 Task: Enable or disable the "Tab Hover Cards" feature.
Action: Mouse moved to (193, 57)
Screenshot: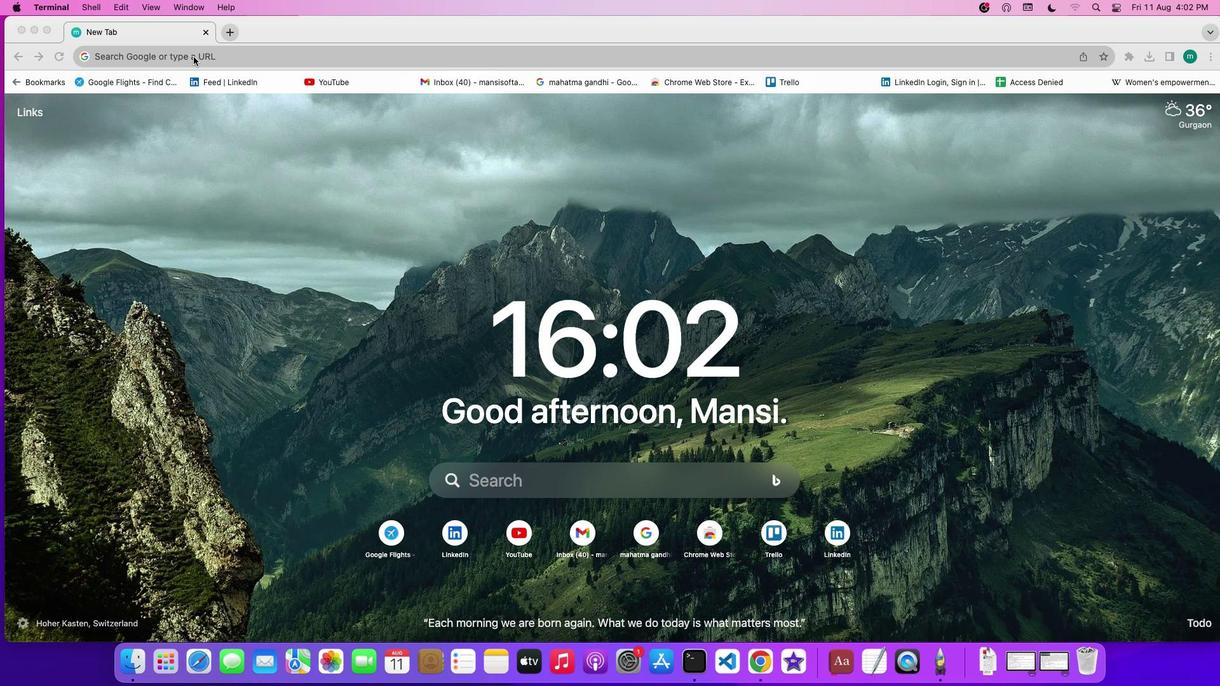 
Action: Mouse pressed left at (193, 57)
Screenshot: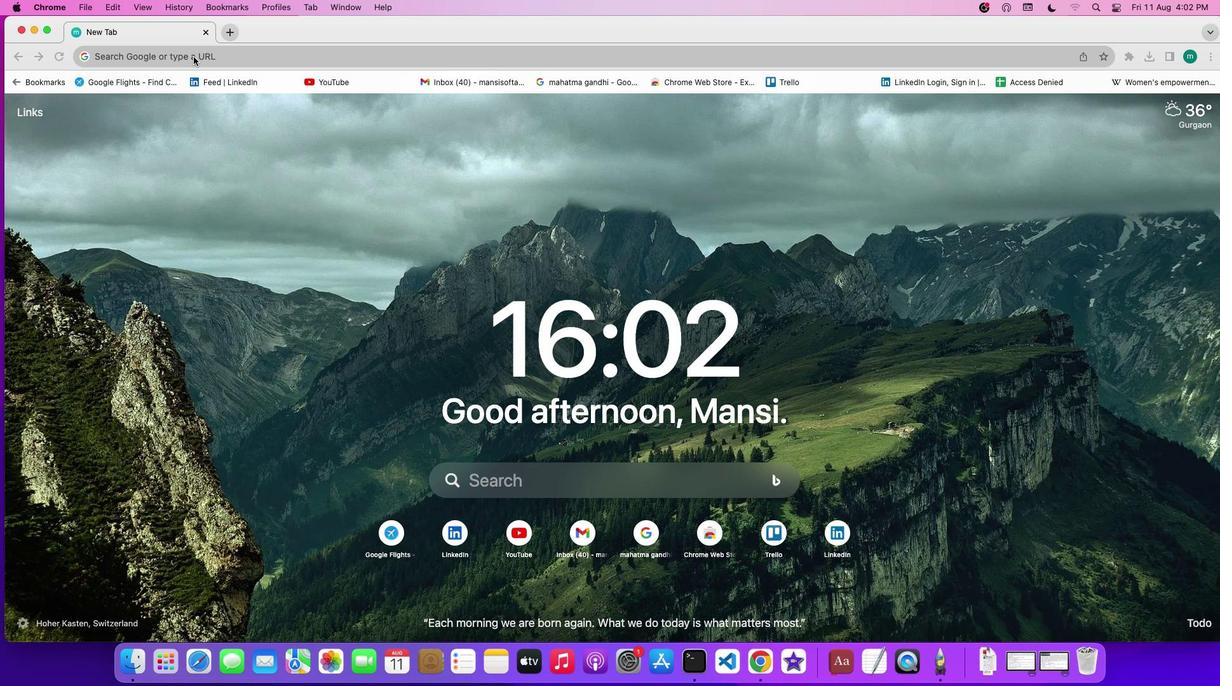 
Action: Key pressed 'c''h''r''o''m''e''/''/''f''l''a''g''s'
Screenshot: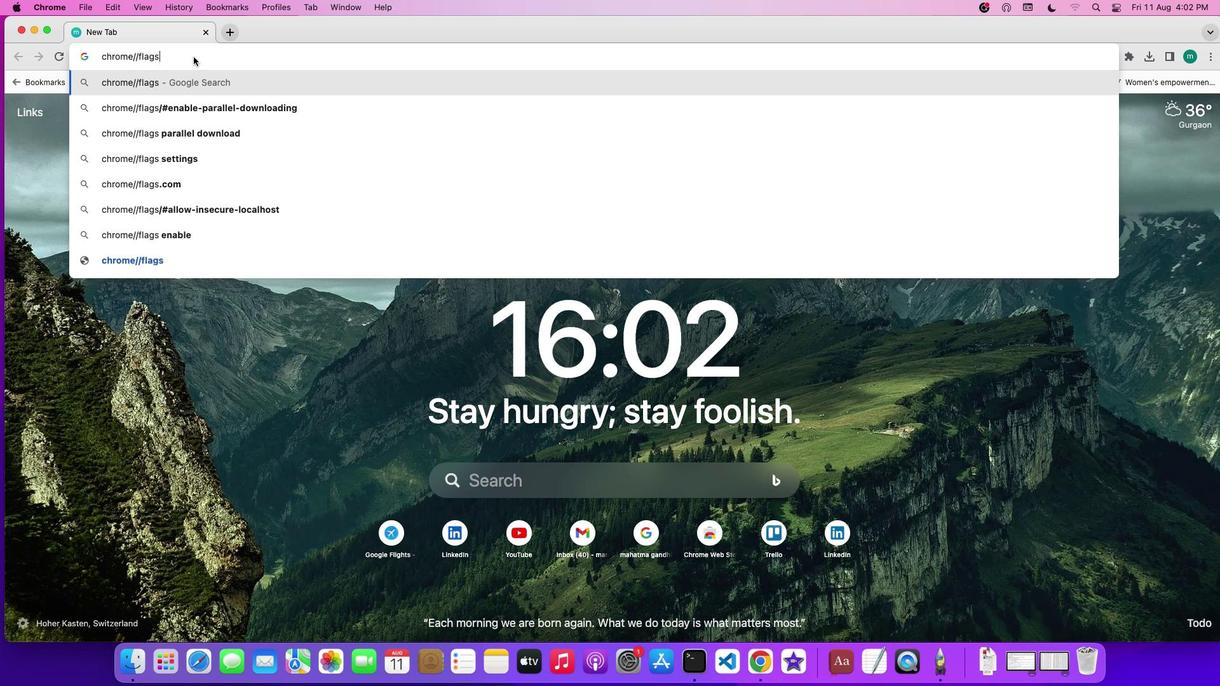 
Action: Mouse moved to (202, 90)
Screenshot: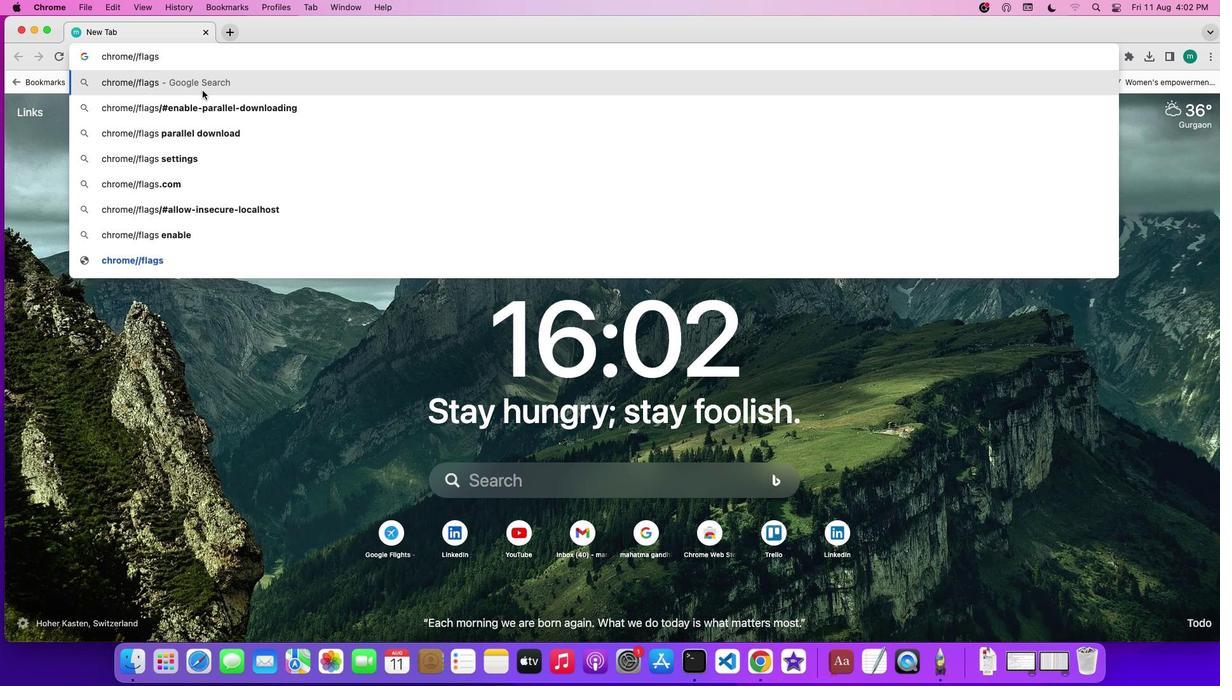 
Action: Mouse pressed left at (202, 90)
Screenshot: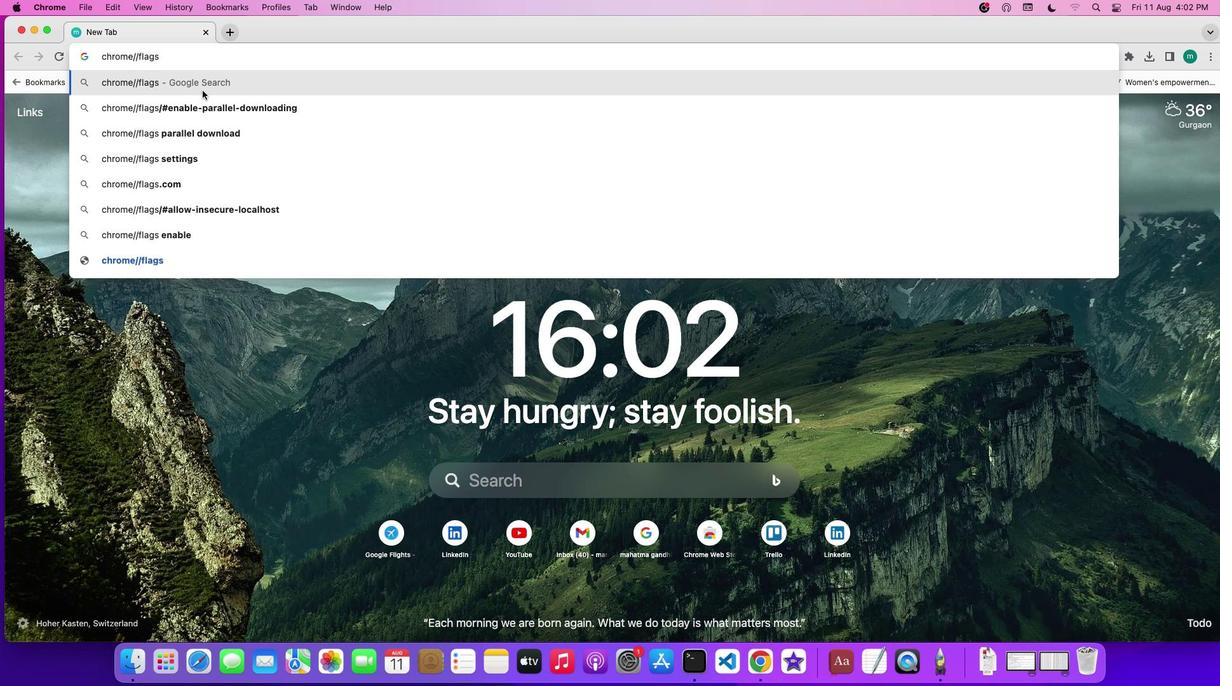 
Action: Mouse moved to (188, 346)
Screenshot: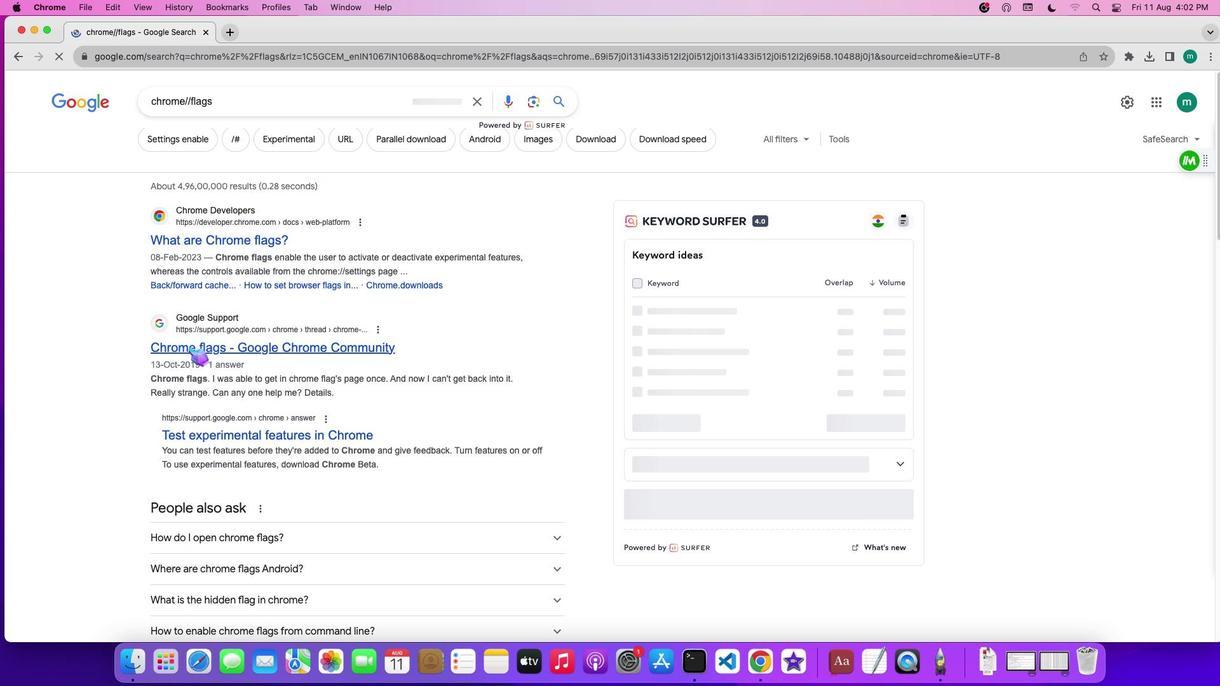 
Action: Mouse pressed left at (188, 346)
Screenshot: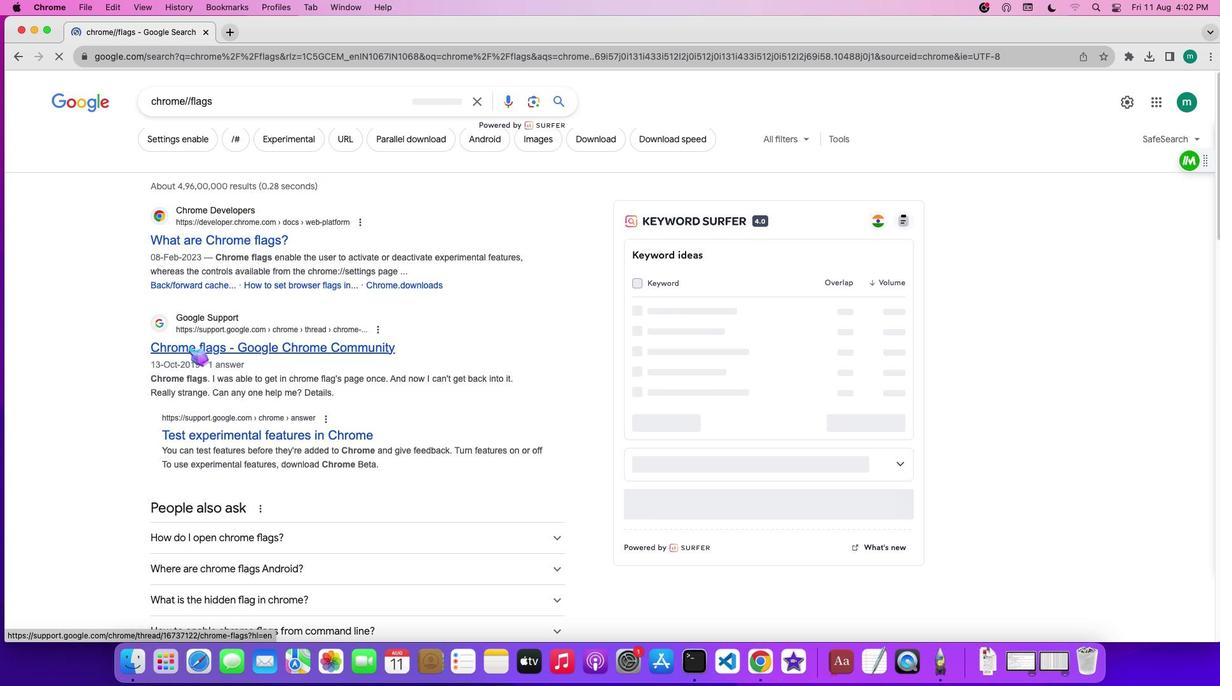 
Action: Mouse moved to (231, 330)
Screenshot: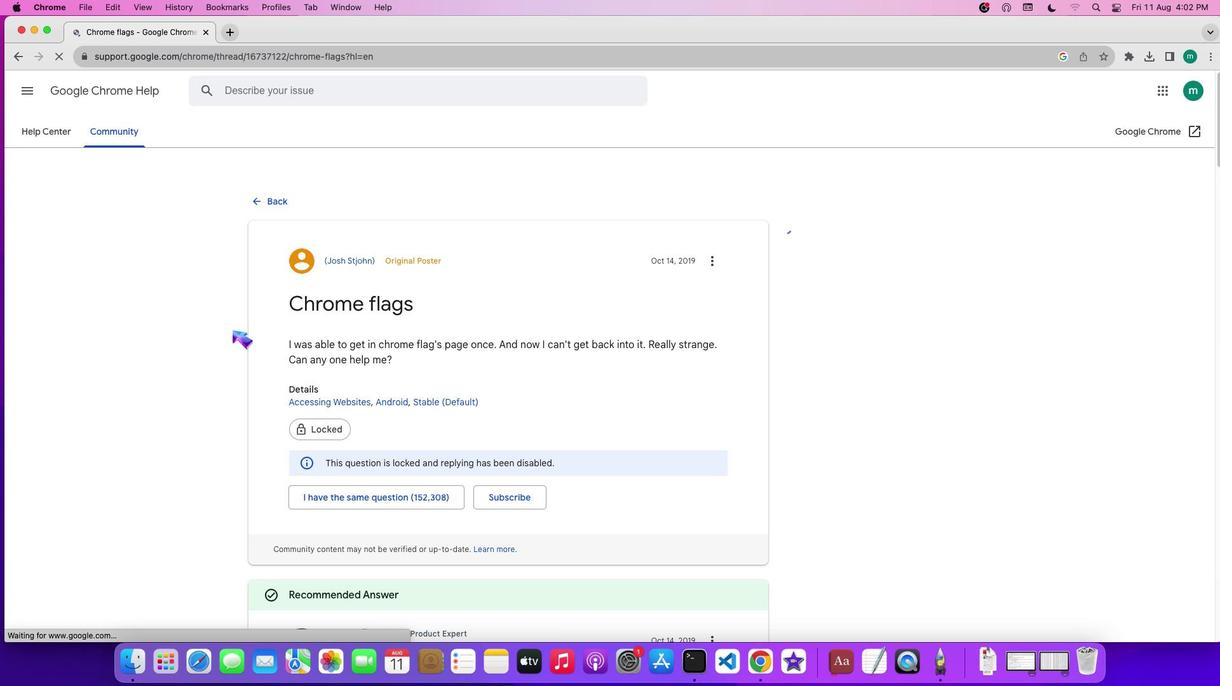 
Action: Mouse scrolled (231, 330) with delta (0, 0)
Screenshot: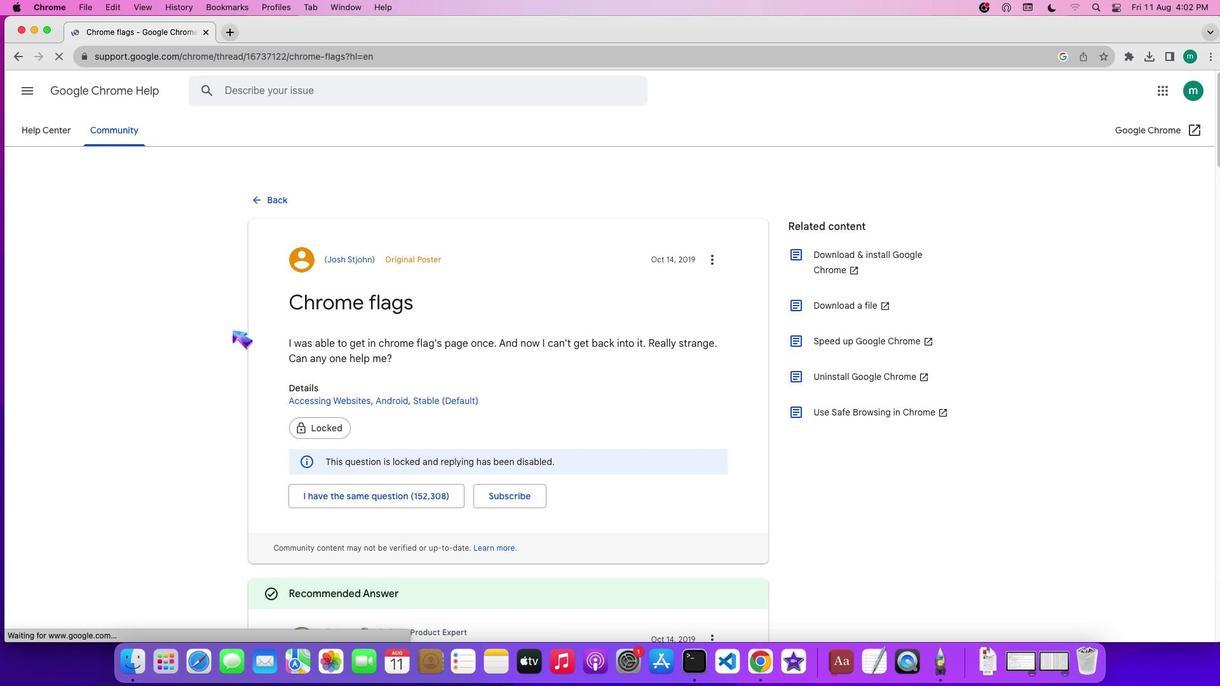 
Action: Mouse scrolled (231, 330) with delta (0, 0)
Screenshot: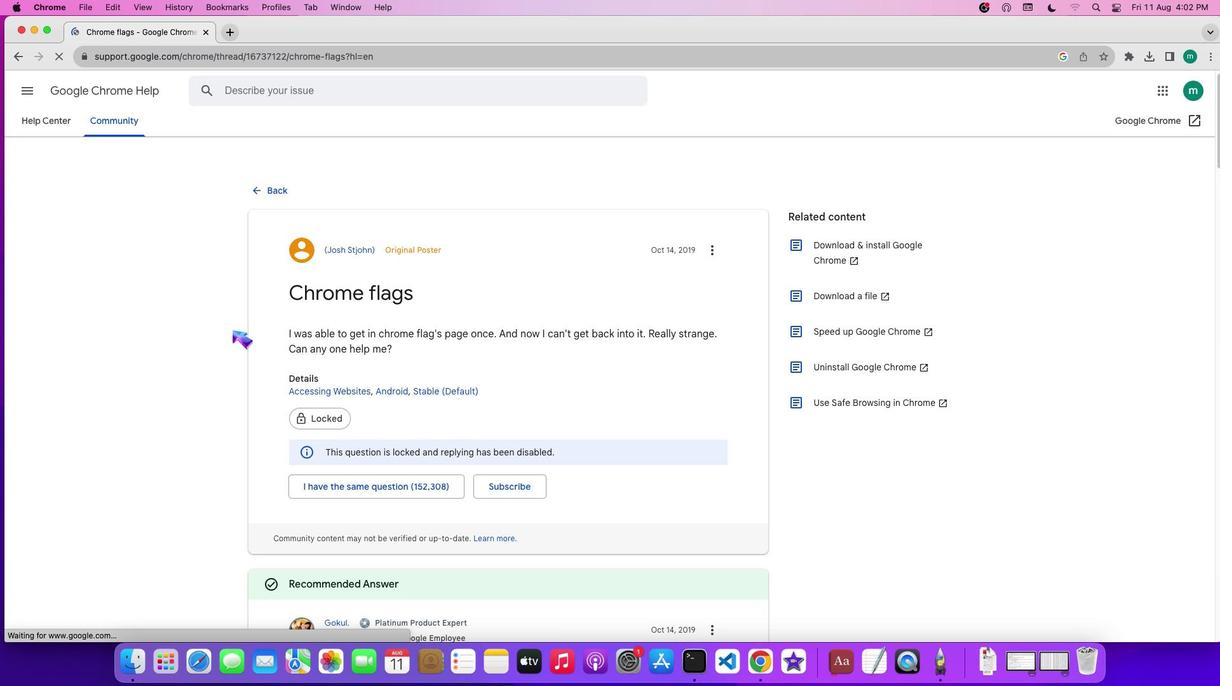 
Action: Mouse scrolled (231, 330) with delta (0, -1)
Screenshot: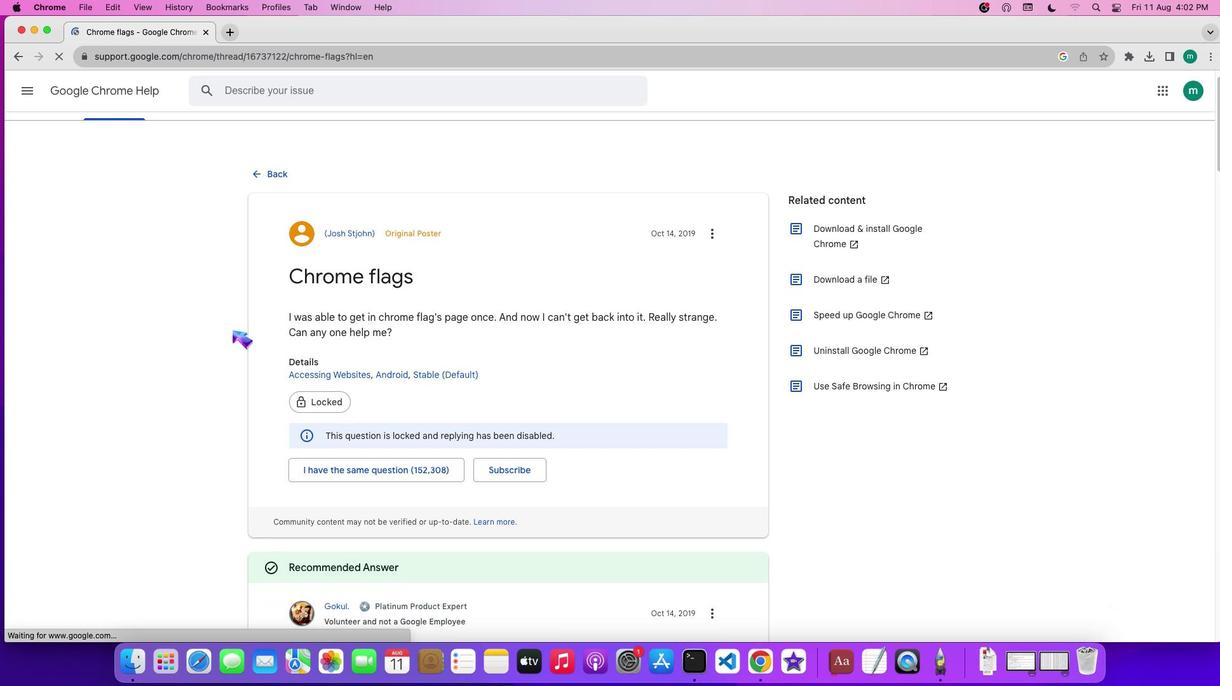 
Action: Mouse scrolled (231, 330) with delta (0, -1)
Screenshot: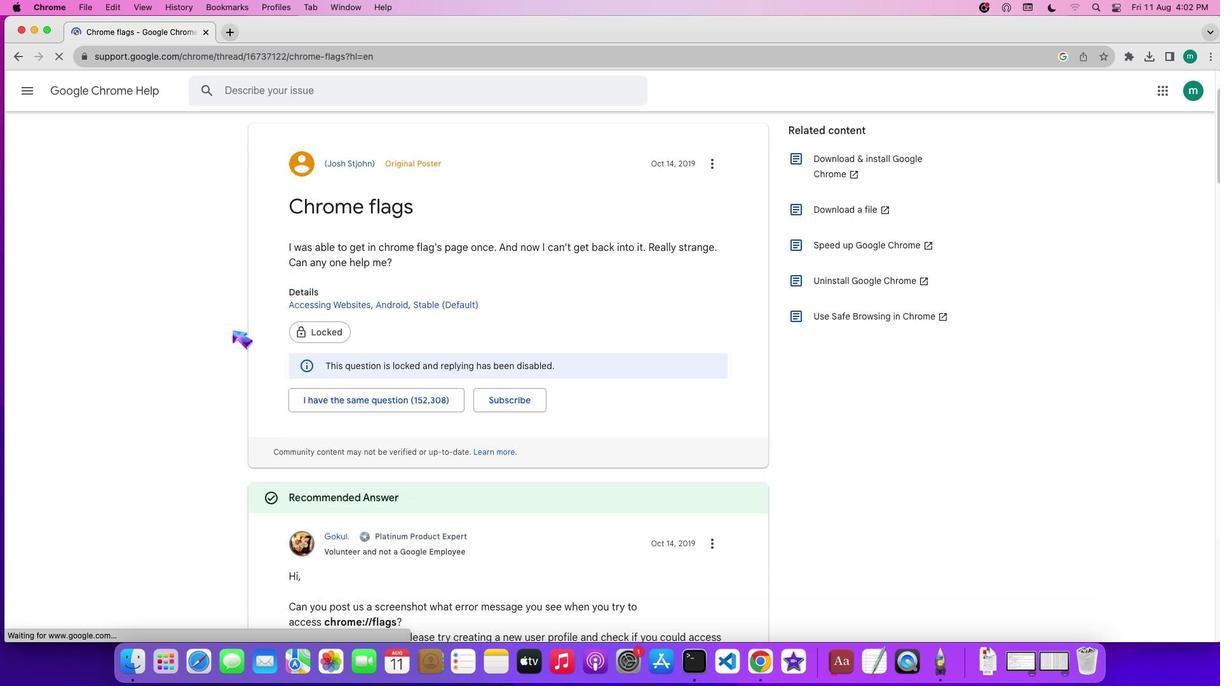 
Action: Mouse scrolled (231, 330) with delta (0, 0)
Screenshot: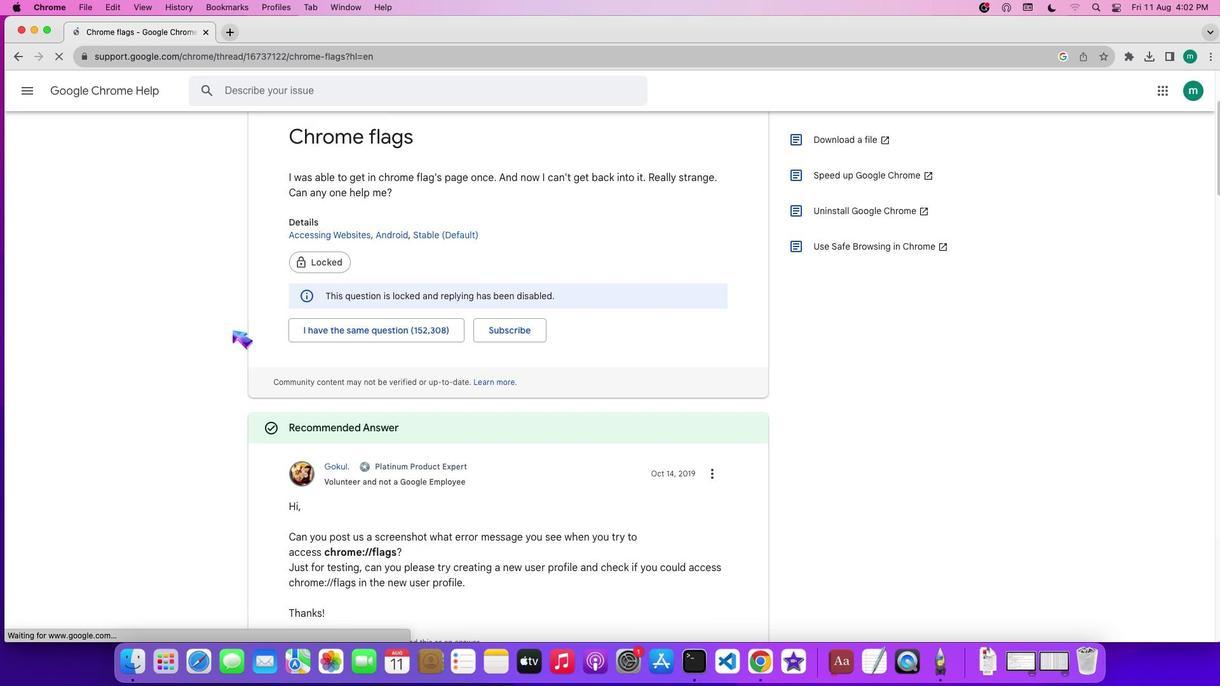 
Action: Mouse scrolled (231, 330) with delta (0, 0)
Screenshot: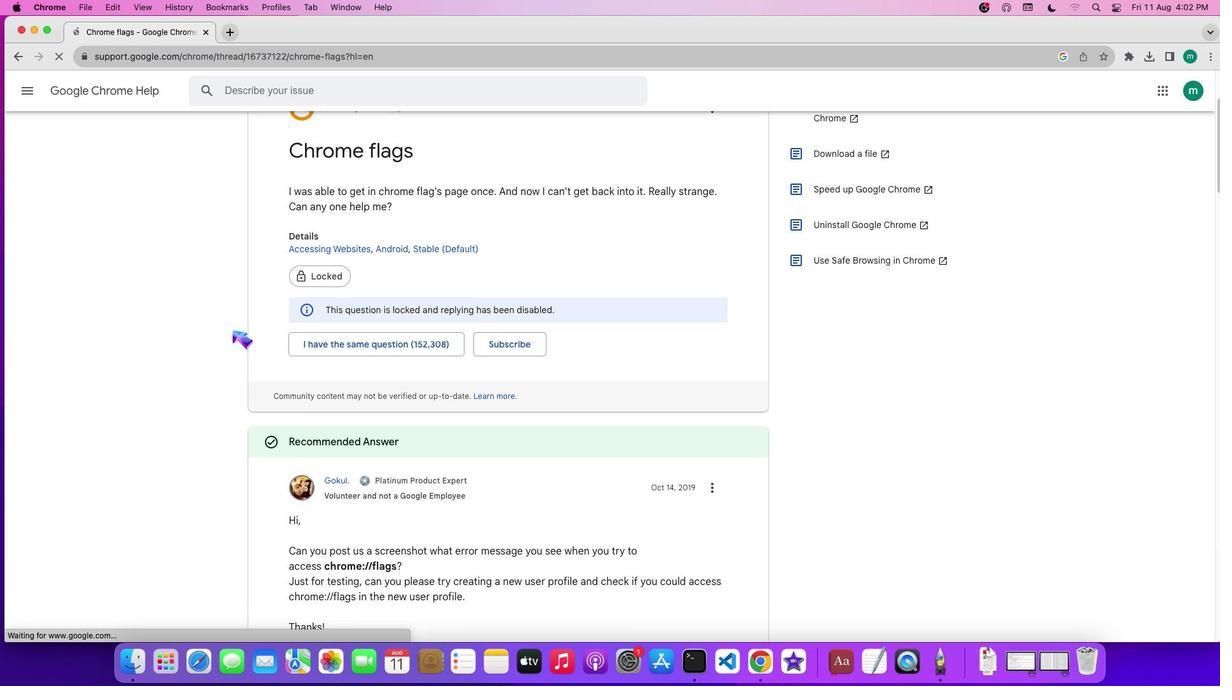 
Action: Mouse scrolled (231, 330) with delta (0, 1)
Screenshot: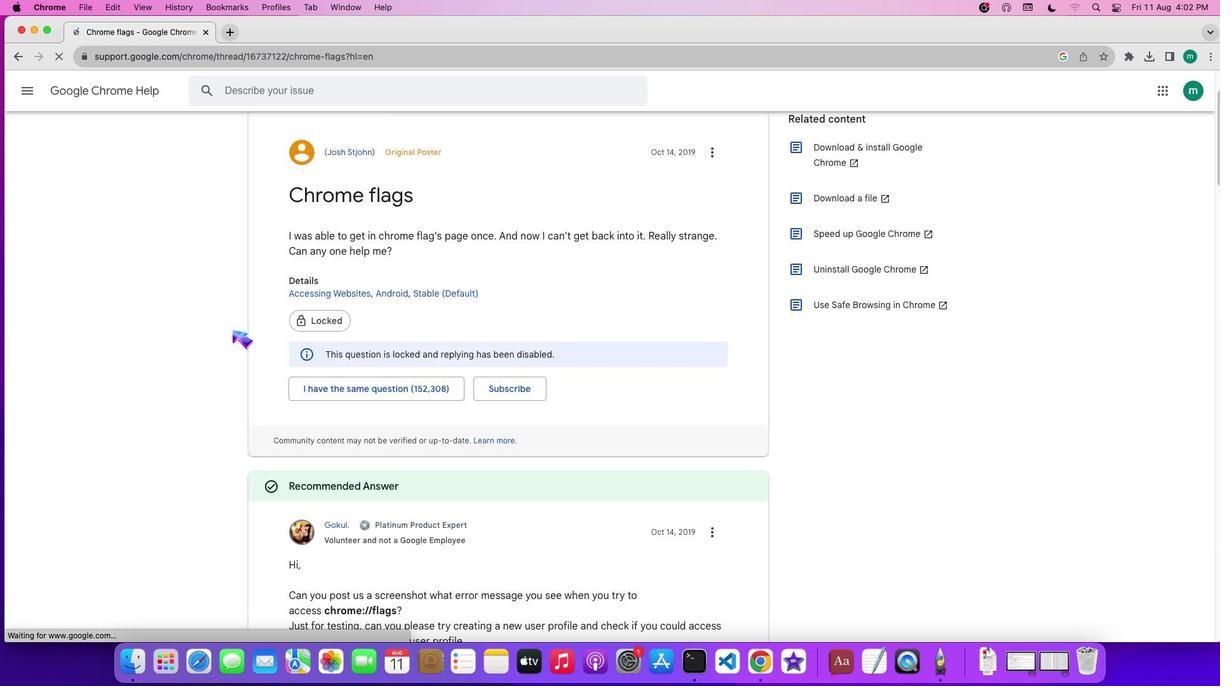 
Action: Mouse scrolled (231, 330) with delta (0, 3)
Screenshot: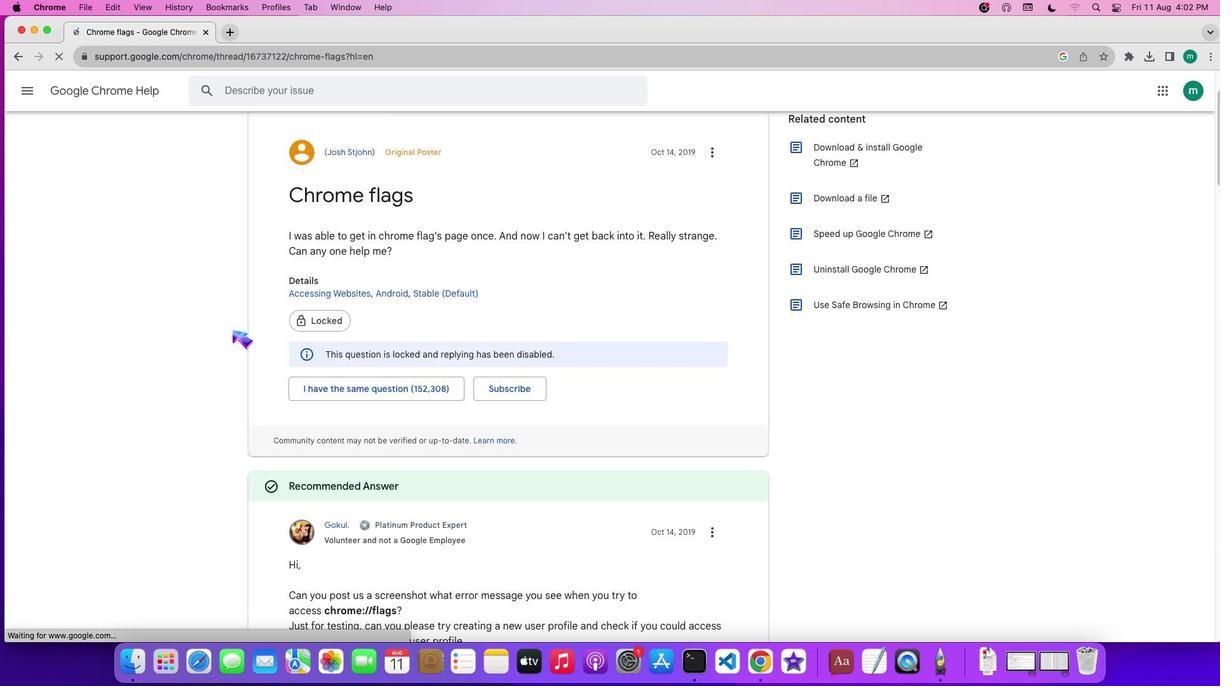 
Action: Mouse scrolled (231, 330) with delta (0, 3)
Screenshot: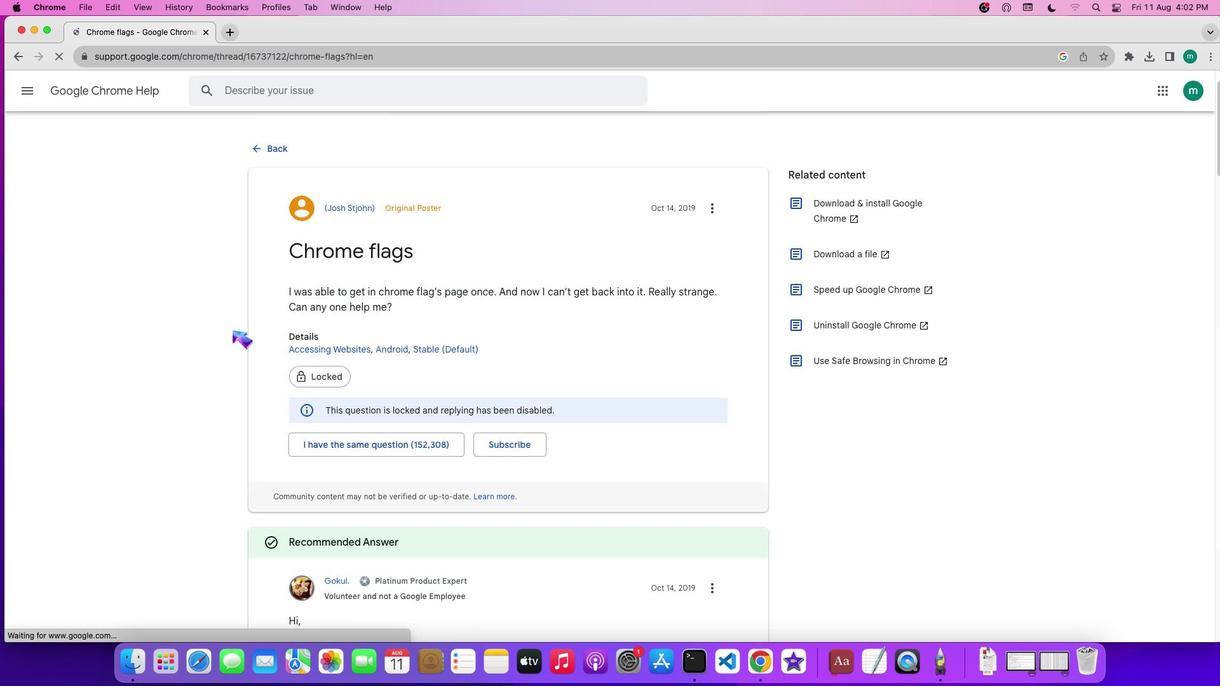 
Action: Mouse moved to (15, 59)
Screenshot: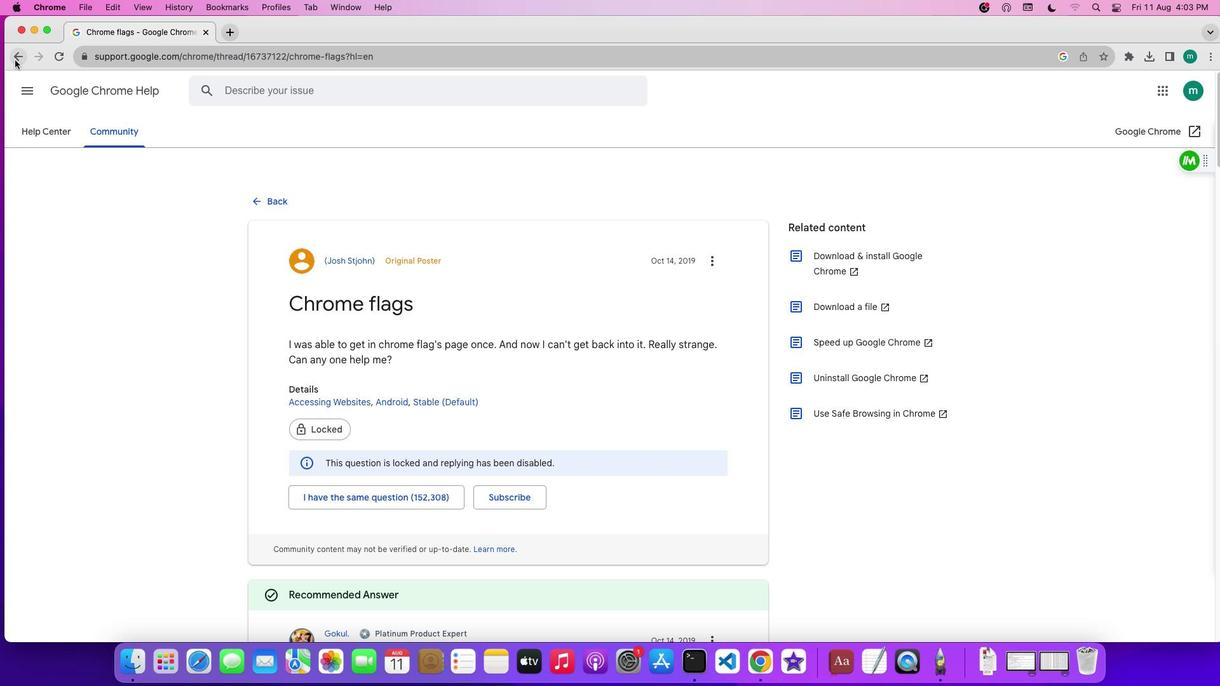 
Action: Mouse pressed left at (15, 59)
Screenshot: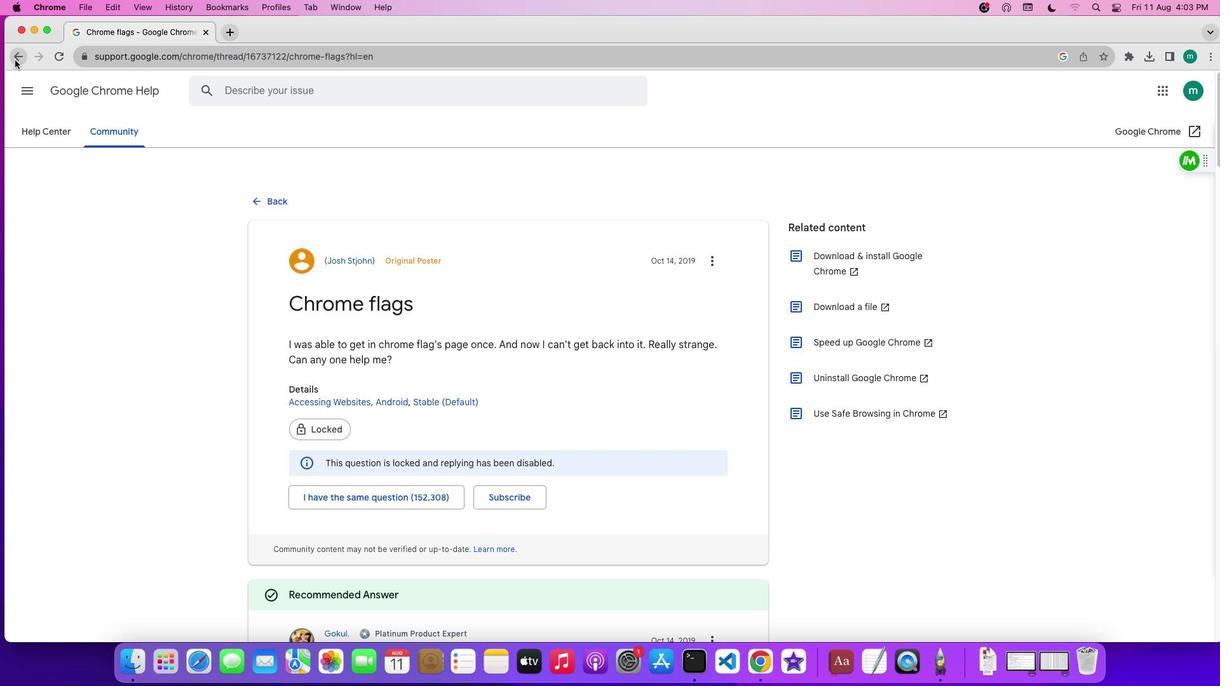 
Action: Mouse moved to (15, 59)
Screenshot: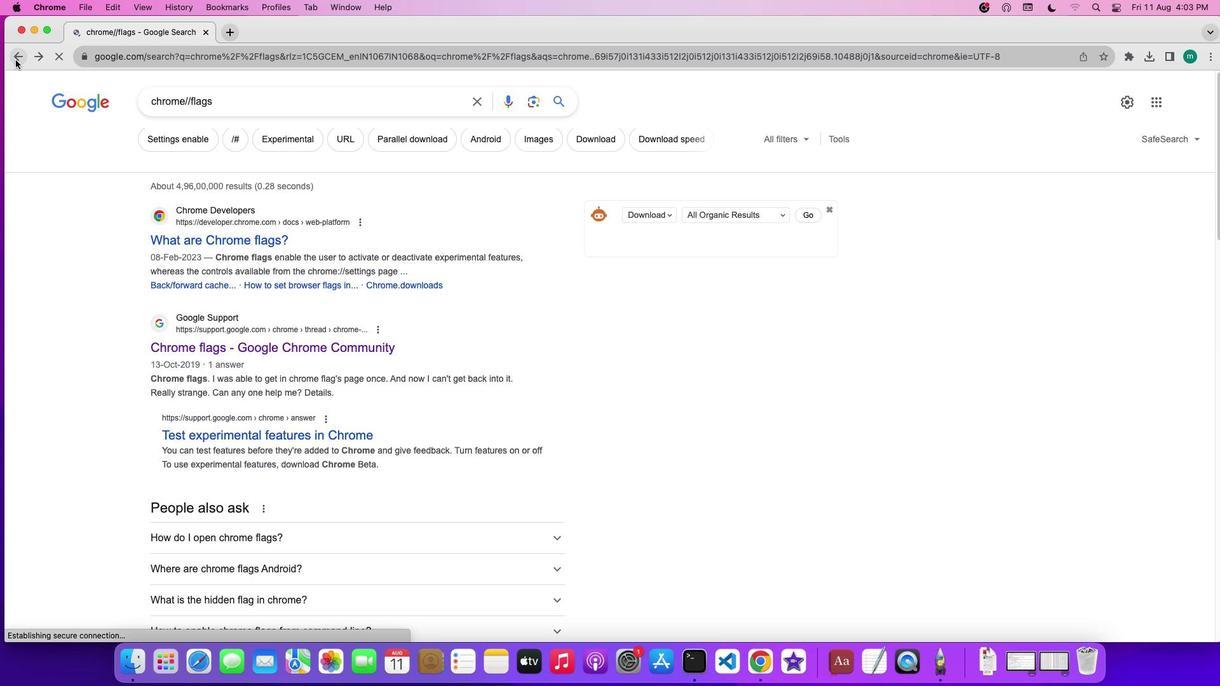 
Action: Mouse pressed left at (15, 59)
Screenshot: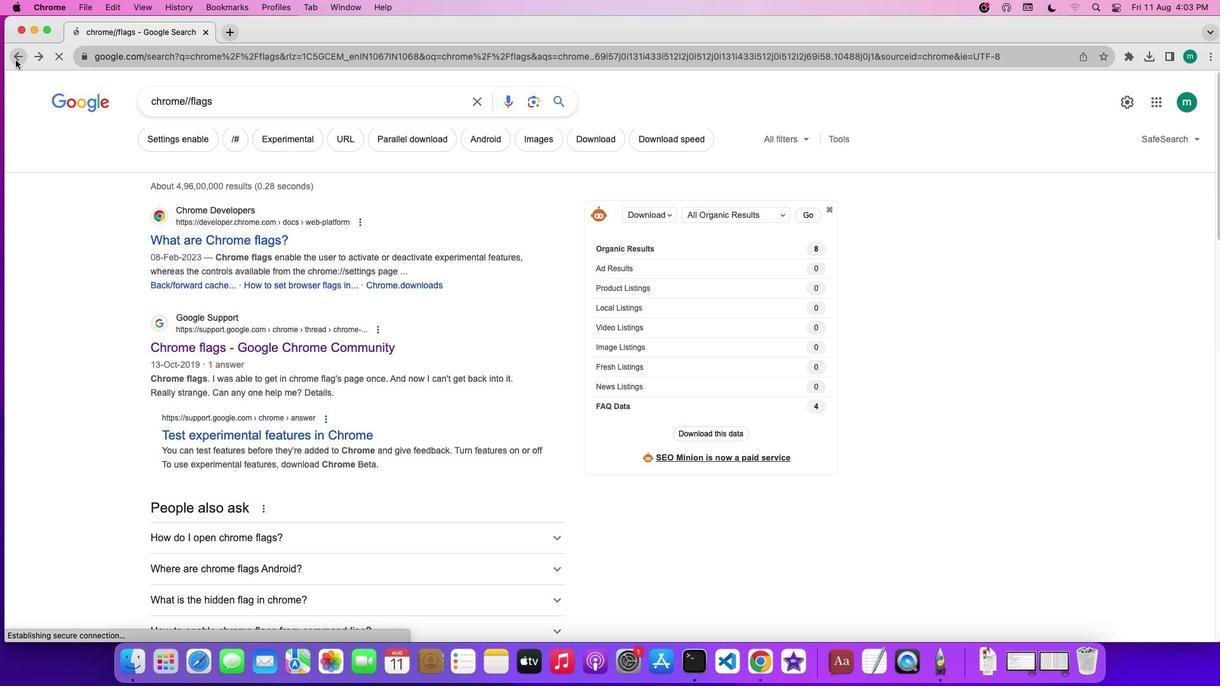 
Action: Mouse moved to (192, 62)
Screenshot: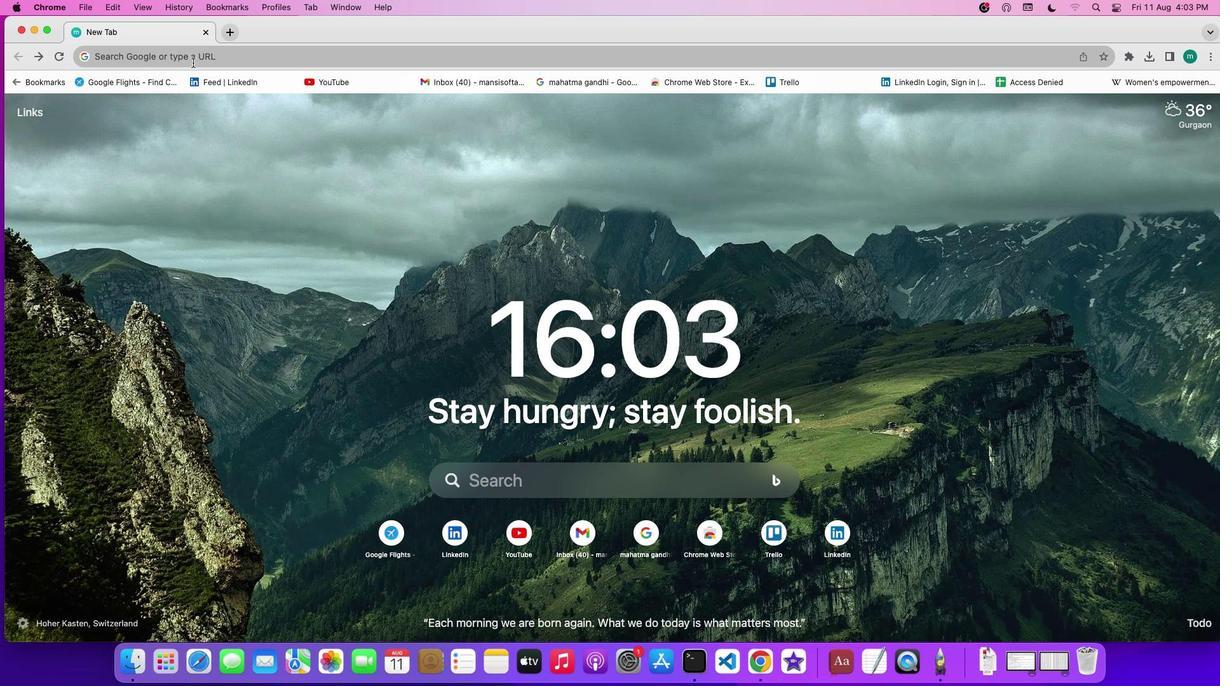 
Action: Mouse pressed left at (192, 62)
Screenshot: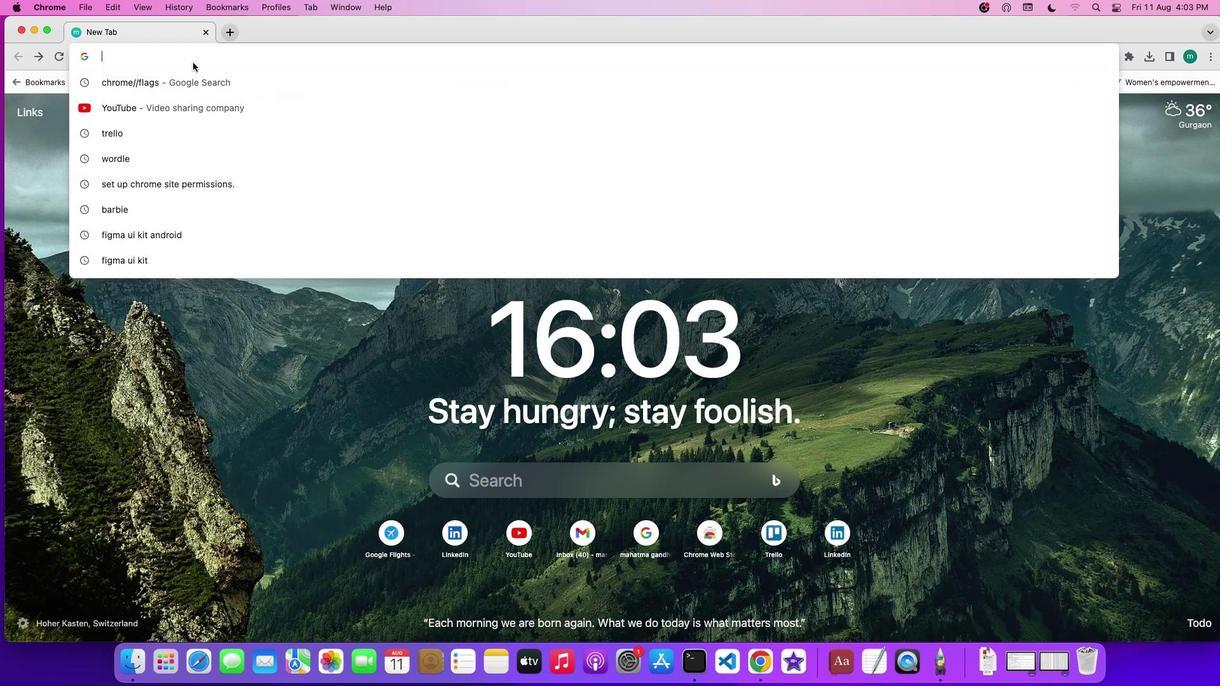 
Action: Key pressed 'c''g'Key.backspace'h''r''o''m''e'Key.shift_r':''/''/''f'
Screenshot: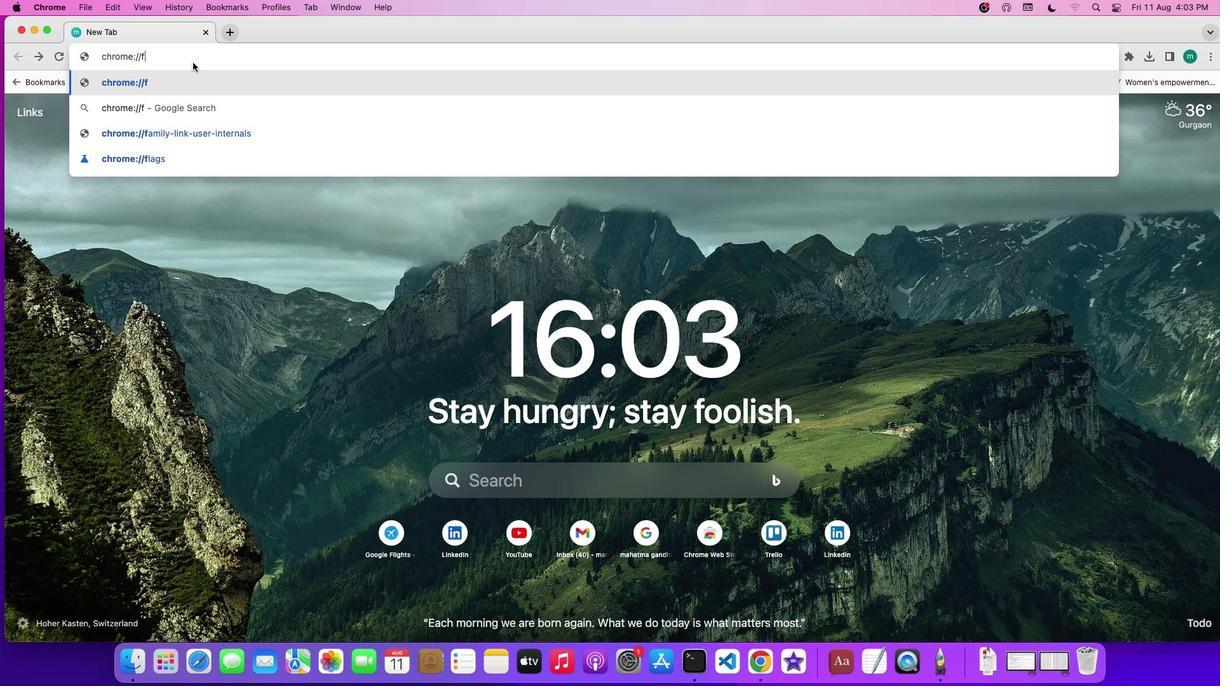
Action: Mouse moved to (203, 168)
Screenshot: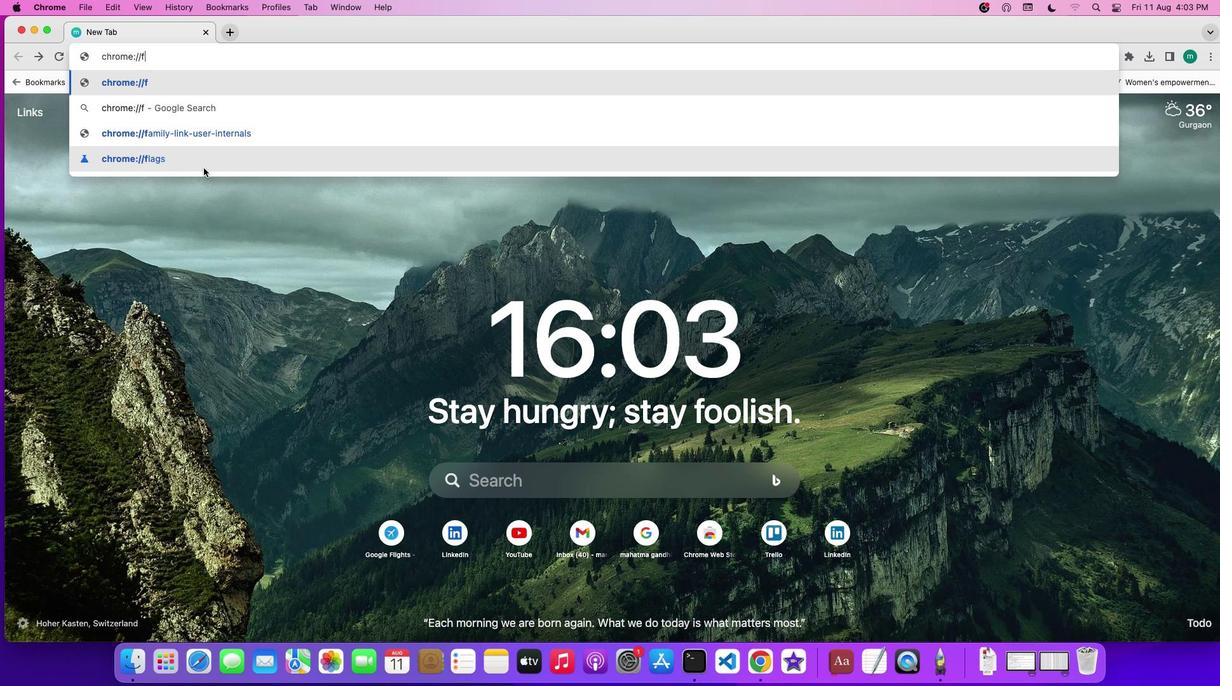 
Action: Mouse pressed left at (203, 168)
Screenshot: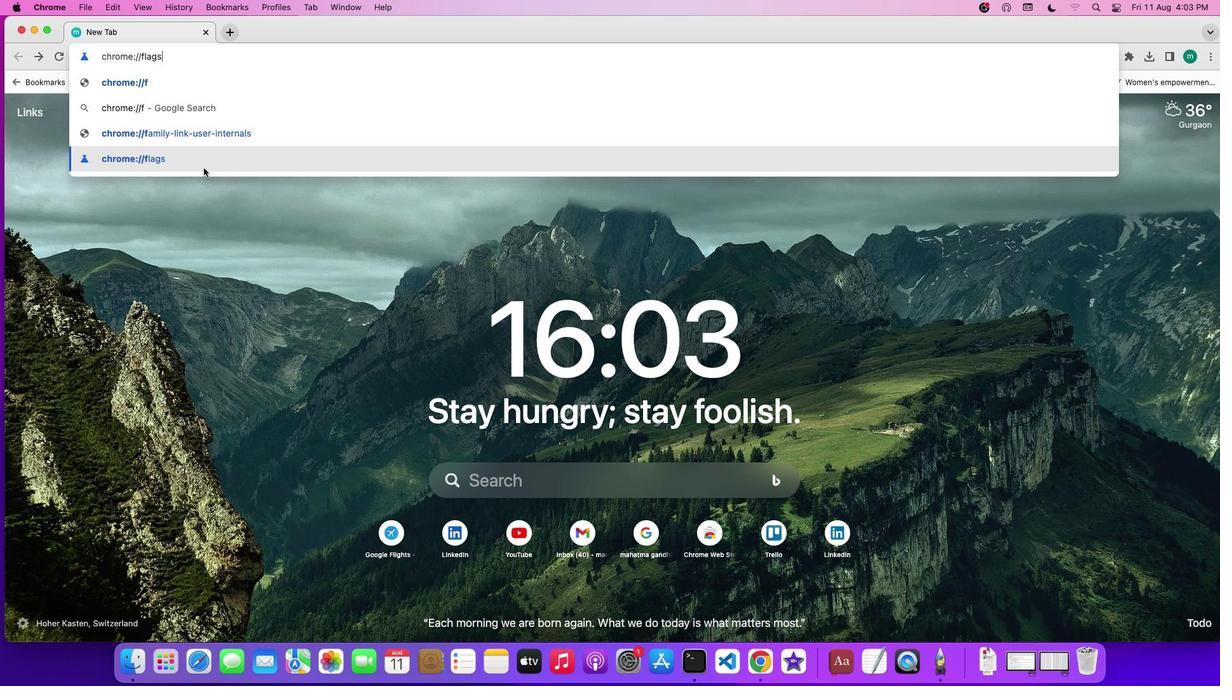 
Action: Mouse moved to (734, 220)
Screenshot: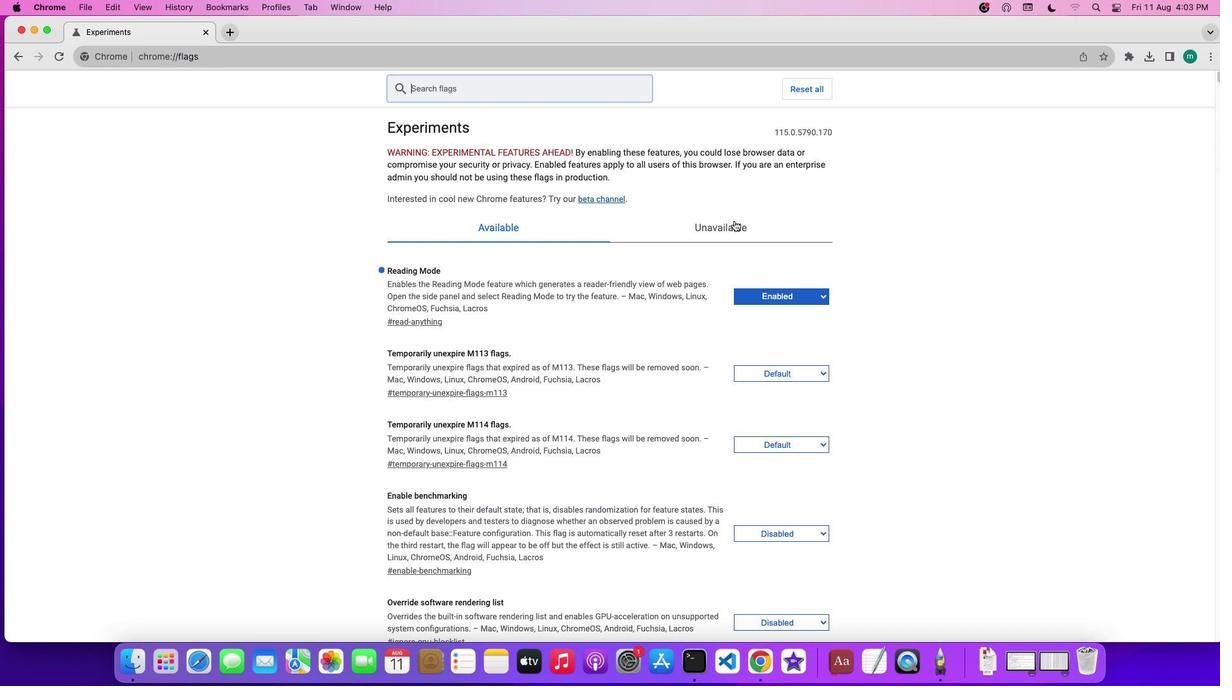 
Action: Mouse pressed left at (734, 220)
Screenshot: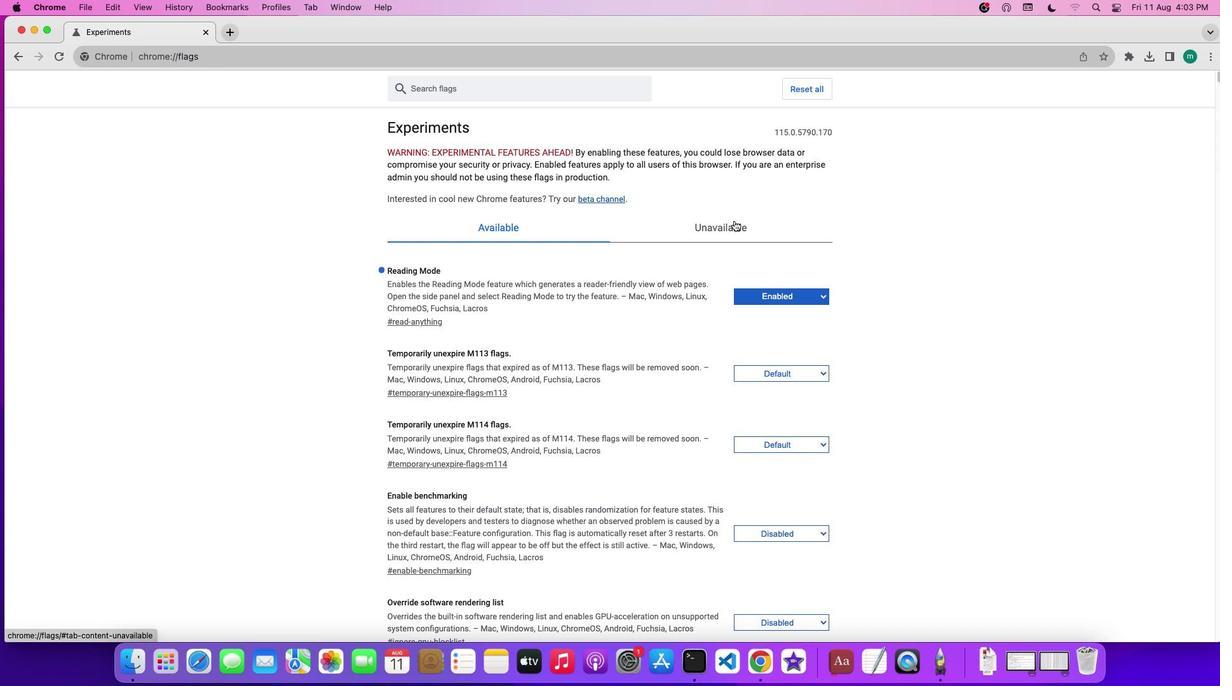 
Action: Mouse moved to (512, 239)
Screenshot: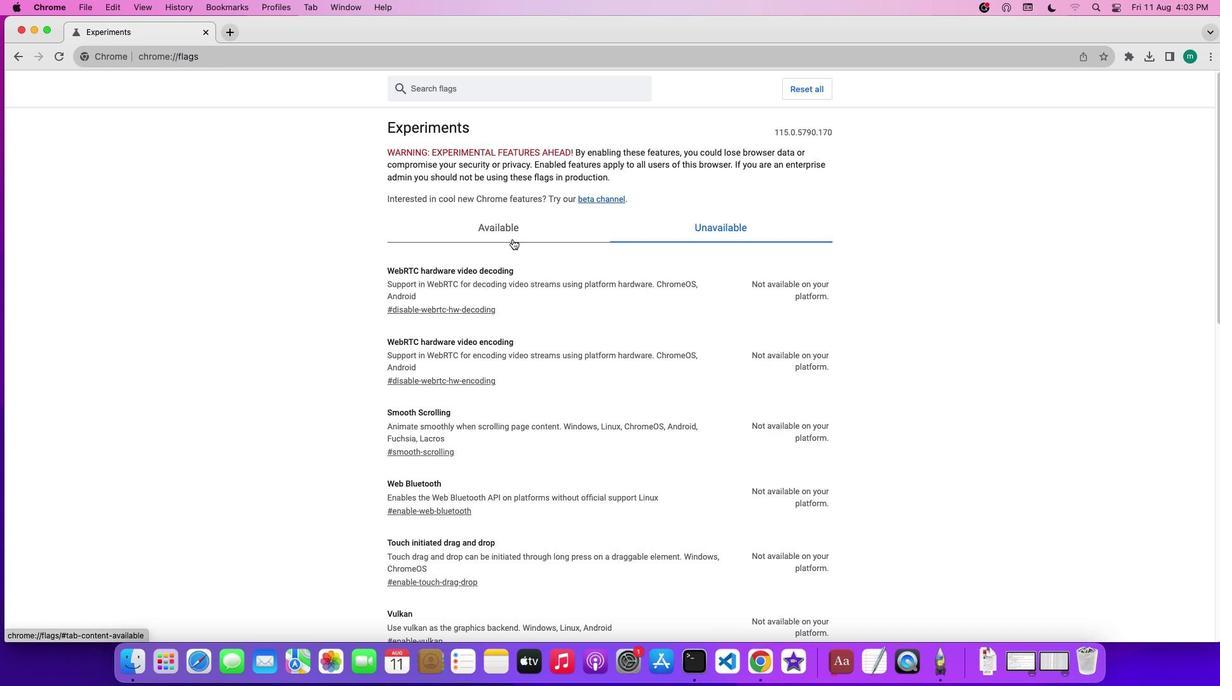 
Action: Mouse pressed left at (512, 239)
Screenshot: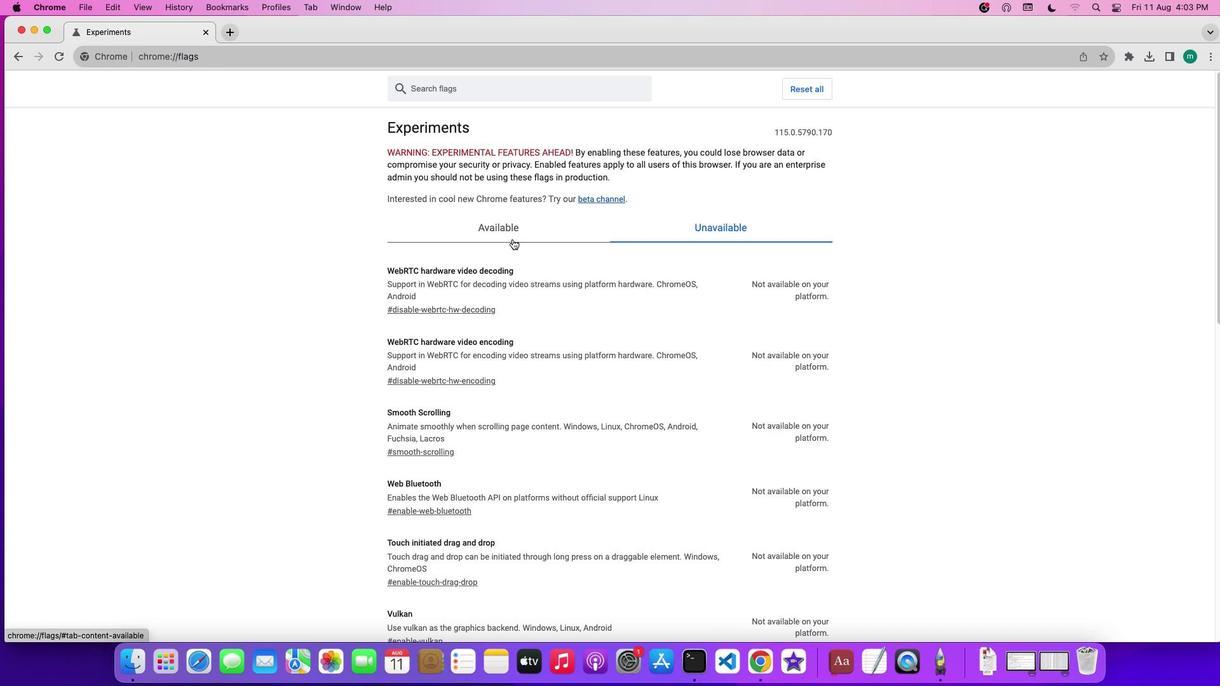 
Action: Mouse moved to (512, 237)
Screenshot: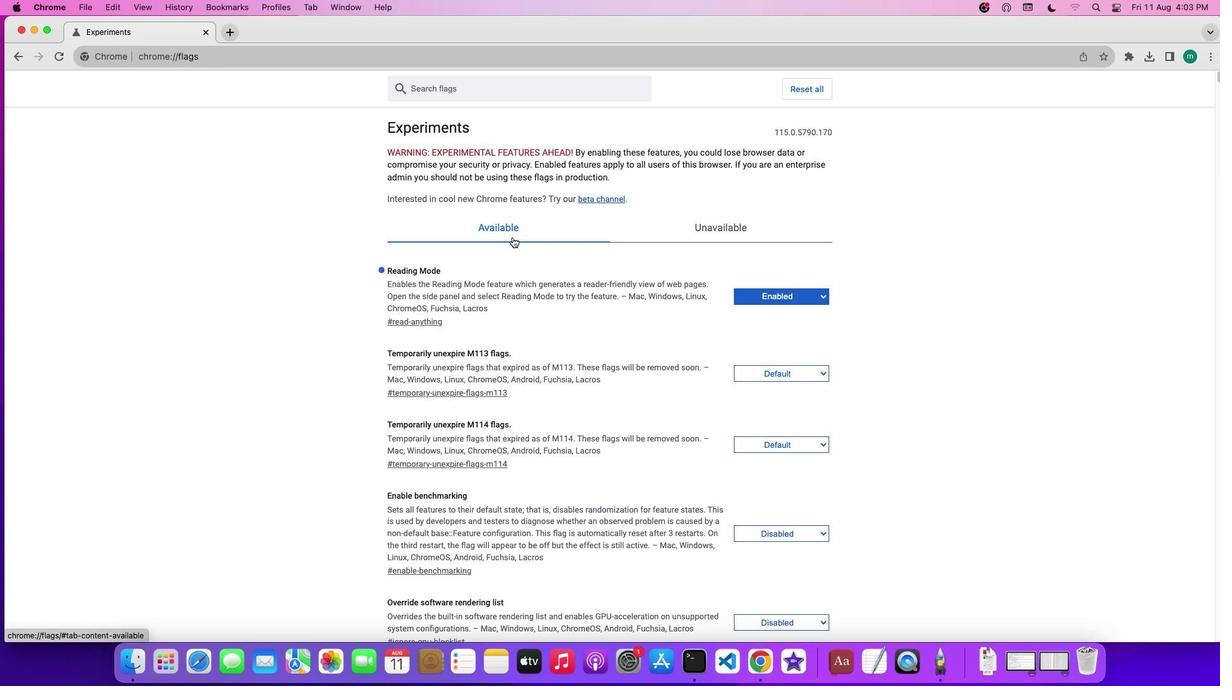 
Action: Mouse pressed left at (512, 237)
Screenshot: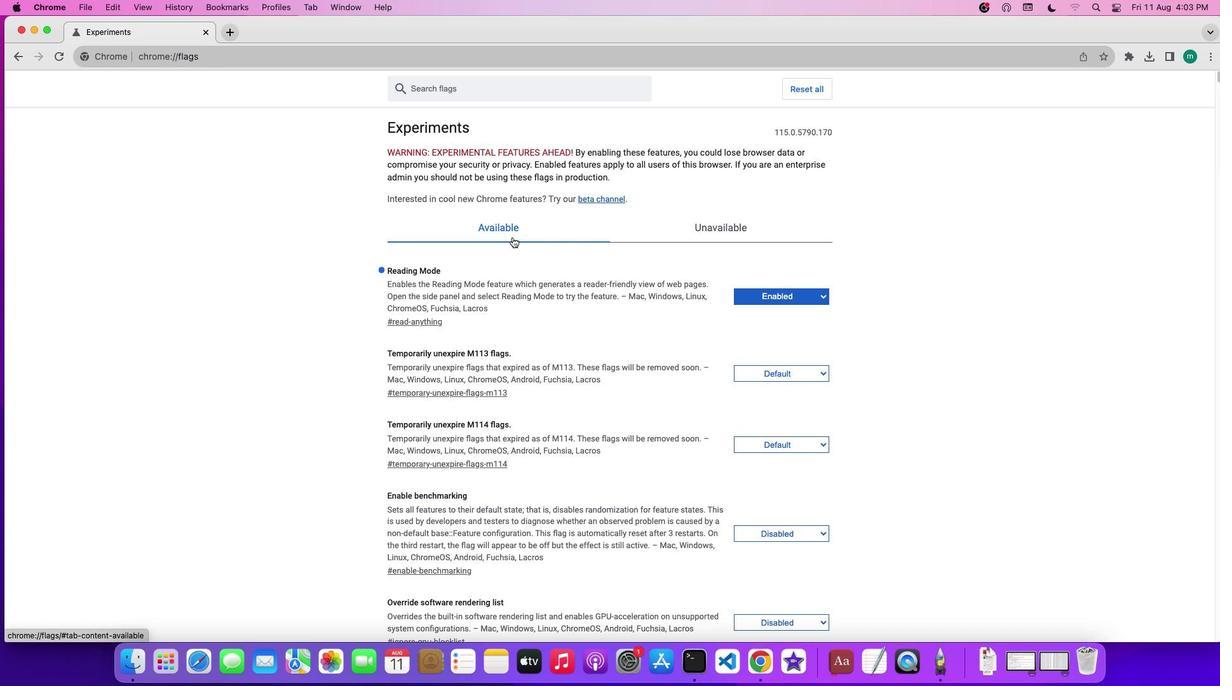 
Action: Mouse moved to (590, 292)
Screenshot: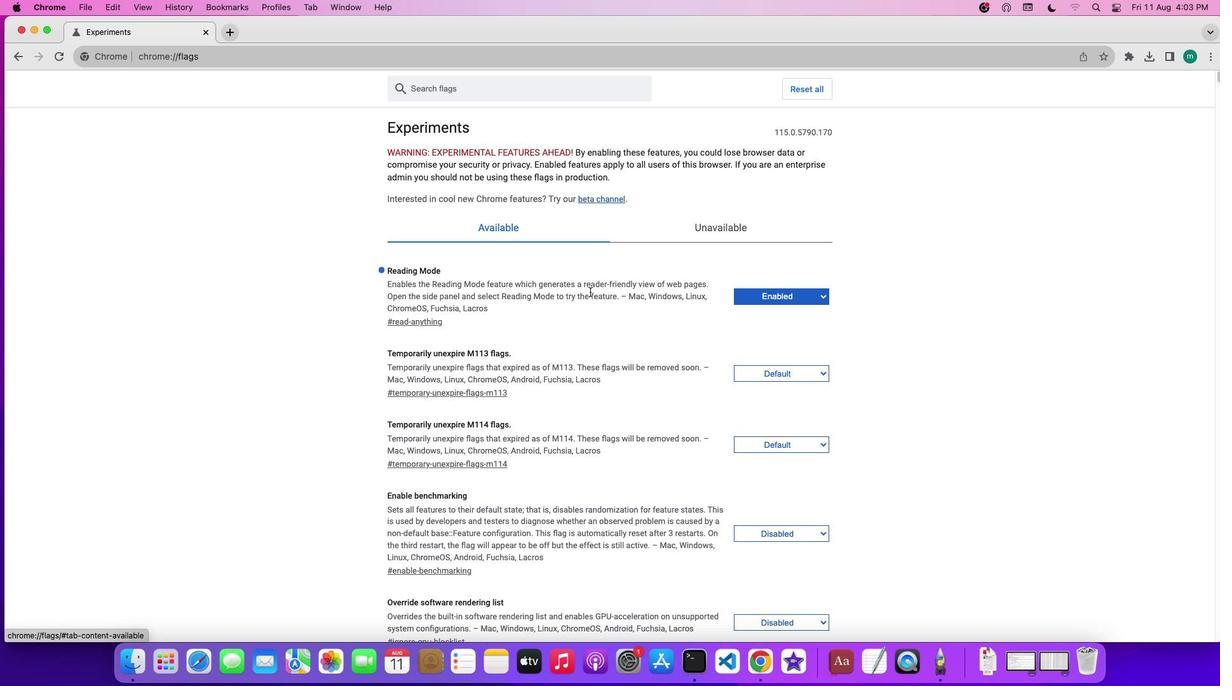 
Action: Mouse scrolled (590, 292) with delta (0, 0)
Screenshot: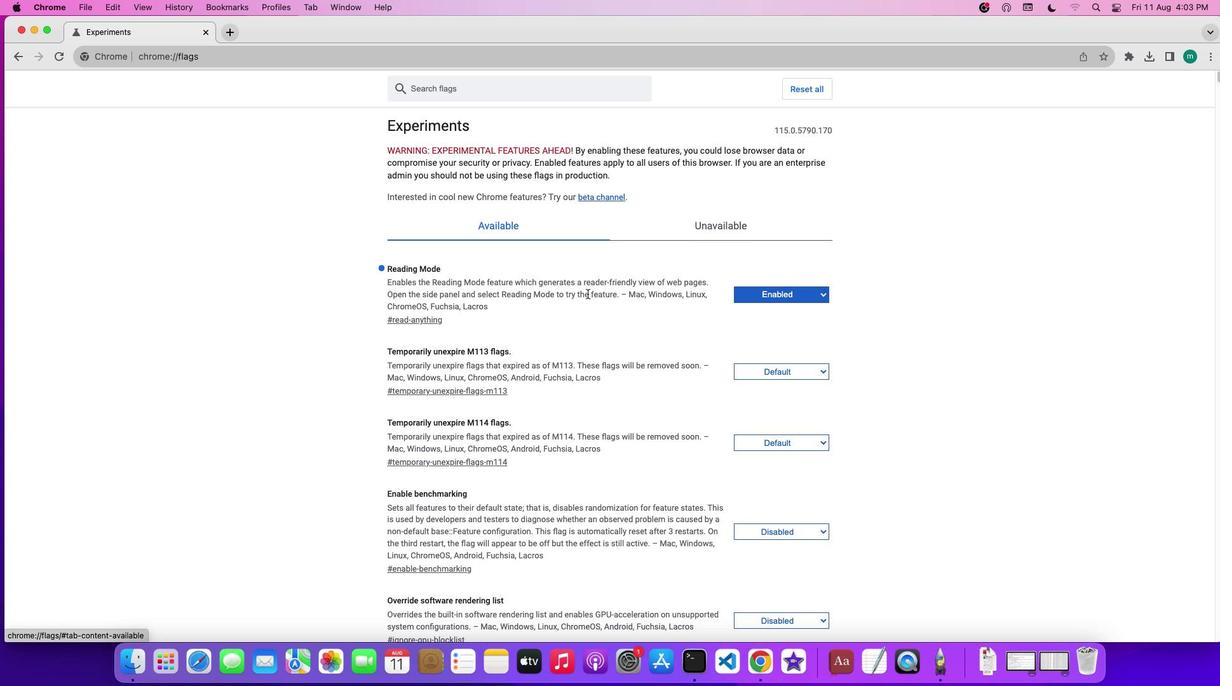 
Action: Mouse moved to (586, 294)
Screenshot: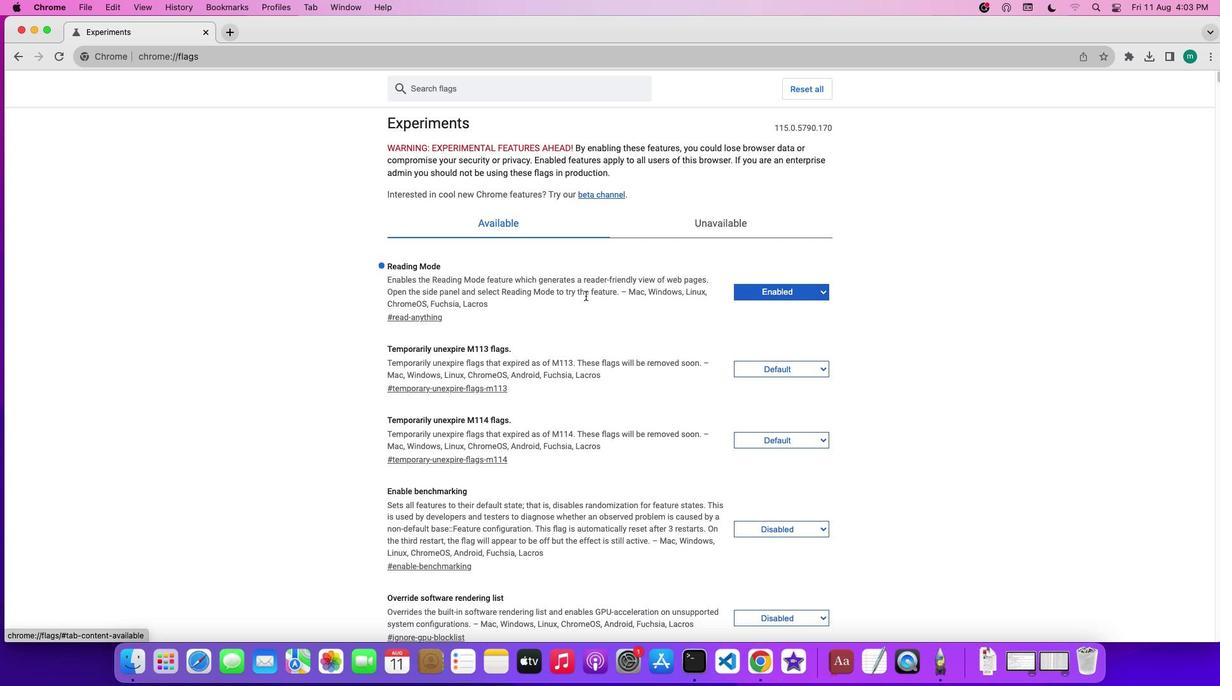 
Action: Mouse scrolled (586, 294) with delta (0, 0)
Screenshot: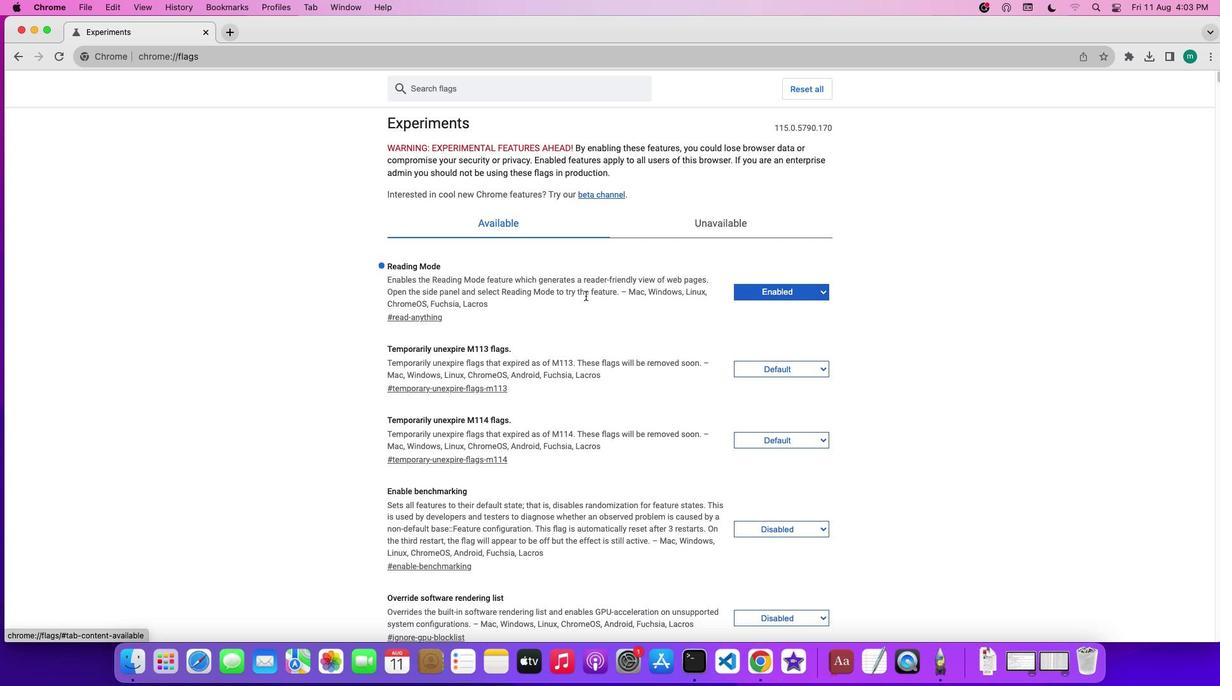 
Action: Mouse moved to (585, 295)
Screenshot: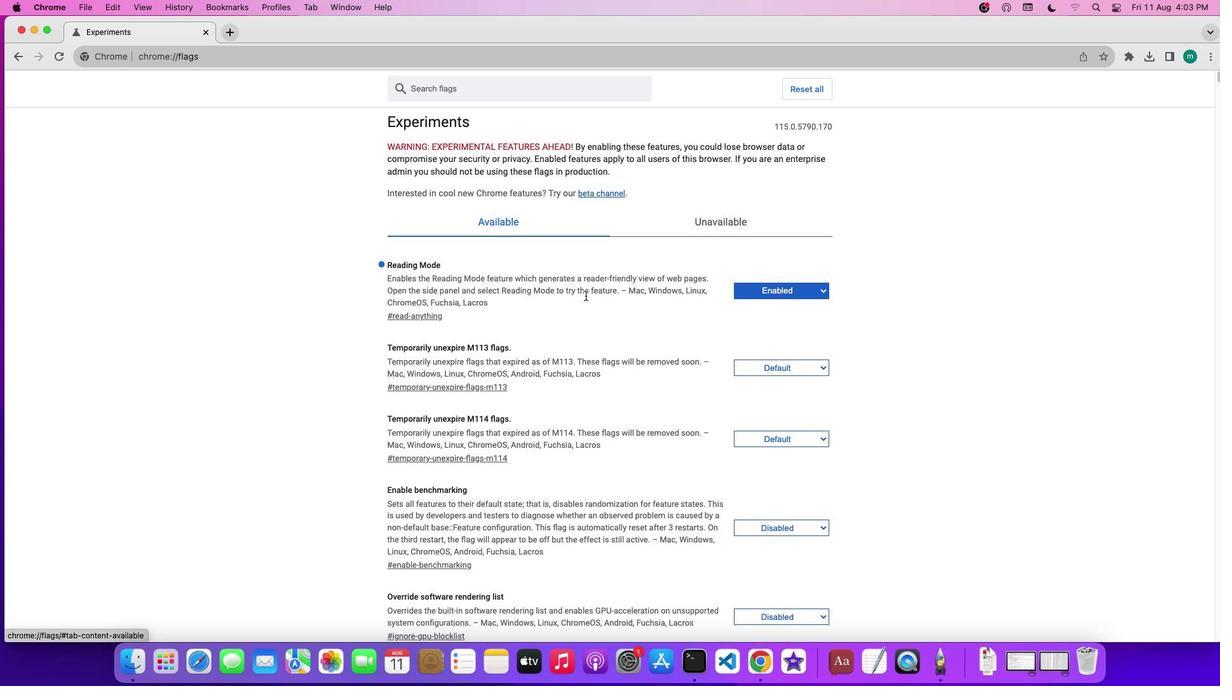 
Action: Mouse scrolled (585, 295) with delta (0, 0)
Screenshot: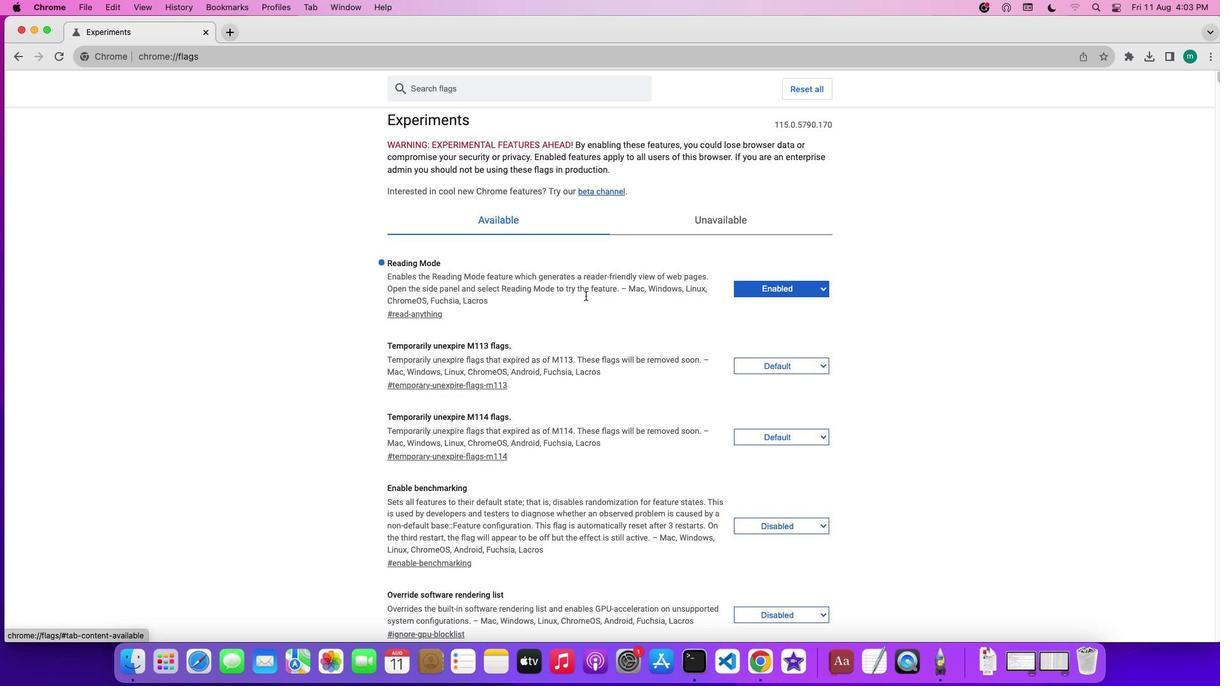 
Action: Mouse scrolled (585, 295) with delta (0, 0)
Screenshot: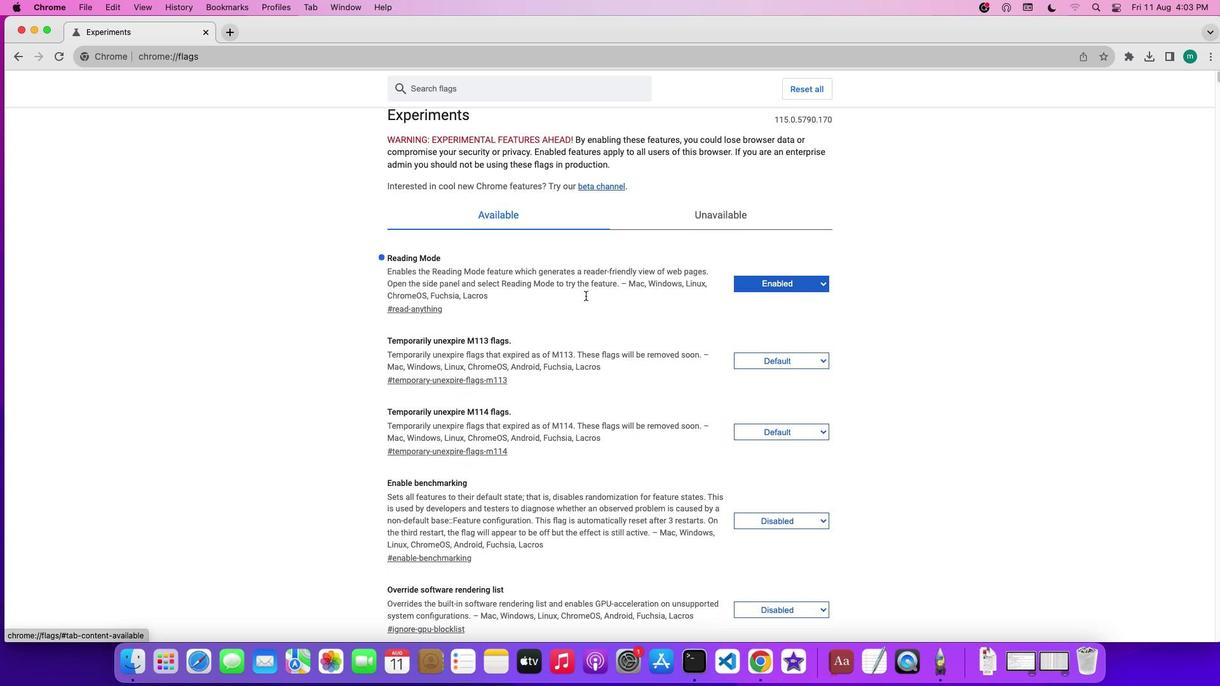 
Action: Mouse scrolled (585, 295) with delta (0, 0)
Screenshot: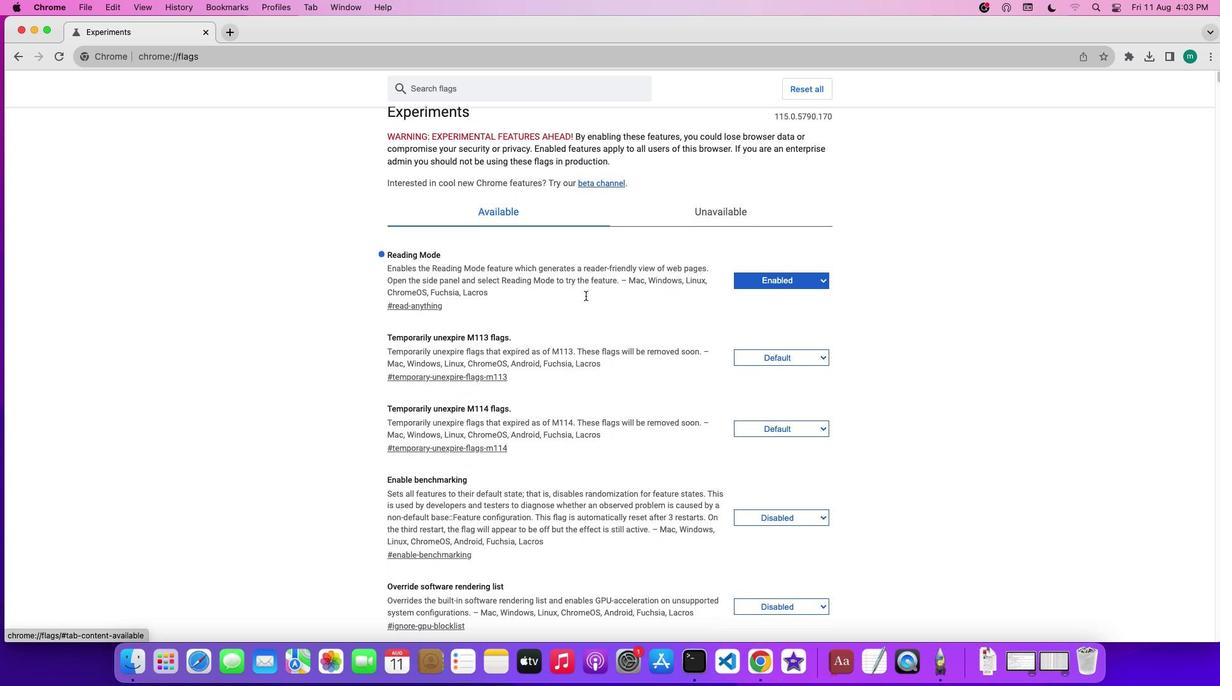 
Action: Mouse scrolled (585, 295) with delta (0, 0)
Screenshot: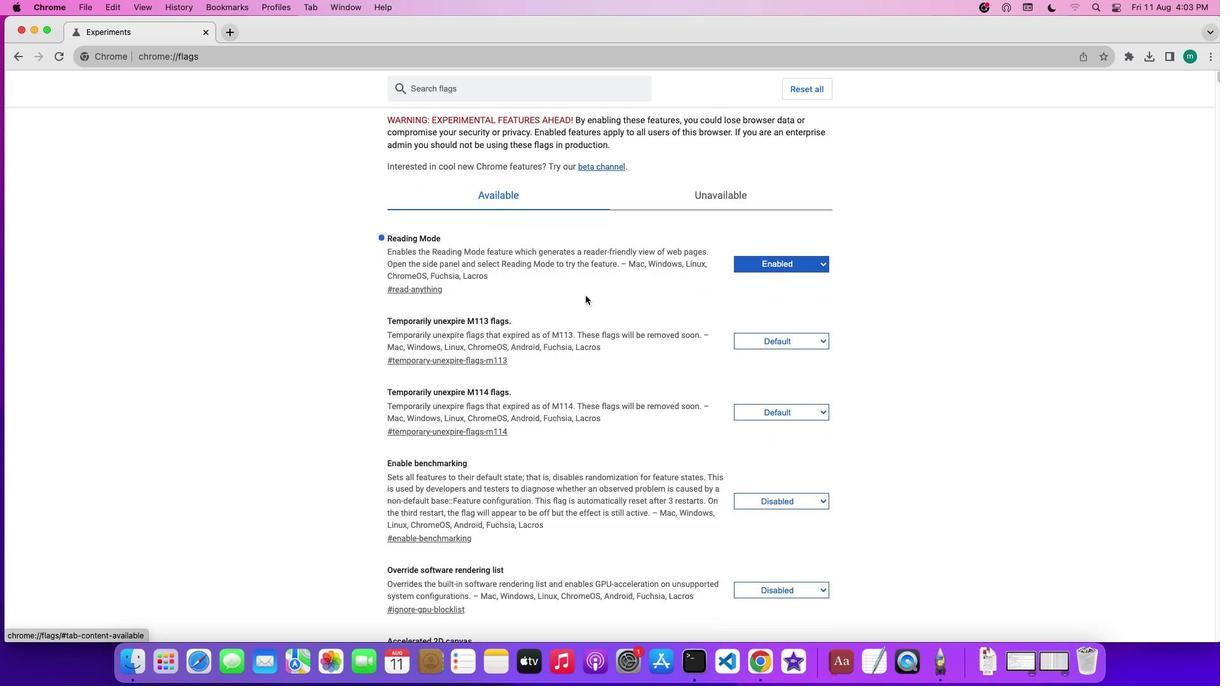 
Action: Mouse scrolled (585, 295) with delta (0, 0)
Screenshot: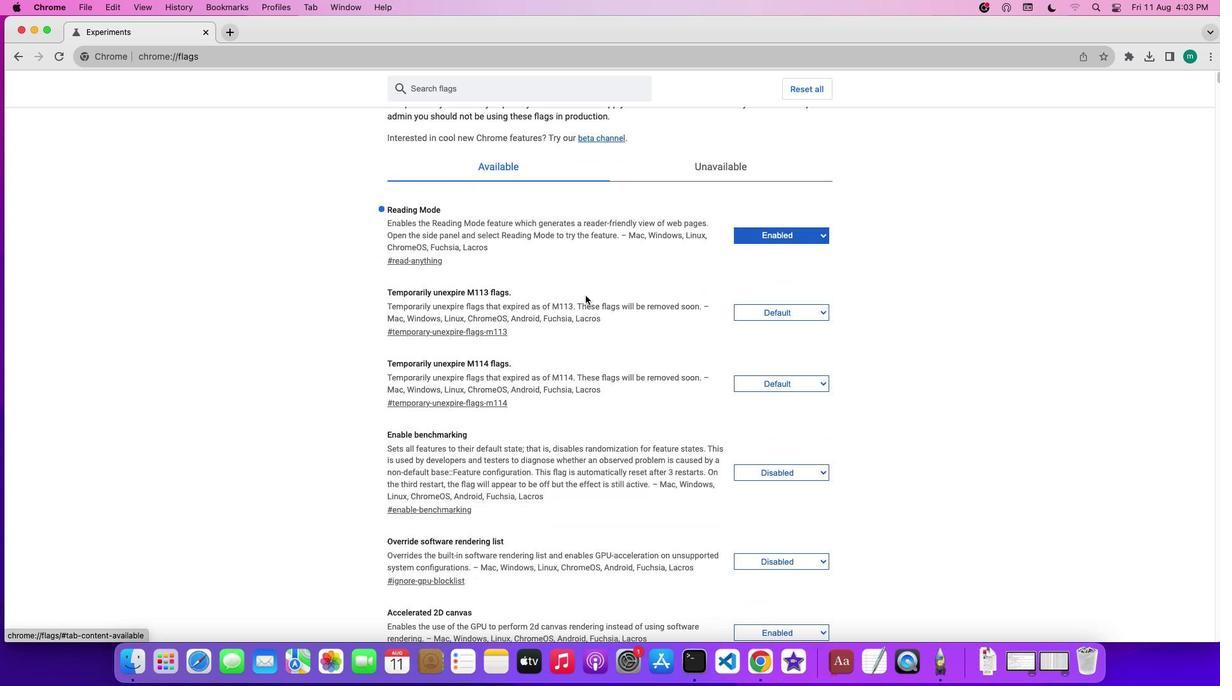 
Action: Mouse scrolled (585, 295) with delta (0, -1)
Screenshot: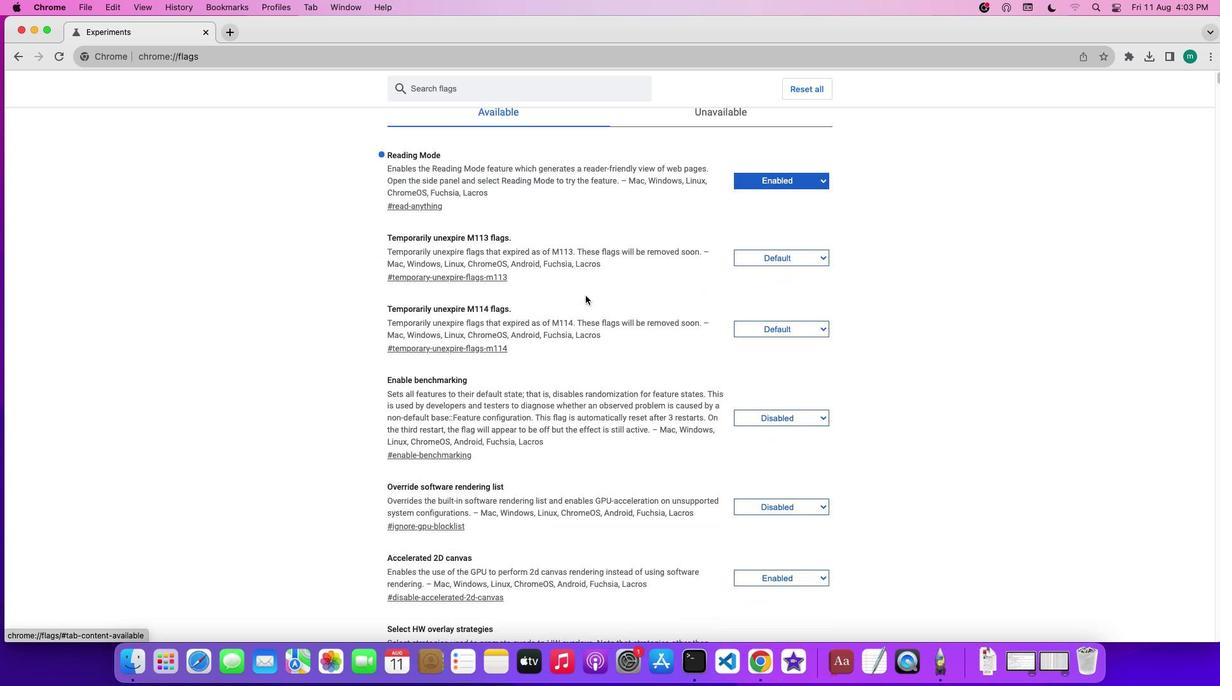 
Action: Mouse scrolled (585, 295) with delta (0, -2)
Screenshot: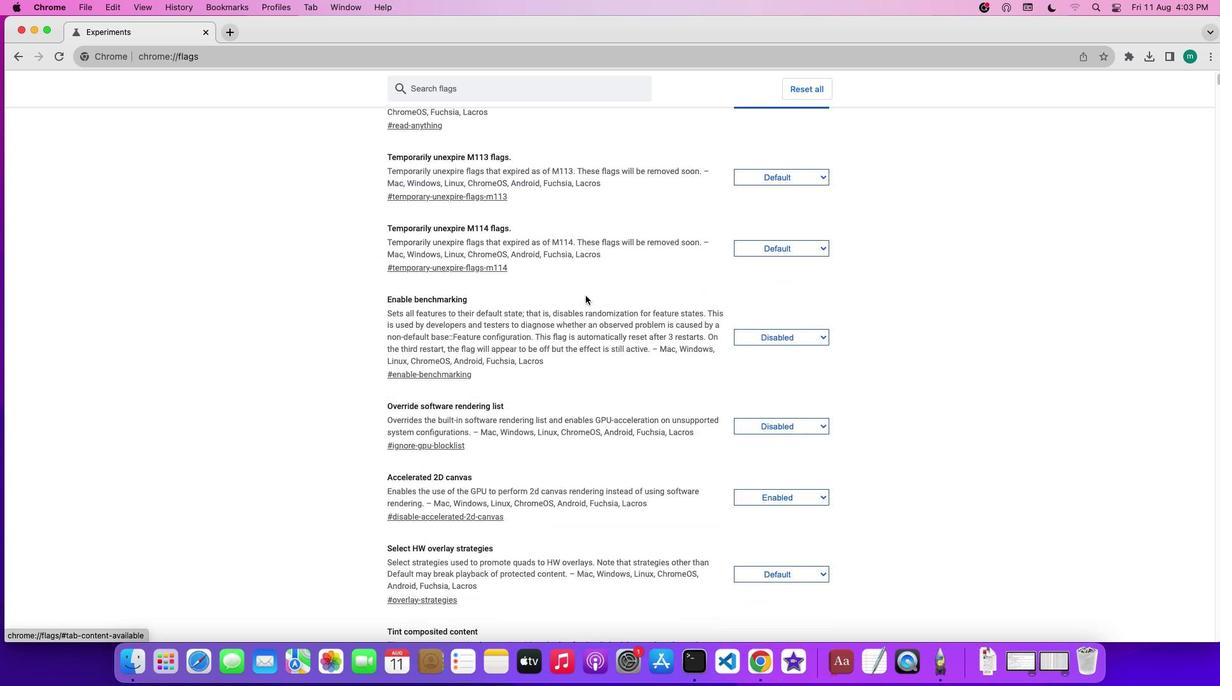 
Action: Mouse scrolled (585, 295) with delta (0, -3)
Screenshot: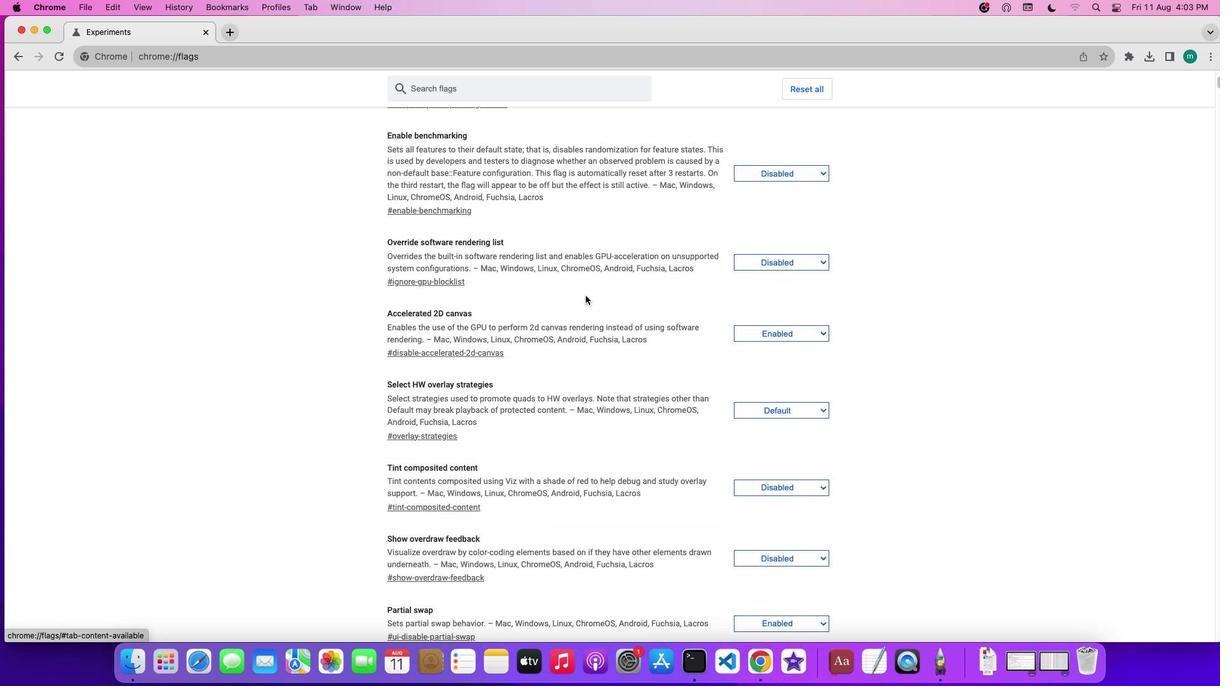 
Action: Mouse scrolled (585, 295) with delta (0, 0)
Screenshot: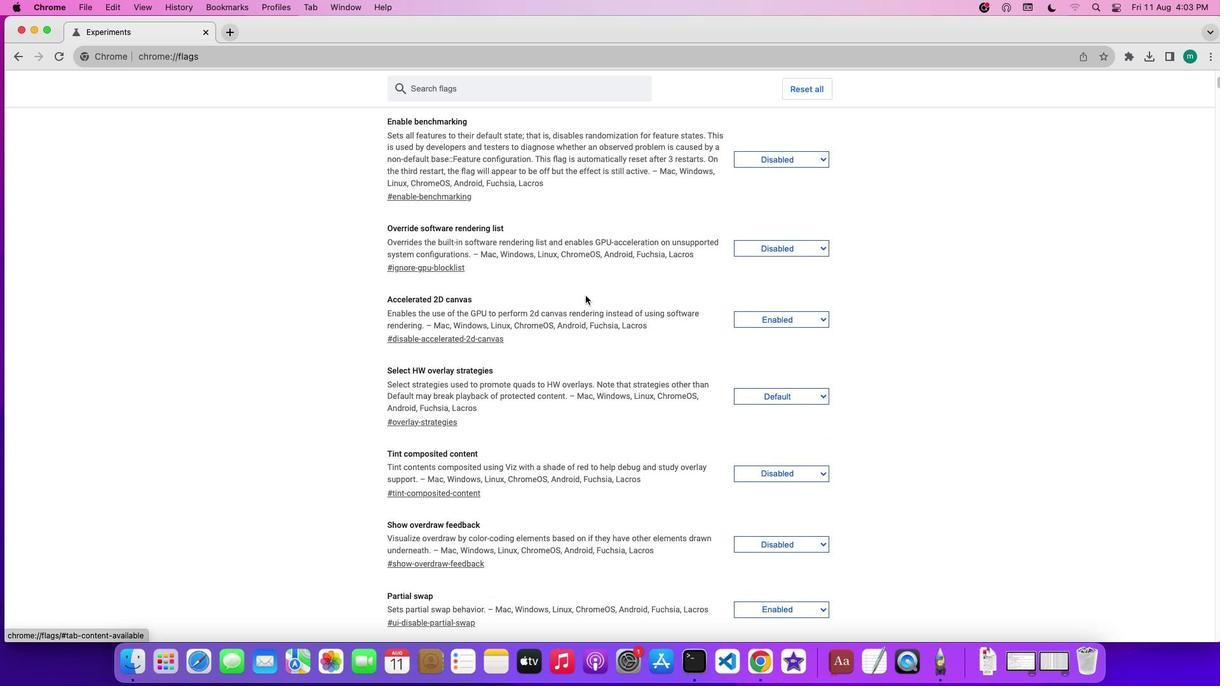 
Action: Mouse scrolled (585, 295) with delta (0, 0)
Screenshot: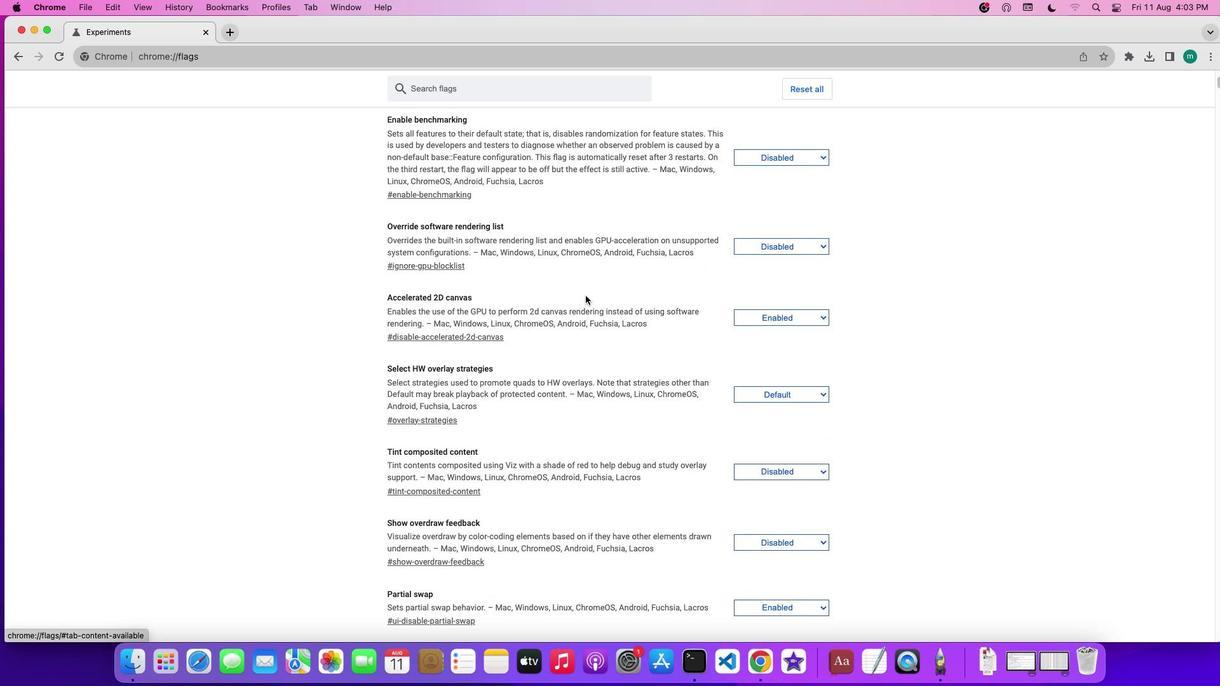
Action: Mouse scrolled (585, 295) with delta (0, 0)
Screenshot: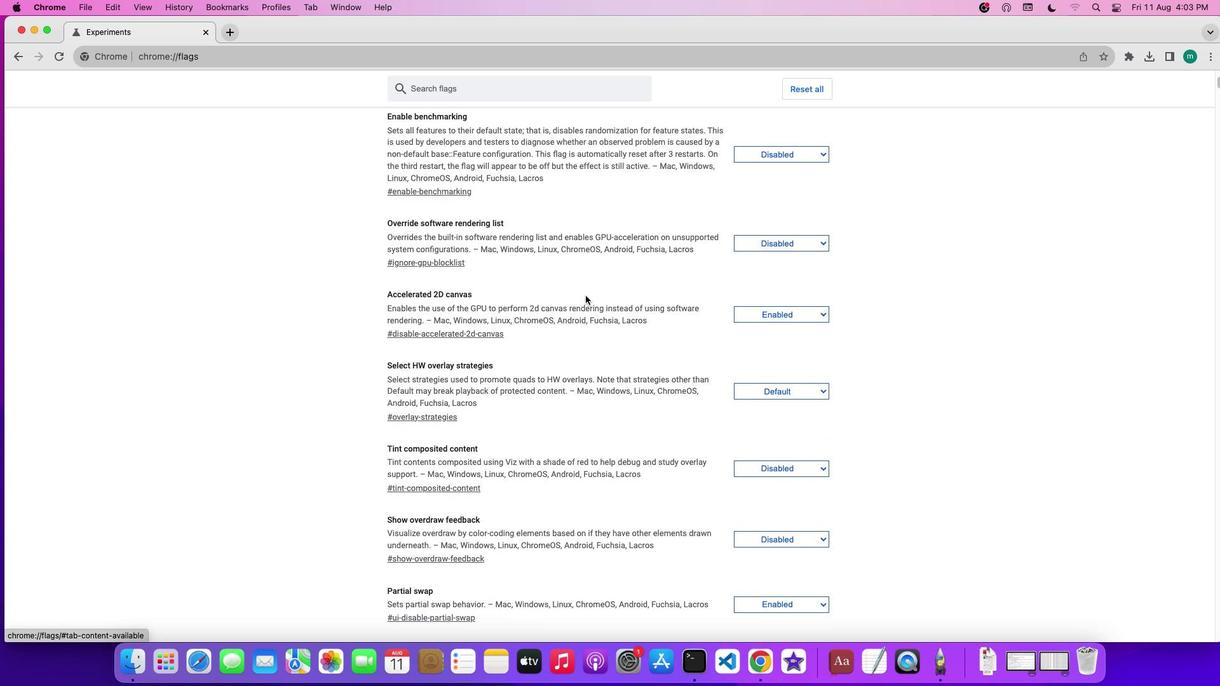 
Action: Mouse scrolled (585, 295) with delta (0, 0)
Screenshot: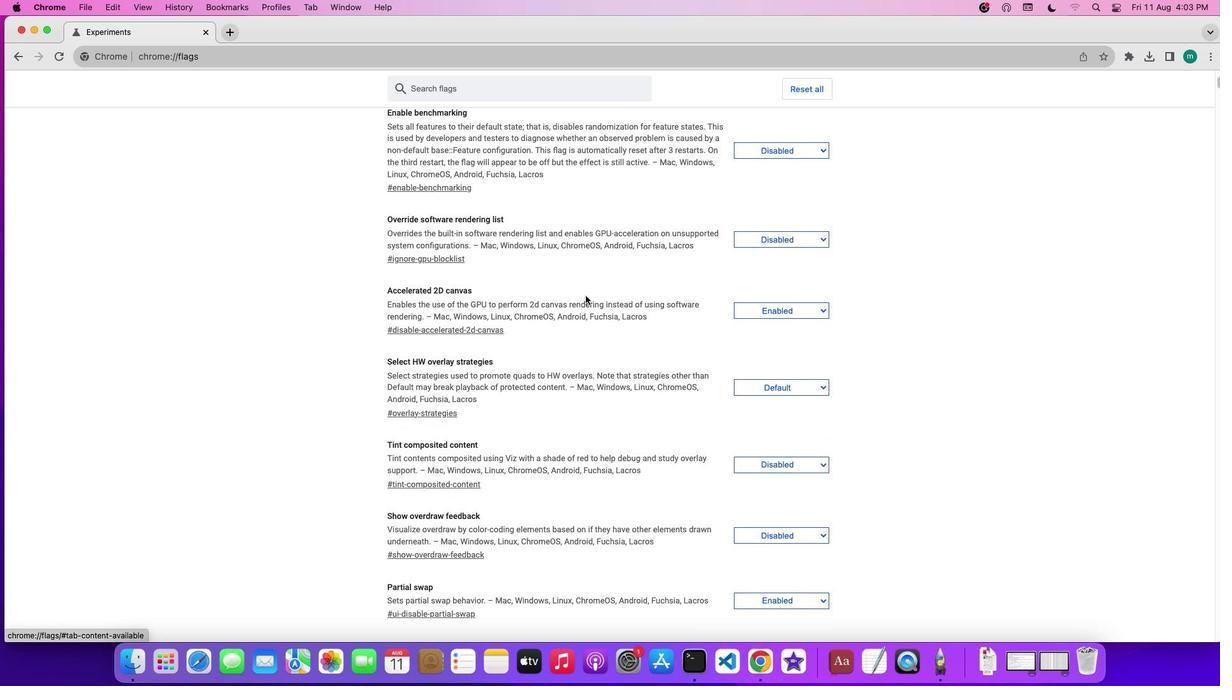 
Action: Mouse scrolled (585, 295) with delta (0, 0)
Screenshot: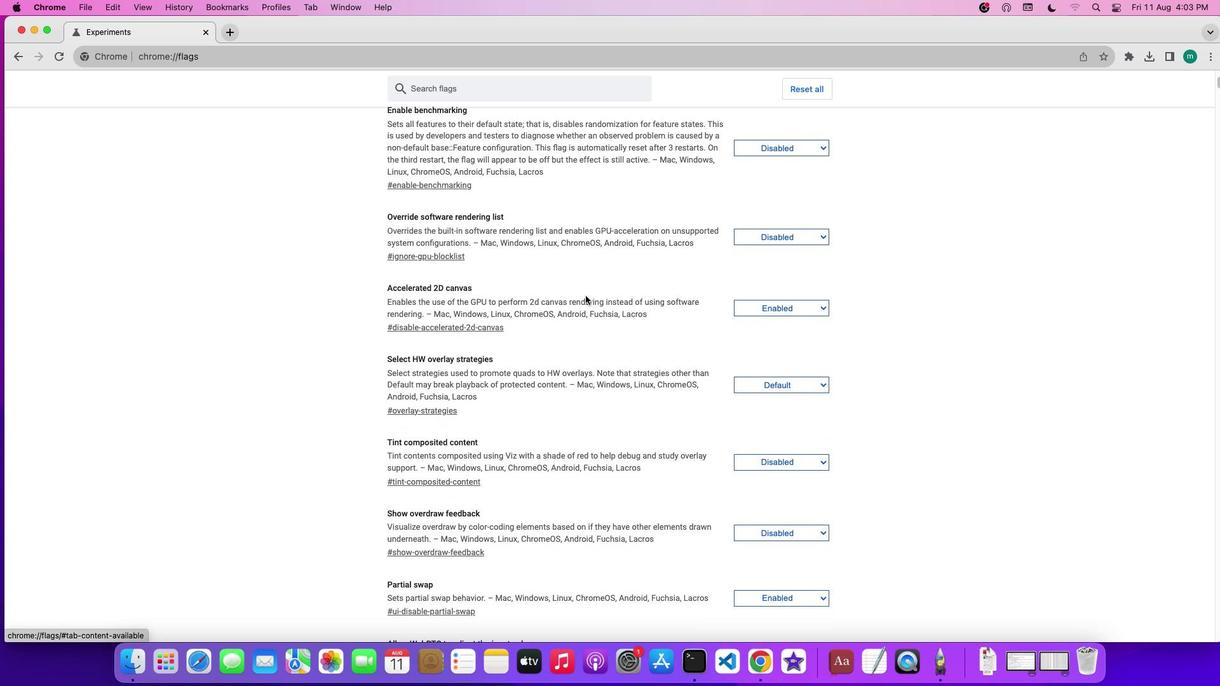 
Action: Mouse scrolled (585, 295) with delta (0, 0)
Screenshot: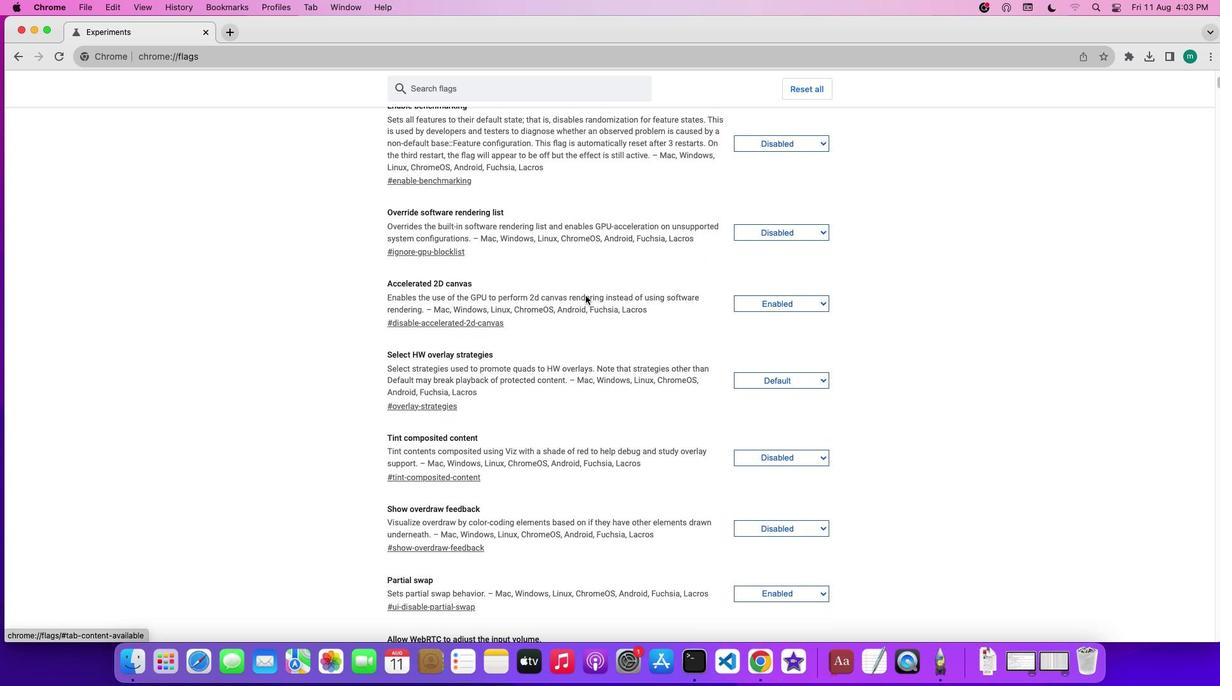 
Action: Mouse scrolled (585, 295) with delta (0, 0)
Screenshot: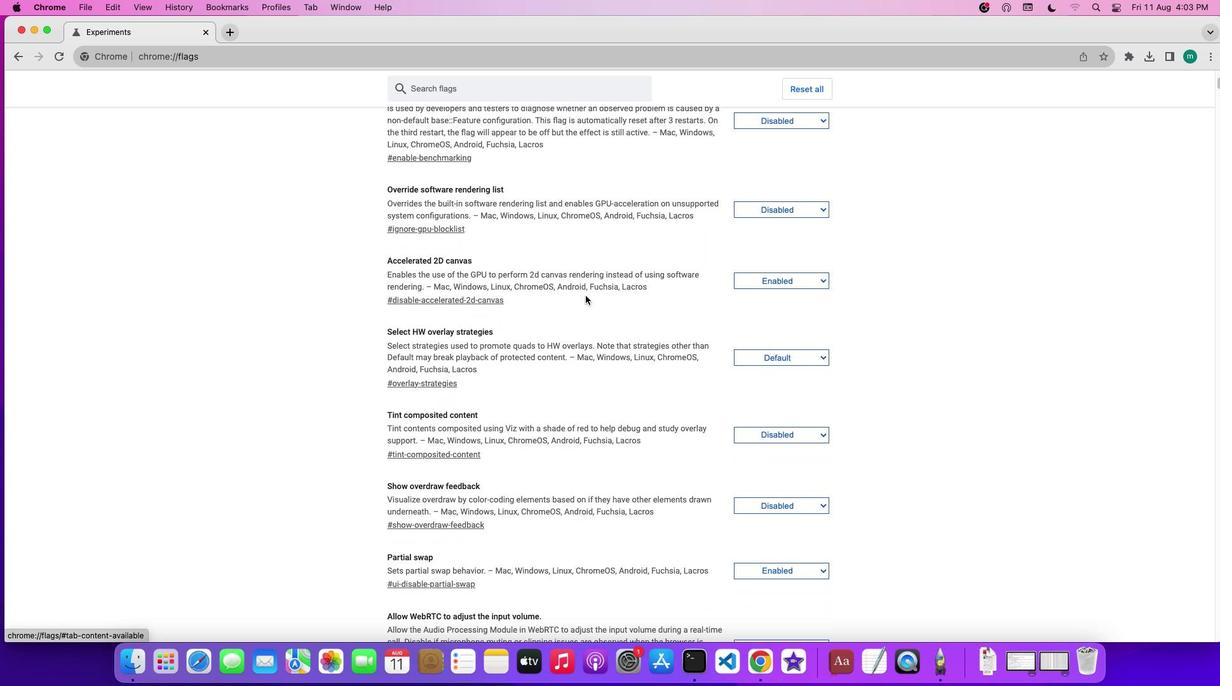 
Action: Mouse scrolled (585, 295) with delta (0, 0)
Screenshot: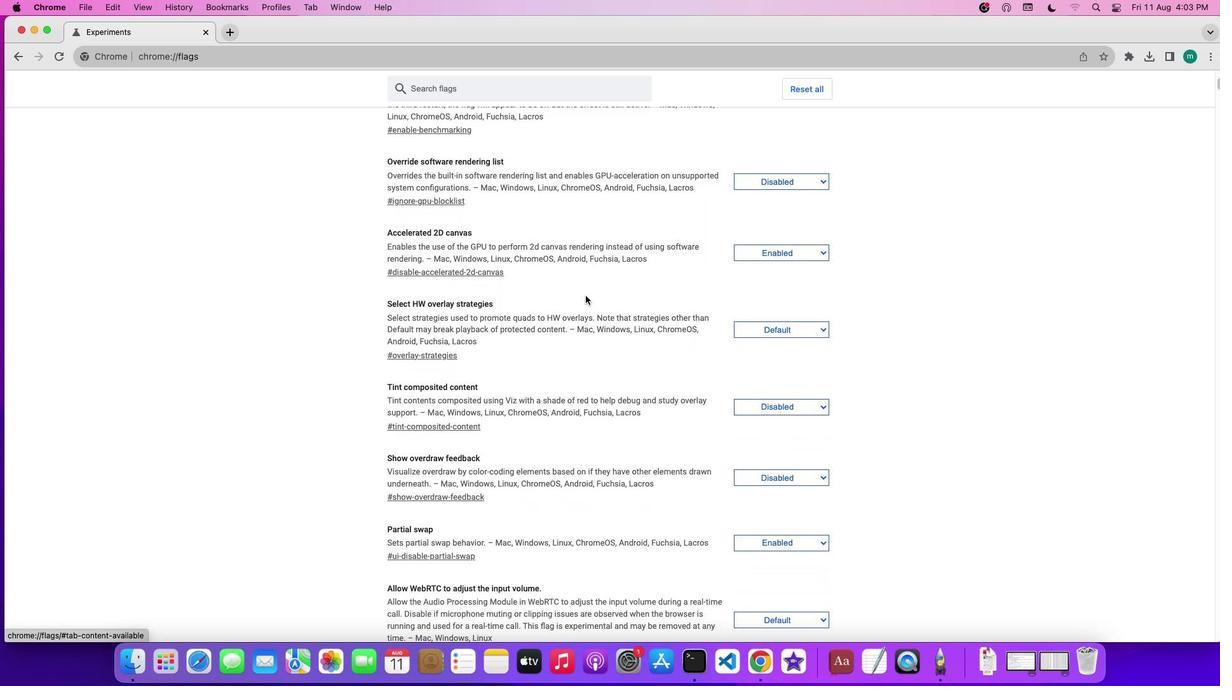 
Action: Mouse scrolled (585, 295) with delta (0, 0)
Screenshot: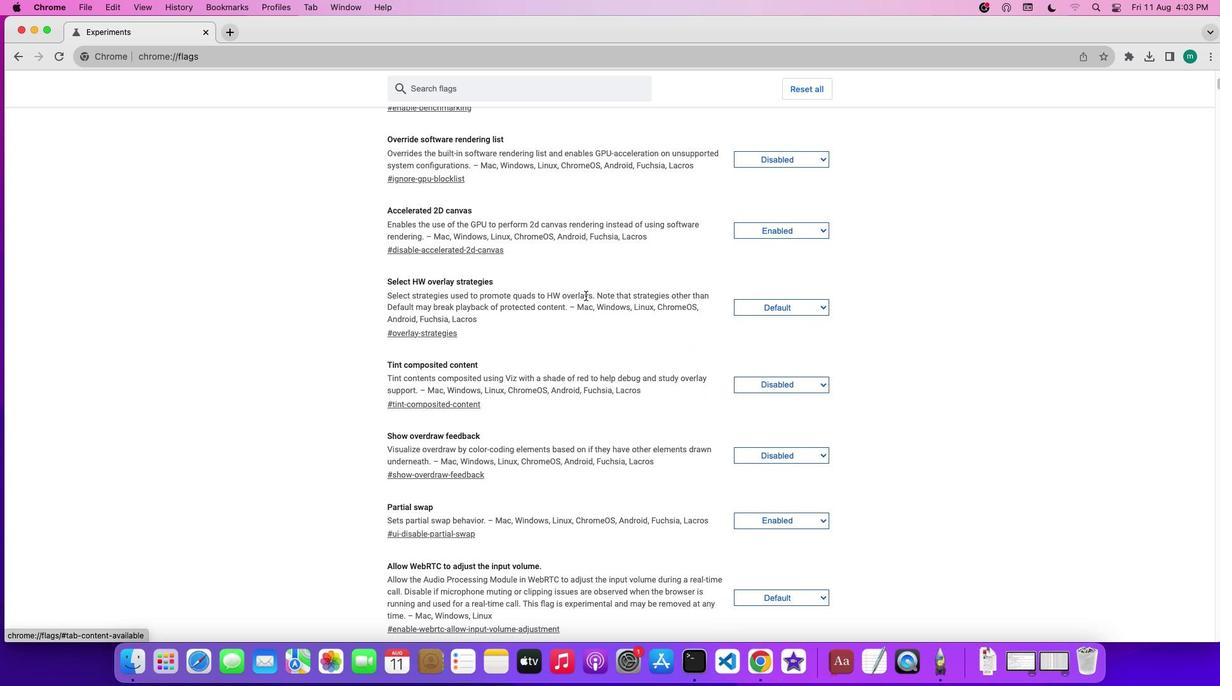 
Action: Mouse scrolled (585, 295) with delta (0, 0)
Screenshot: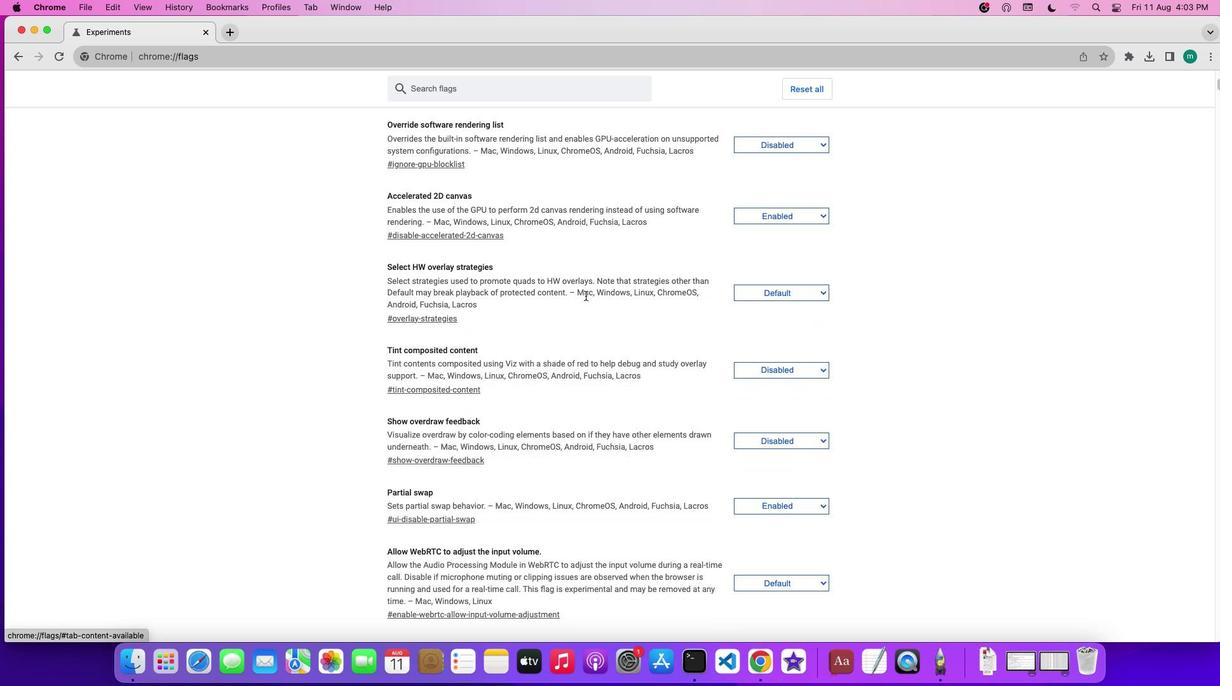 
Action: Mouse scrolled (585, 295) with delta (0, 0)
Screenshot: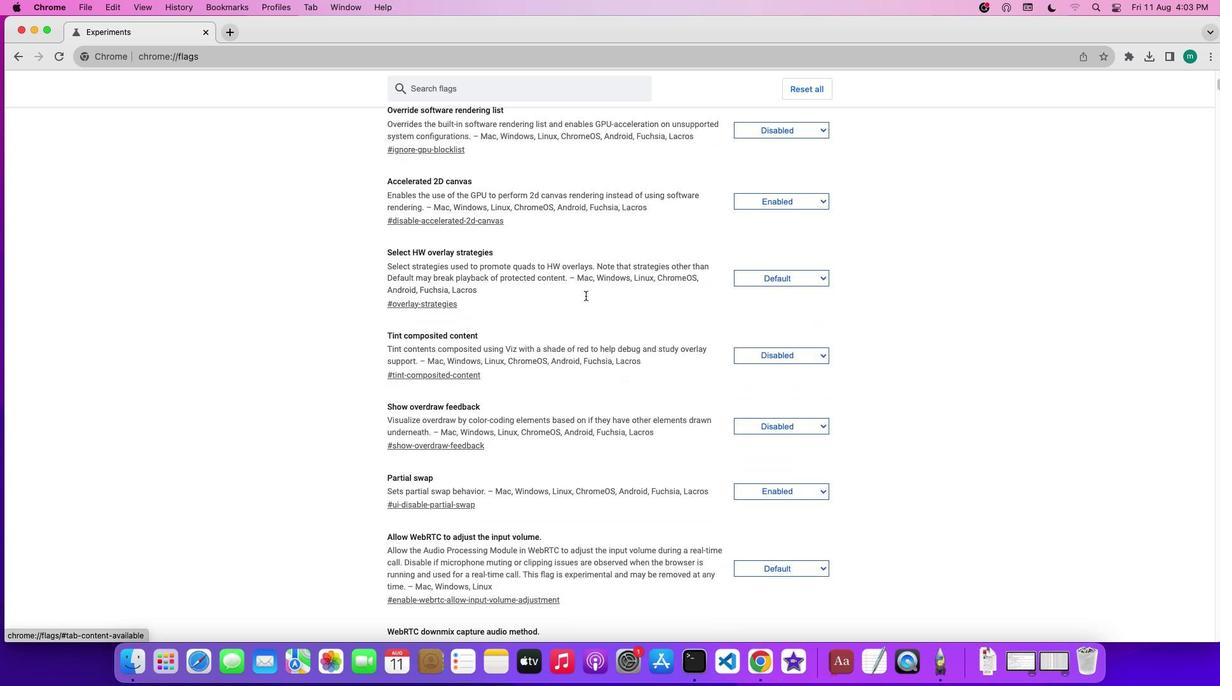 
Action: Mouse scrolled (585, 295) with delta (0, 0)
Screenshot: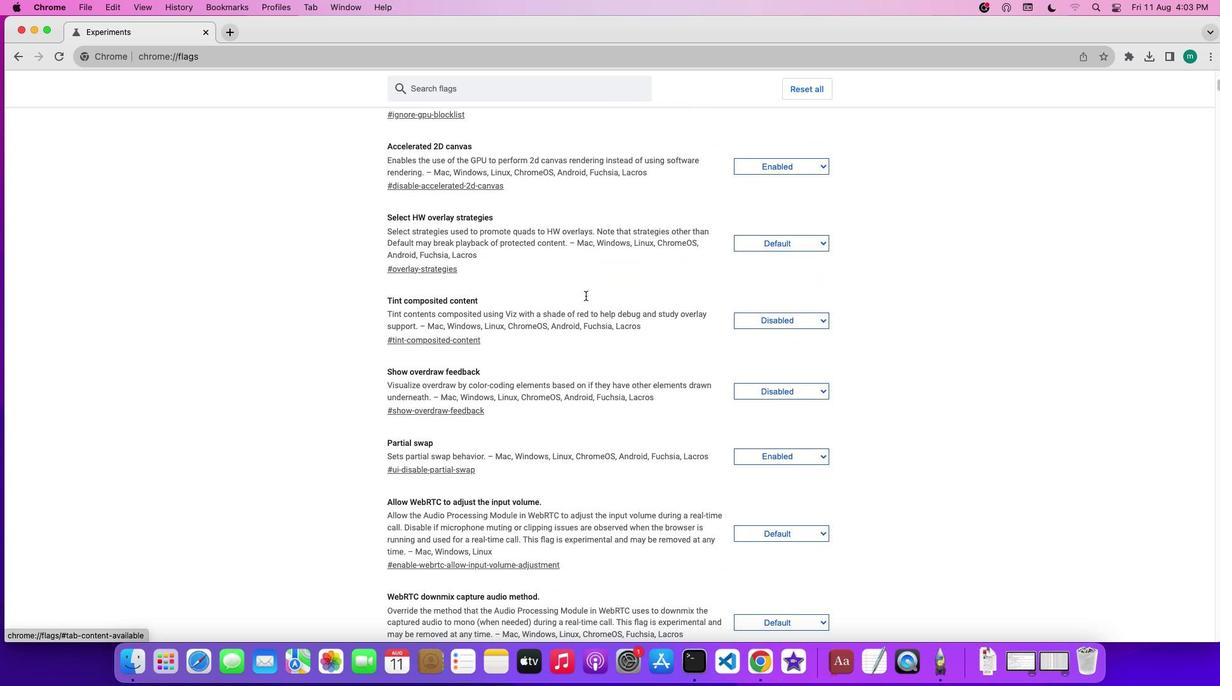 
Action: Mouse scrolled (585, 295) with delta (0, 0)
Screenshot: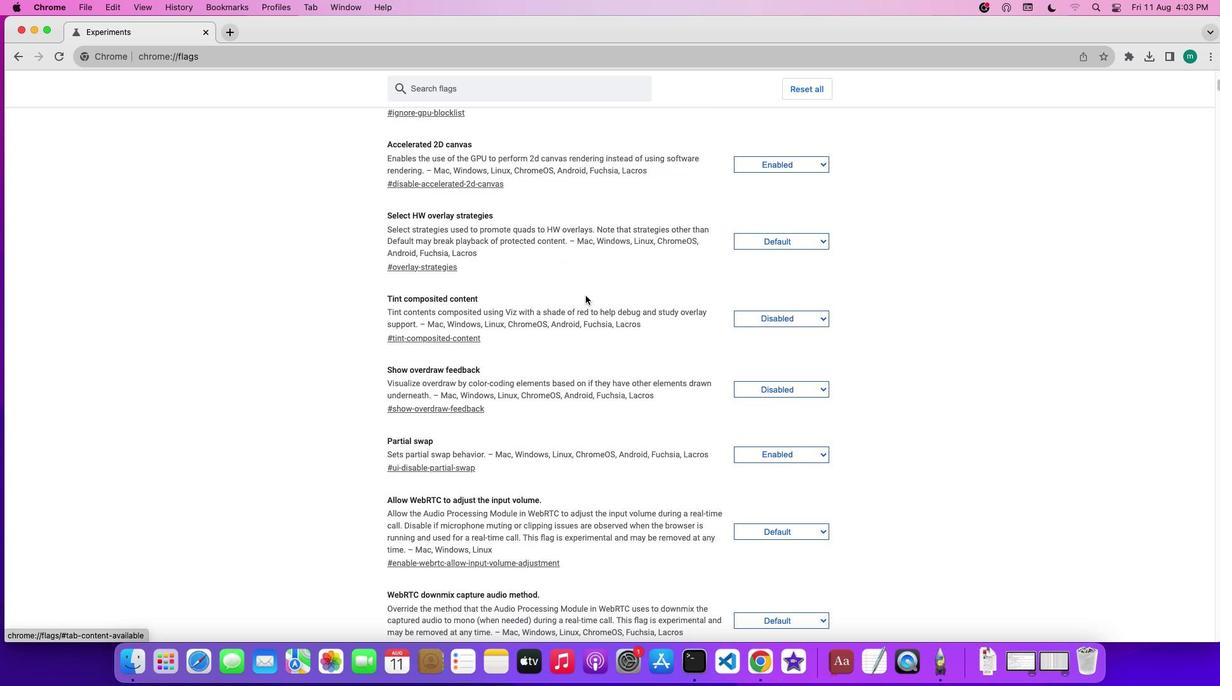 
Action: Mouse scrolled (585, 295) with delta (0, 0)
Screenshot: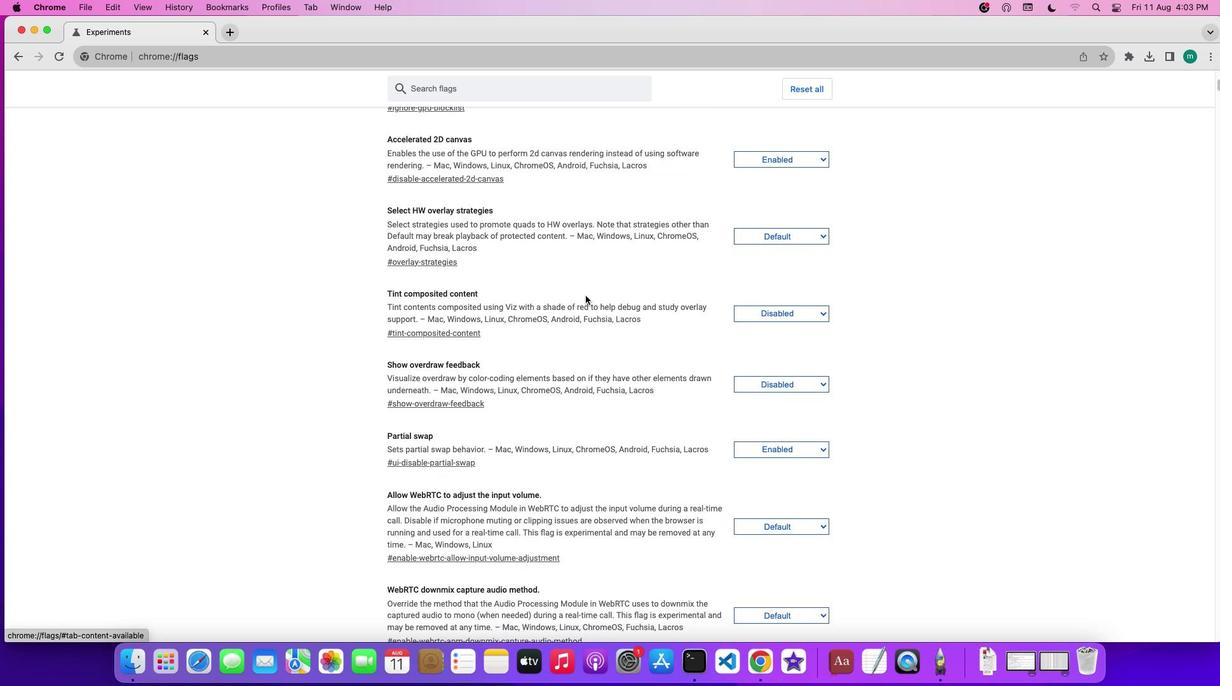 
Action: Mouse scrolled (585, 295) with delta (0, 0)
Screenshot: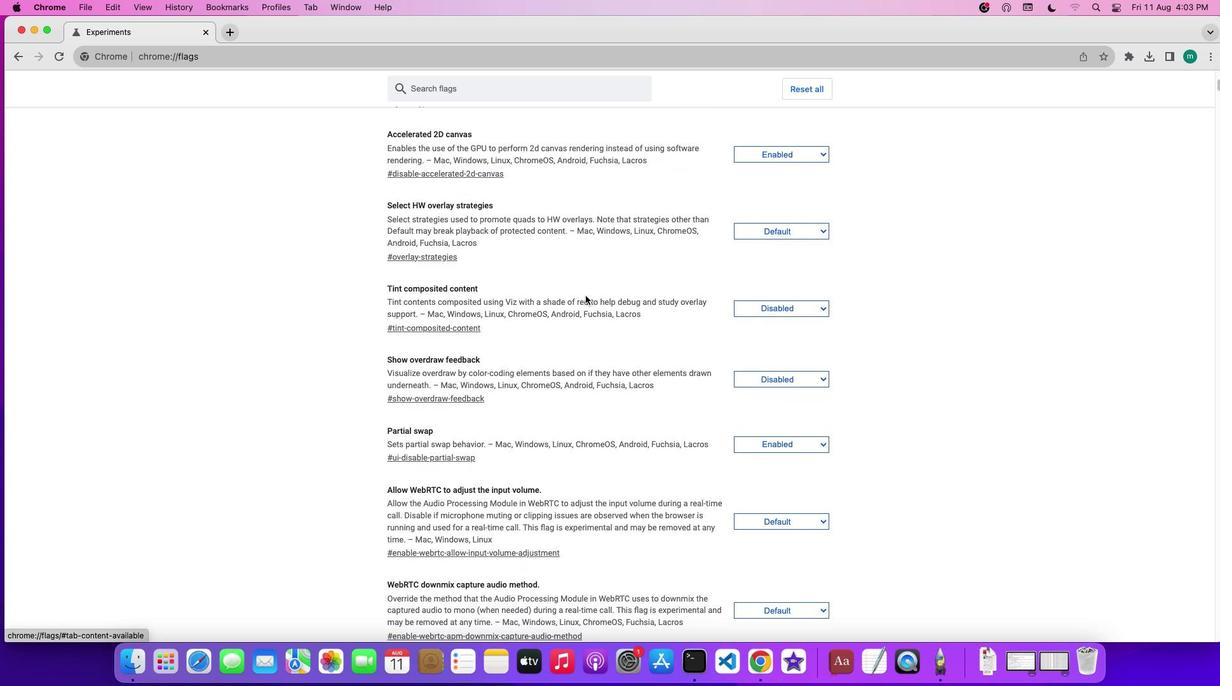 
Action: Mouse scrolled (585, 295) with delta (0, 0)
Screenshot: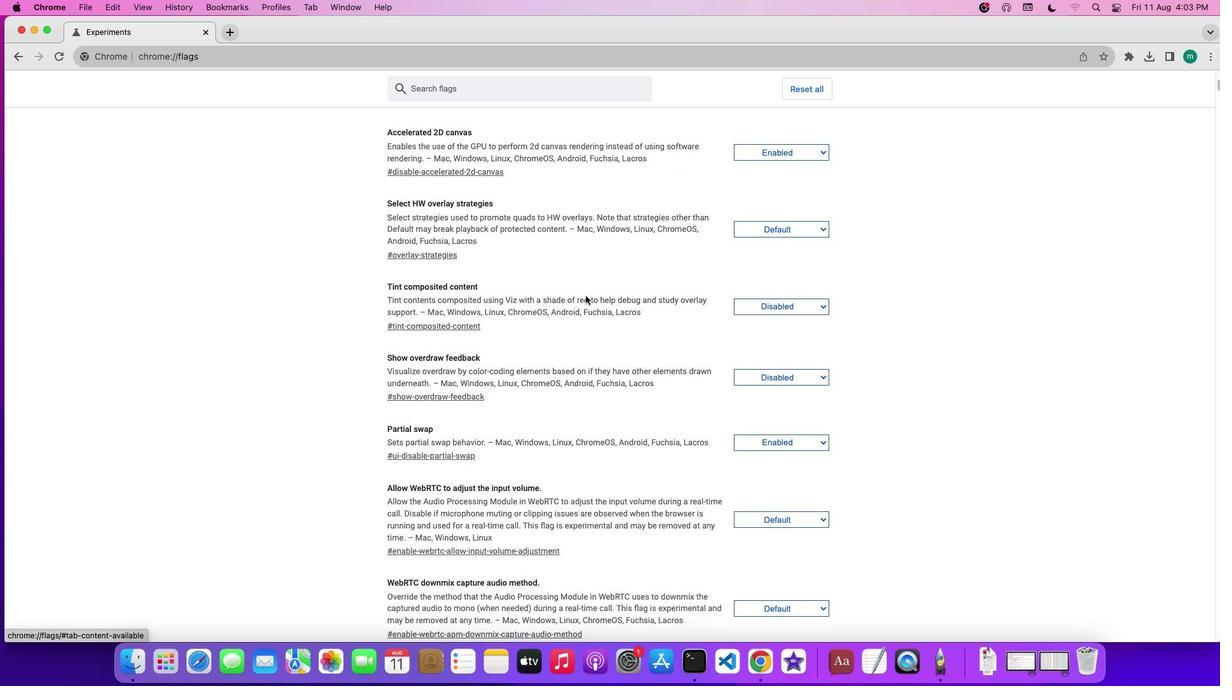 
Action: Mouse scrolled (585, 295) with delta (0, 0)
Screenshot: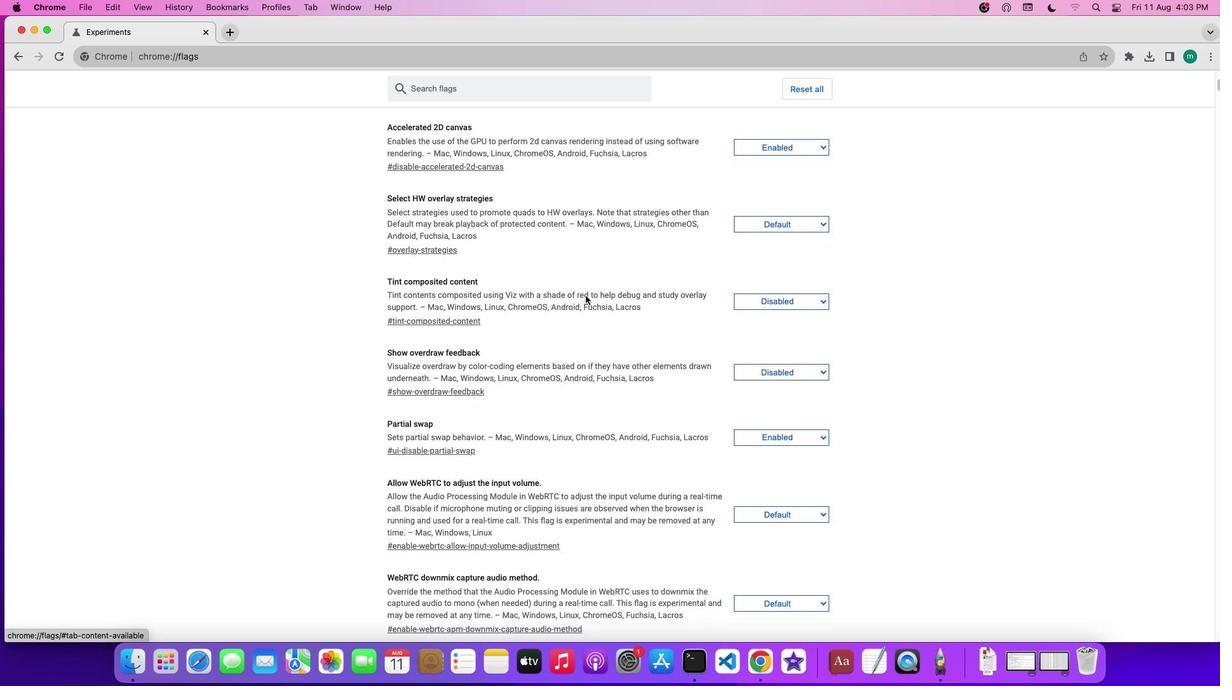 
Action: Mouse scrolled (585, 295) with delta (0, 0)
Screenshot: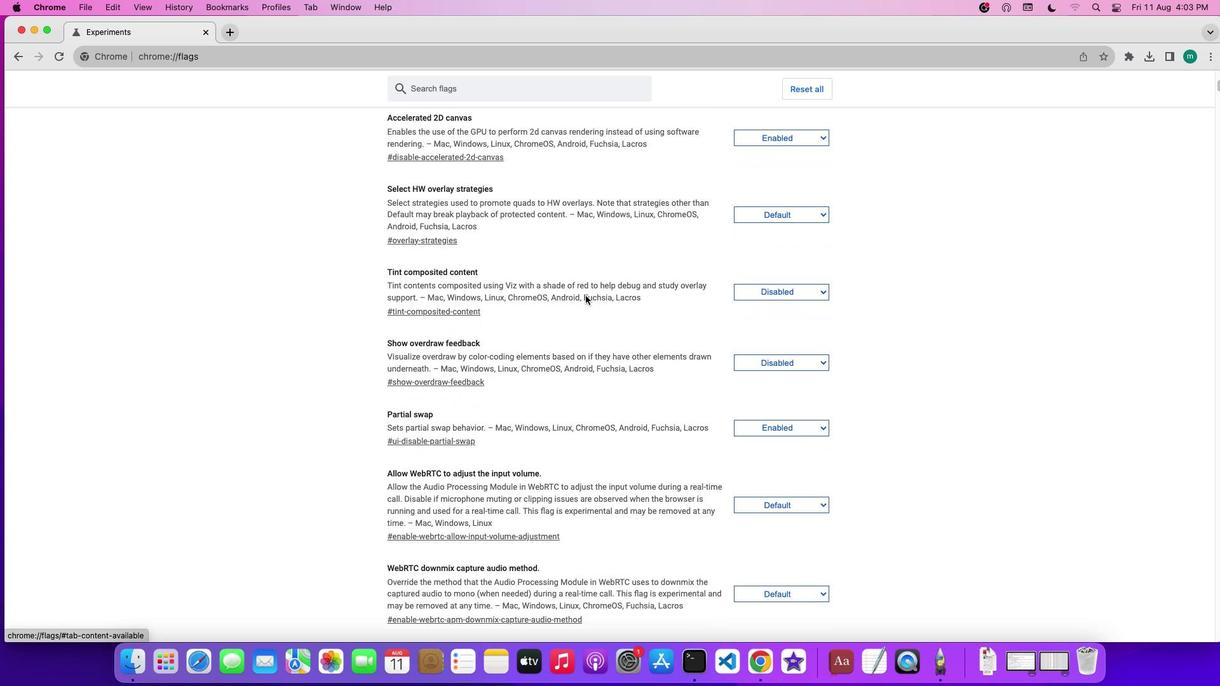 
Action: Mouse scrolled (585, 295) with delta (0, 0)
Screenshot: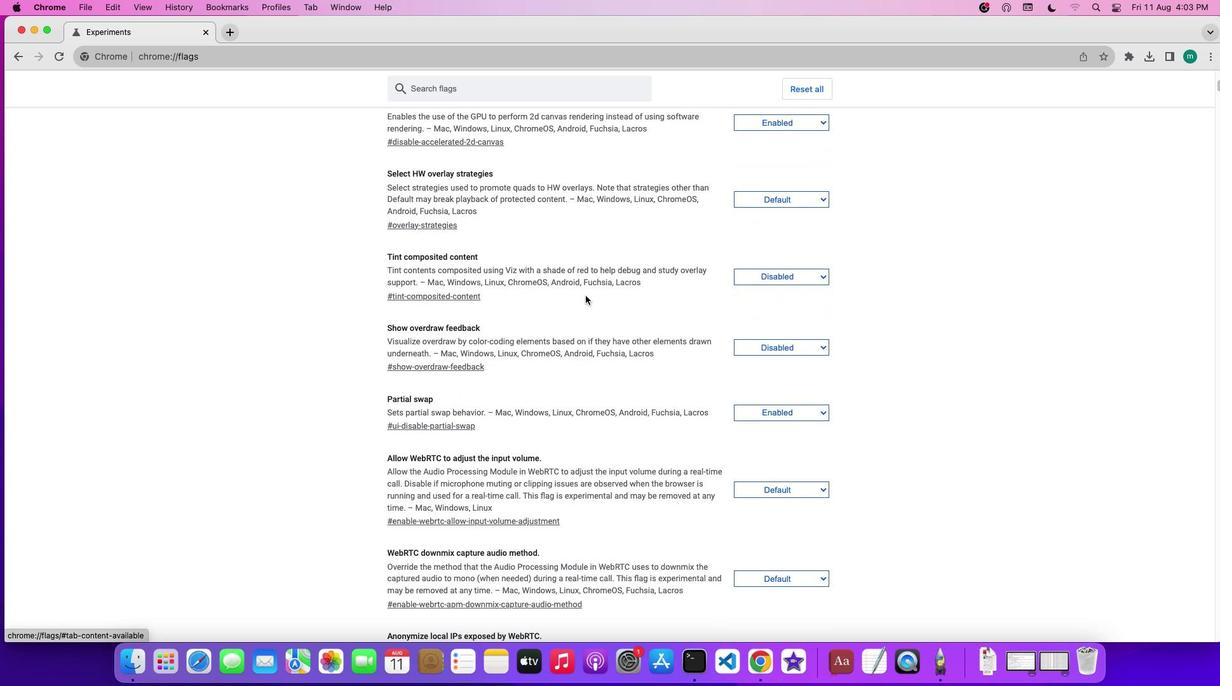 
Action: Mouse scrolled (585, 295) with delta (0, 0)
Screenshot: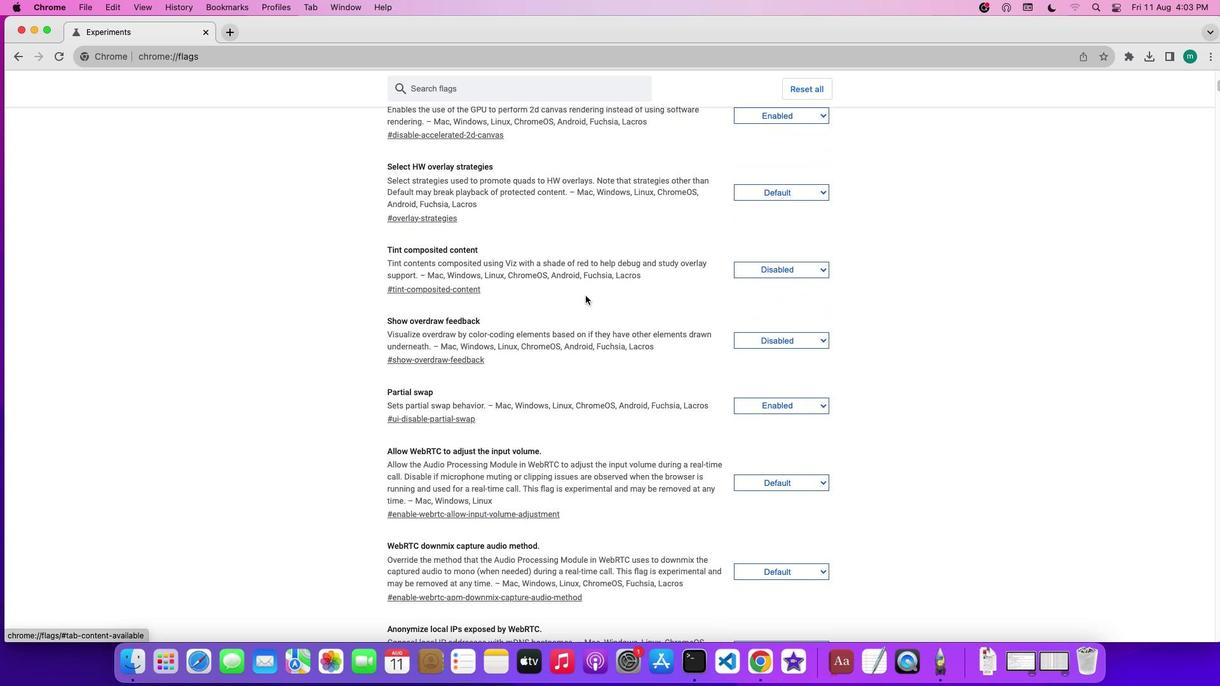 
Action: Mouse scrolled (585, 295) with delta (0, 0)
Screenshot: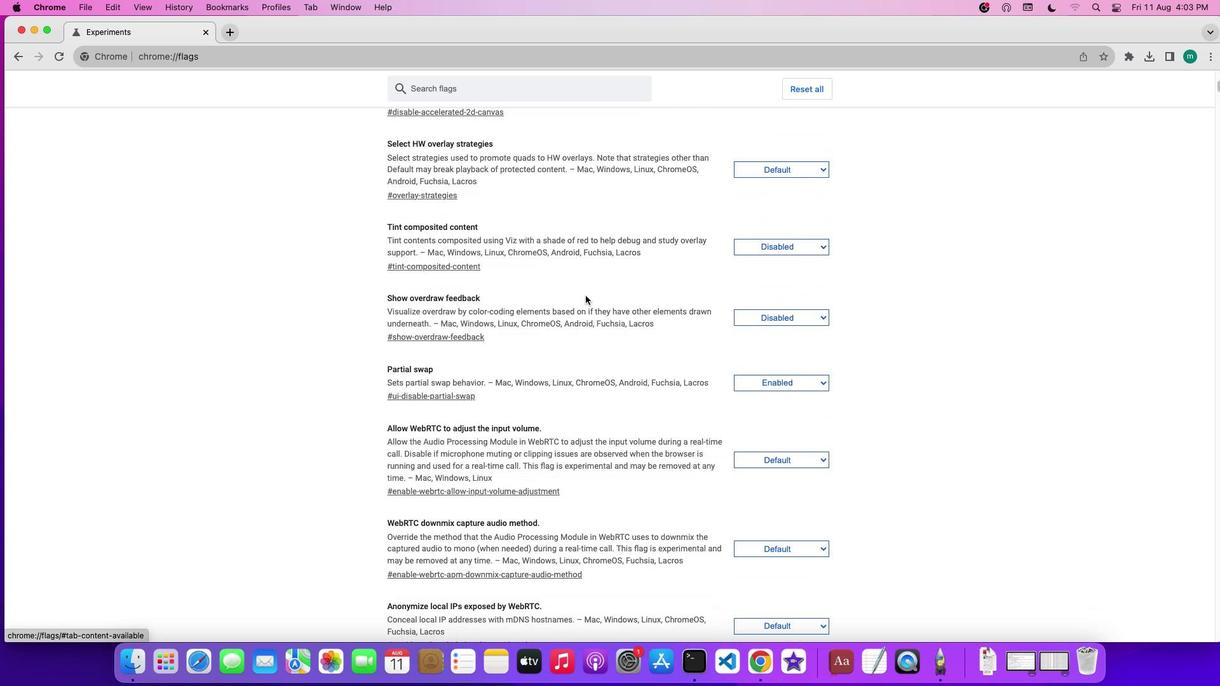 
Action: Mouse scrolled (585, 295) with delta (0, 0)
Screenshot: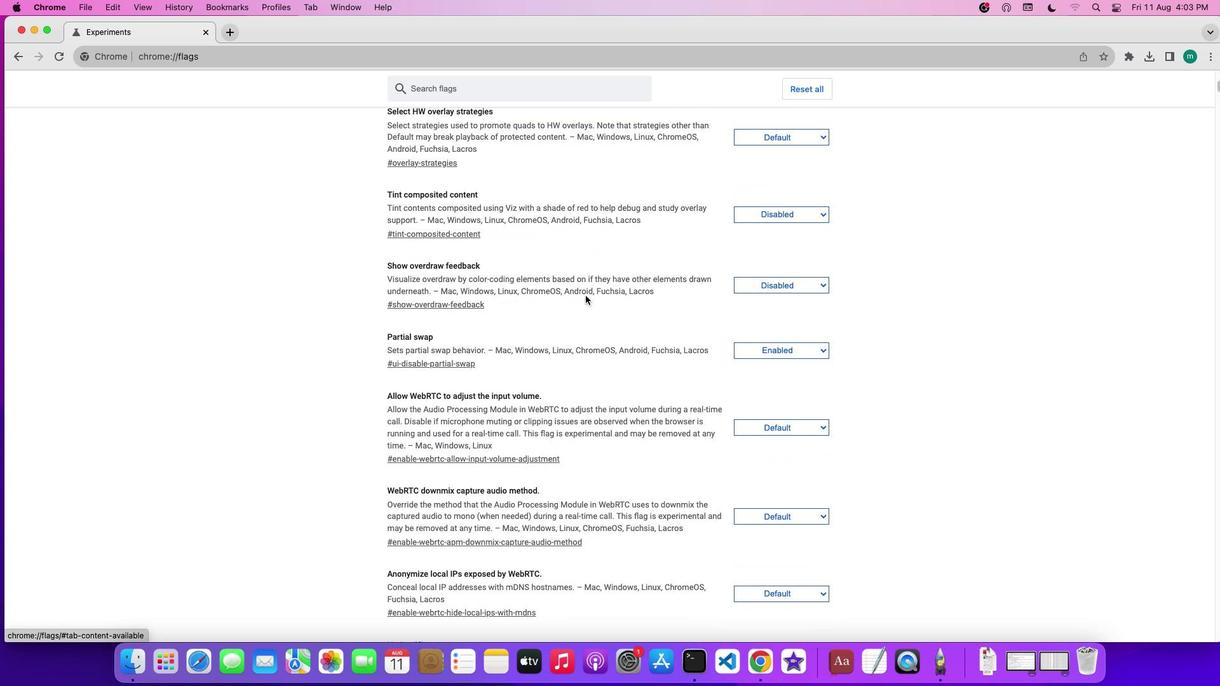 
Action: Mouse scrolled (585, 295) with delta (0, 0)
Screenshot: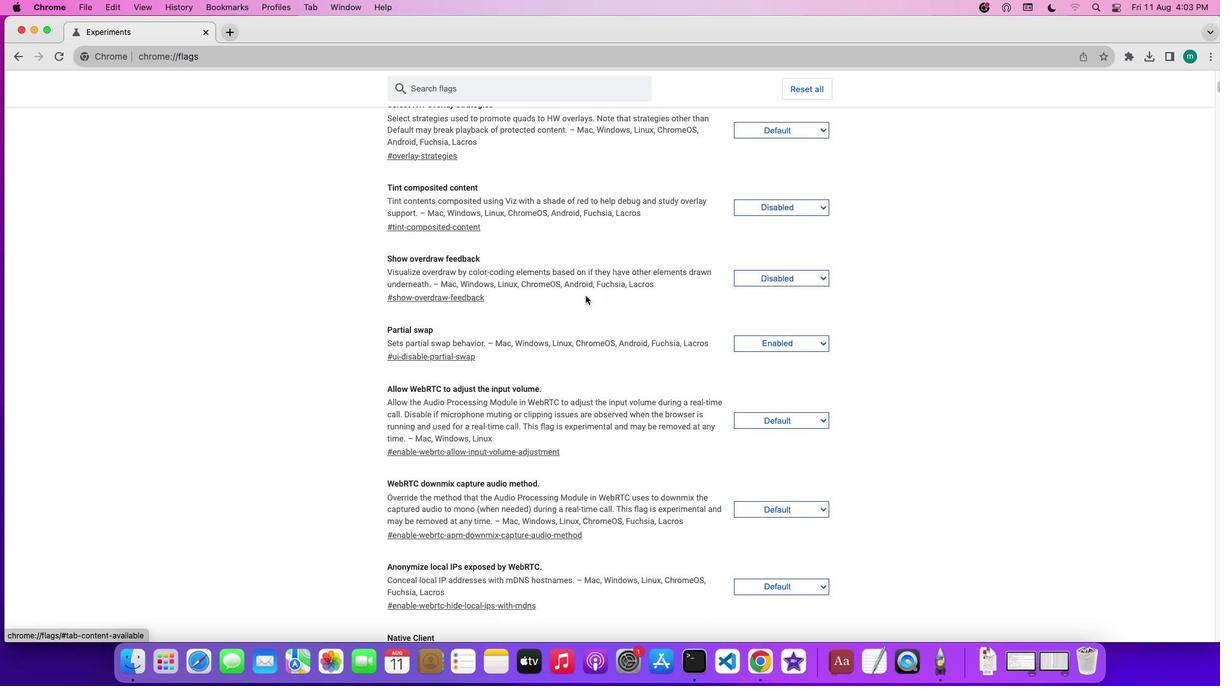 
Action: Mouse scrolled (585, 295) with delta (0, 0)
Screenshot: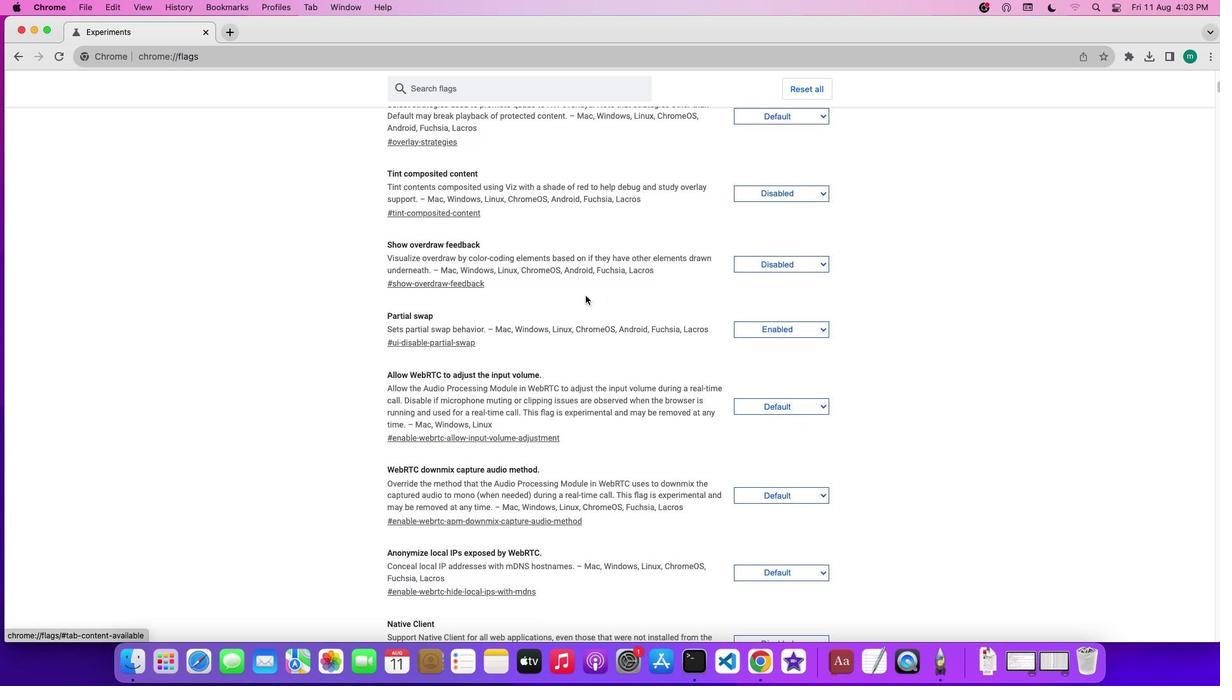 
Action: Mouse scrolled (585, 295) with delta (0, -1)
Screenshot: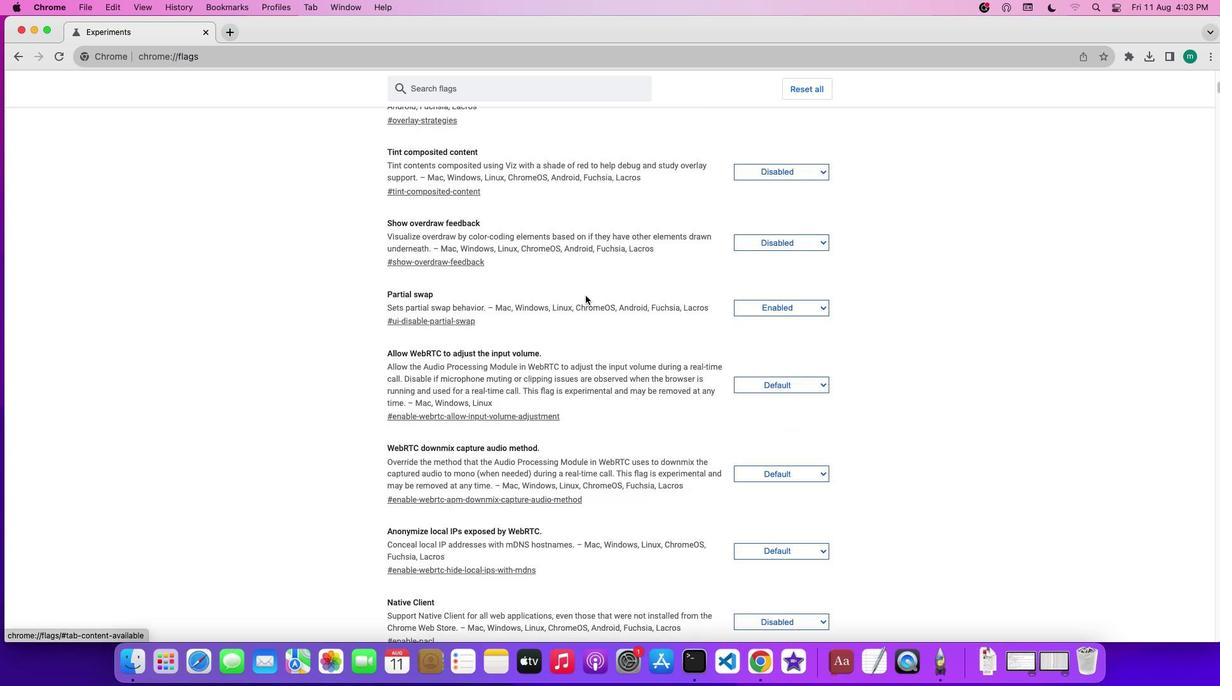 
Action: Mouse scrolled (585, 295) with delta (0, -1)
Screenshot: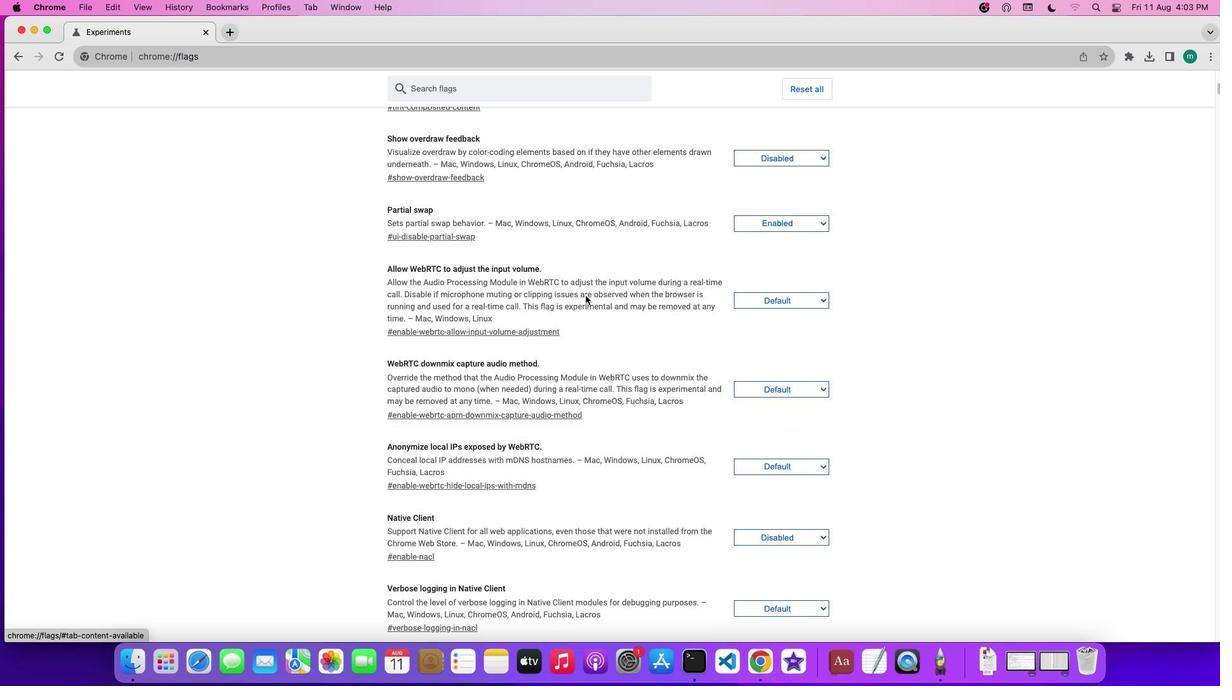 
Action: Mouse scrolled (585, 295) with delta (0, 0)
Screenshot: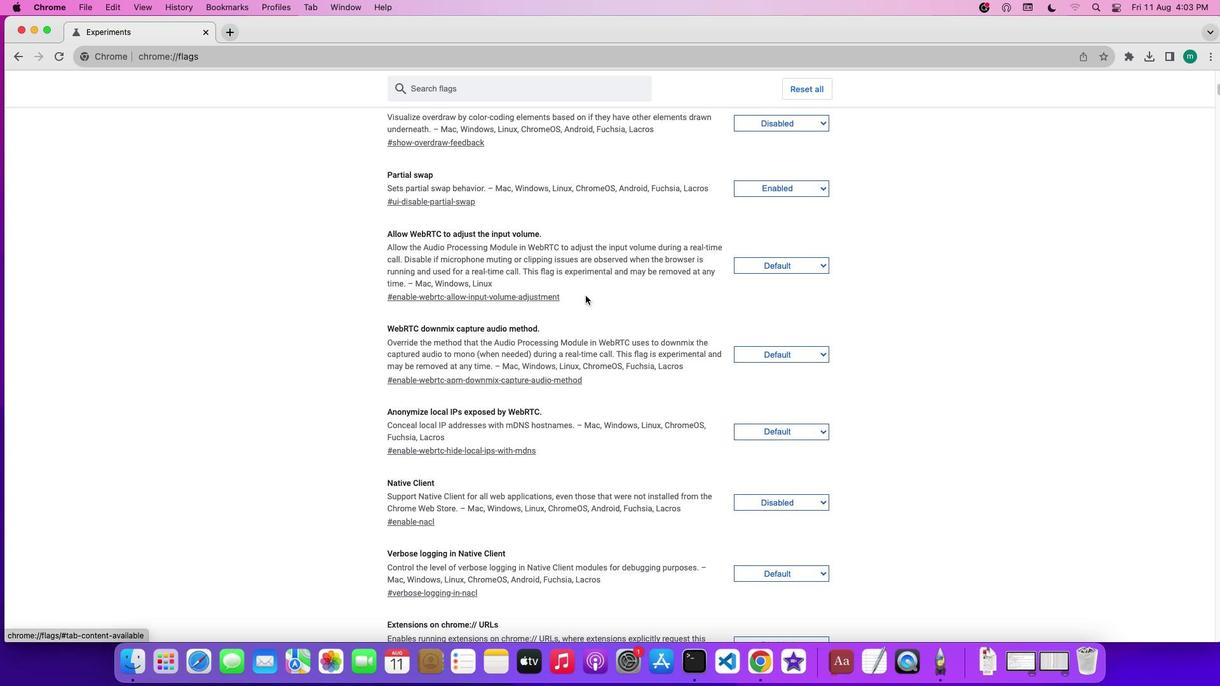 
Action: Mouse scrolled (585, 295) with delta (0, 0)
Screenshot: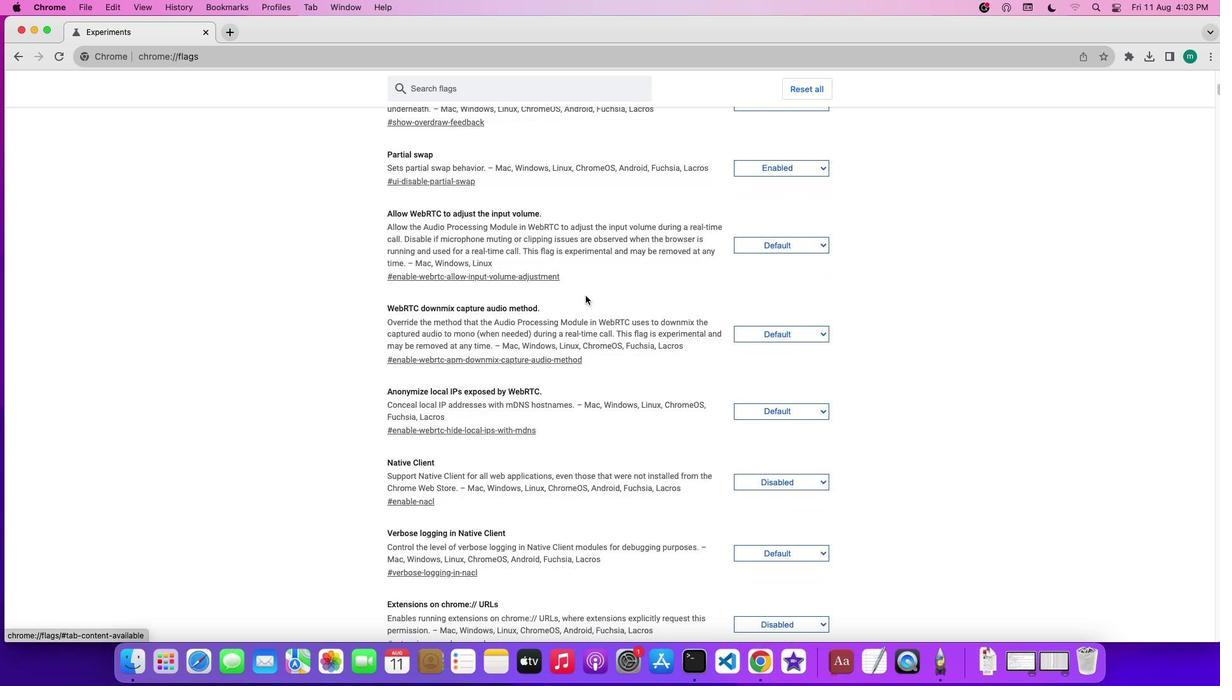 
Action: Mouse scrolled (585, 295) with delta (0, -1)
Screenshot: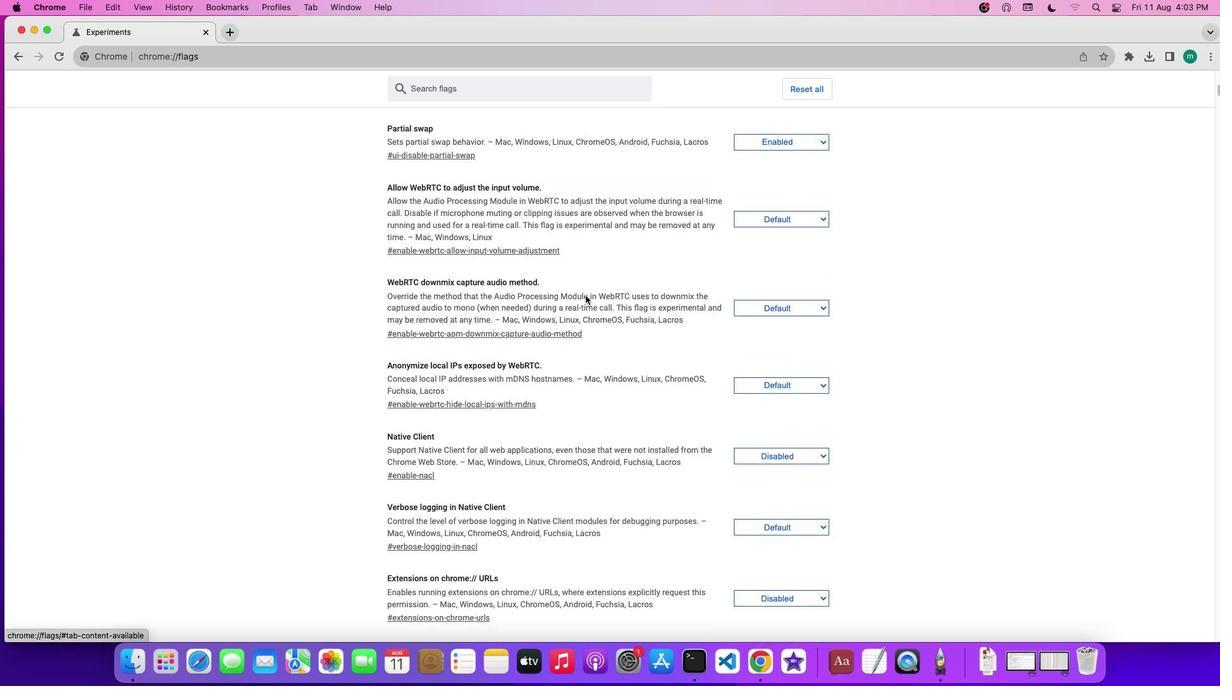 
Action: Mouse scrolled (585, 295) with delta (0, -1)
Screenshot: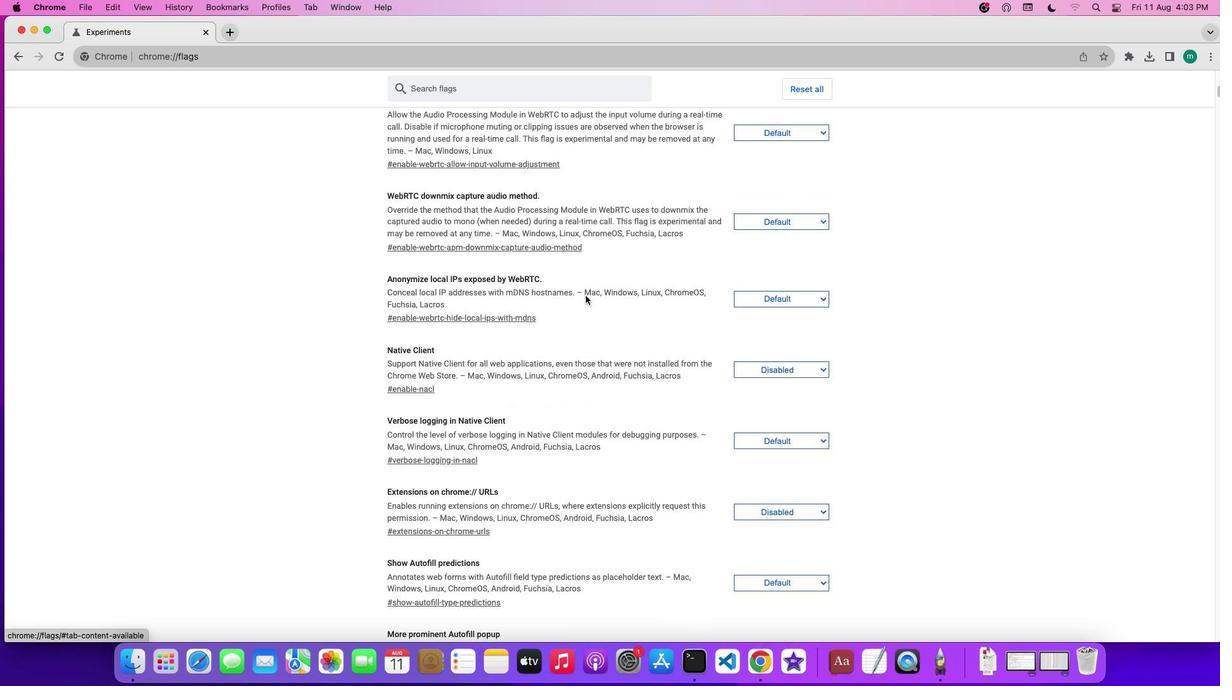 
Action: Mouse scrolled (585, 295) with delta (0, 0)
Screenshot: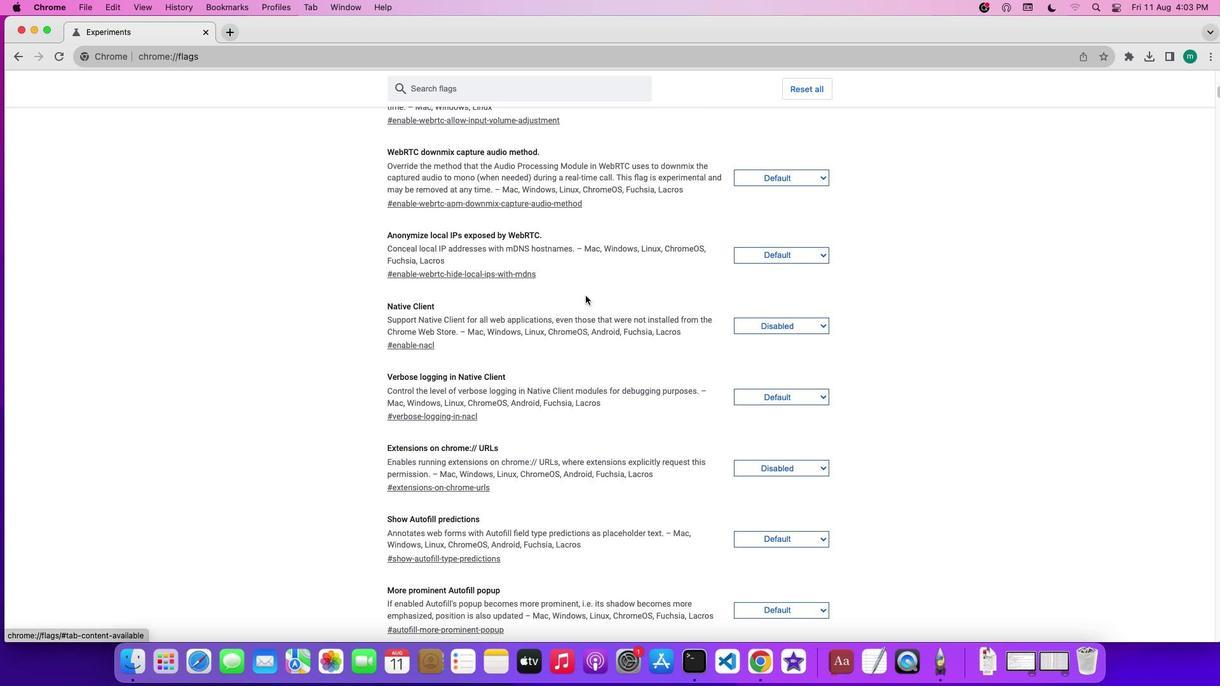 
Action: Mouse scrolled (585, 295) with delta (0, 0)
Screenshot: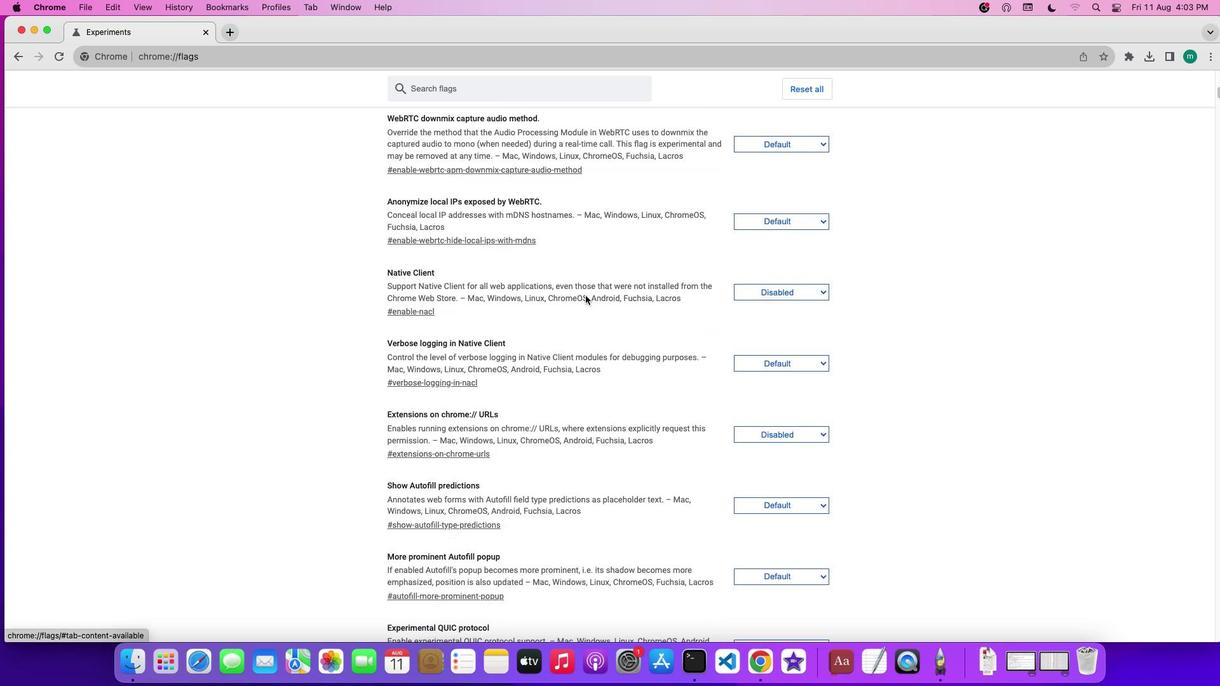 
Action: Mouse scrolled (585, 295) with delta (0, -1)
Screenshot: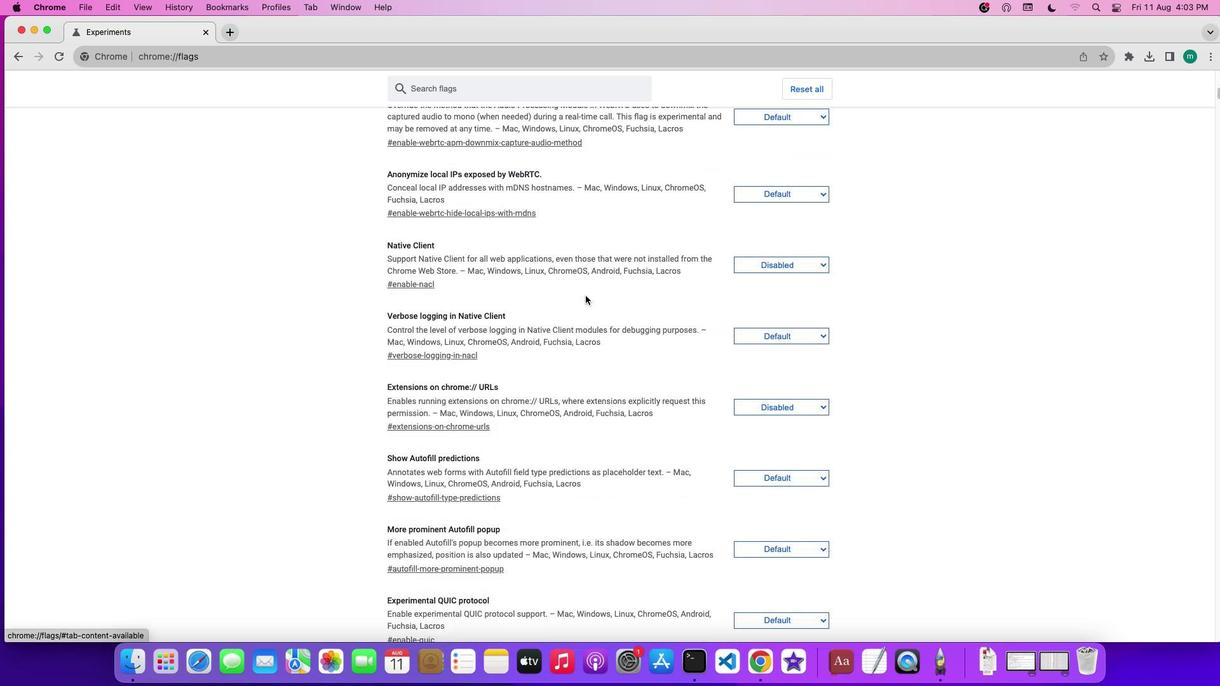
Action: Mouse scrolled (585, 295) with delta (0, -1)
Screenshot: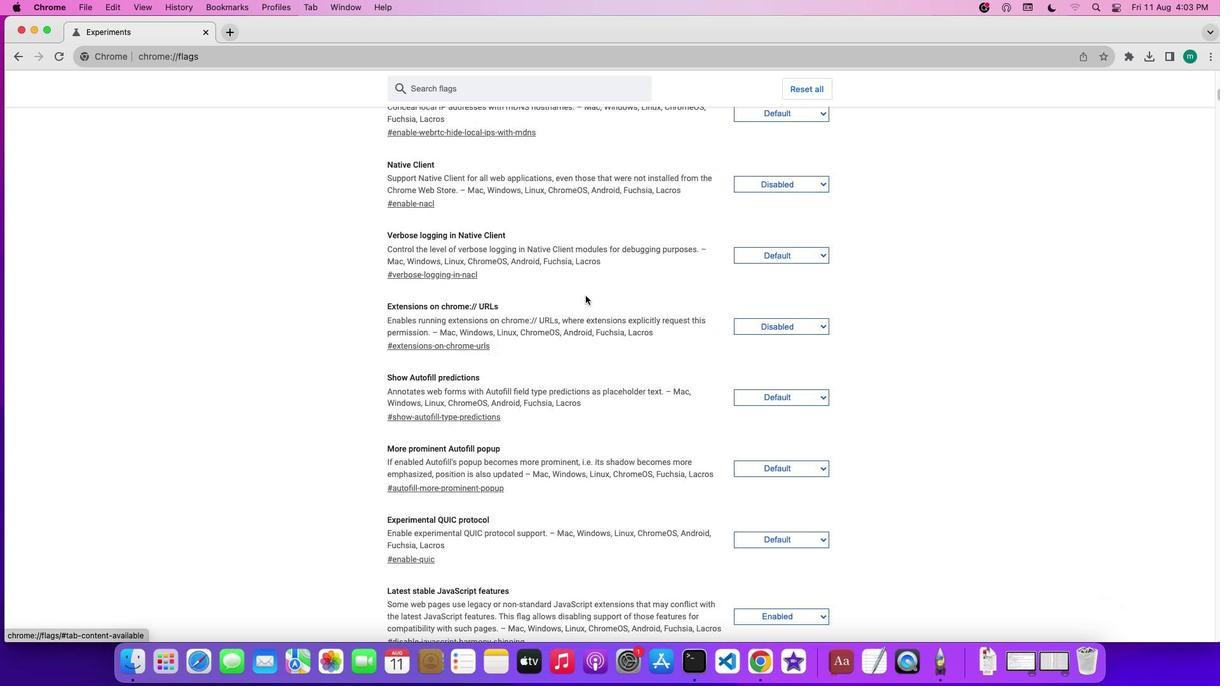 
Action: Mouse scrolled (585, 295) with delta (0, 0)
Screenshot: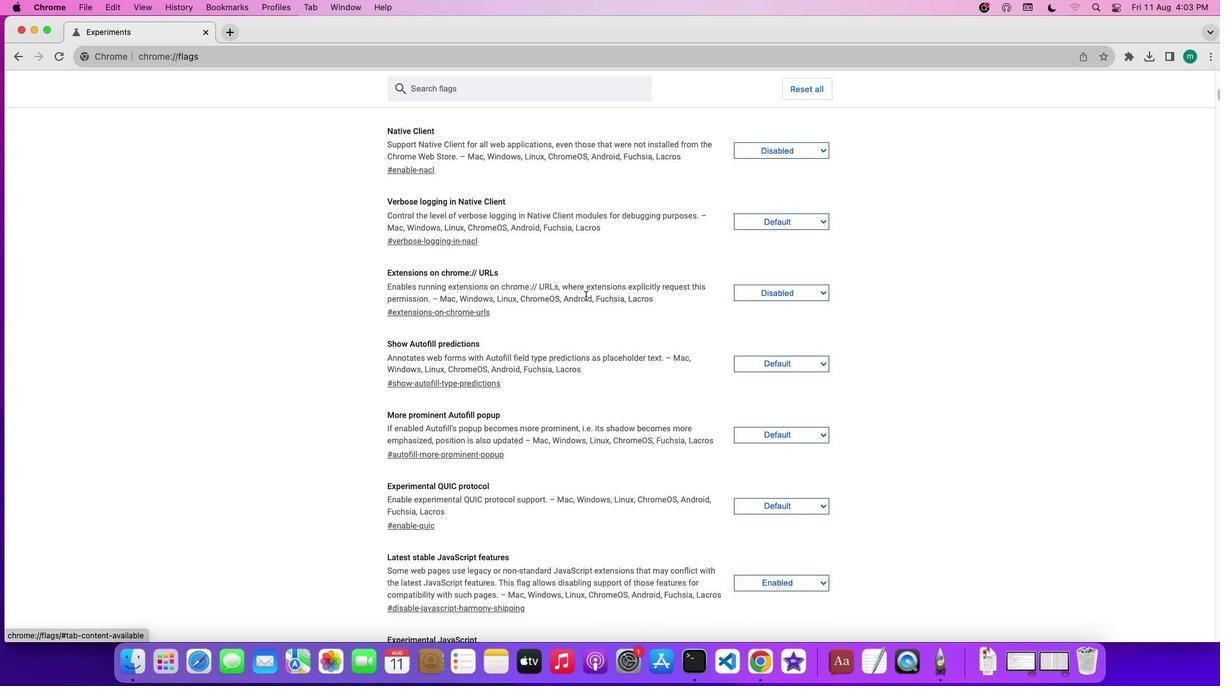 
Action: Mouse scrolled (585, 295) with delta (0, 0)
Screenshot: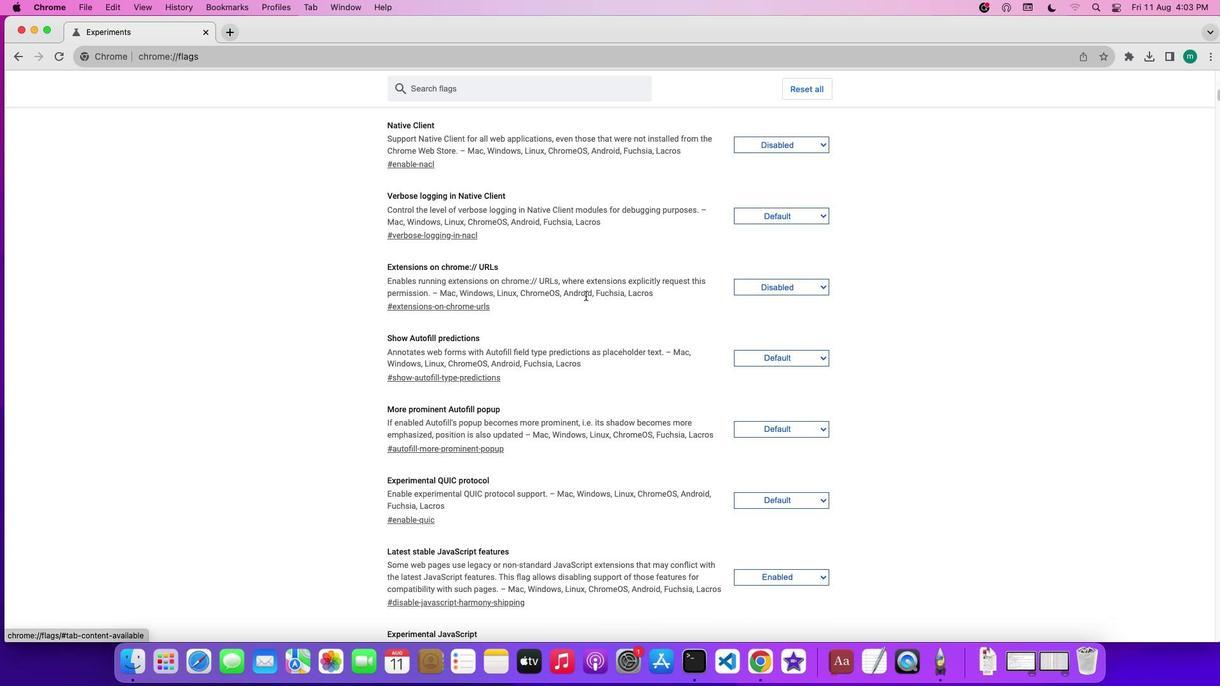 
Action: Mouse scrolled (585, 295) with delta (0, -1)
Screenshot: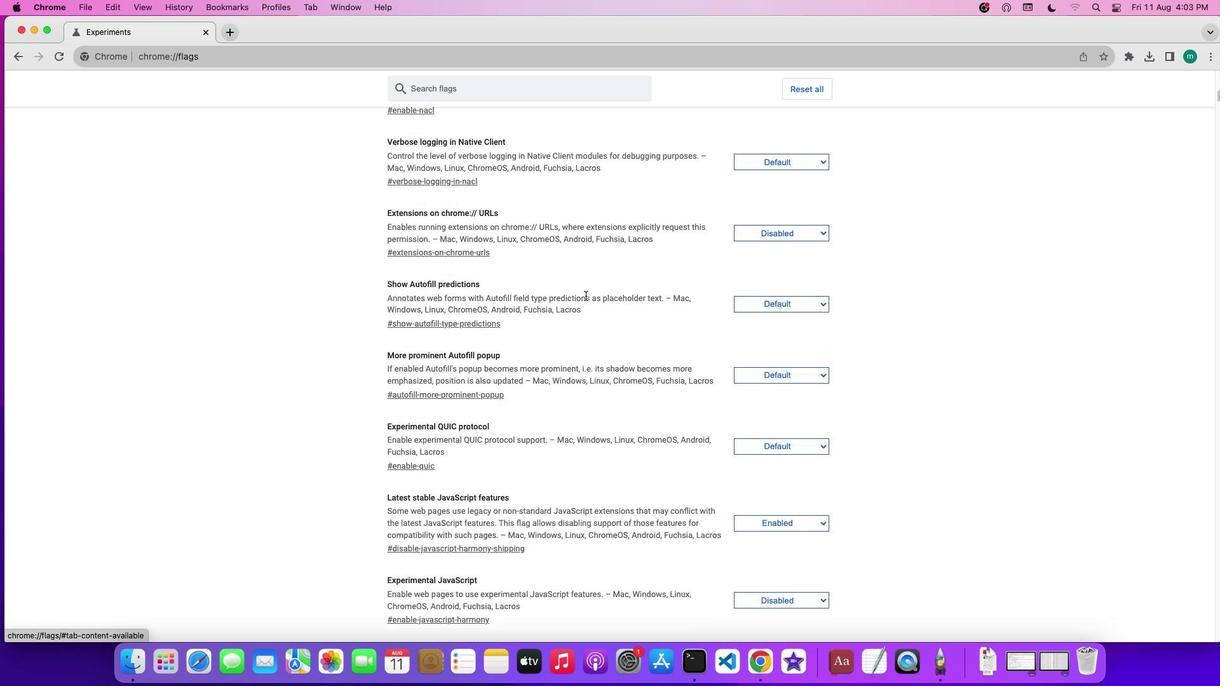 
Action: Mouse scrolled (585, 295) with delta (0, -1)
Screenshot: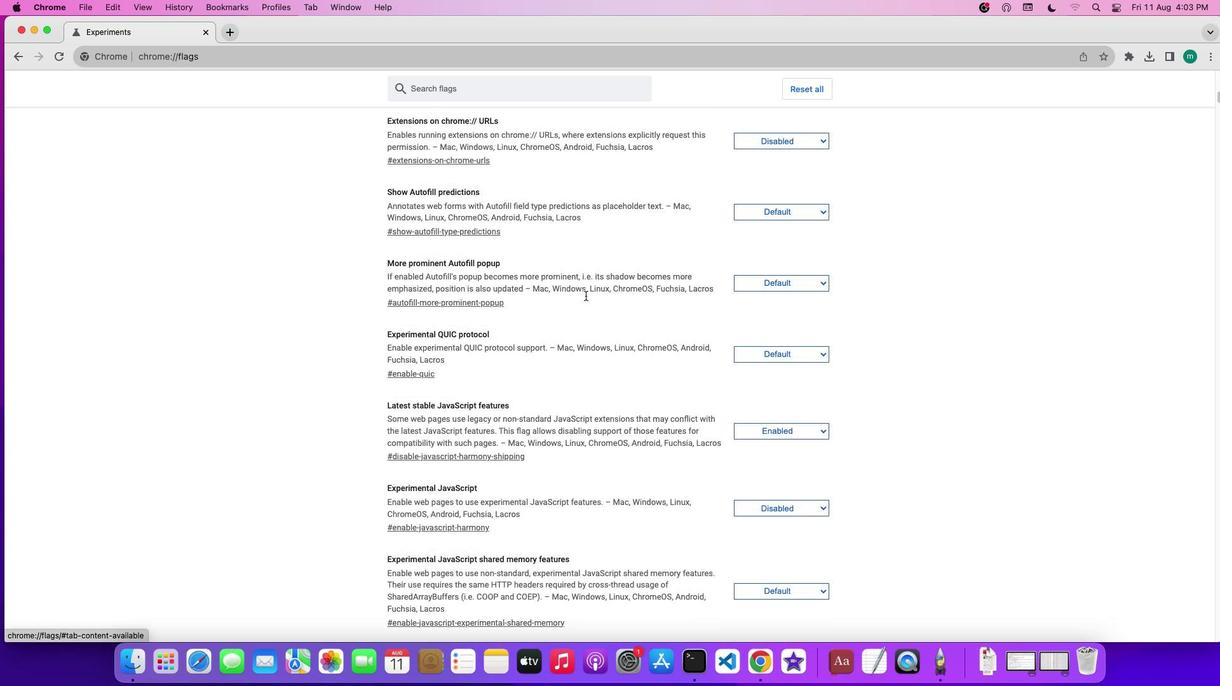 
Action: Mouse scrolled (585, 295) with delta (0, 0)
Screenshot: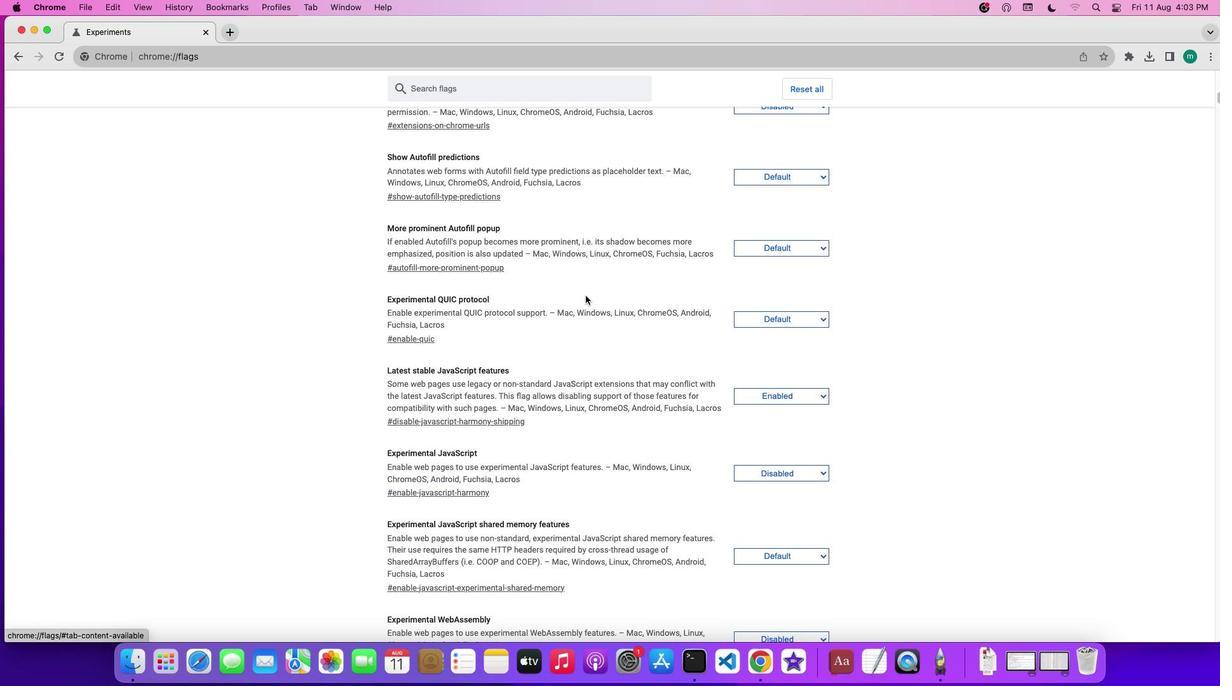 
Action: Mouse scrolled (585, 295) with delta (0, 0)
Screenshot: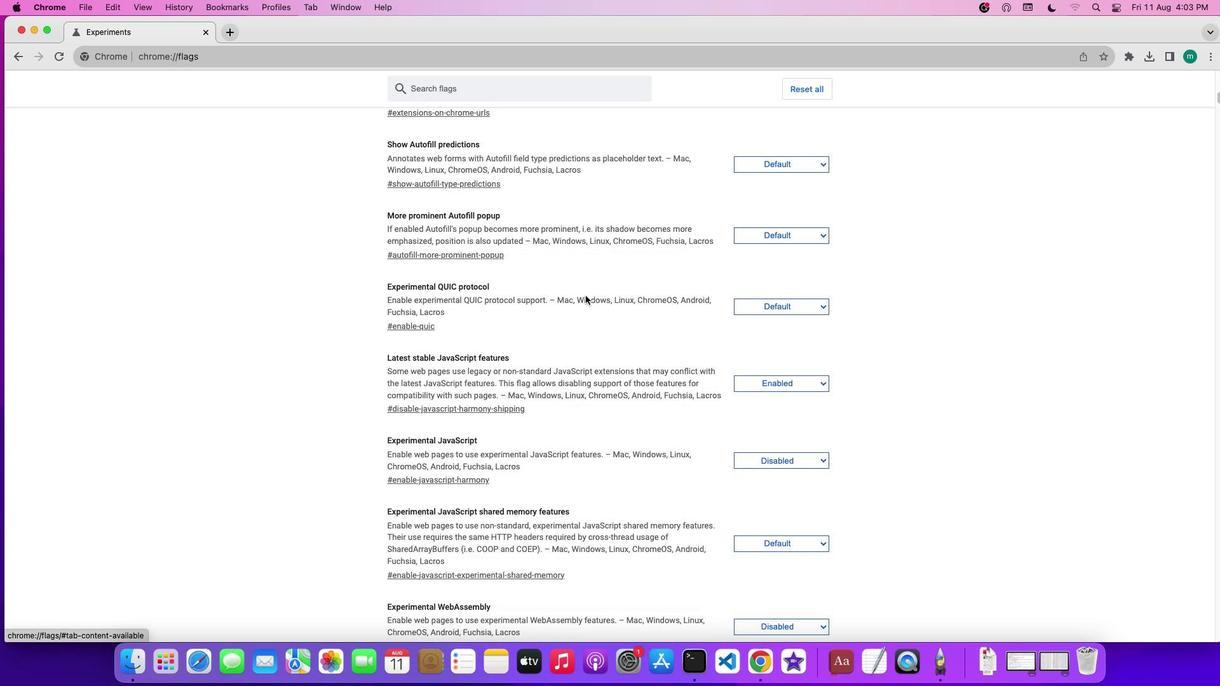
Action: Mouse scrolled (585, 295) with delta (0, -1)
Screenshot: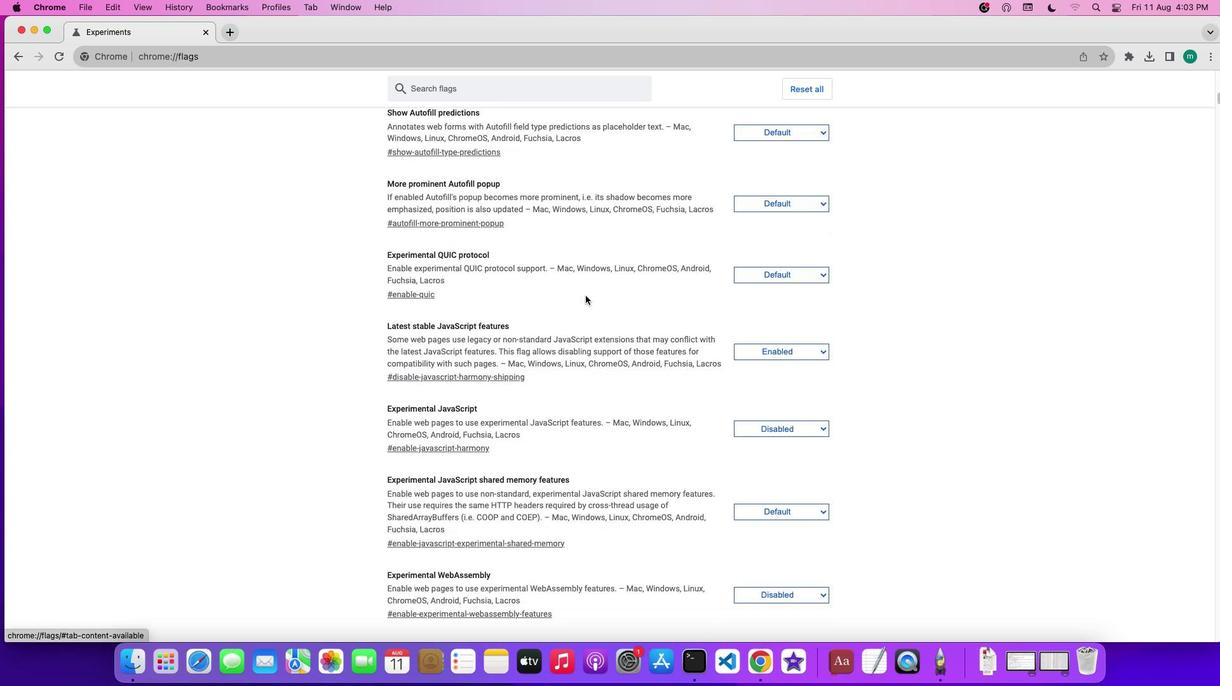 
Action: Mouse scrolled (585, 295) with delta (0, -1)
Screenshot: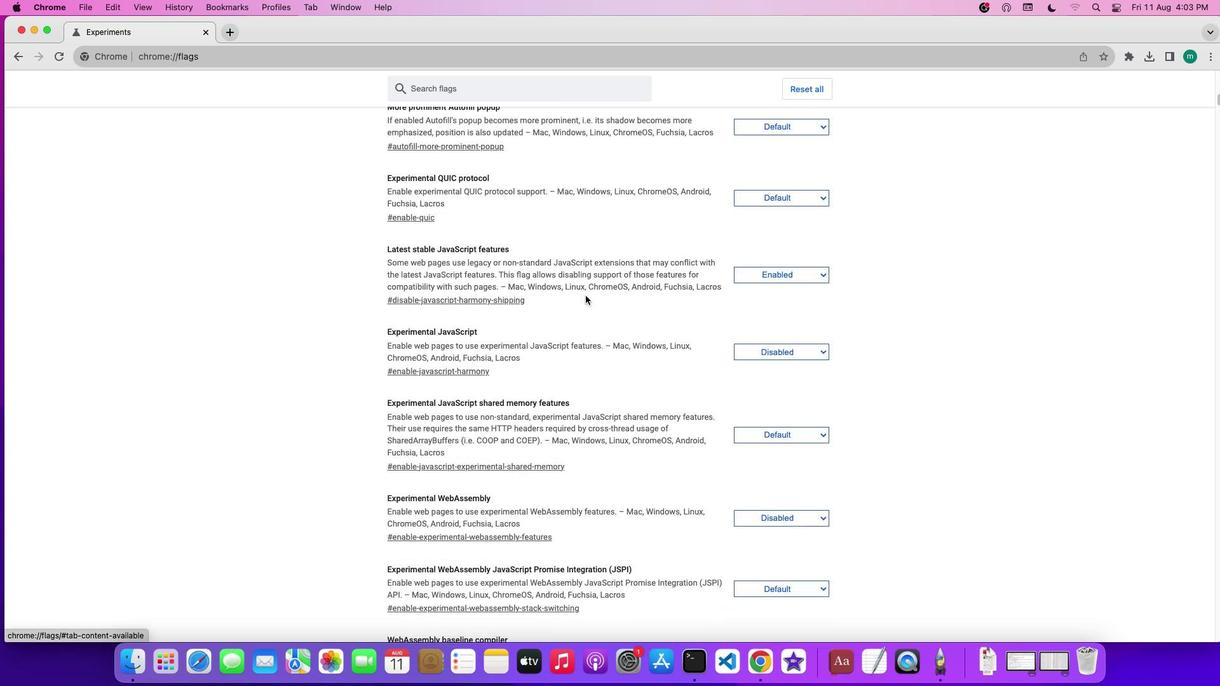 
Action: Mouse scrolled (585, 295) with delta (0, 0)
Screenshot: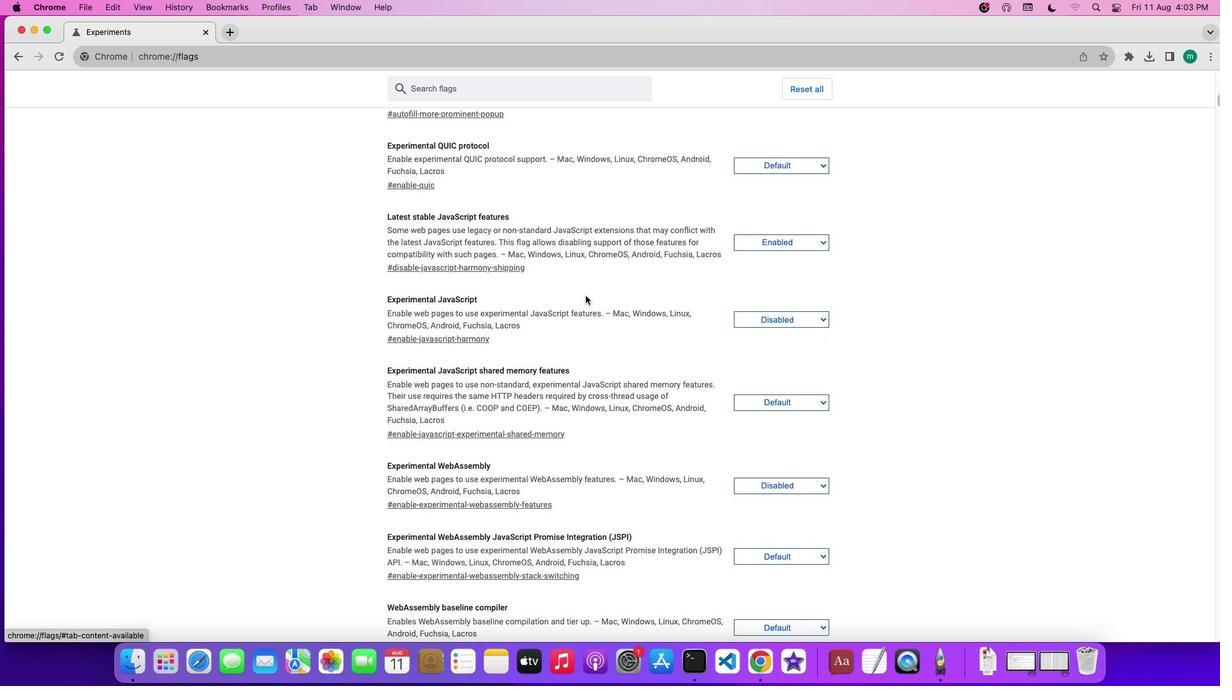 
Action: Mouse scrolled (585, 295) with delta (0, 0)
Screenshot: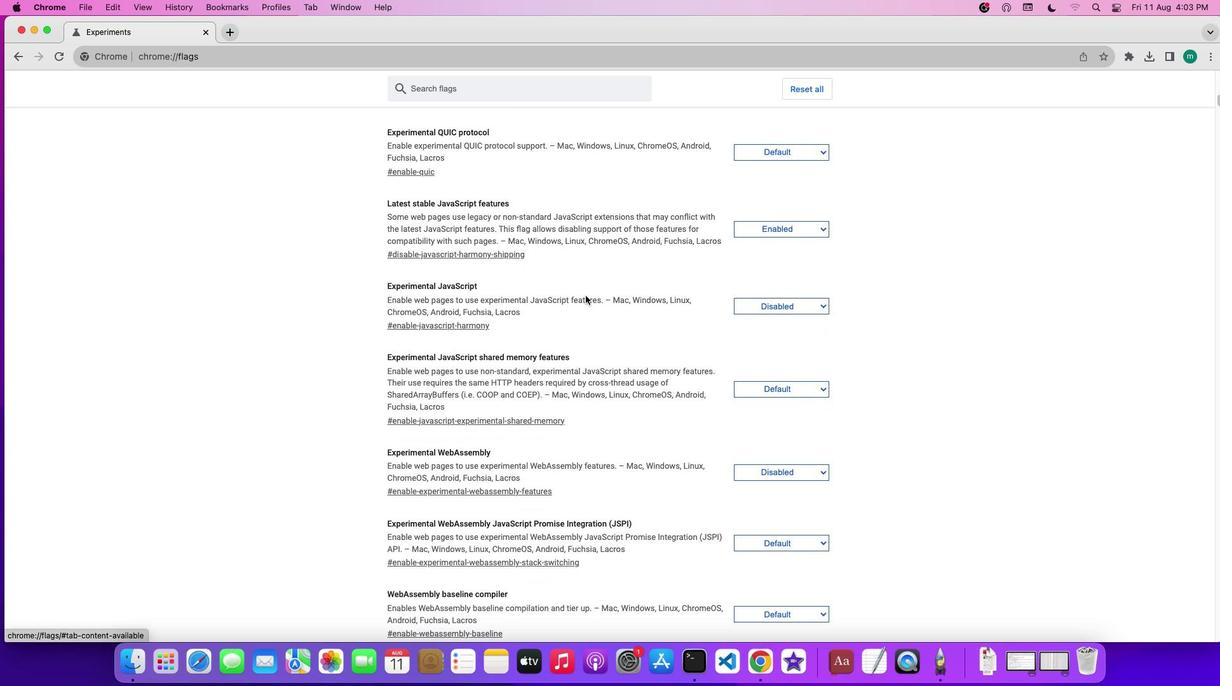 
Action: Mouse scrolled (585, 295) with delta (0, 0)
Screenshot: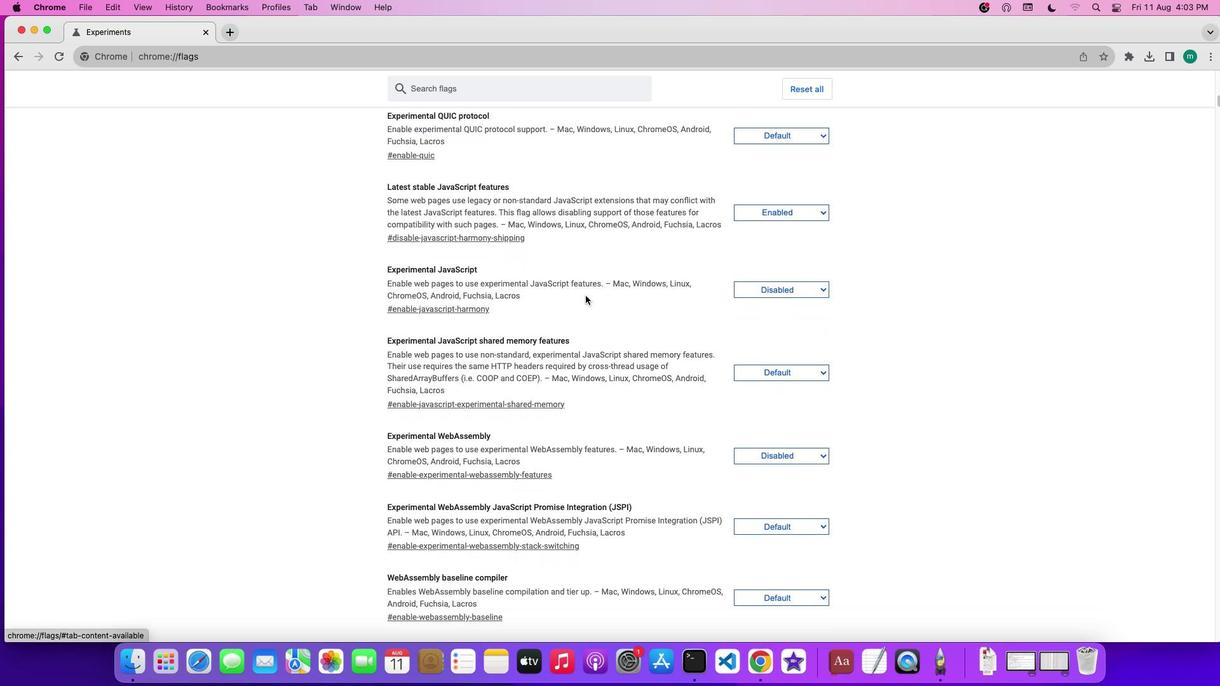 
Action: Mouse scrolled (585, 295) with delta (0, 0)
Screenshot: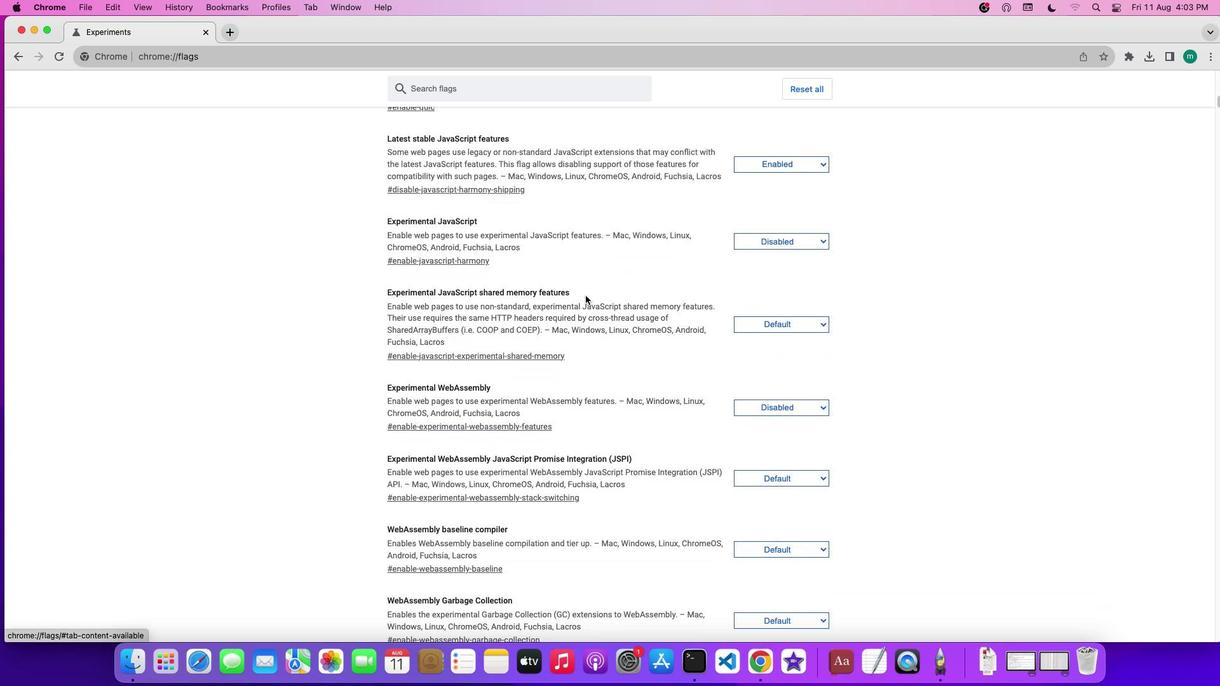 
Action: Mouse scrolled (585, 295) with delta (0, 0)
Screenshot: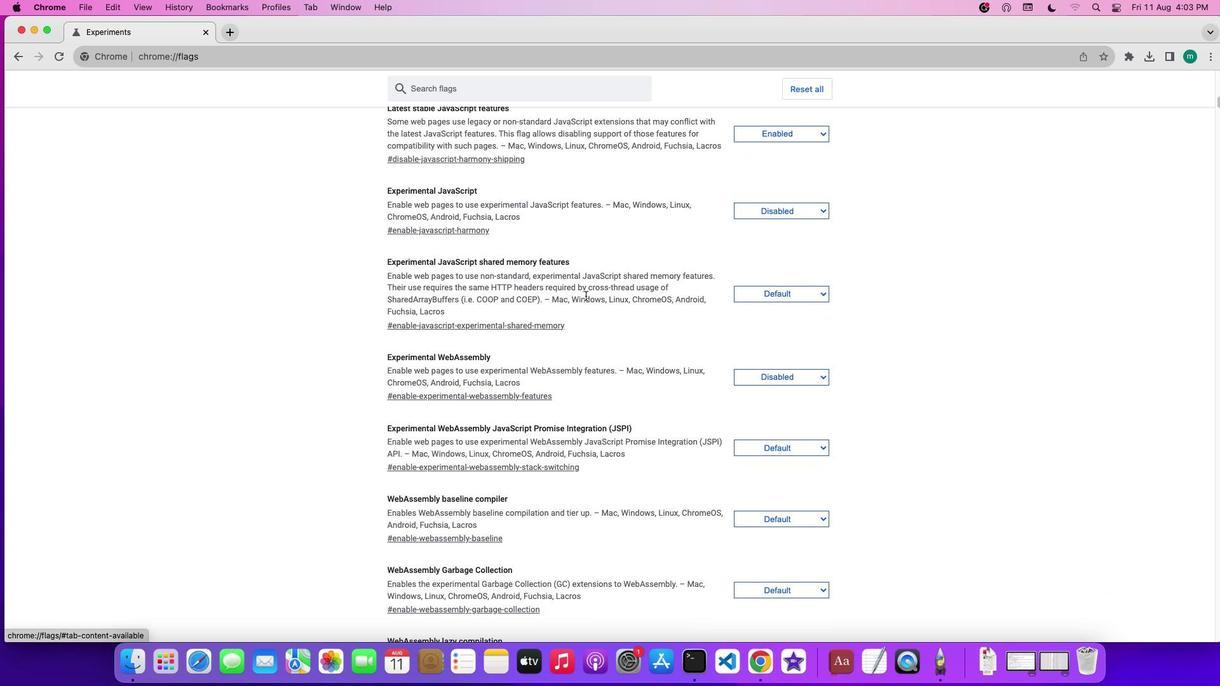 
Action: Mouse scrolled (585, 295) with delta (0, 0)
Screenshot: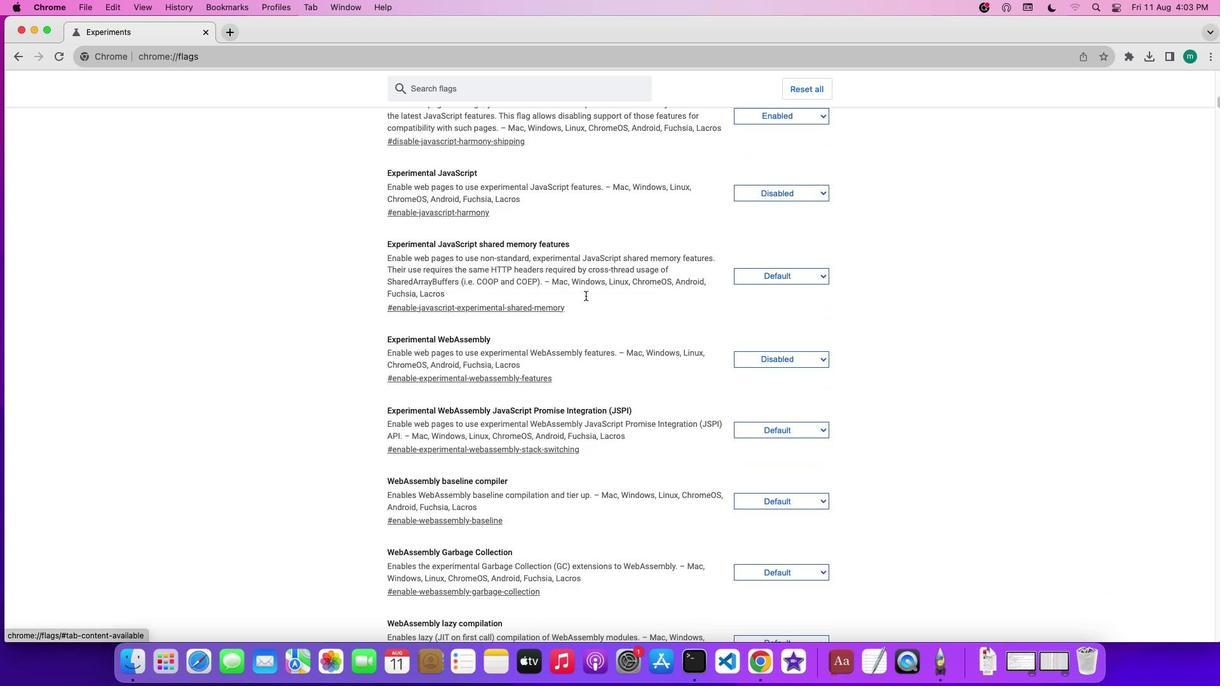 
Action: Mouse scrolled (585, 295) with delta (0, -1)
Screenshot: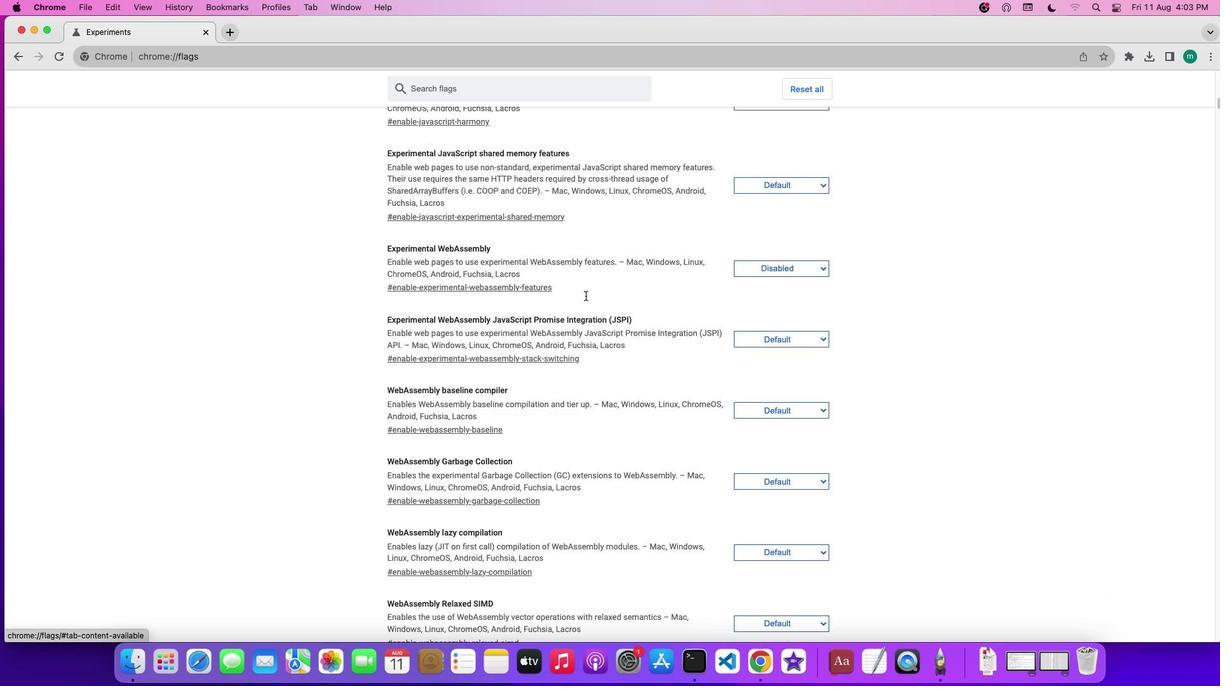 
Action: Mouse scrolled (585, 295) with delta (0, -1)
Screenshot: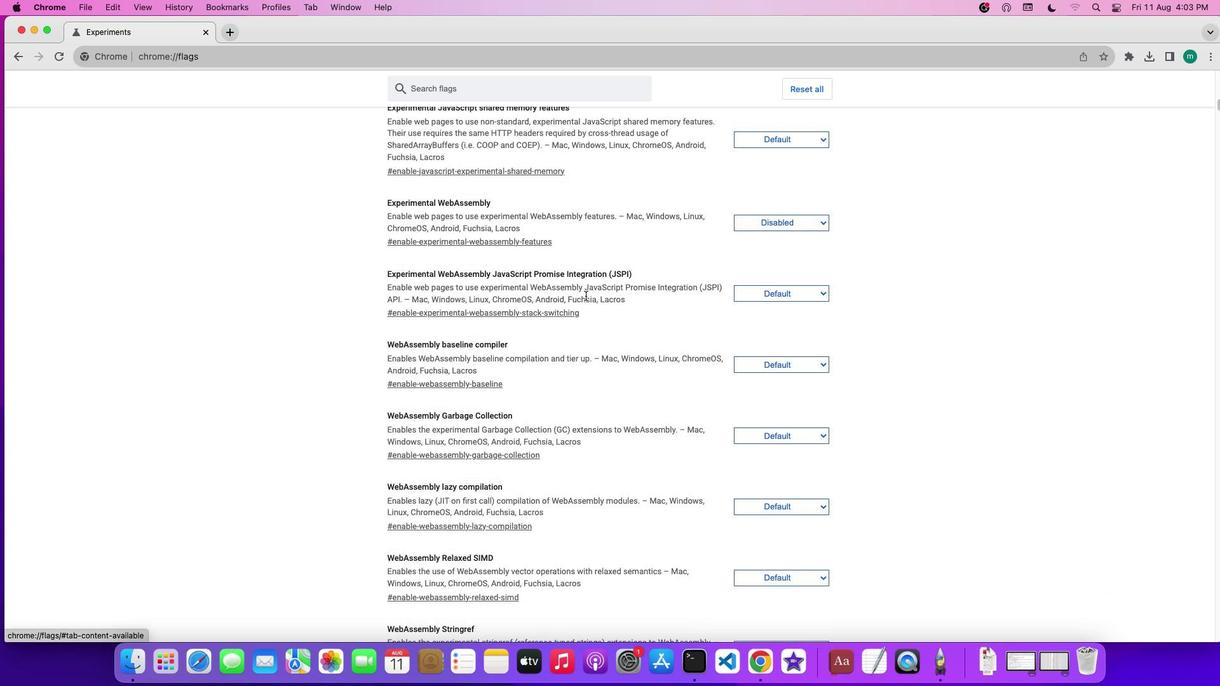 
Action: Mouse scrolled (585, 295) with delta (0, 0)
Screenshot: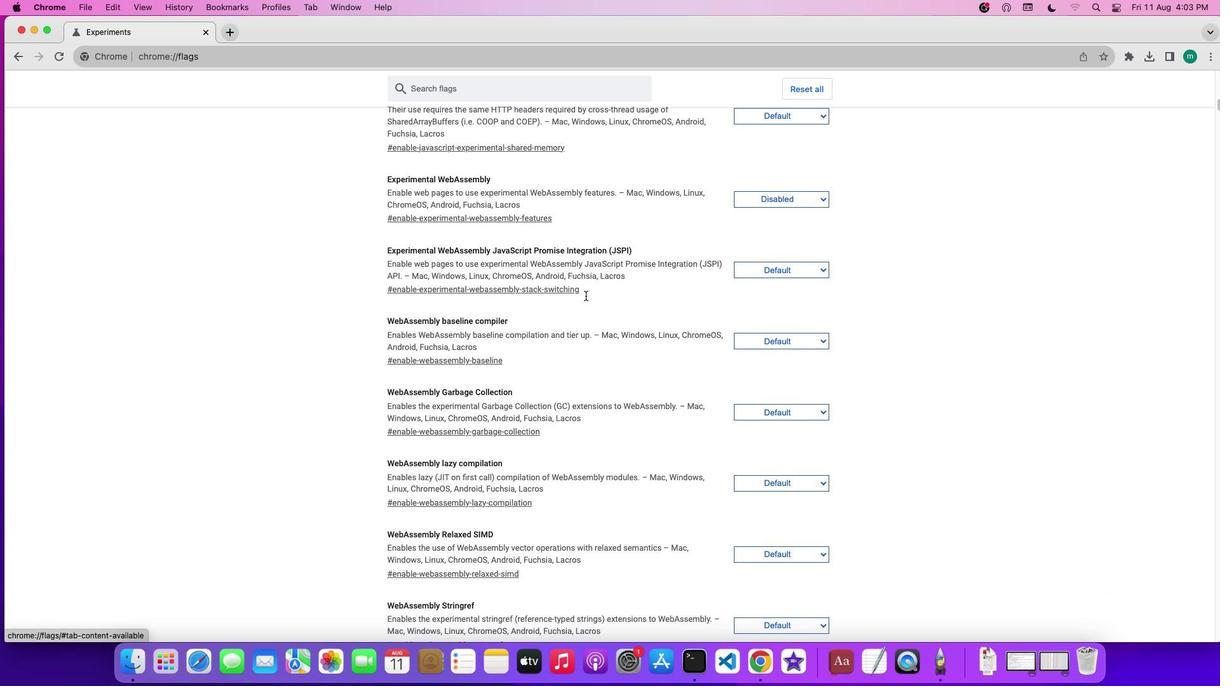 
Action: Mouse scrolled (585, 295) with delta (0, 0)
Screenshot: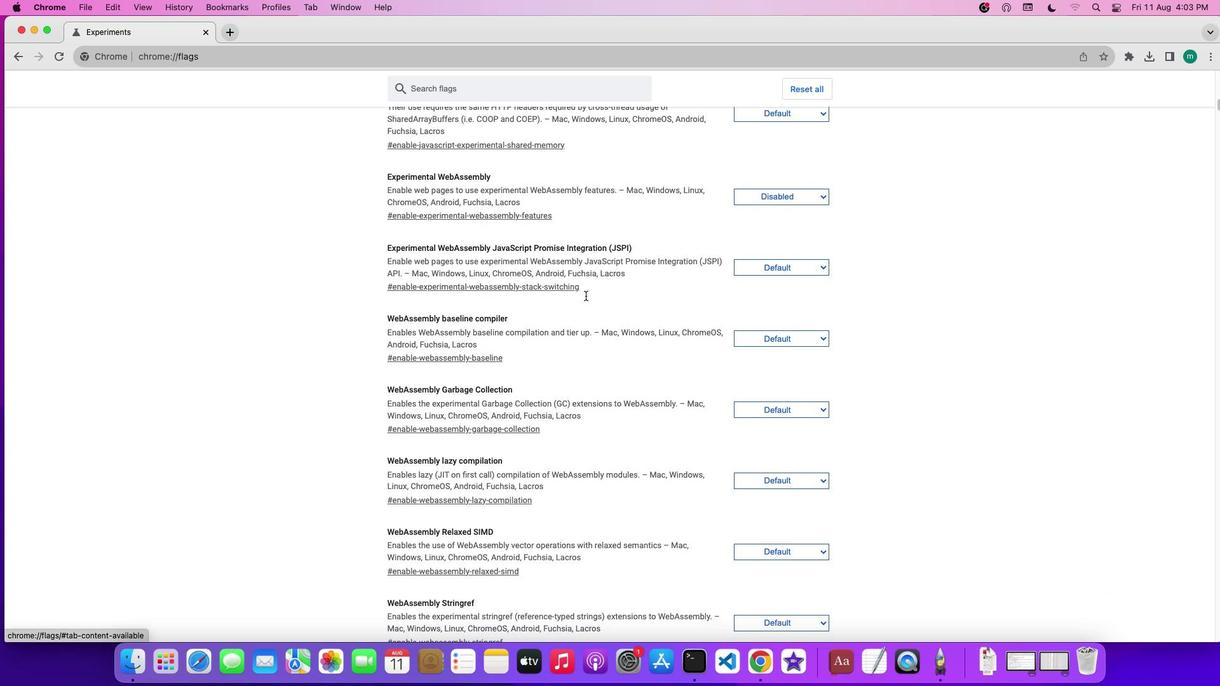 
Action: Mouse scrolled (585, 295) with delta (0, 0)
Screenshot: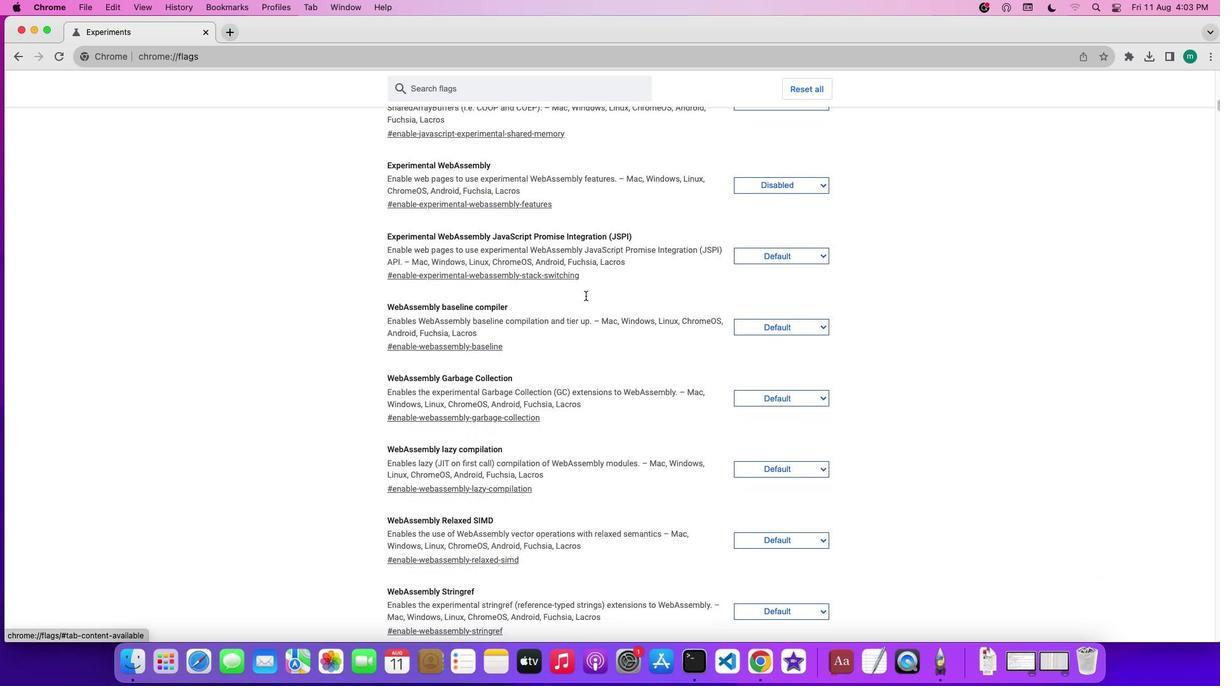 
Action: Mouse scrolled (585, 295) with delta (0, 0)
Screenshot: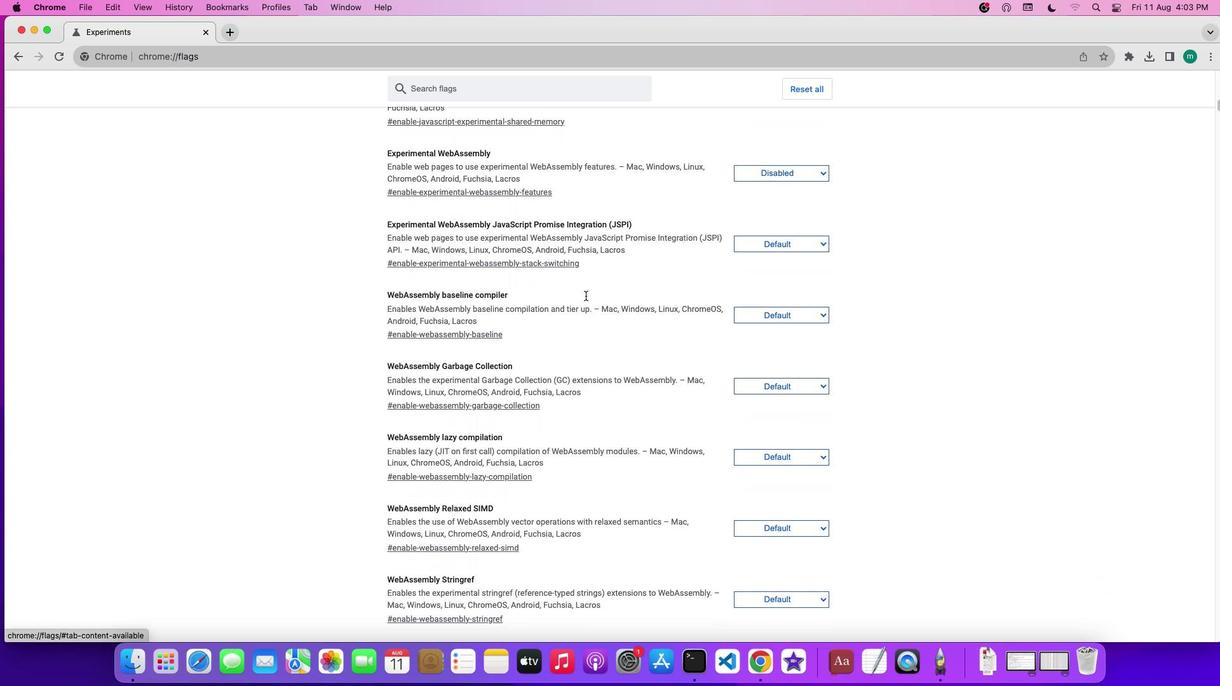 
Action: Mouse moved to (585, 295)
Screenshot: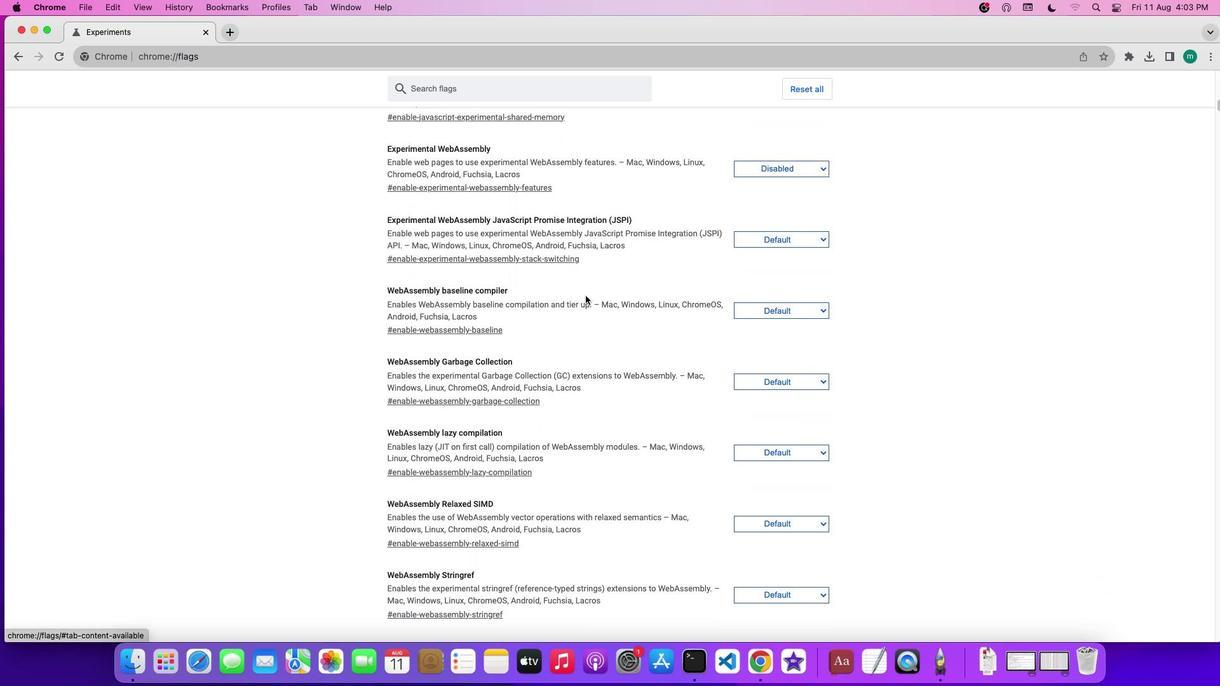
Action: Mouse scrolled (585, 295) with delta (0, 0)
Screenshot: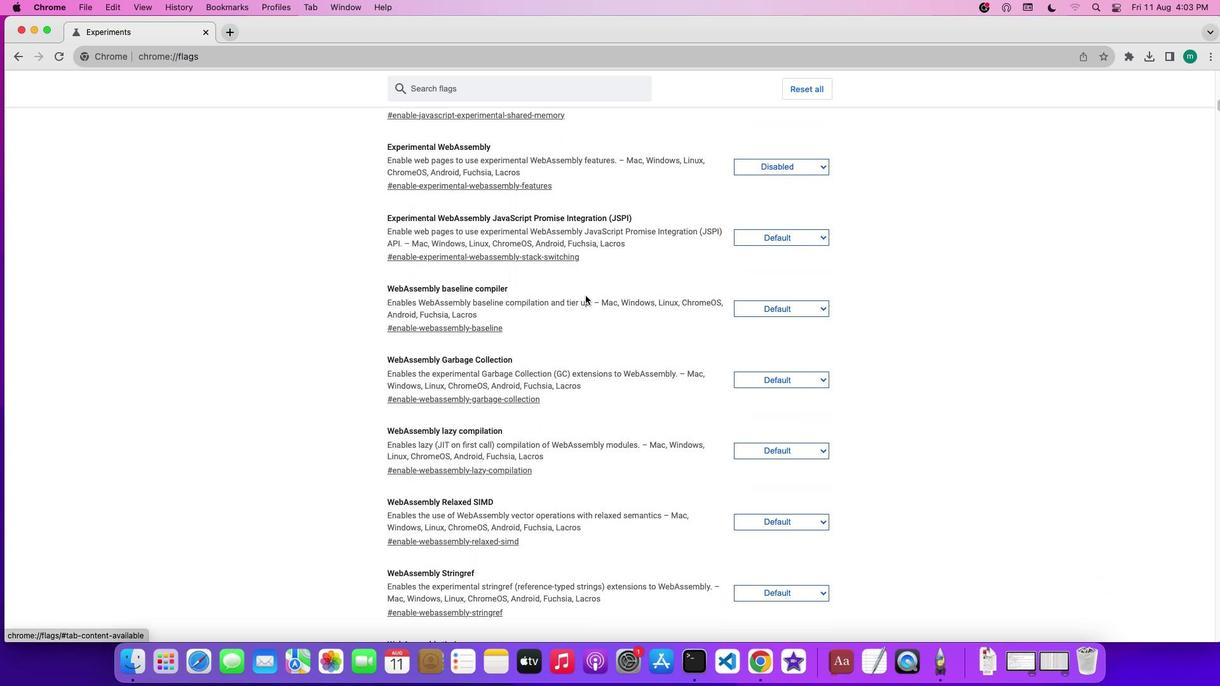 
Action: Mouse scrolled (585, 295) with delta (0, 0)
Screenshot: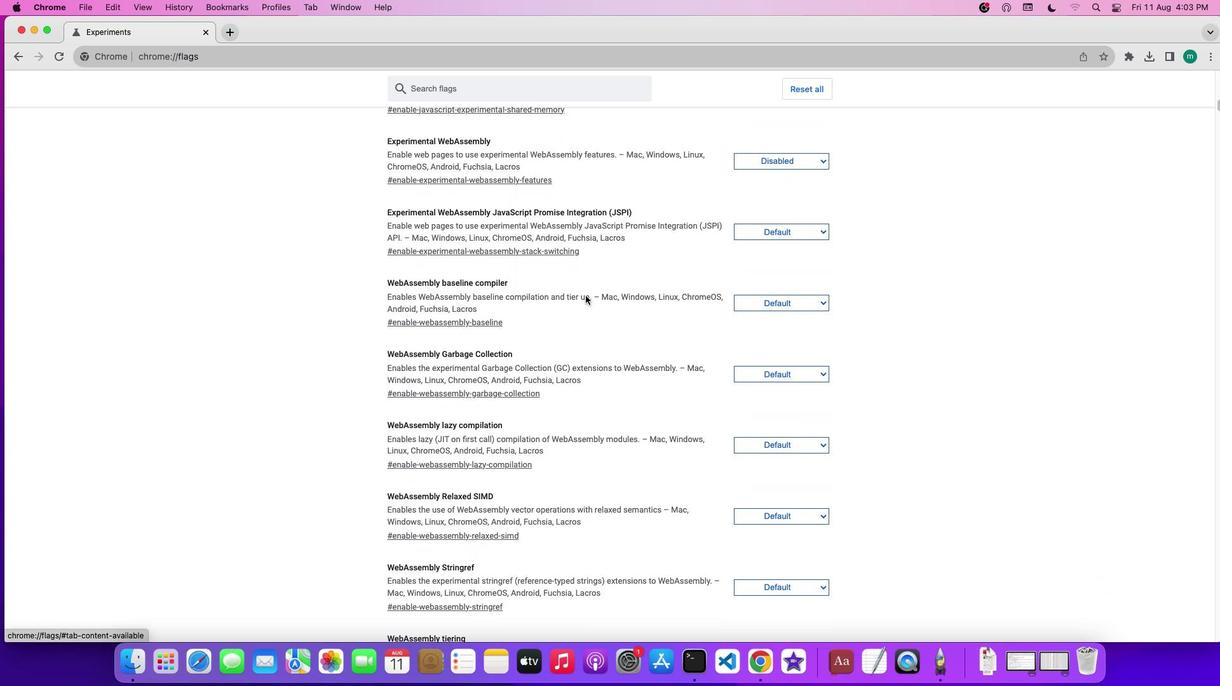 
Action: Mouse scrolled (585, 295) with delta (0, 0)
Screenshot: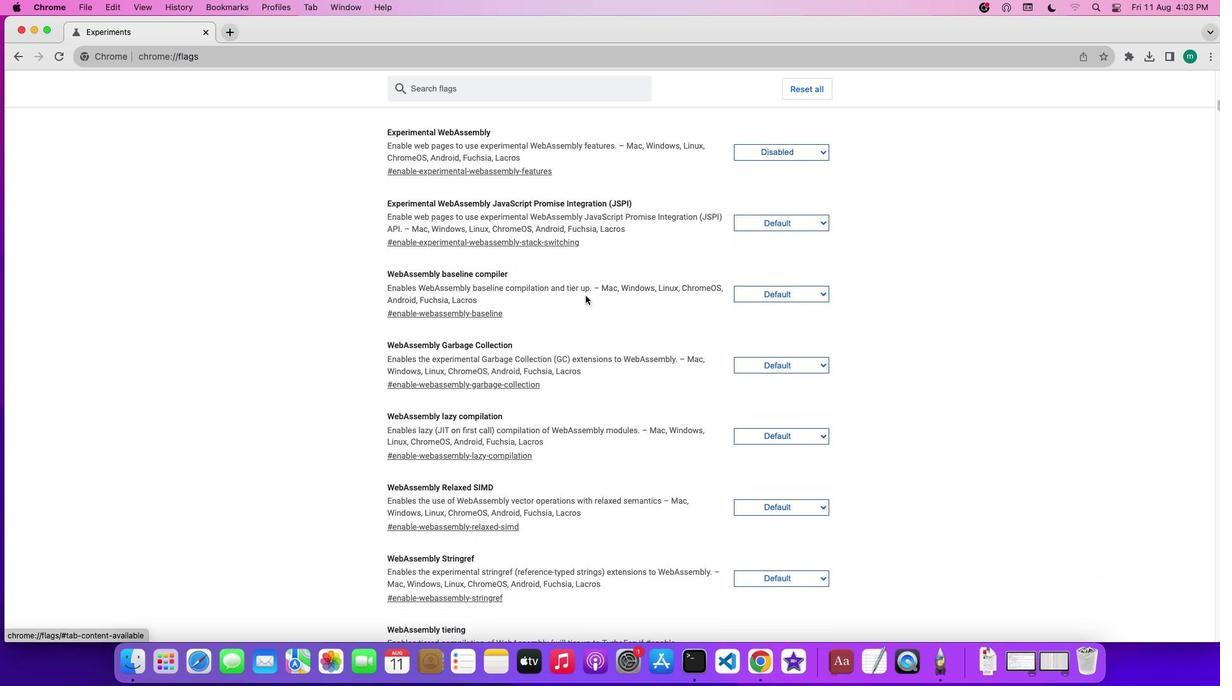 
Action: Mouse scrolled (585, 295) with delta (0, 0)
Screenshot: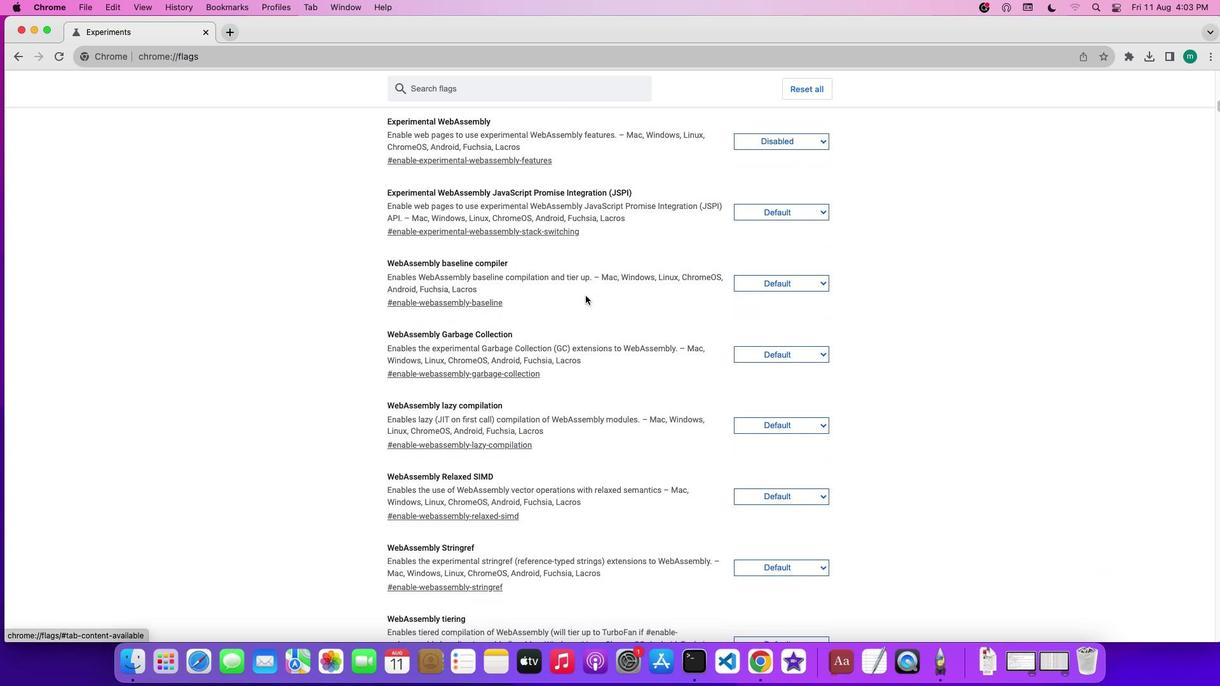 
Action: Mouse scrolled (585, 295) with delta (0, 0)
Screenshot: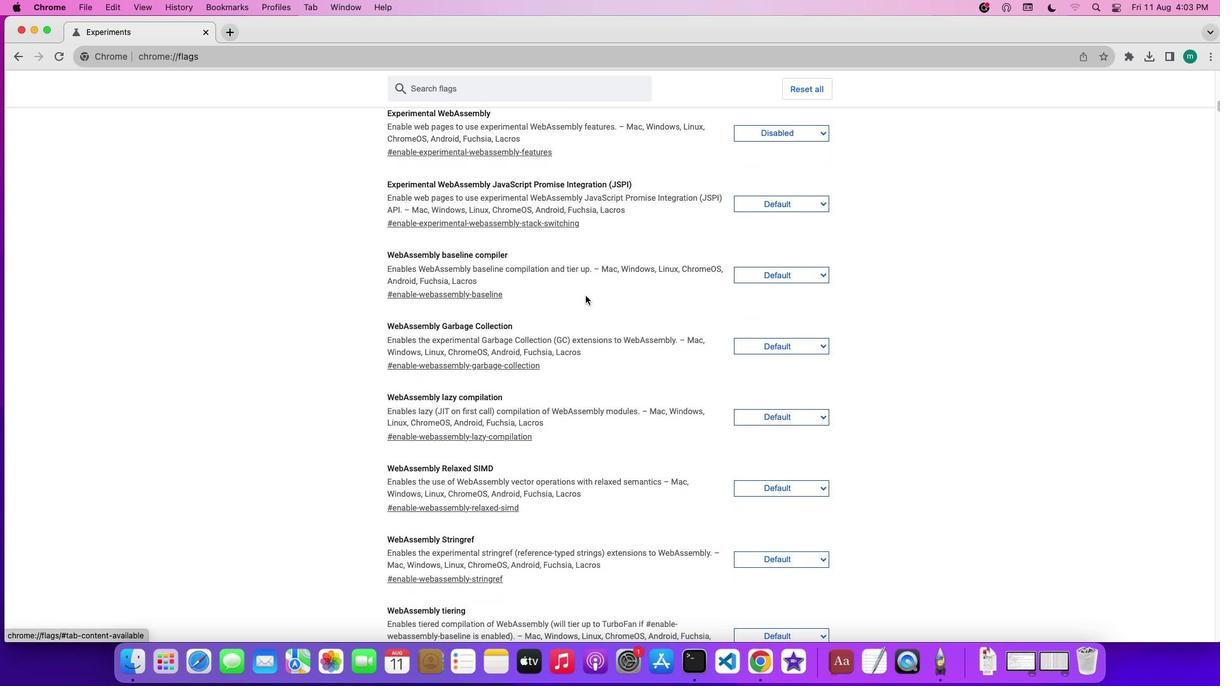 
Action: Mouse scrolled (585, 295) with delta (0, 0)
Screenshot: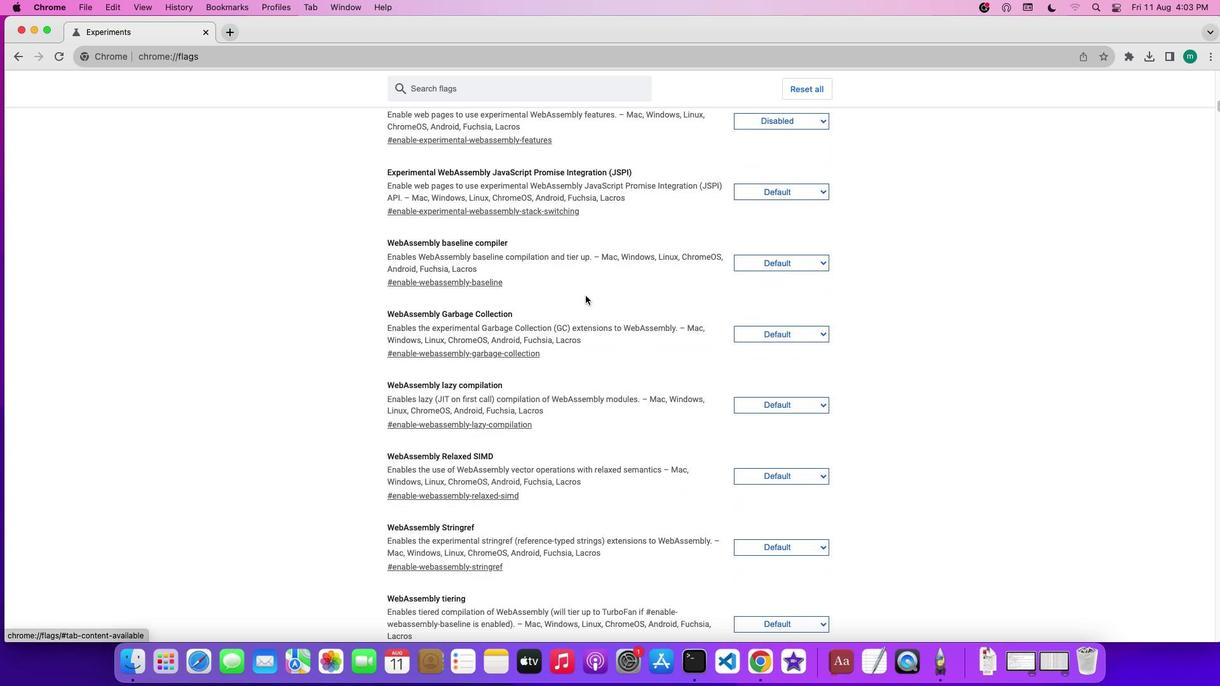 
Action: Mouse scrolled (585, 295) with delta (0, -1)
Screenshot: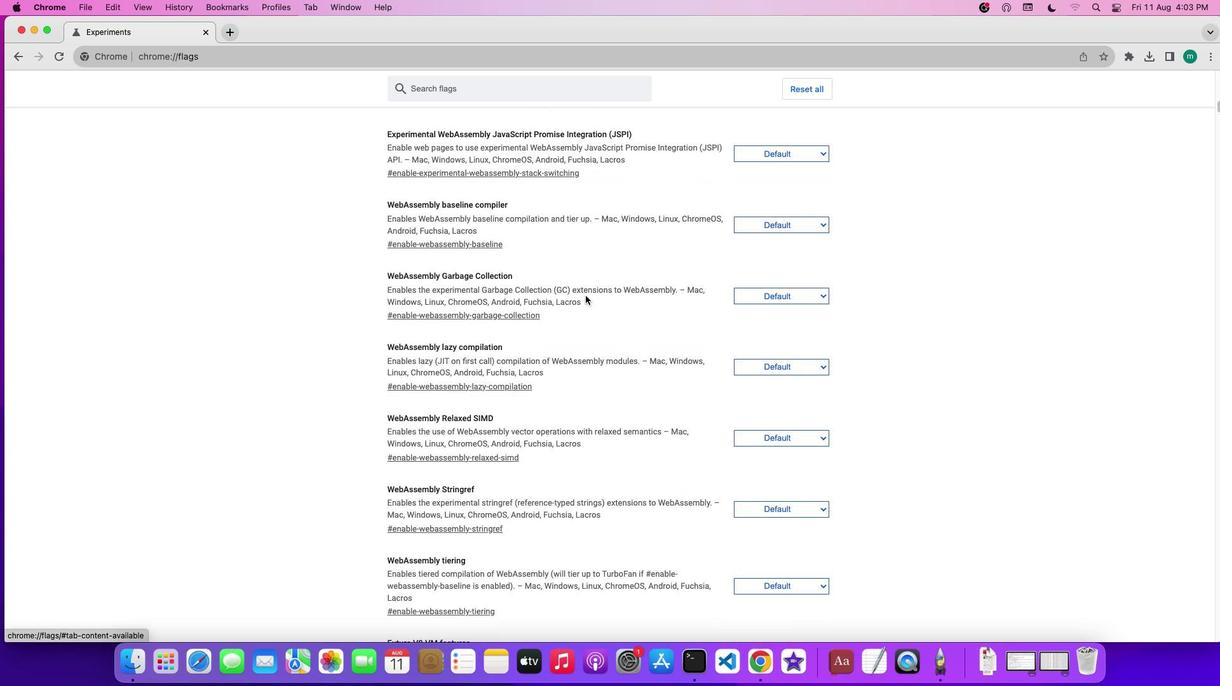 
Action: Mouse scrolled (585, 295) with delta (0, -1)
Screenshot: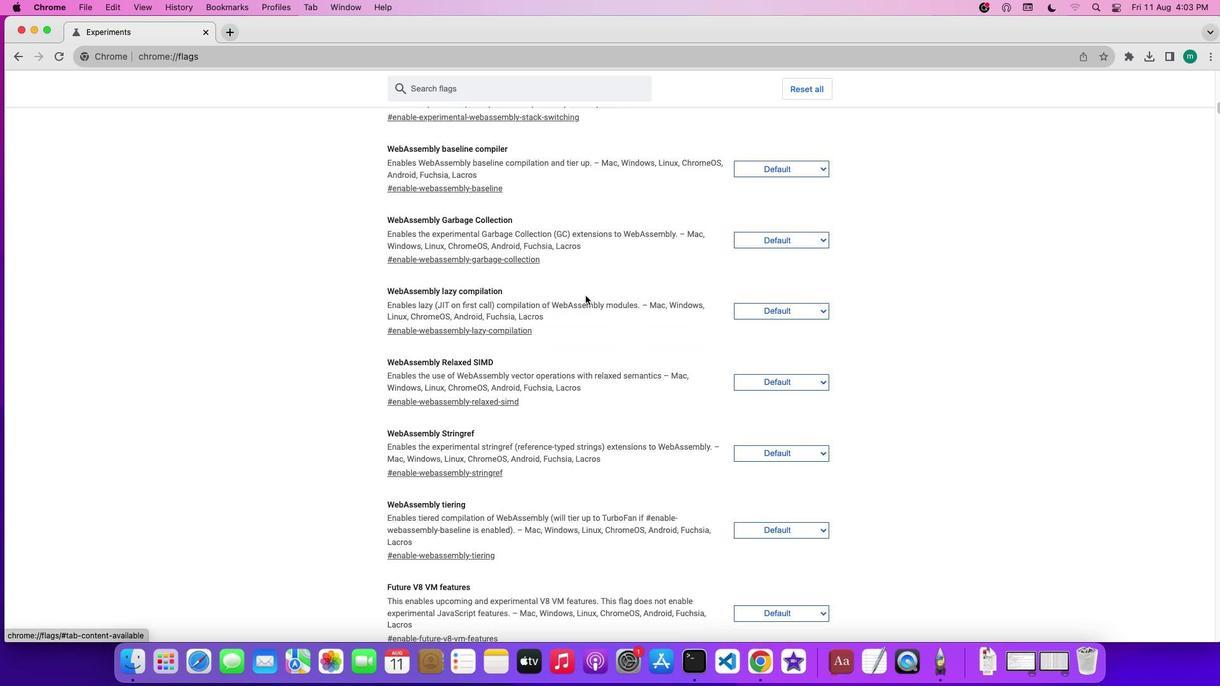 
Action: Mouse scrolled (585, 295) with delta (0, 0)
Screenshot: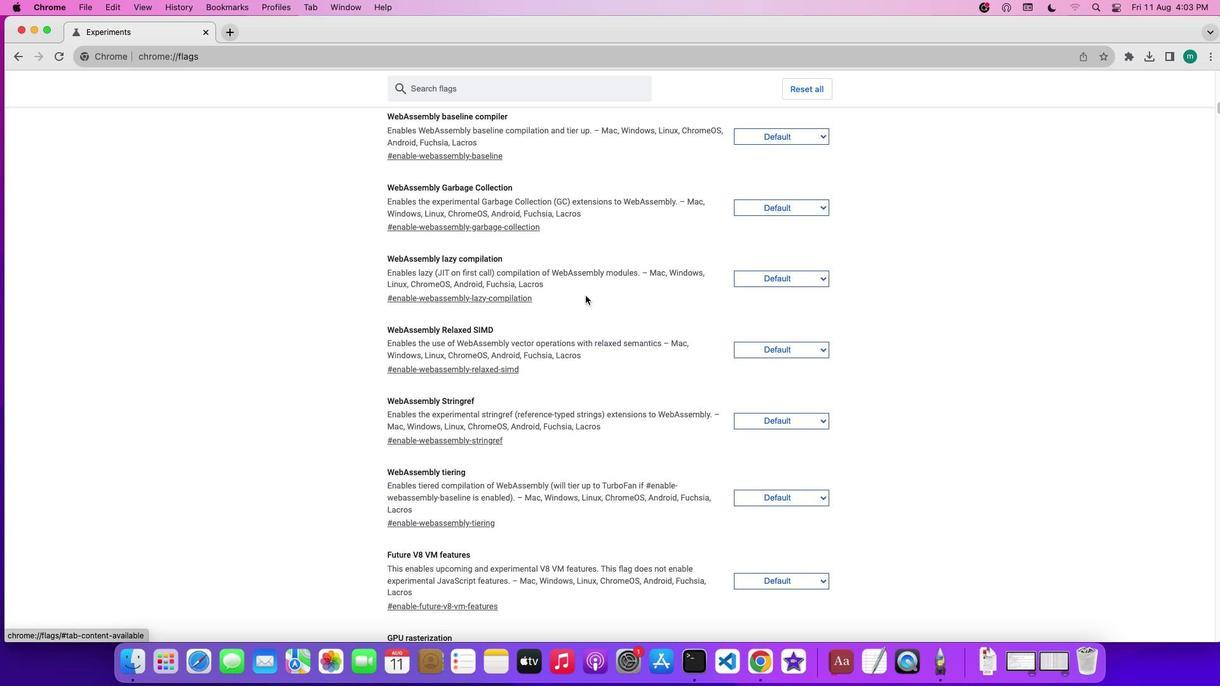 
Action: Mouse scrolled (585, 295) with delta (0, 0)
Screenshot: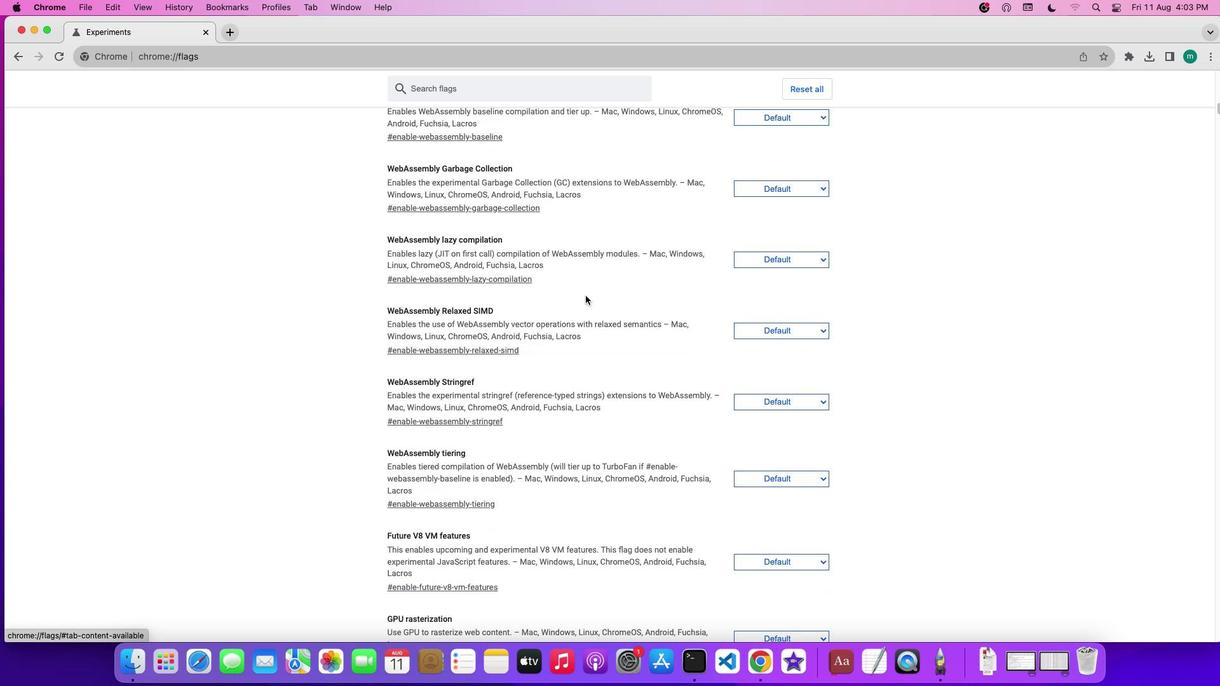 
Action: Mouse scrolled (585, 295) with delta (0, -1)
Screenshot: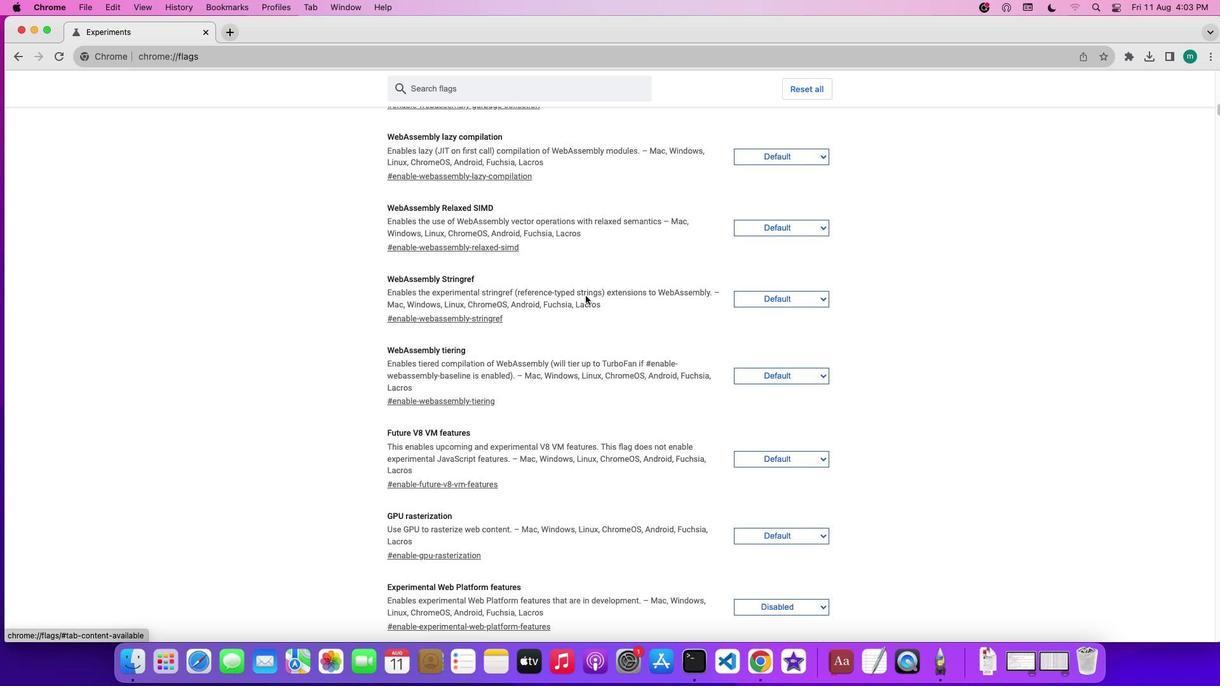 
Action: Mouse scrolled (585, 295) with delta (0, -2)
Screenshot: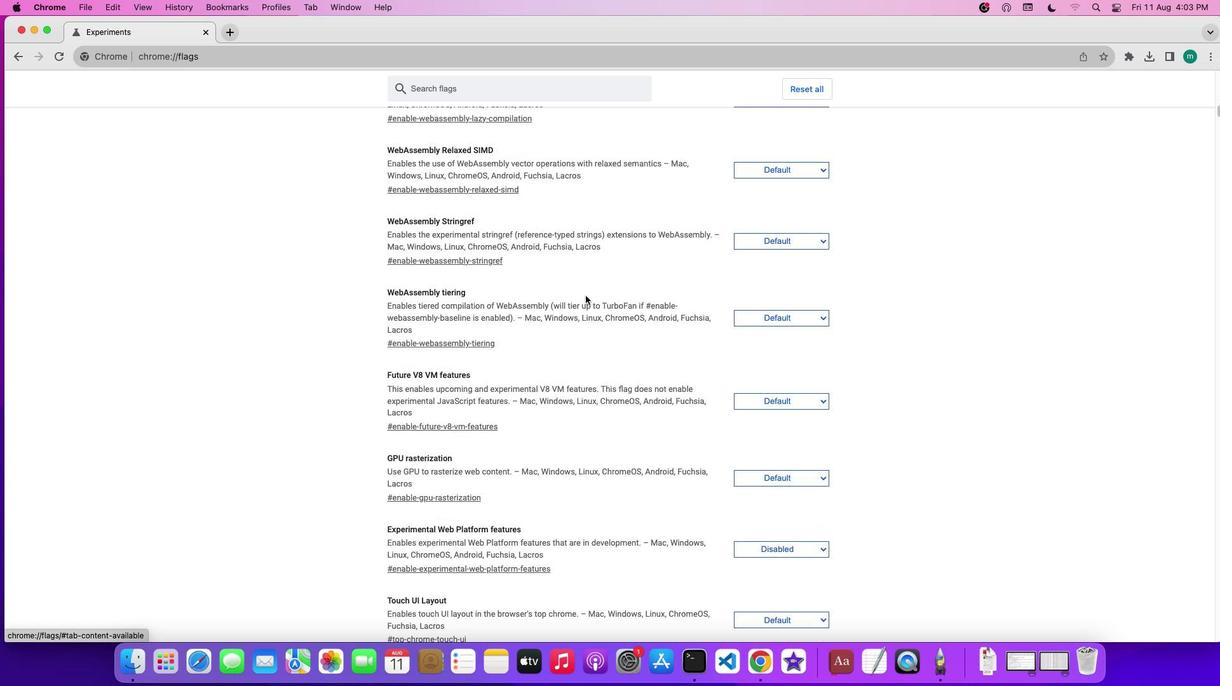 
Action: Mouse scrolled (585, 295) with delta (0, -2)
Screenshot: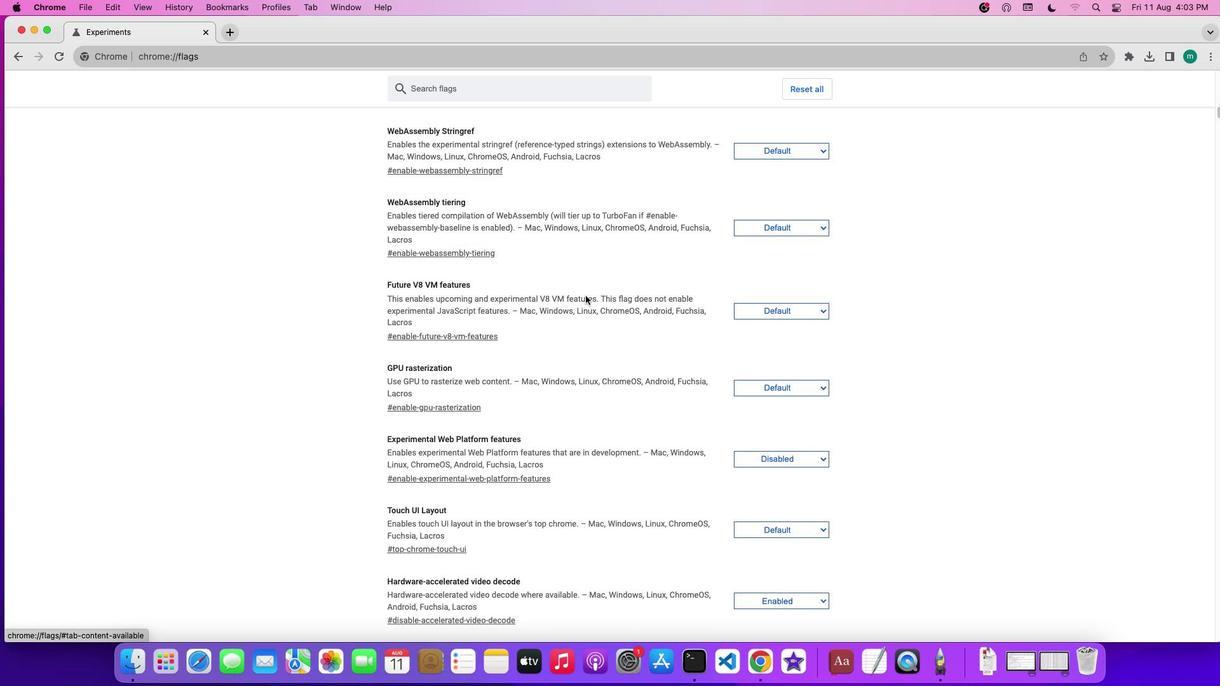 
Action: Mouse scrolled (585, 295) with delta (0, 0)
Screenshot: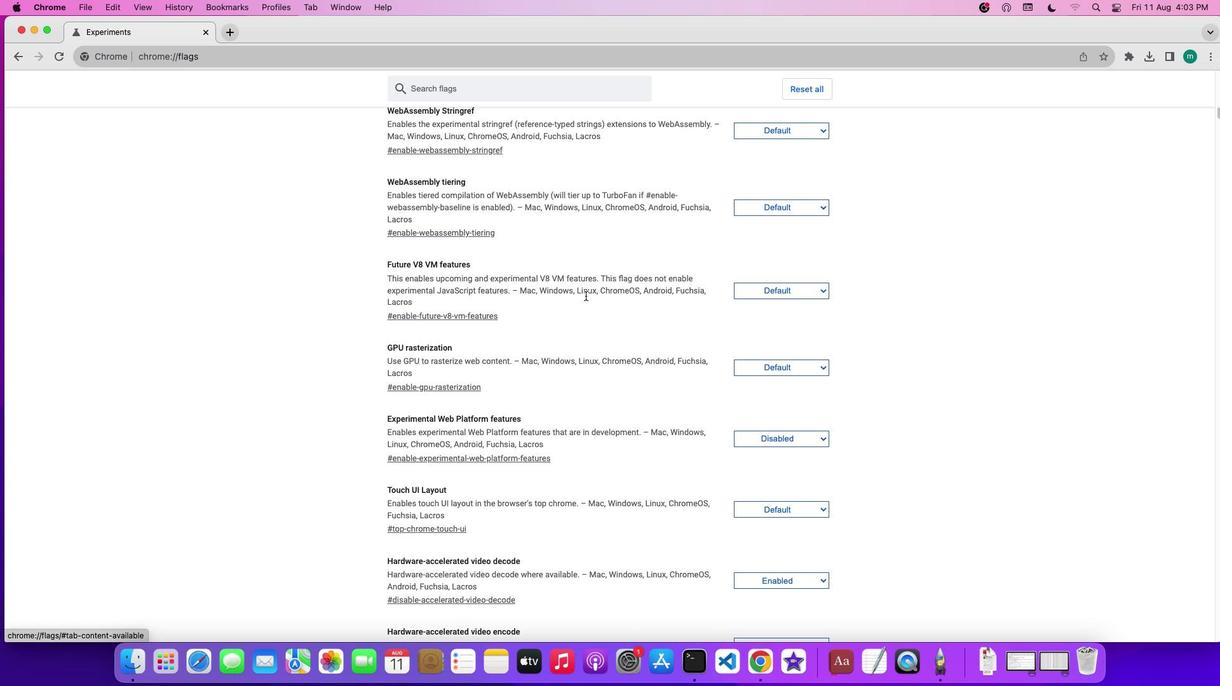 
Action: Mouse scrolled (585, 295) with delta (0, 0)
Screenshot: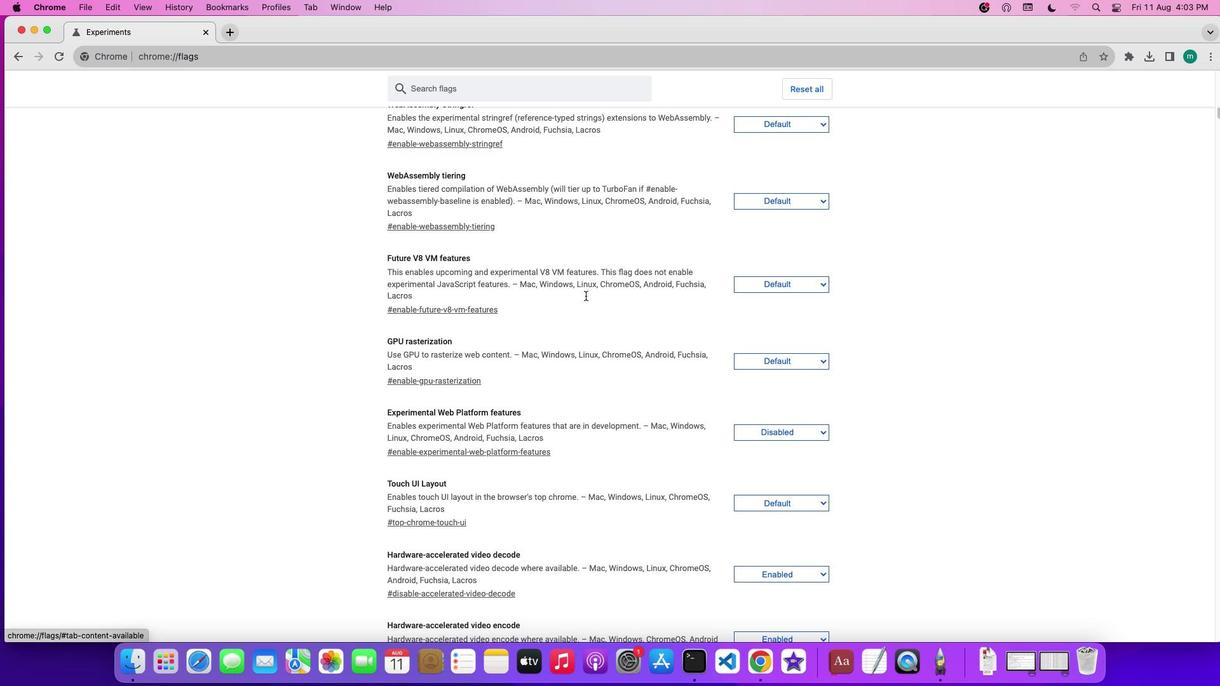 
Action: Mouse scrolled (585, 295) with delta (0, 0)
Screenshot: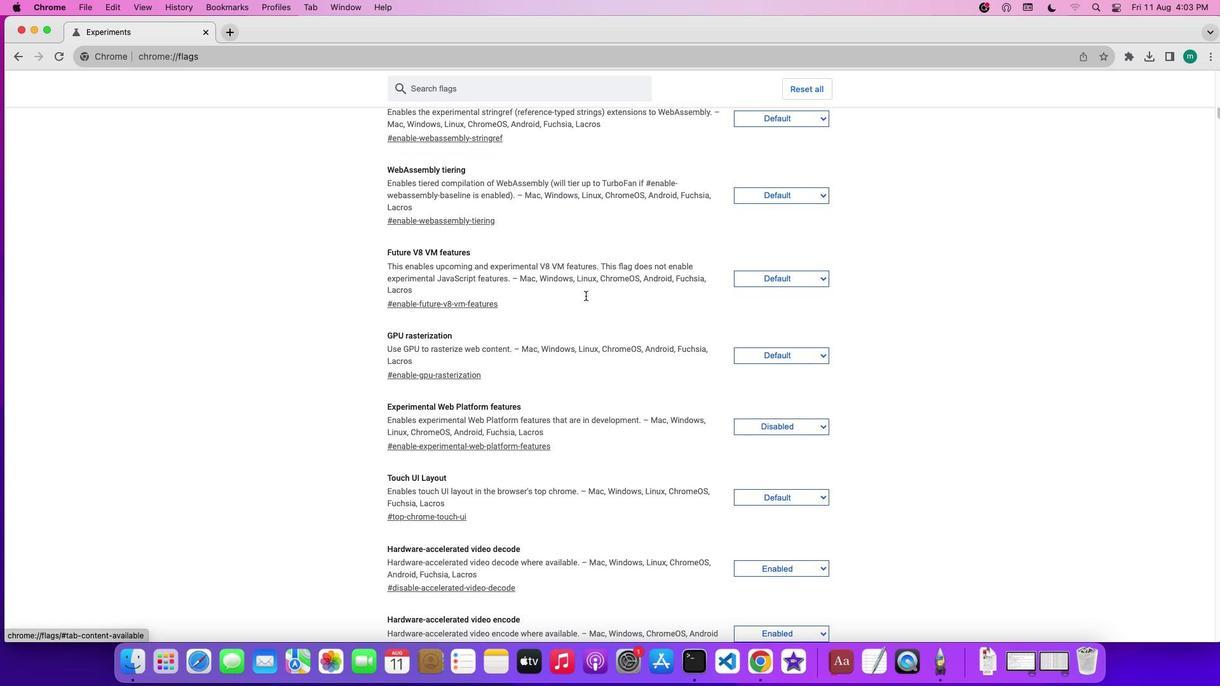 
Action: Mouse scrolled (585, 295) with delta (0, 0)
Screenshot: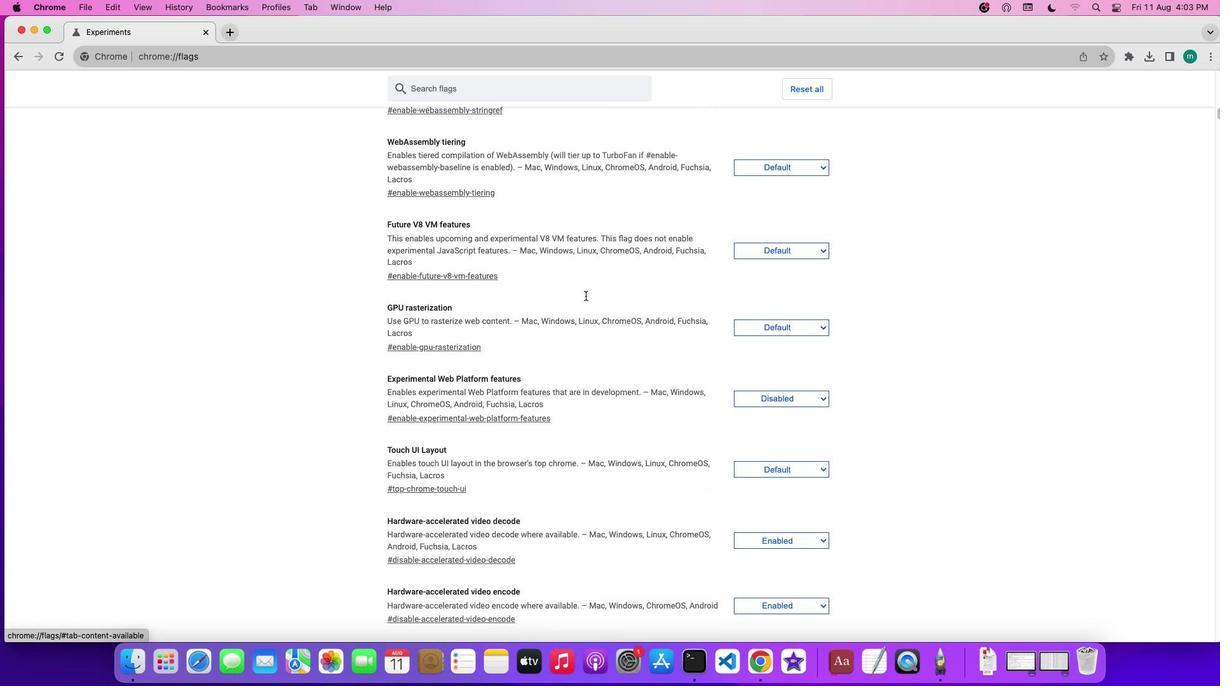 
Action: Mouse scrolled (585, 295) with delta (0, 0)
Screenshot: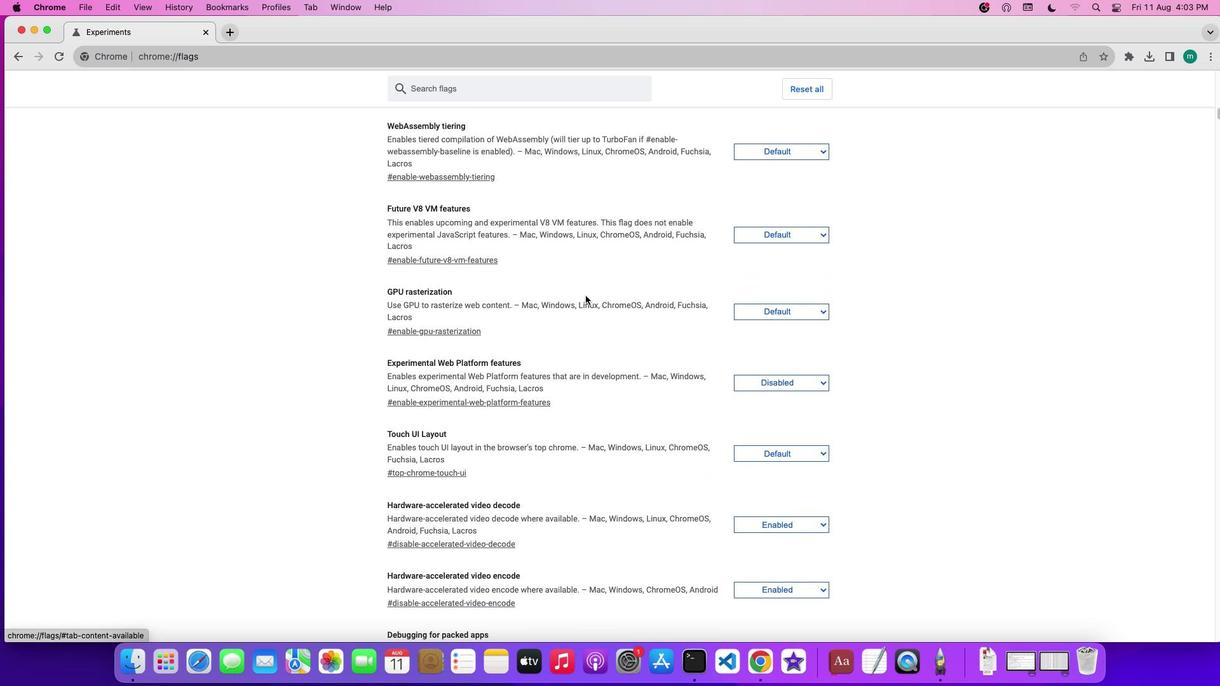 
Action: Mouse scrolled (585, 295) with delta (0, 0)
Screenshot: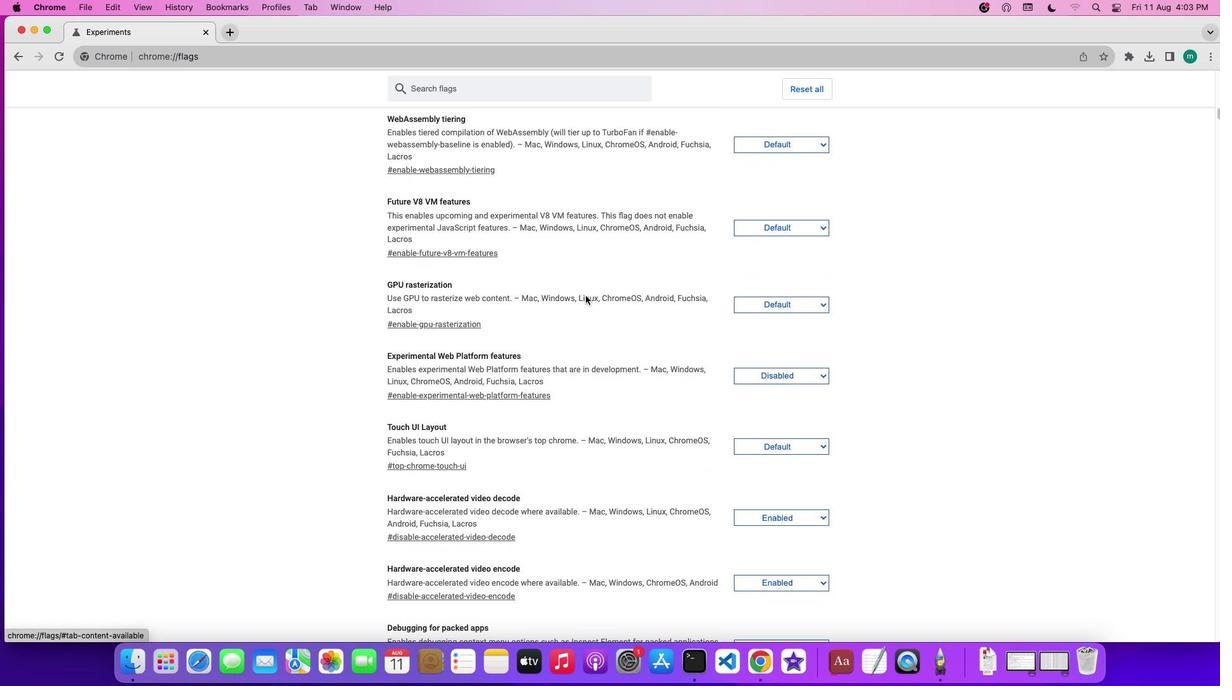 
Action: Mouse scrolled (585, 295) with delta (0, 0)
Screenshot: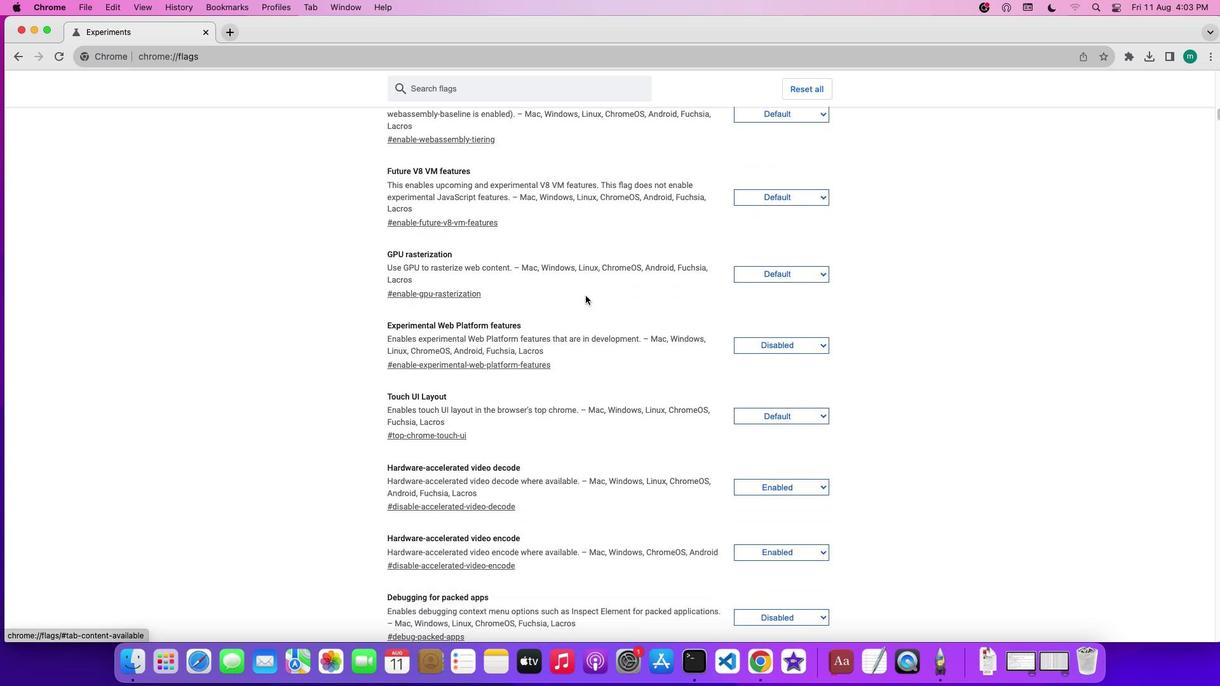 
Action: Mouse scrolled (585, 295) with delta (0, 0)
Screenshot: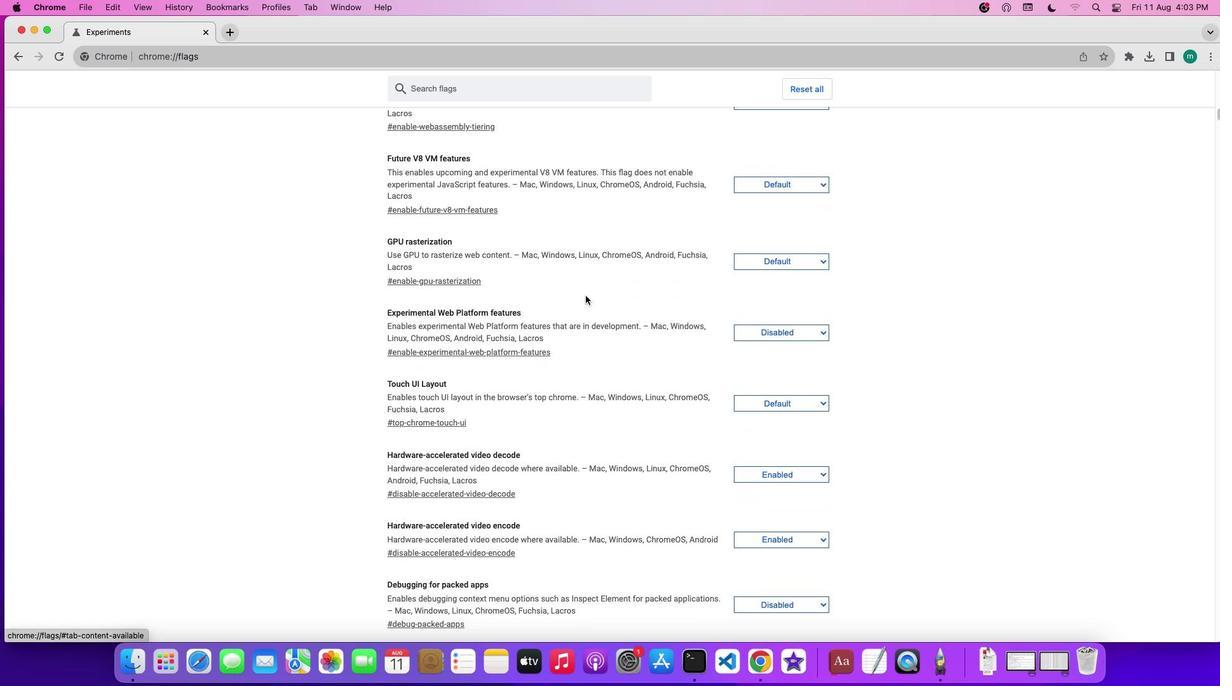 
Action: Mouse scrolled (585, 295) with delta (0, 0)
Screenshot: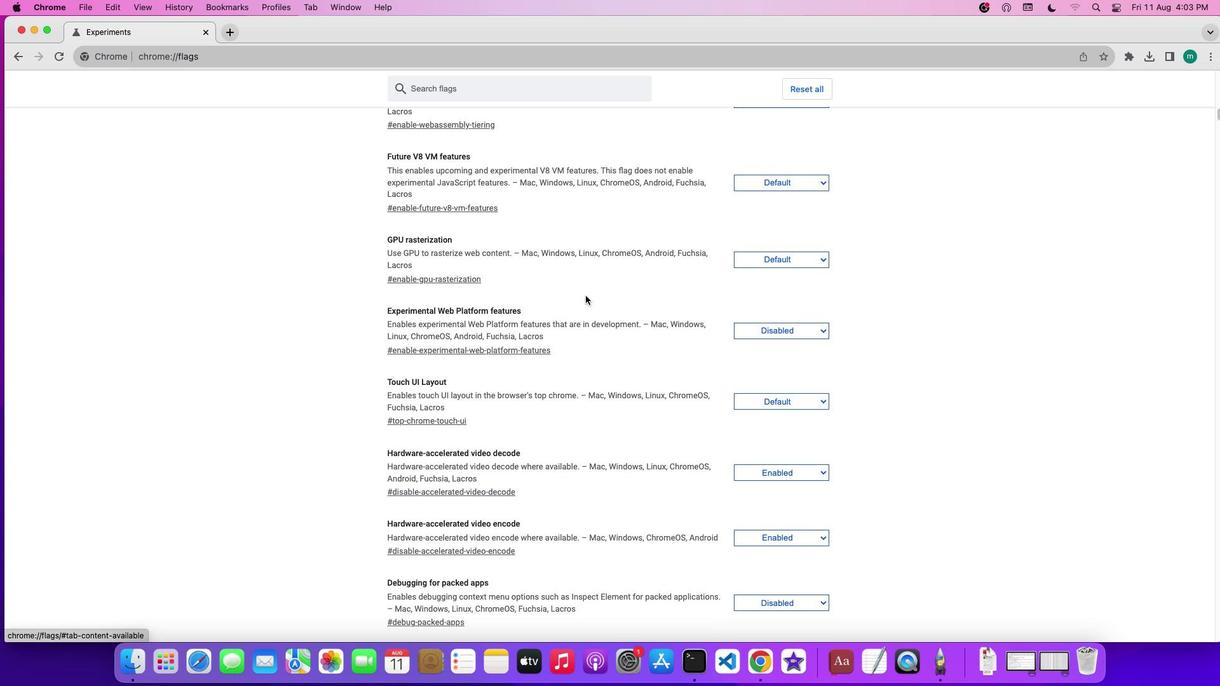 
Action: Mouse scrolled (585, 295) with delta (0, 0)
Screenshot: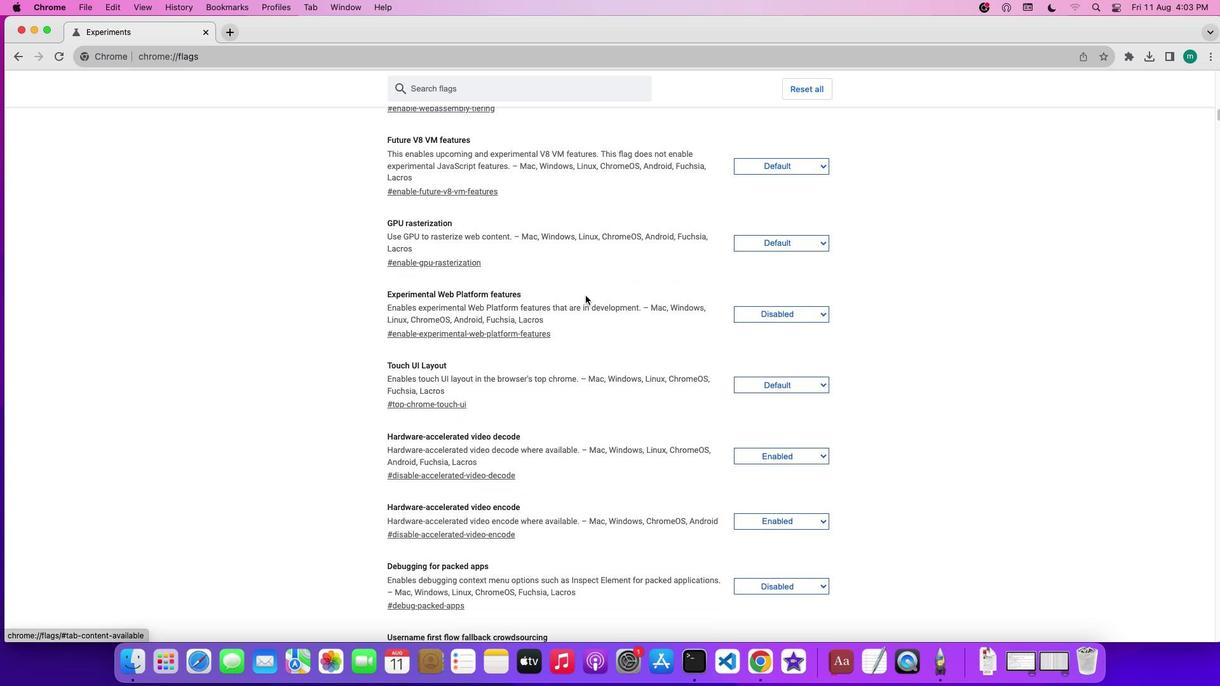 
Action: Mouse scrolled (585, 295) with delta (0, 0)
Screenshot: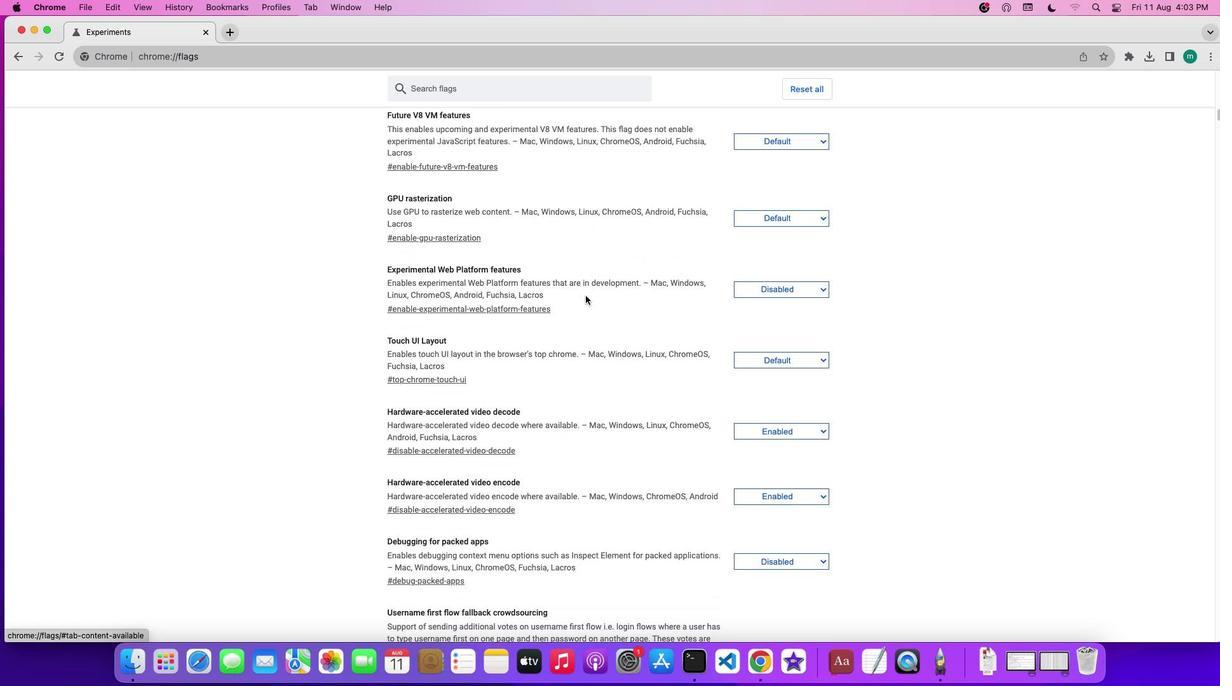 
Action: Mouse scrolled (585, 295) with delta (0, 0)
Screenshot: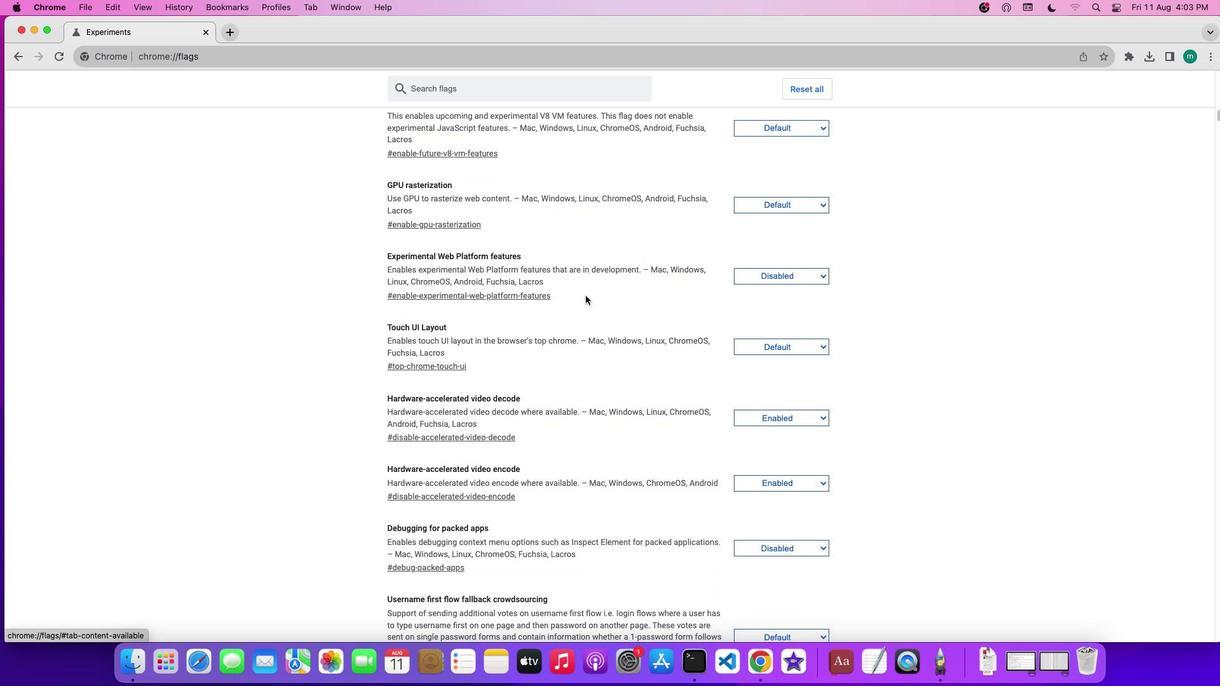 
Action: Mouse scrolled (585, 295) with delta (0, 0)
Screenshot: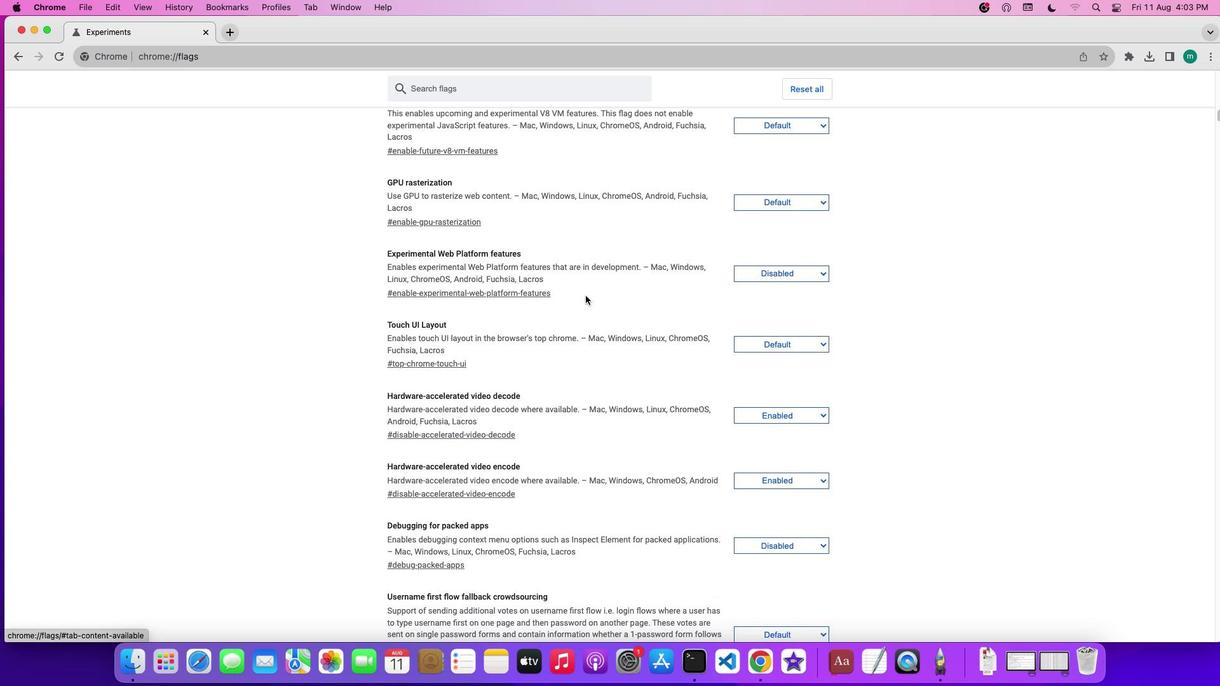 
Action: Mouse scrolled (585, 295) with delta (0, 0)
Screenshot: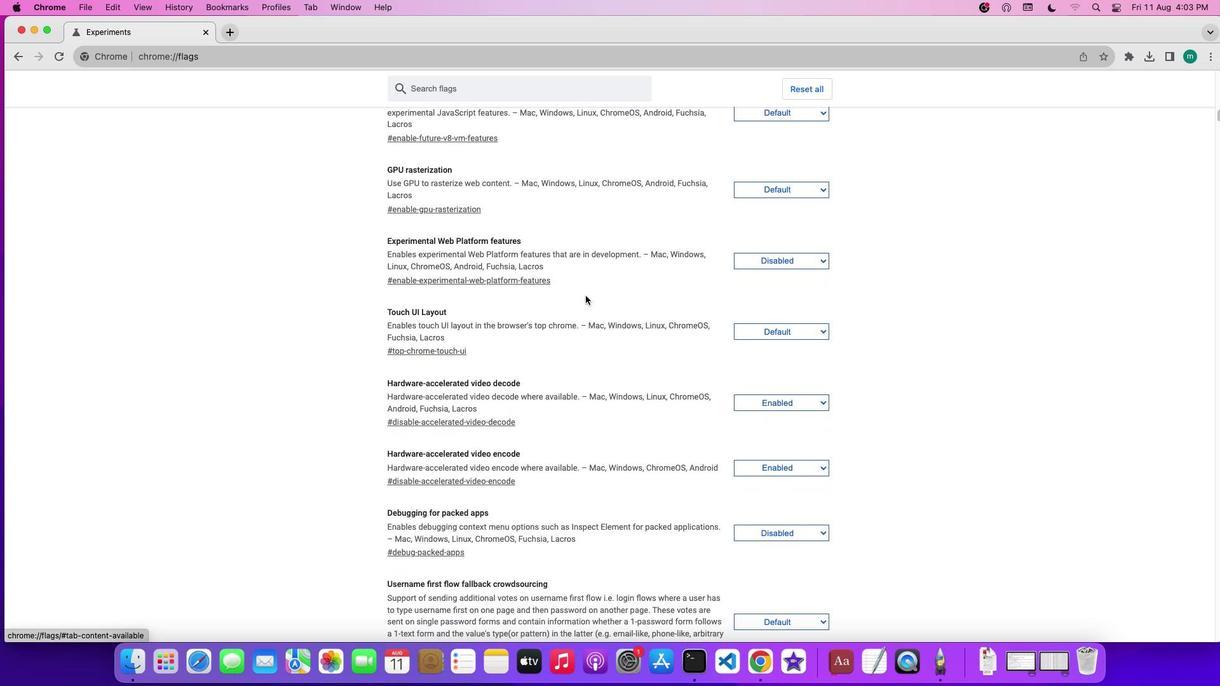 
Action: Mouse scrolled (585, 295) with delta (0, 0)
Screenshot: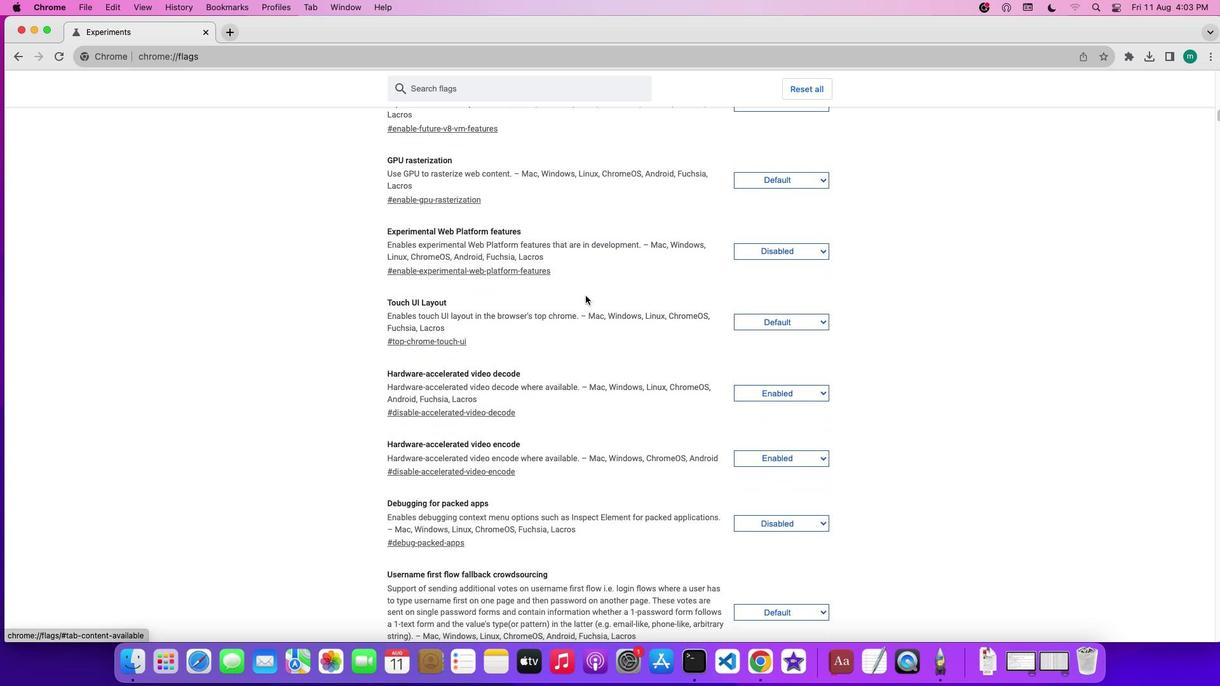 
Action: Mouse scrolled (585, 295) with delta (0, 0)
Screenshot: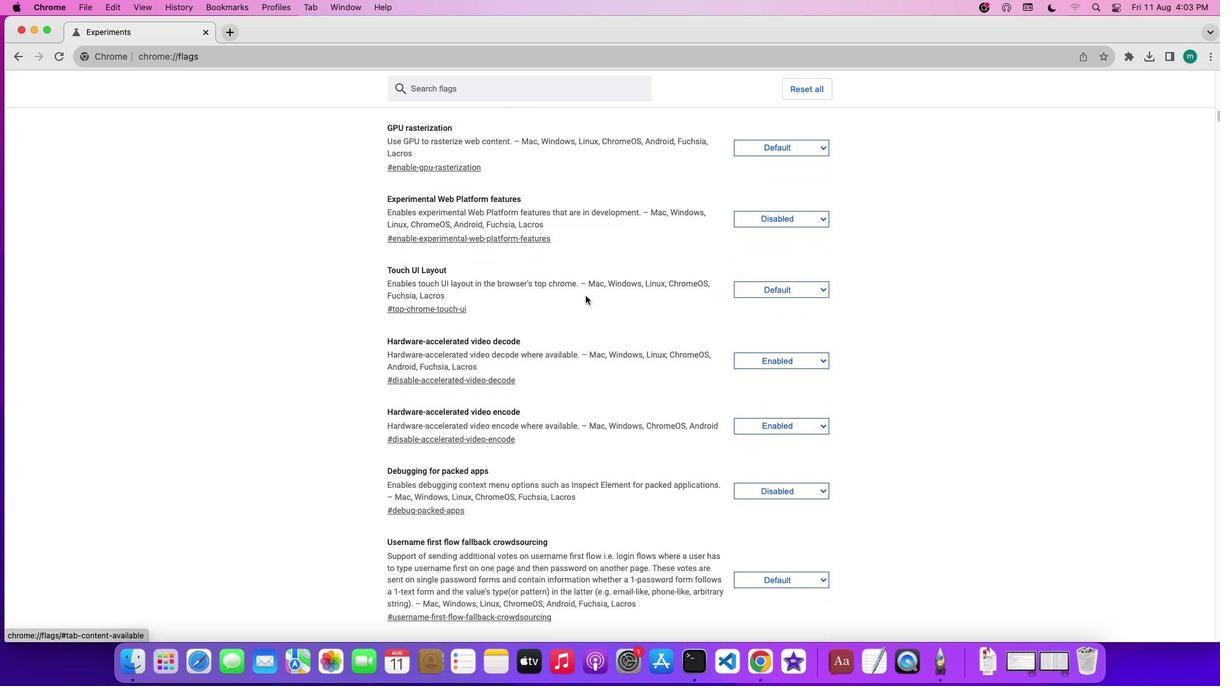 
Action: Mouse scrolled (585, 295) with delta (0, 0)
Screenshot: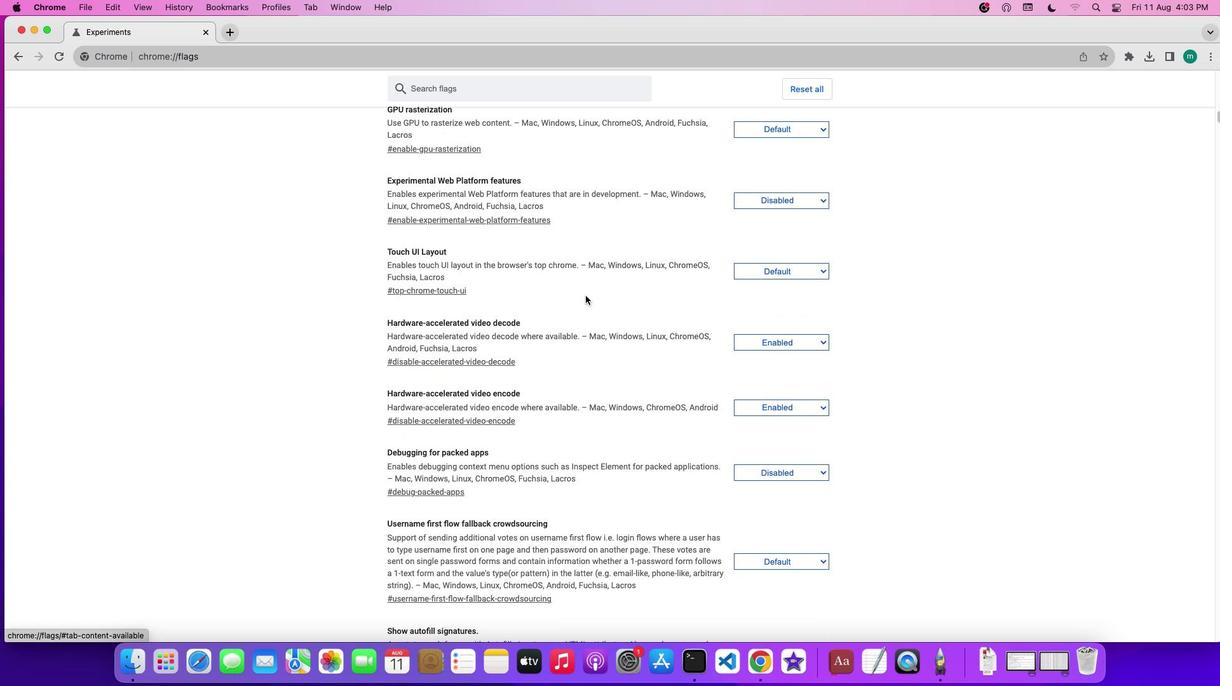 
Action: Mouse scrolled (585, 295) with delta (0, 0)
Screenshot: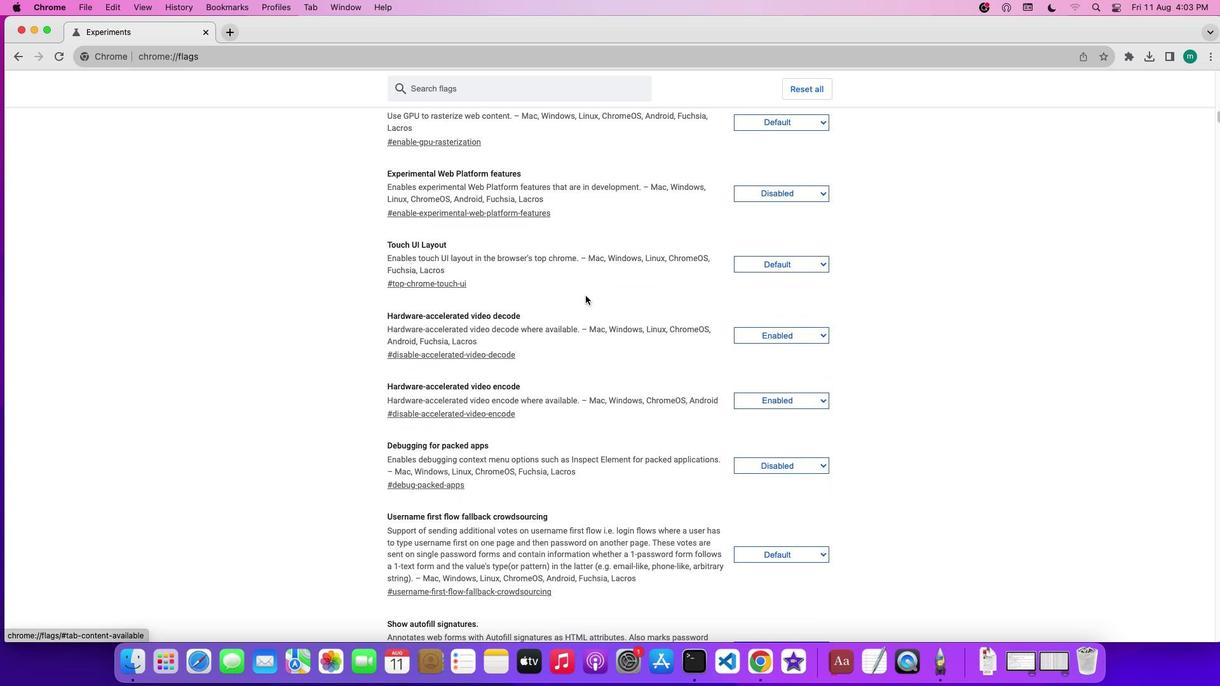 
Action: Mouse scrolled (585, 295) with delta (0, 0)
Screenshot: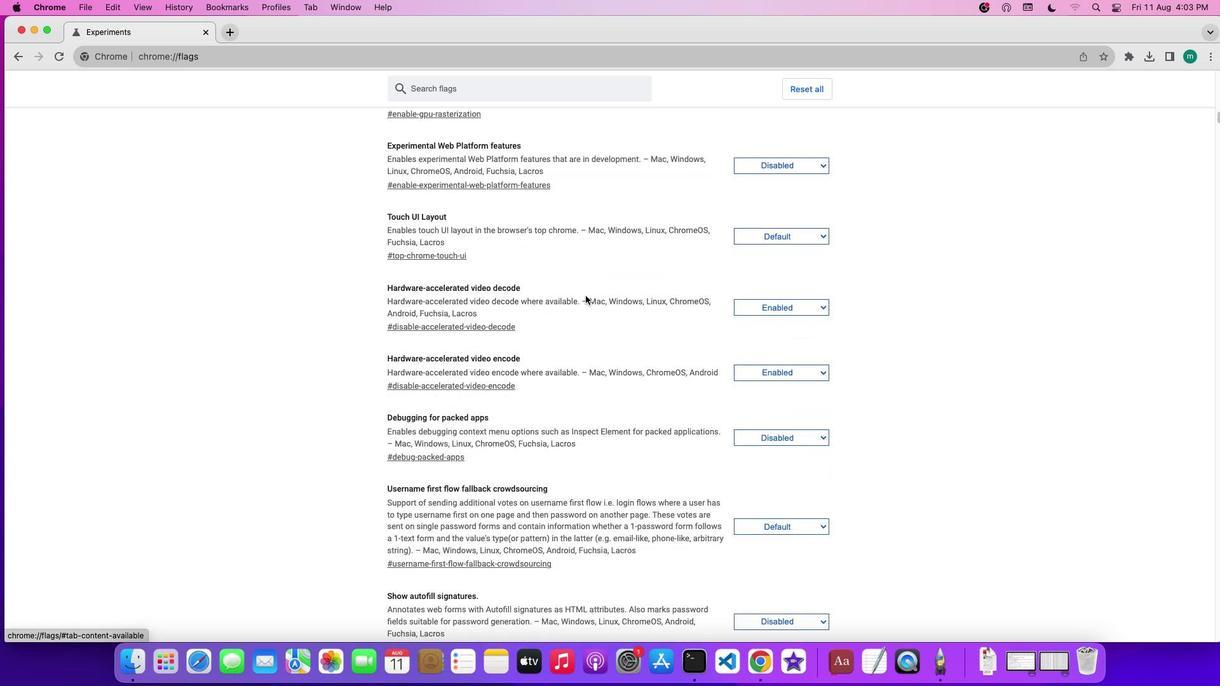 
Action: Mouse scrolled (585, 295) with delta (0, -1)
Screenshot: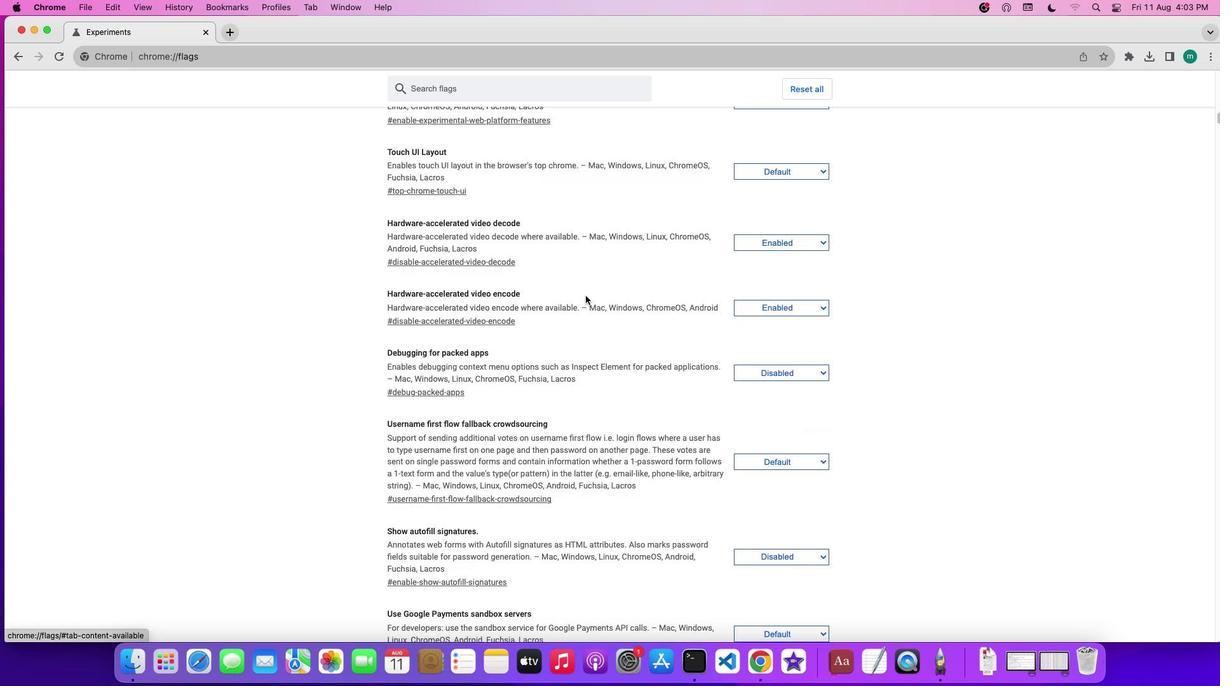 
Action: Mouse moved to (585, 296)
Screenshot: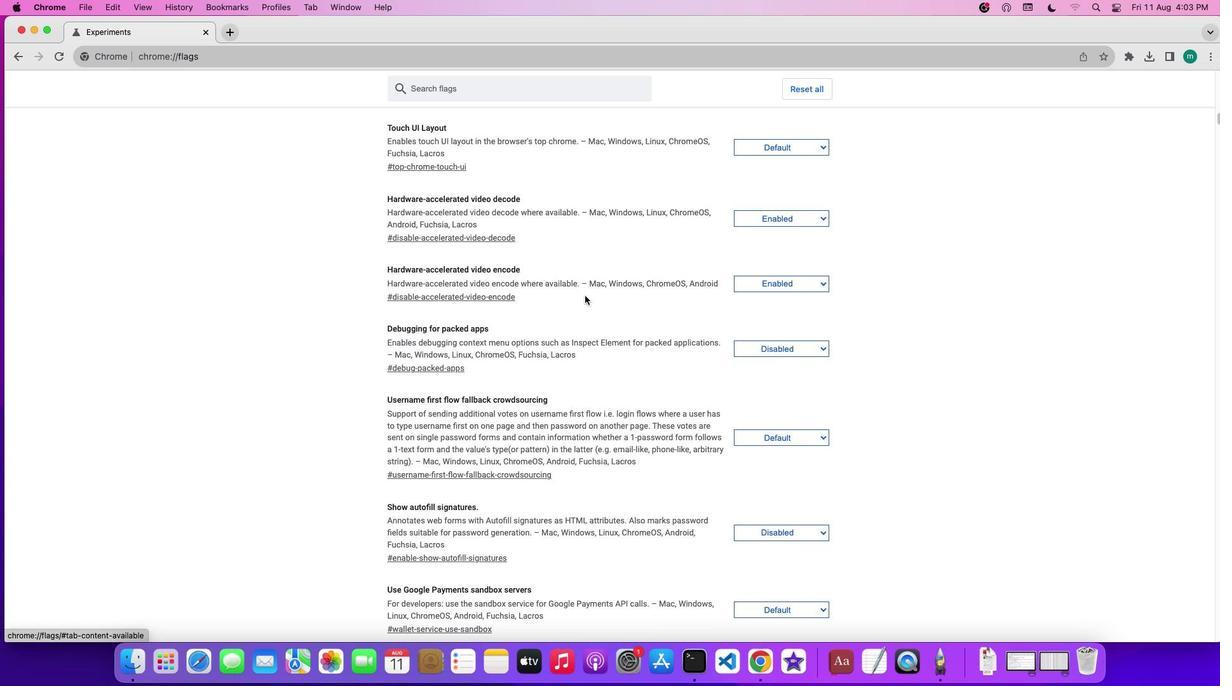 
Action: Mouse scrolled (585, 296) with delta (0, 0)
Screenshot: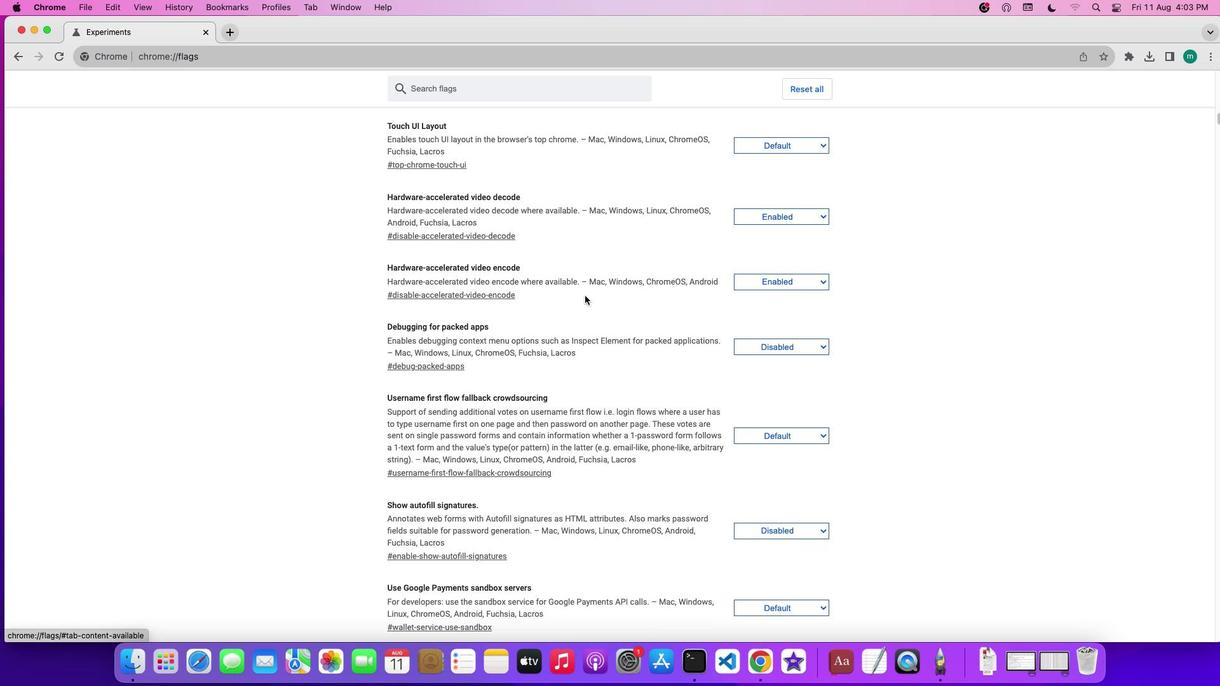 
Action: Mouse scrolled (585, 296) with delta (0, 0)
Screenshot: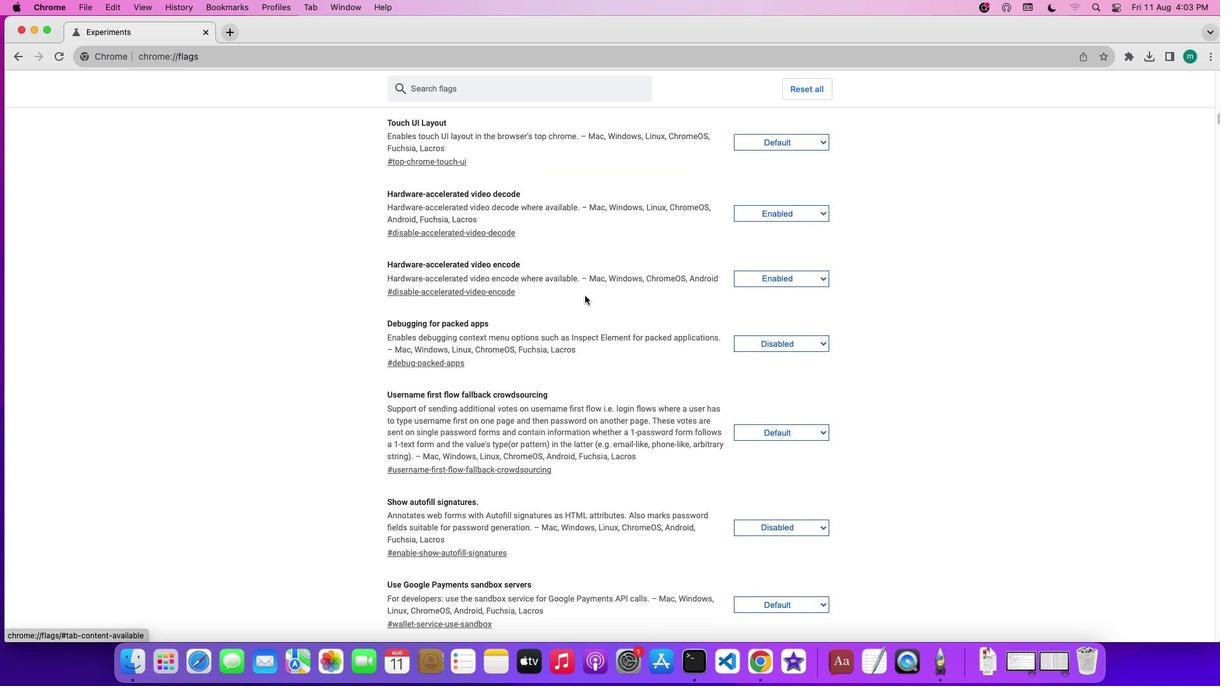 
Action: Mouse scrolled (585, 296) with delta (0, 0)
Screenshot: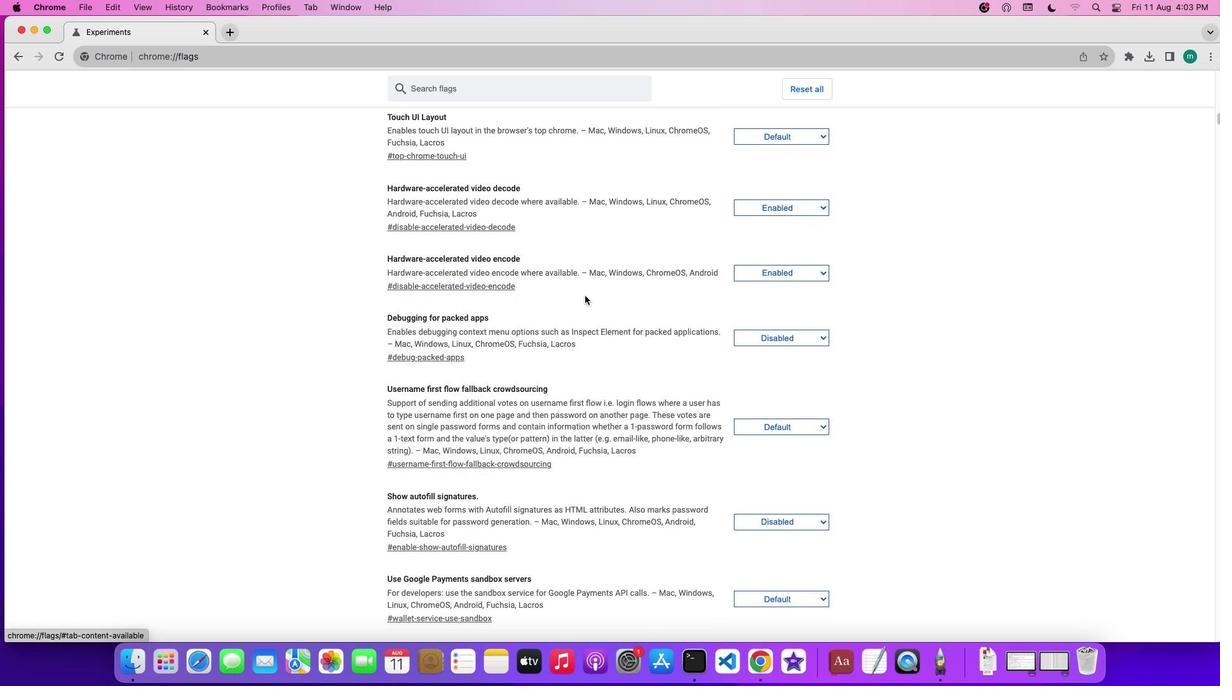 
Action: Mouse scrolled (585, 296) with delta (0, 0)
Screenshot: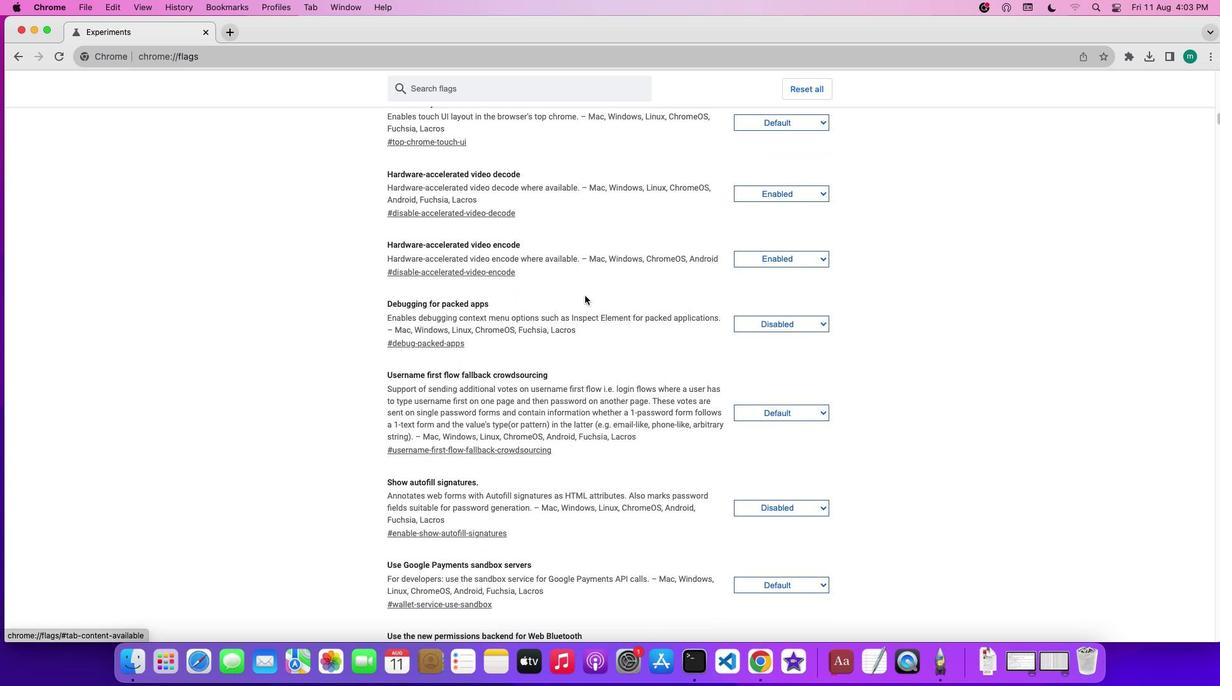 
Action: Mouse scrolled (585, 296) with delta (0, 0)
Screenshot: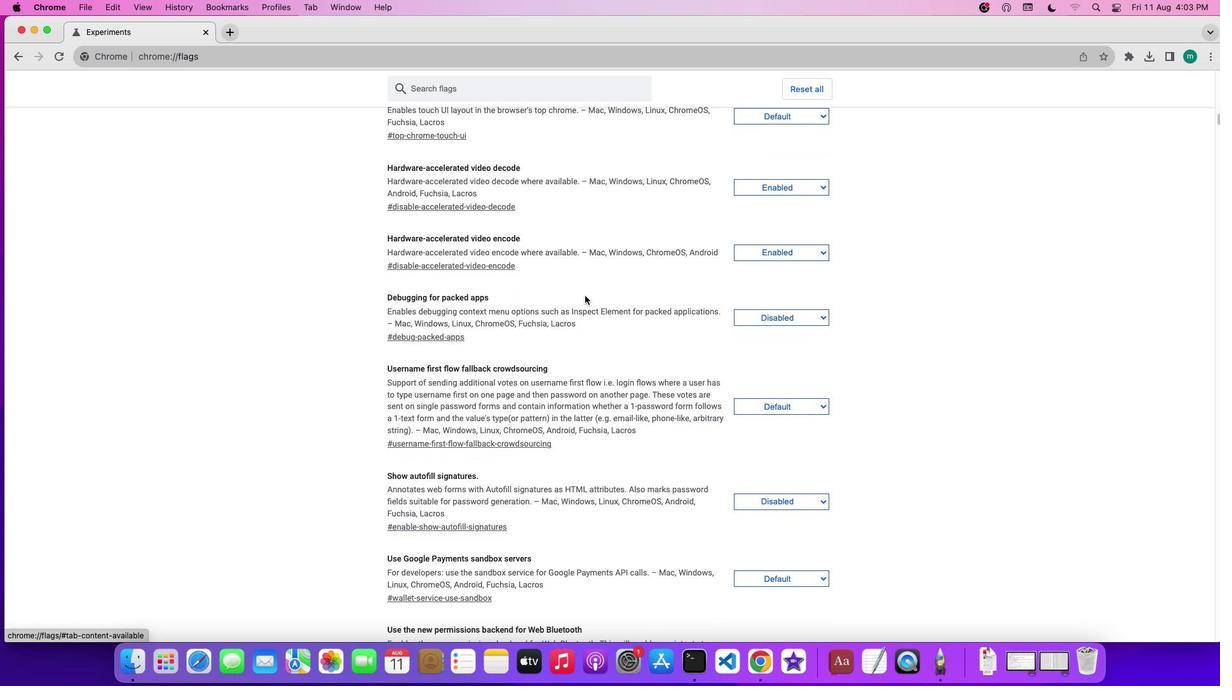 
Action: Mouse scrolled (585, 296) with delta (0, 0)
Screenshot: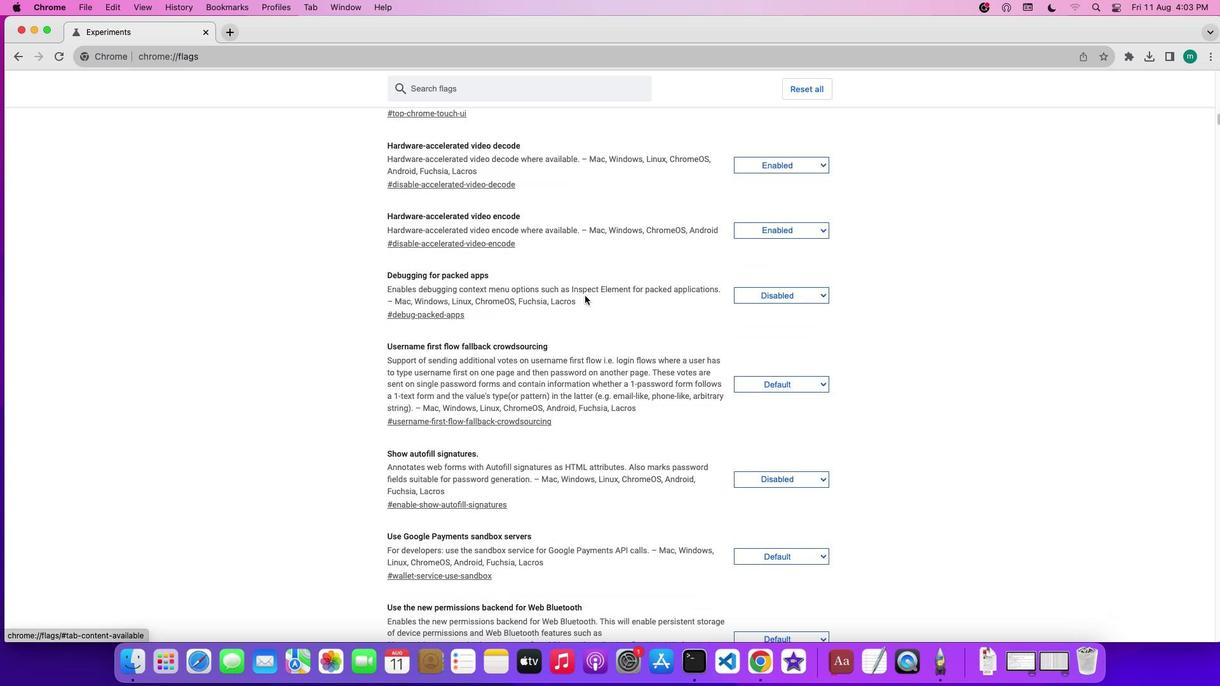 
Action: Mouse scrolled (585, 296) with delta (0, 0)
Screenshot: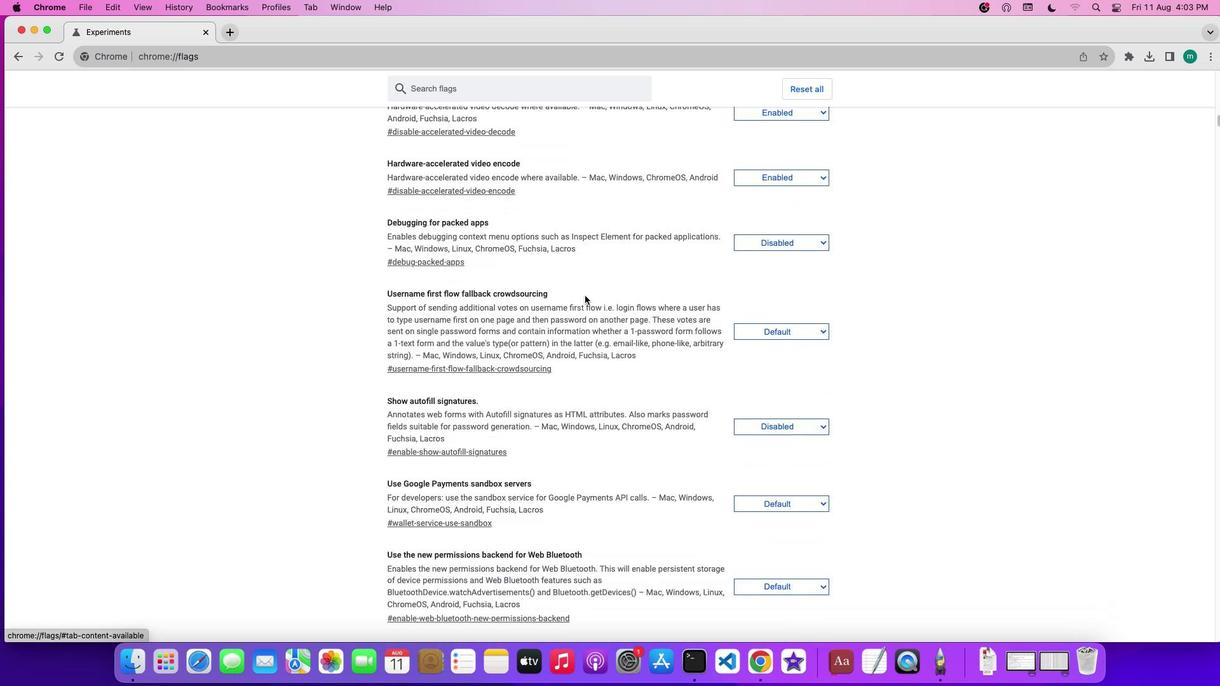 
Action: Mouse scrolled (585, 296) with delta (0, 0)
Screenshot: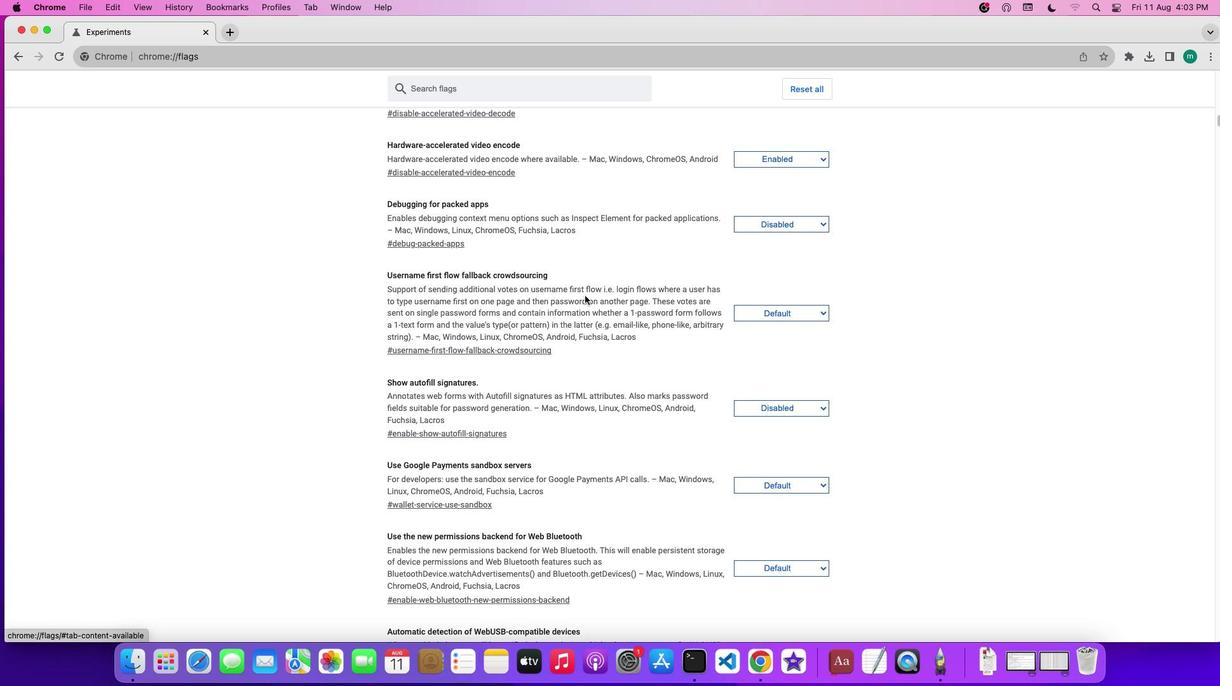 
Action: Mouse scrolled (585, 296) with delta (0, 0)
Screenshot: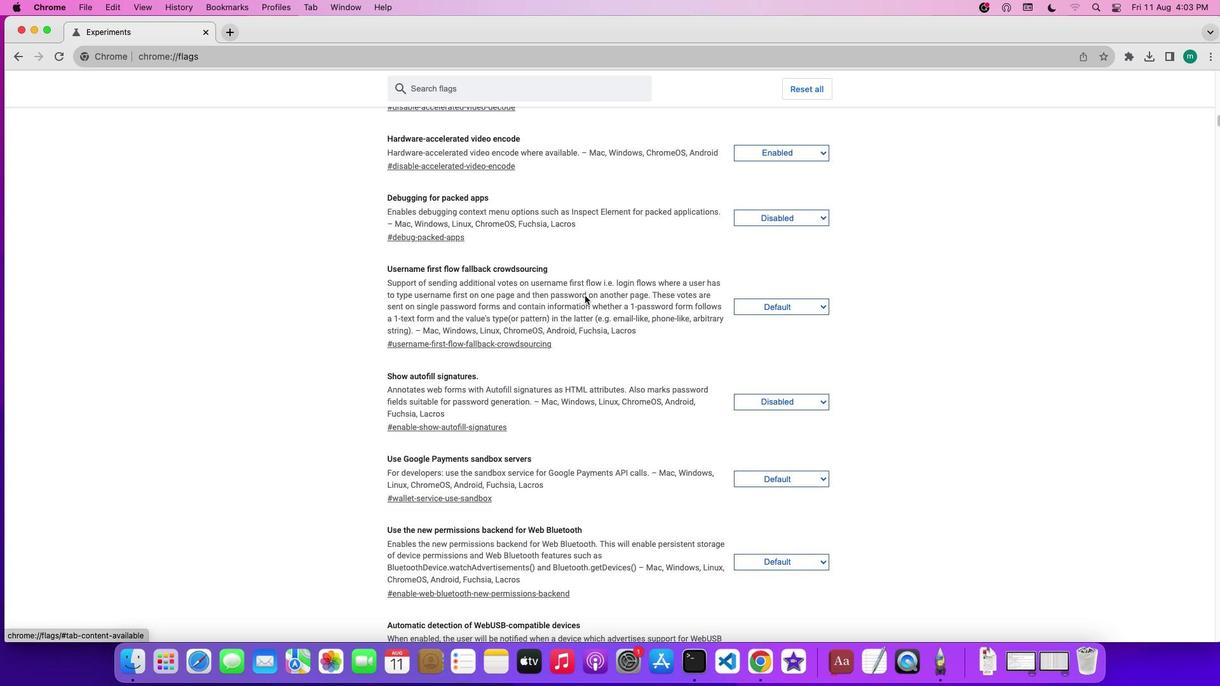 
Action: Mouse scrolled (585, 296) with delta (0, 0)
Screenshot: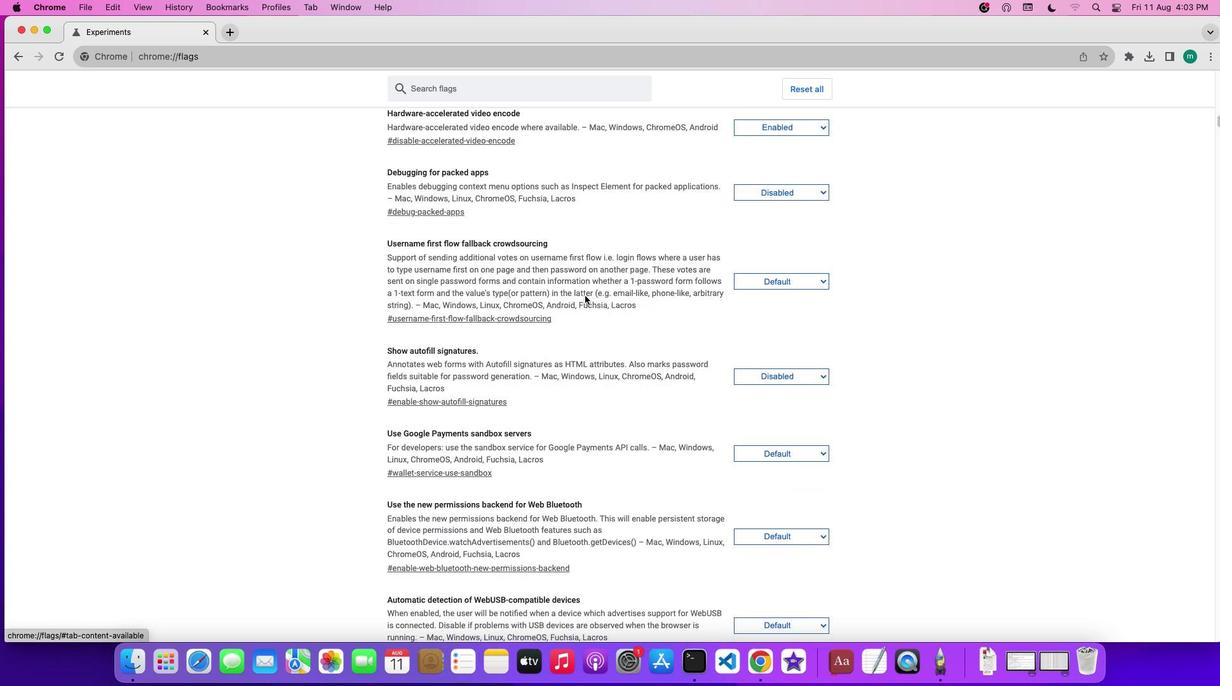
Action: Mouse scrolled (585, 296) with delta (0, -1)
Screenshot: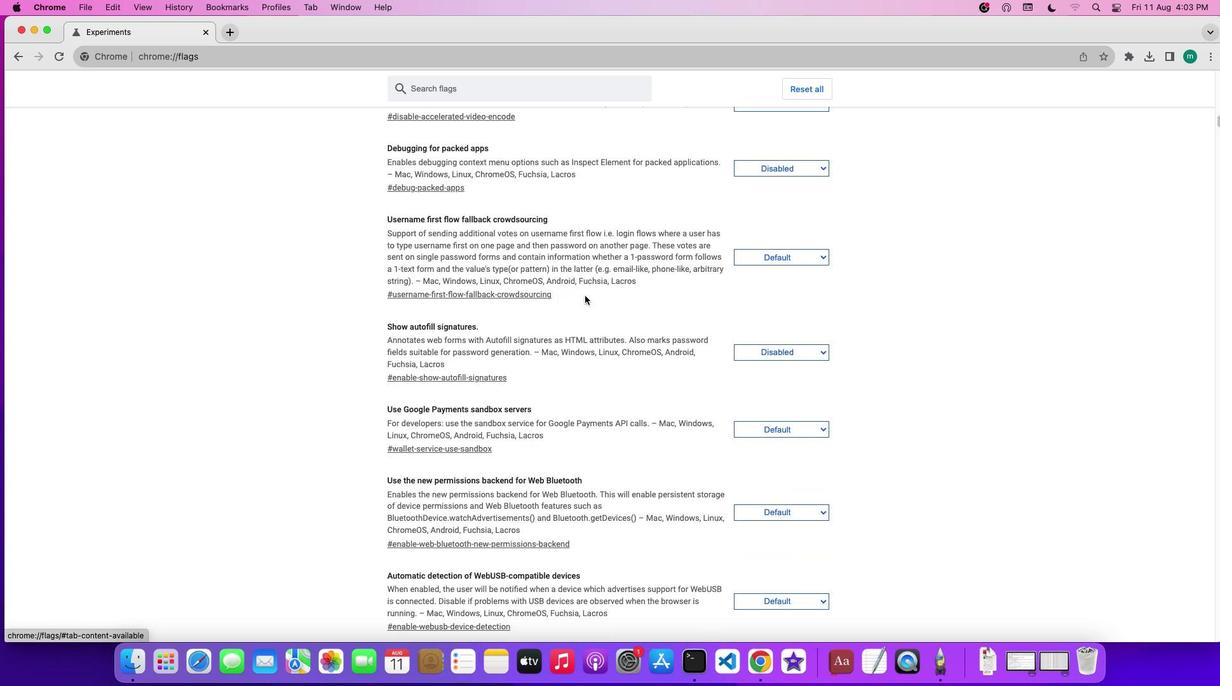 
Action: Mouse scrolled (585, 296) with delta (0, 0)
Screenshot: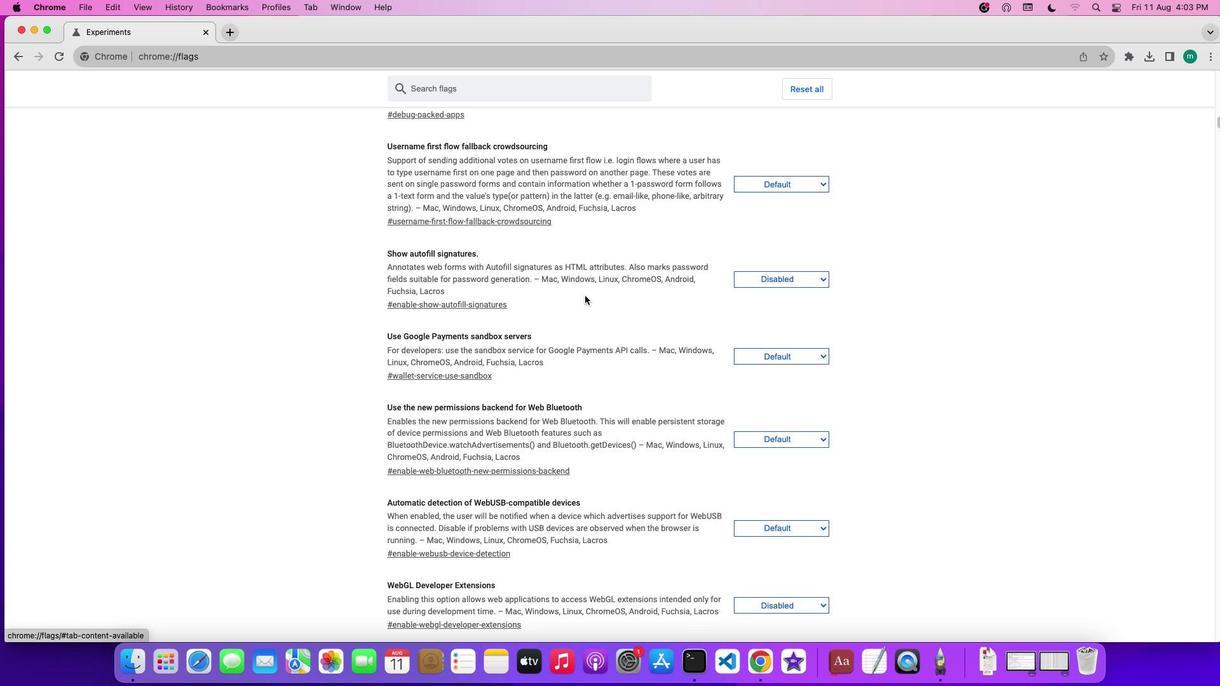 
Action: Mouse scrolled (585, 296) with delta (0, 0)
Screenshot: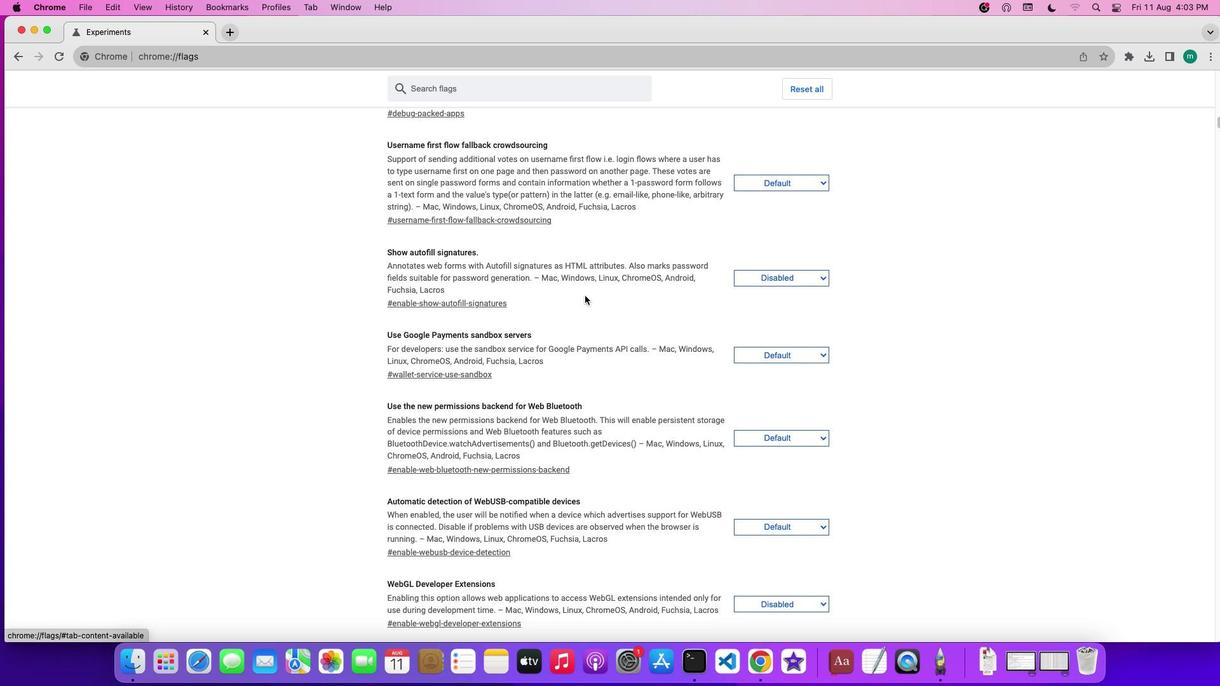 
Action: Mouse scrolled (585, 296) with delta (0, 0)
Screenshot: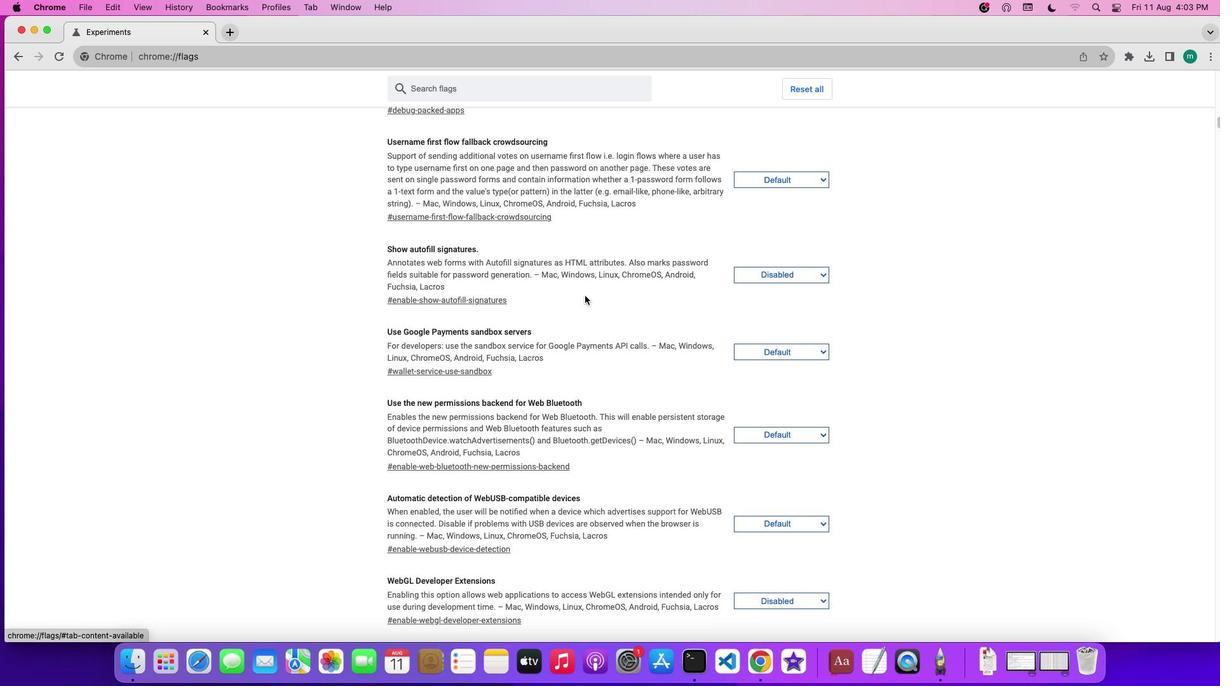 
Action: Mouse scrolled (585, 296) with delta (0, 0)
Screenshot: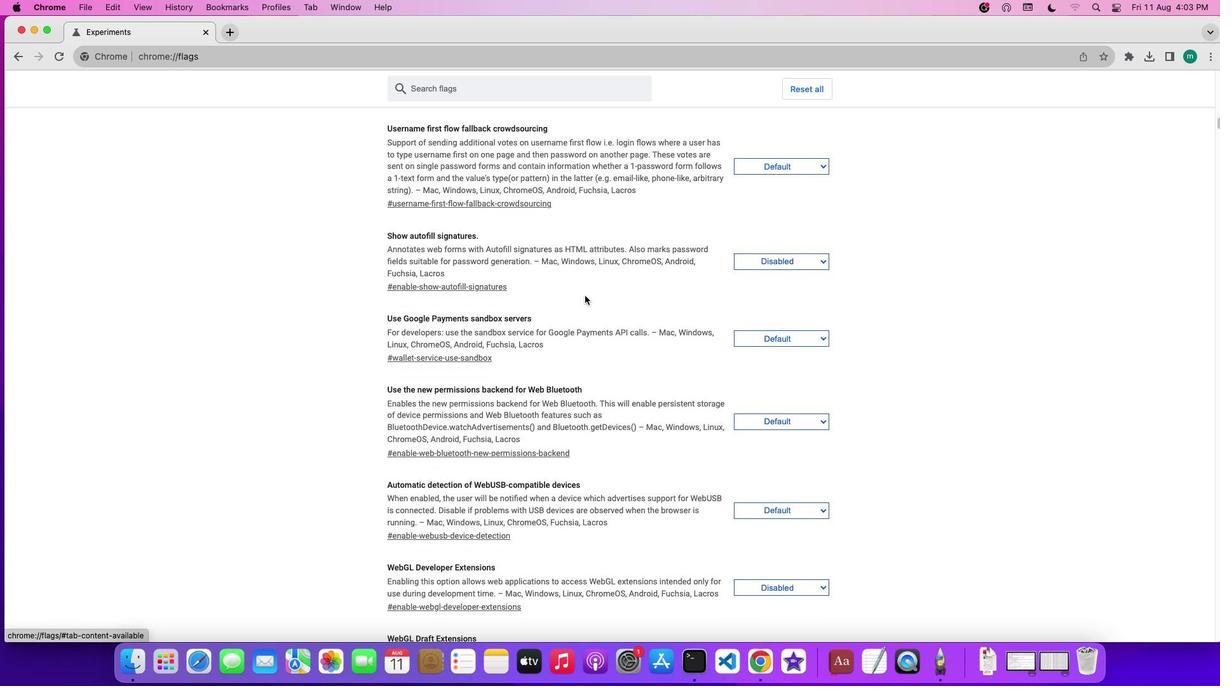 
Action: Mouse scrolled (585, 296) with delta (0, -1)
Screenshot: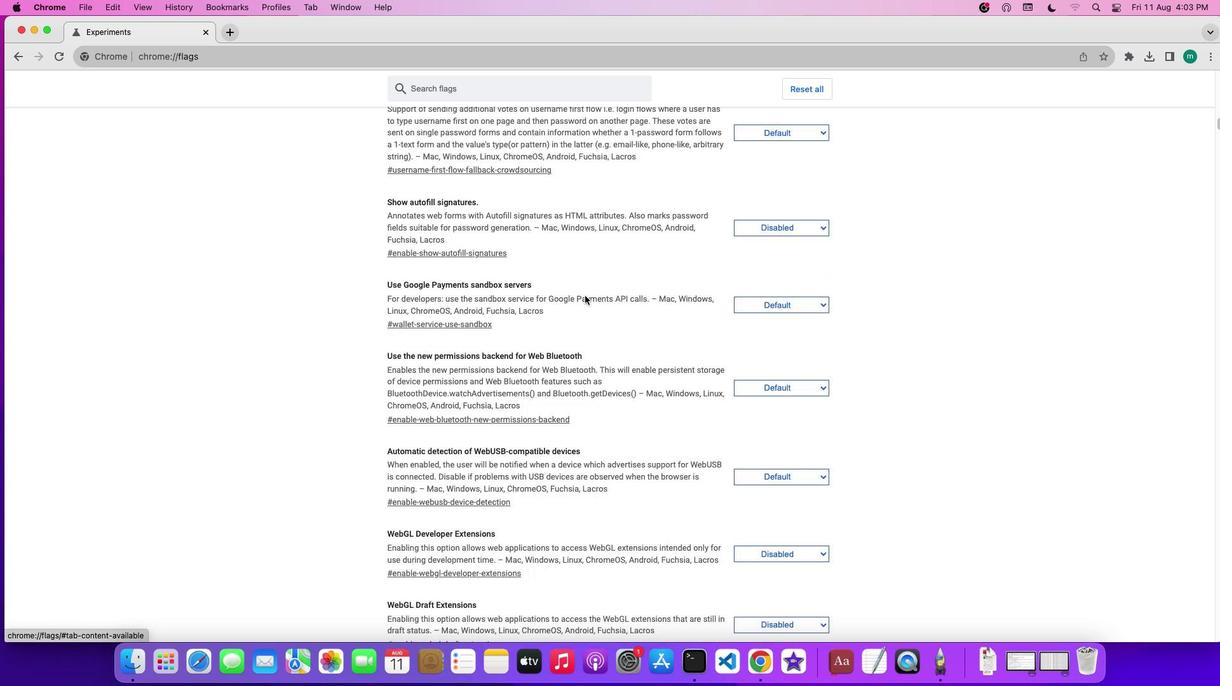 
Action: Mouse scrolled (585, 296) with delta (0, 0)
Screenshot: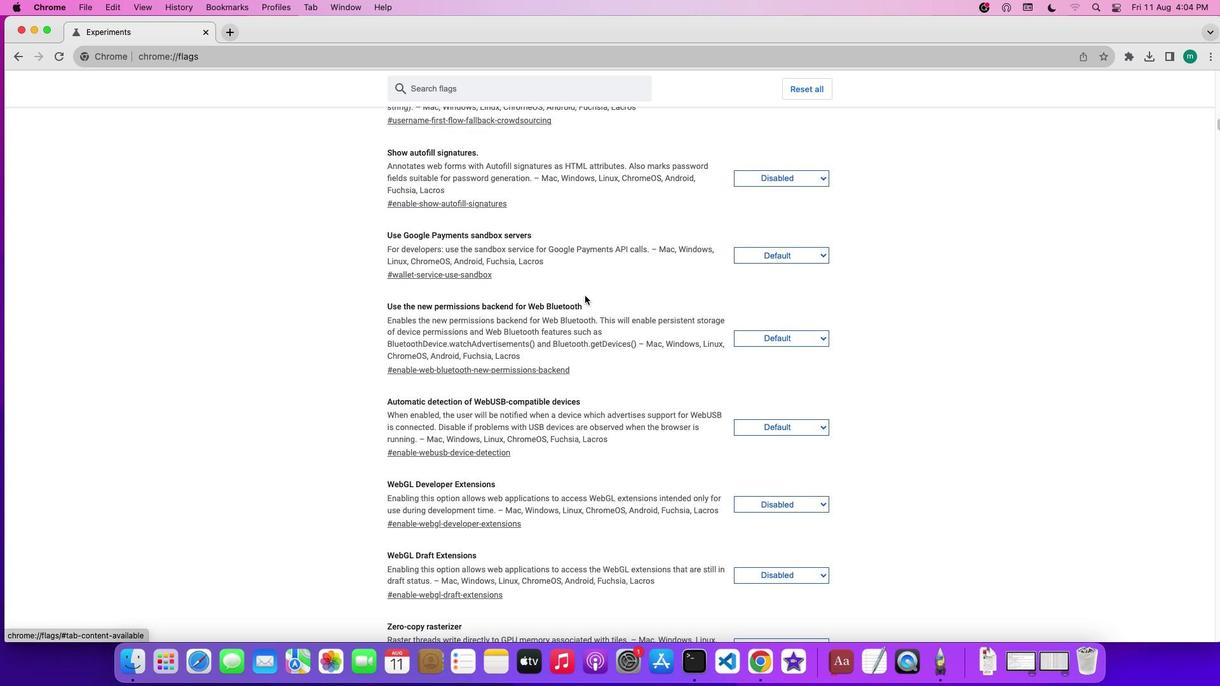 
Action: Mouse scrolled (585, 296) with delta (0, 0)
Screenshot: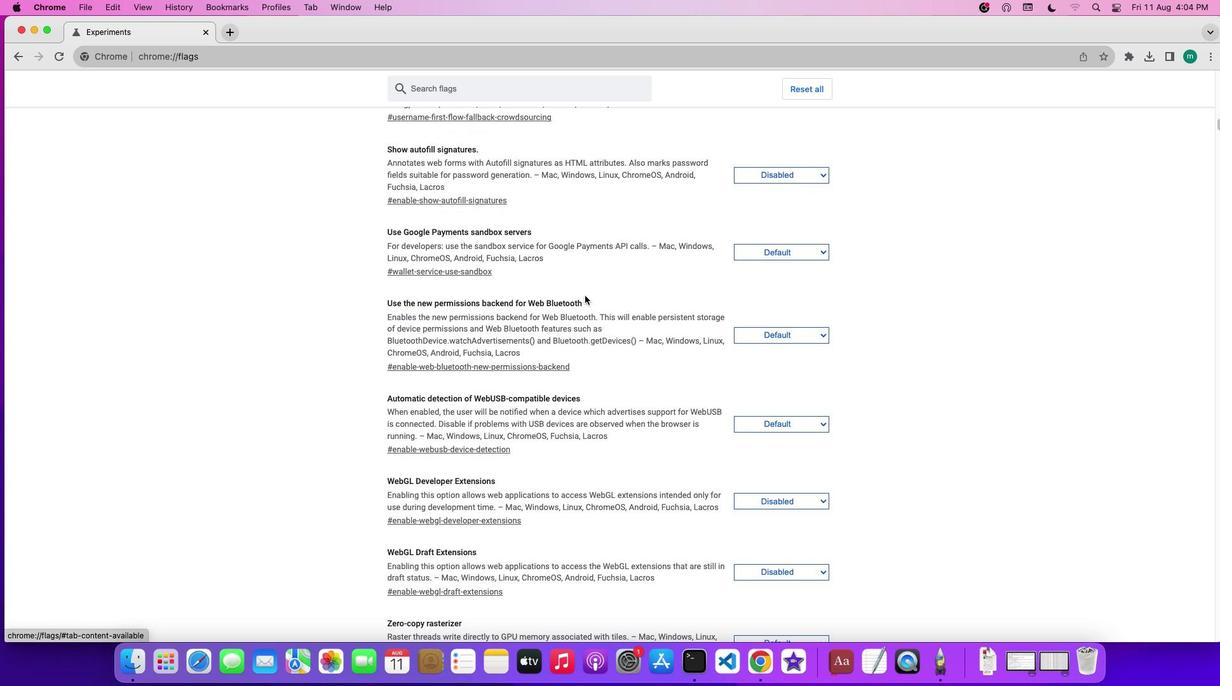 
Action: Mouse scrolled (585, 296) with delta (0, 0)
Screenshot: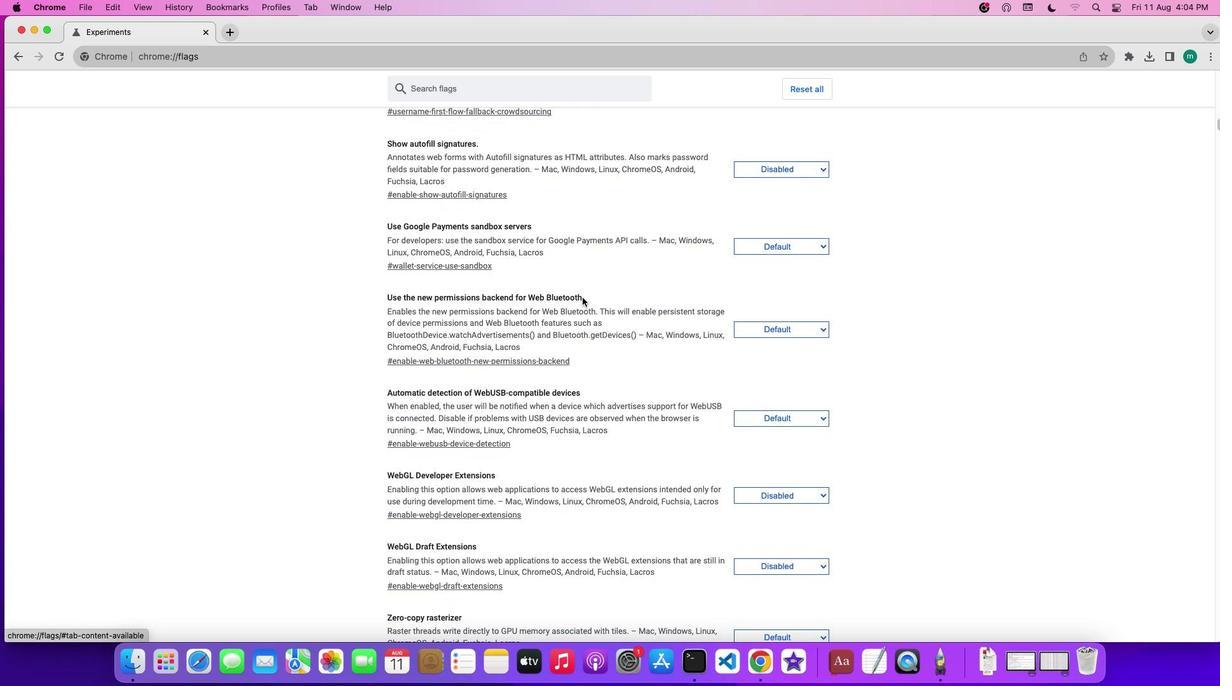 
Action: Mouse moved to (584, 296)
Screenshot: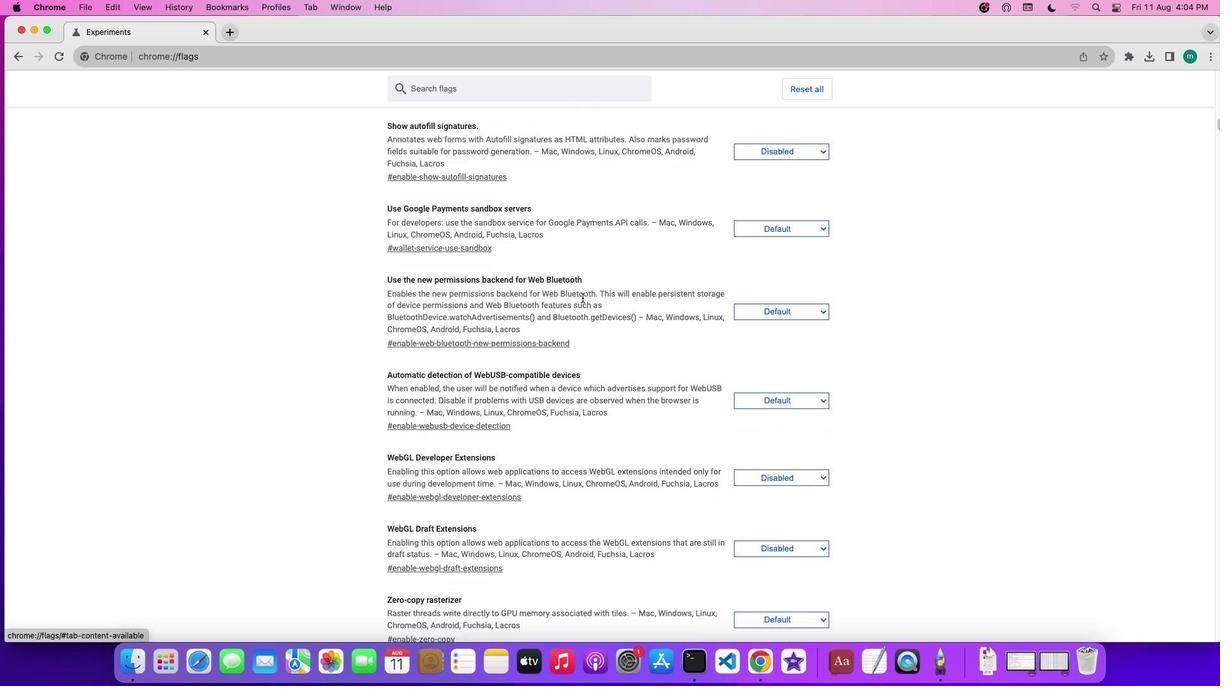 
Action: Mouse scrolled (584, 296) with delta (0, 0)
Screenshot: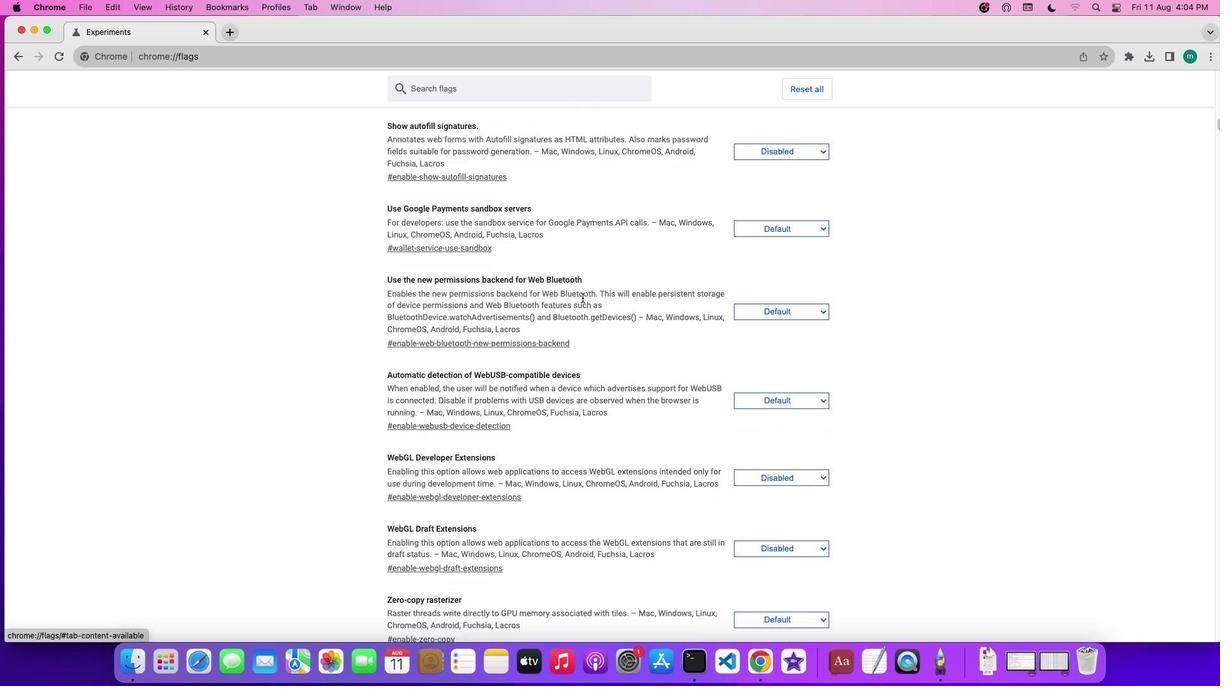 
Action: Mouse moved to (582, 298)
Screenshot: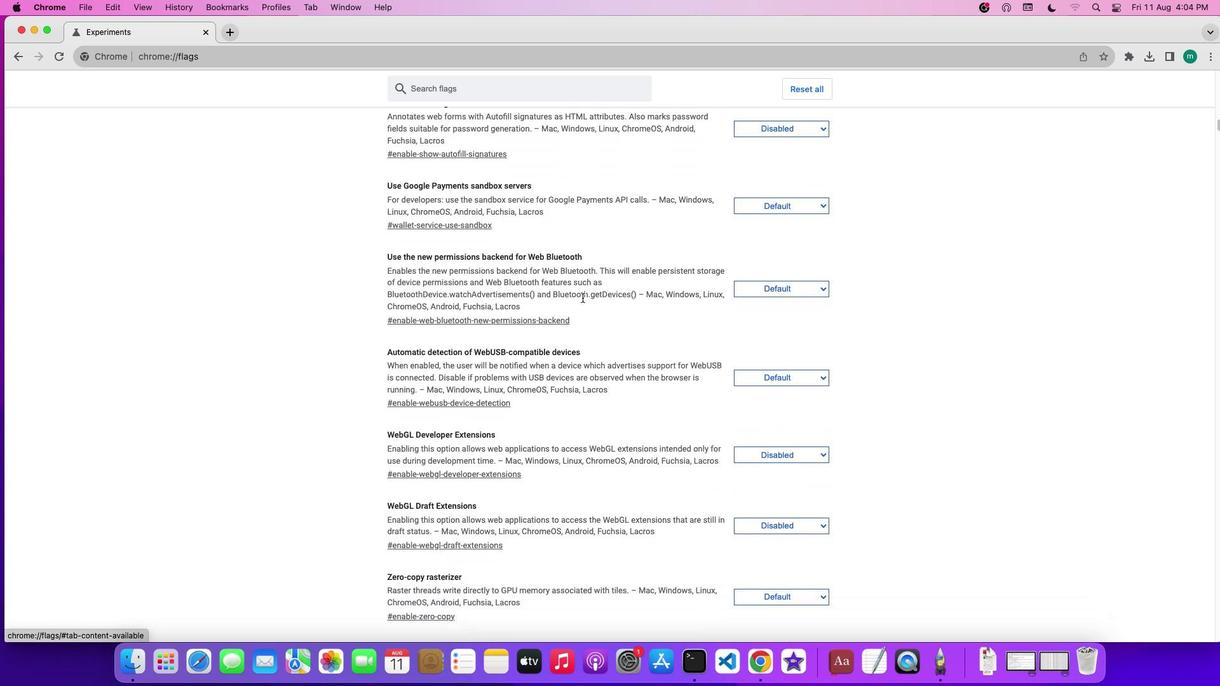 
Action: Mouse scrolled (582, 298) with delta (0, 0)
Screenshot: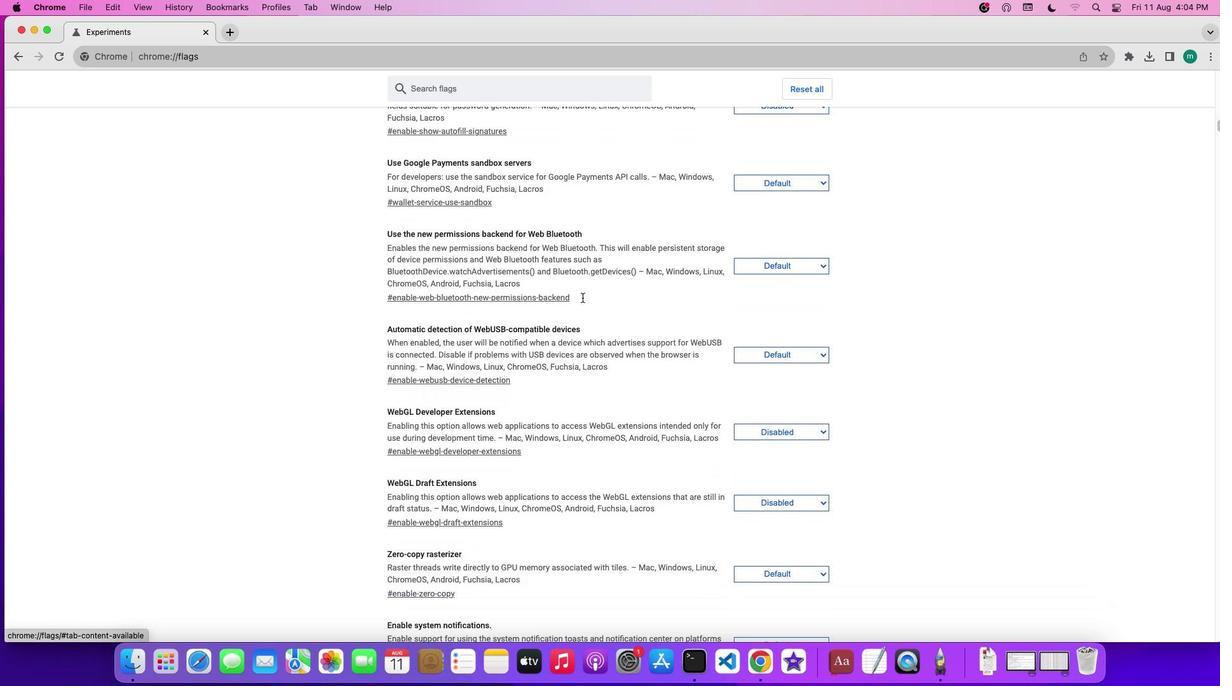 
Action: Mouse scrolled (582, 298) with delta (0, 0)
Screenshot: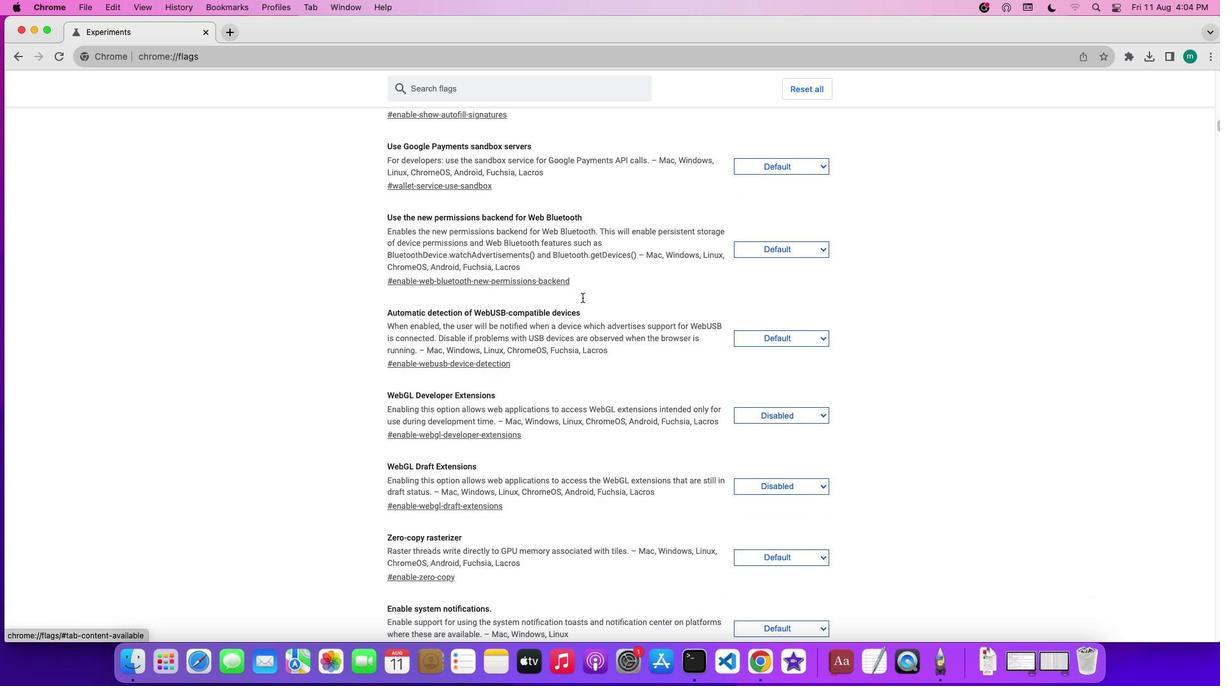 
Action: Mouse scrolled (582, 298) with delta (0, 0)
Screenshot: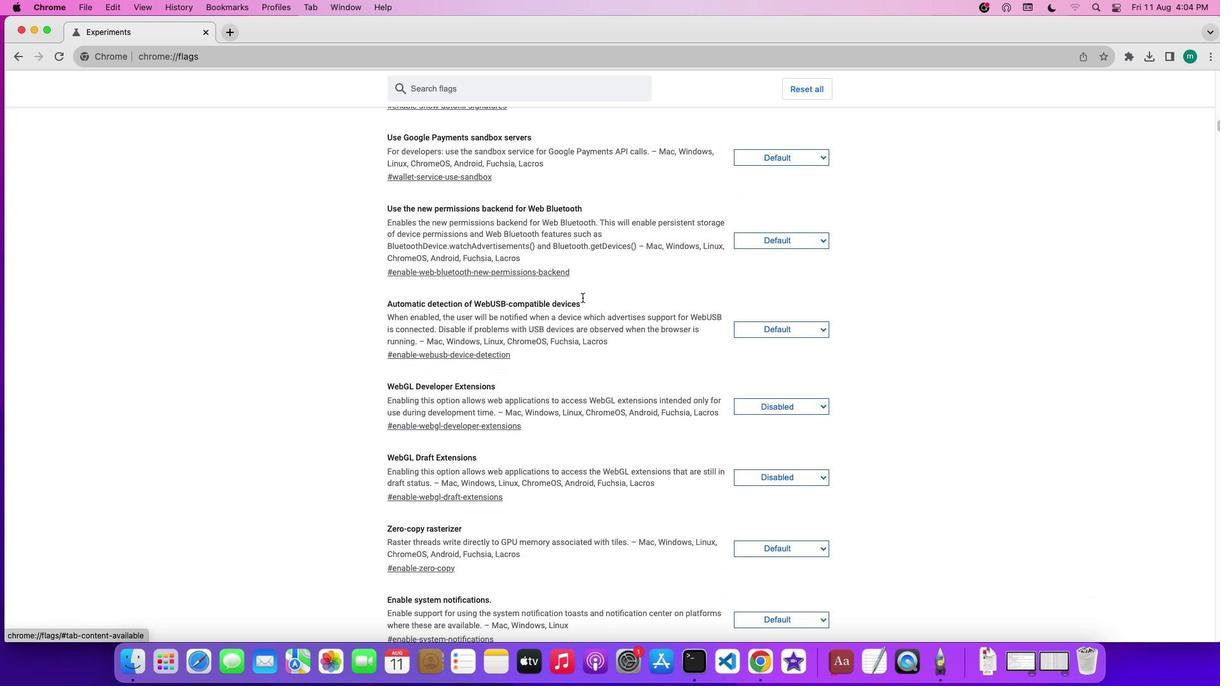 
Action: Mouse scrolled (582, 298) with delta (0, -1)
Screenshot: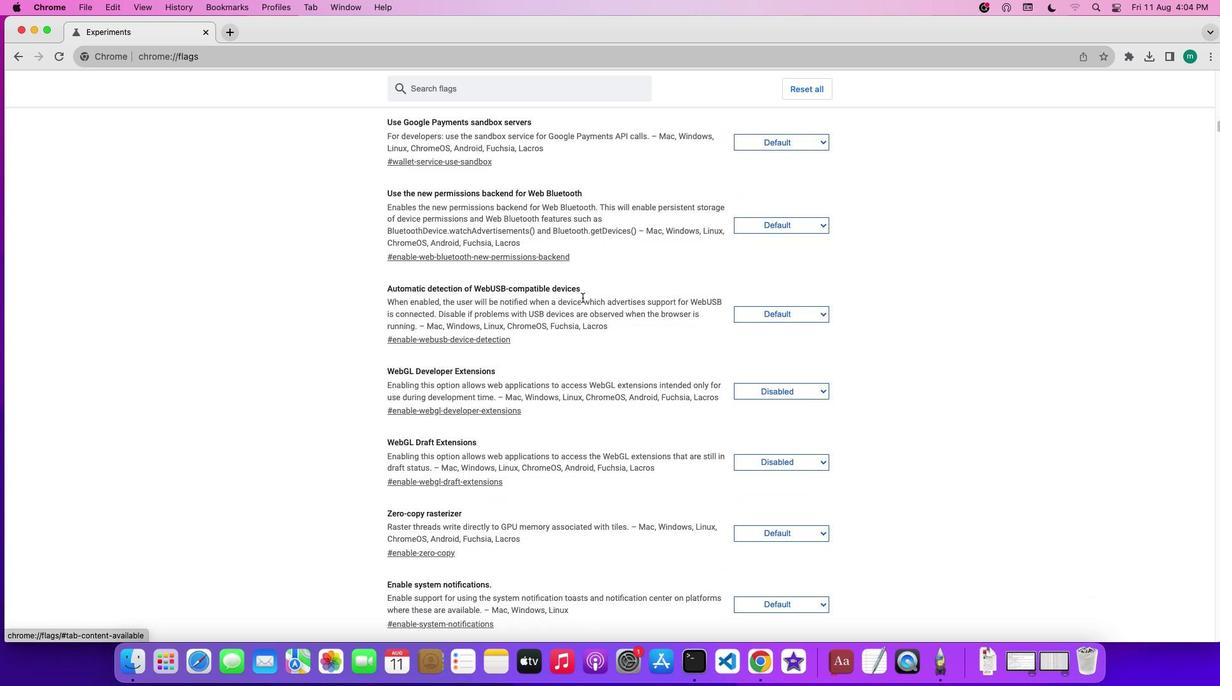 
Action: Mouse scrolled (582, 298) with delta (0, -1)
Screenshot: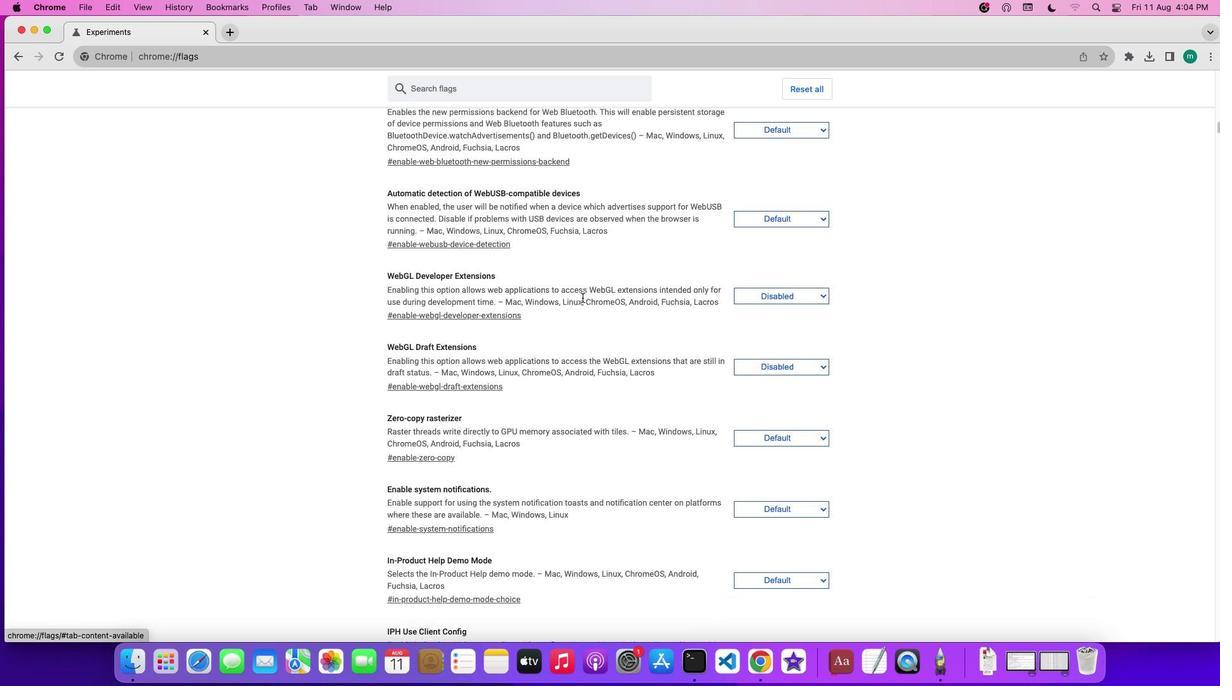 
Action: Mouse scrolled (582, 298) with delta (0, 0)
Screenshot: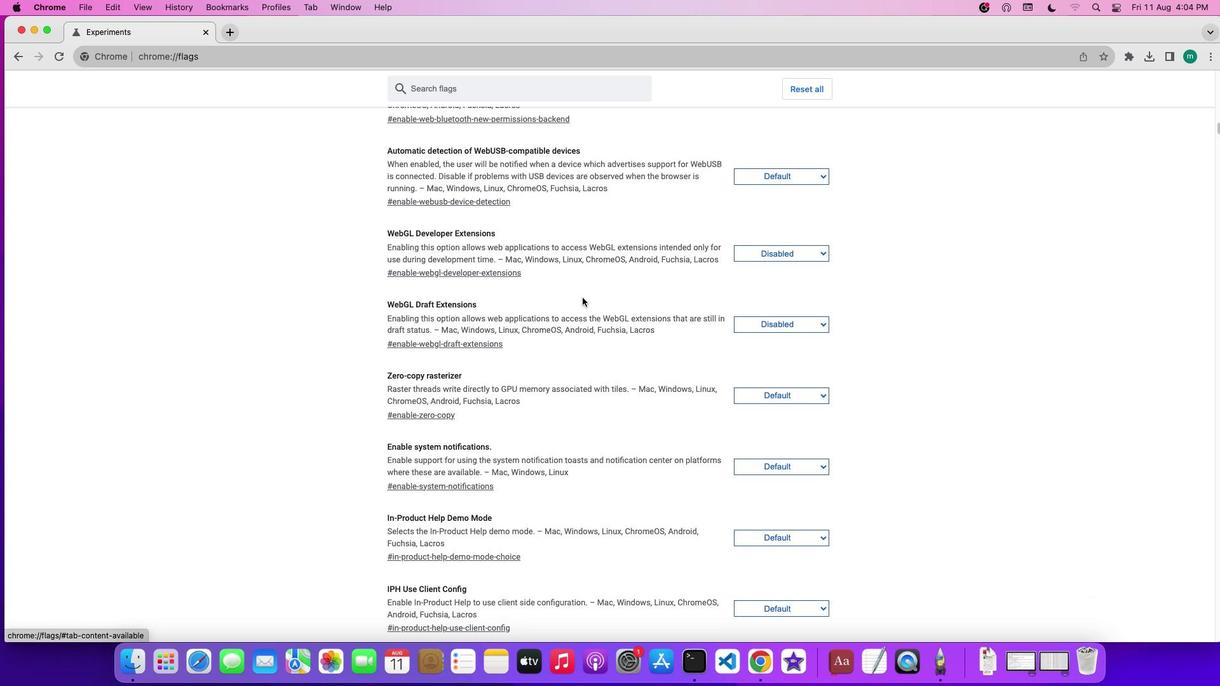 
Action: Mouse scrolled (582, 298) with delta (0, 0)
Screenshot: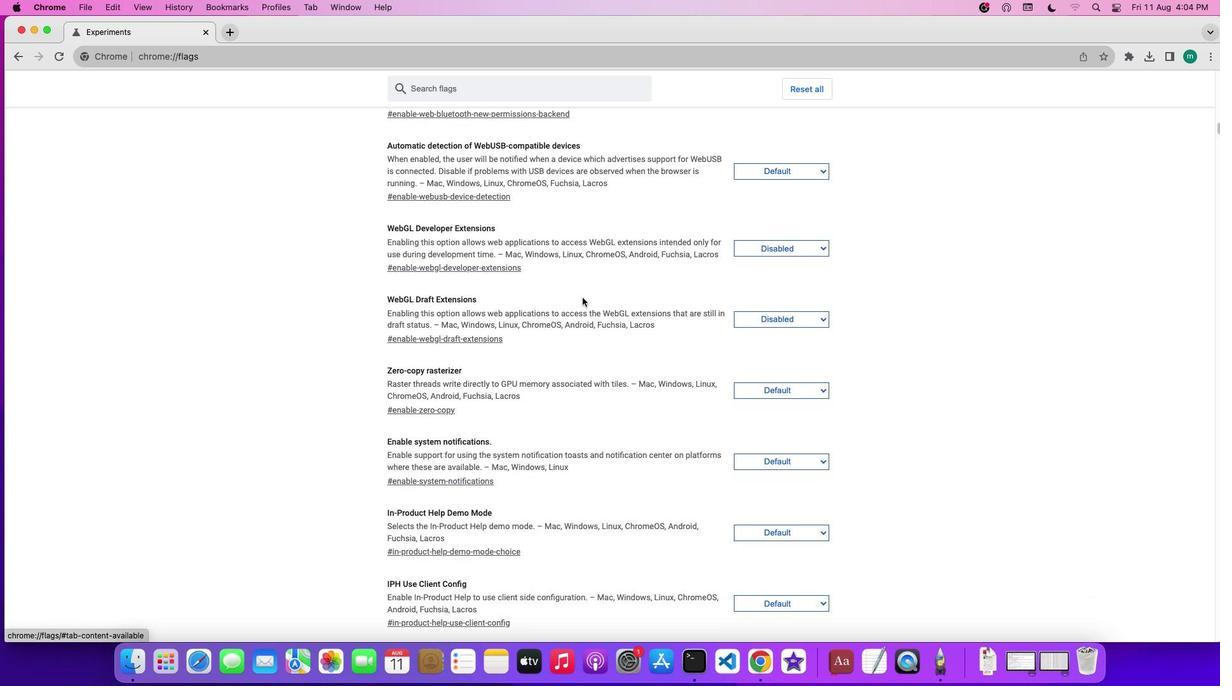 
Action: Mouse scrolled (582, 298) with delta (0, 0)
Screenshot: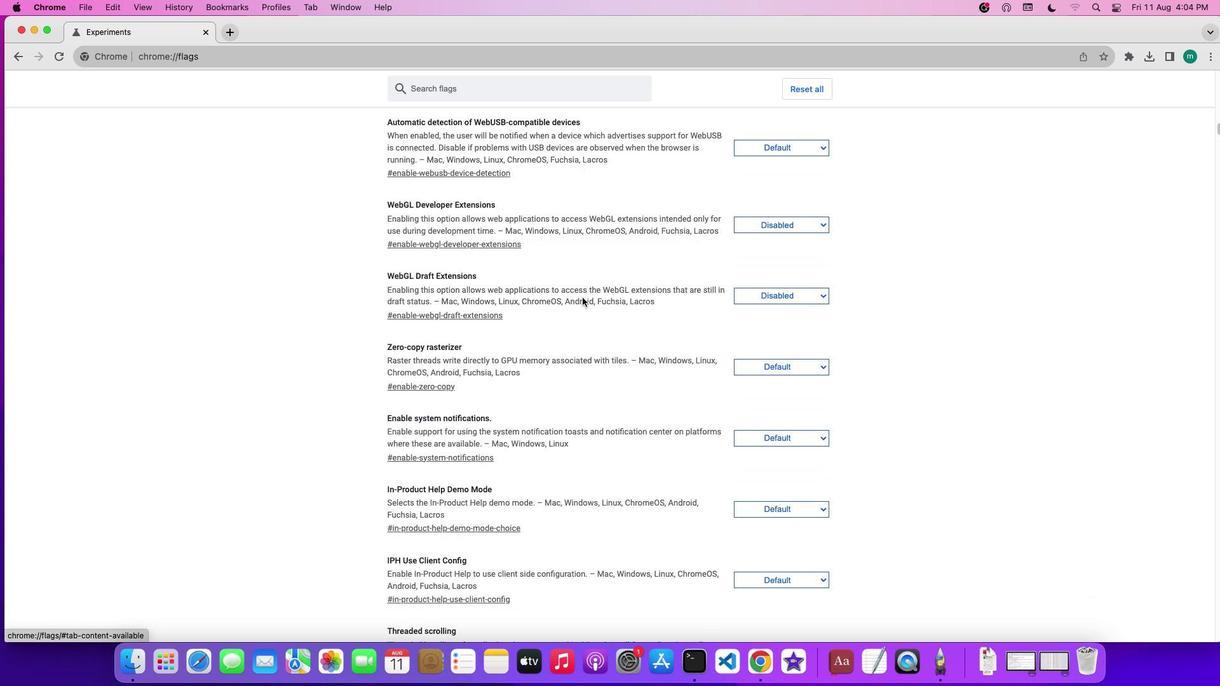 
Action: Mouse scrolled (582, 298) with delta (0, -1)
Screenshot: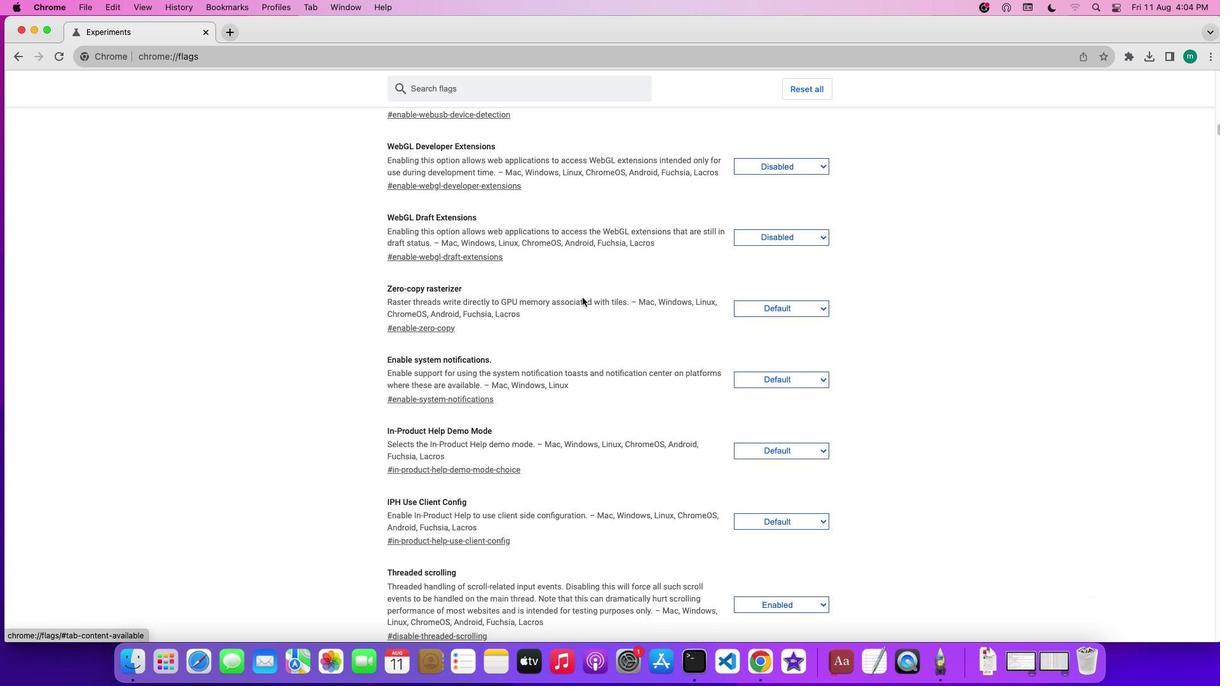 
Action: Mouse scrolled (582, 298) with delta (0, -1)
Screenshot: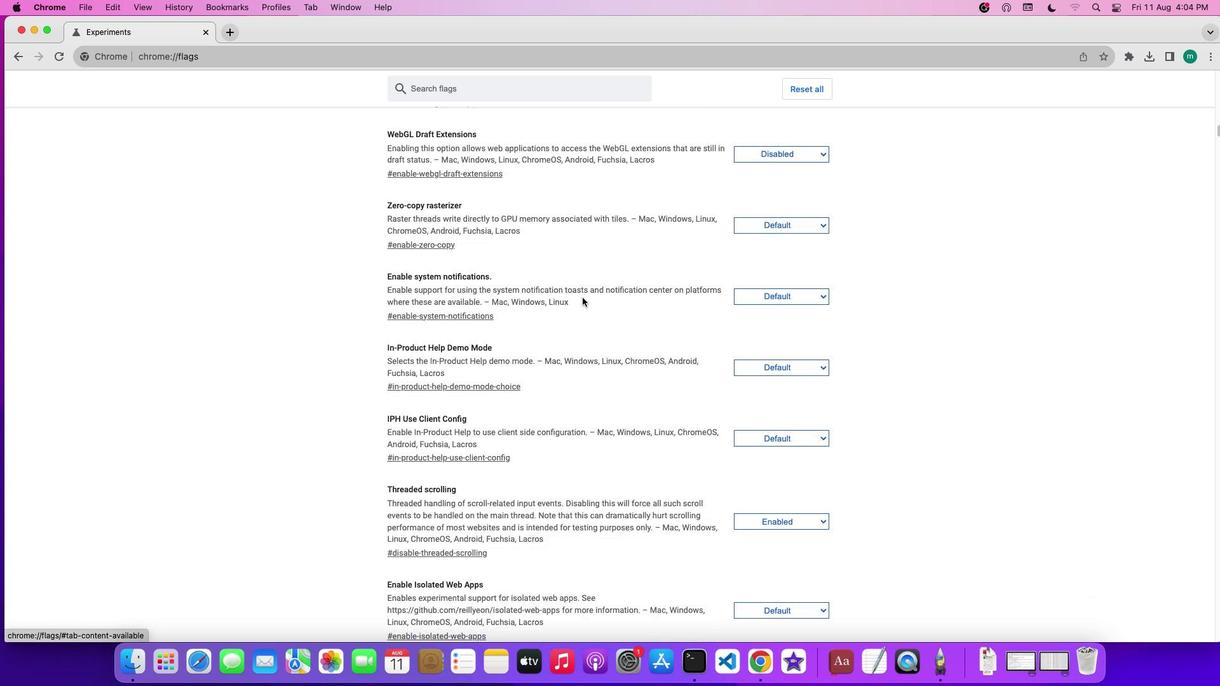 
Action: Mouse scrolled (582, 298) with delta (0, 0)
Screenshot: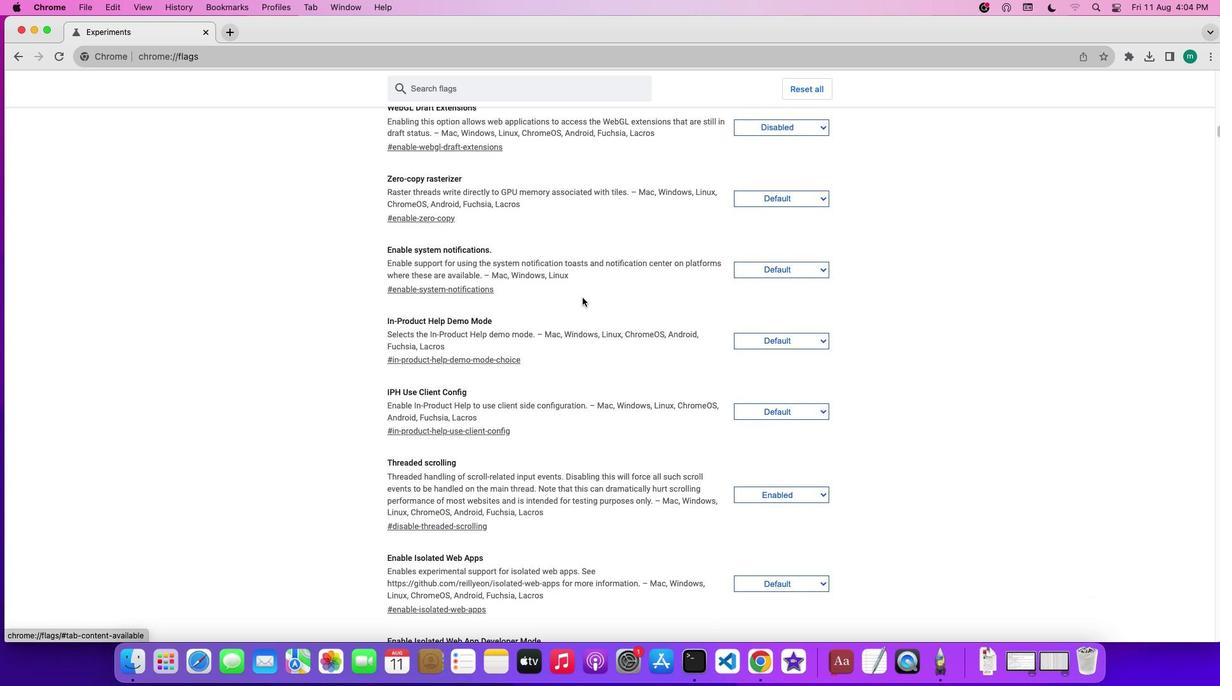 
Action: Mouse scrolled (582, 298) with delta (0, 0)
Screenshot: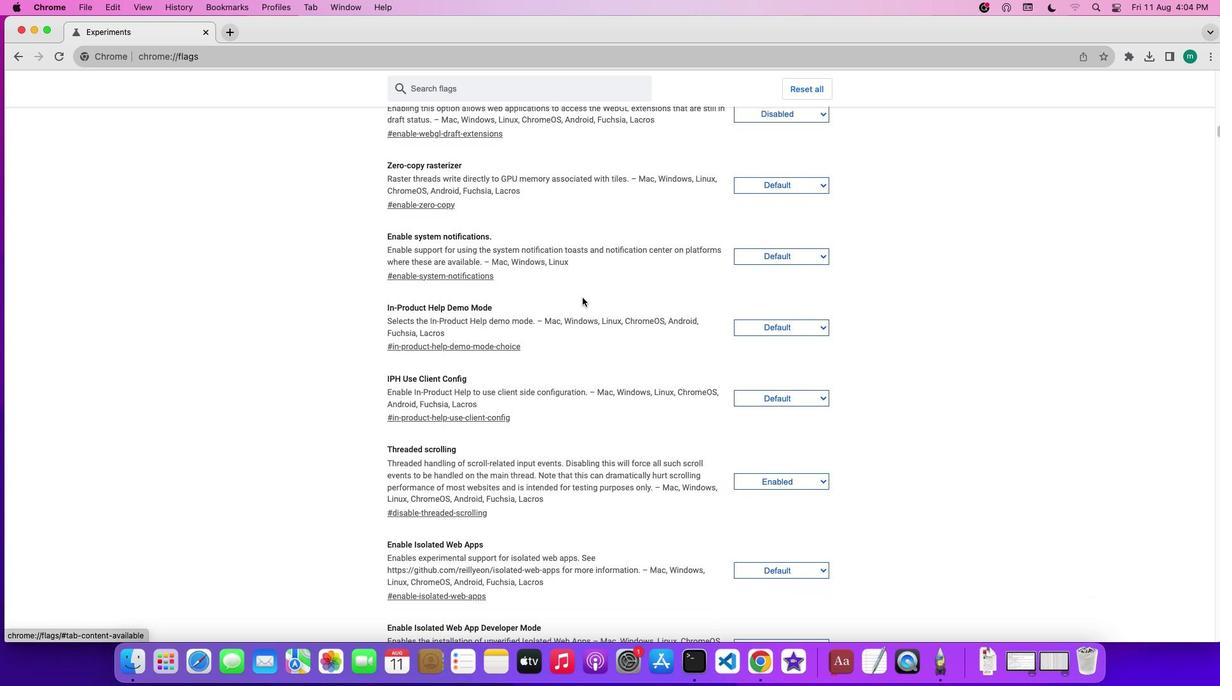 
Action: Mouse scrolled (582, 298) with delta (0, -1)
Screenshot: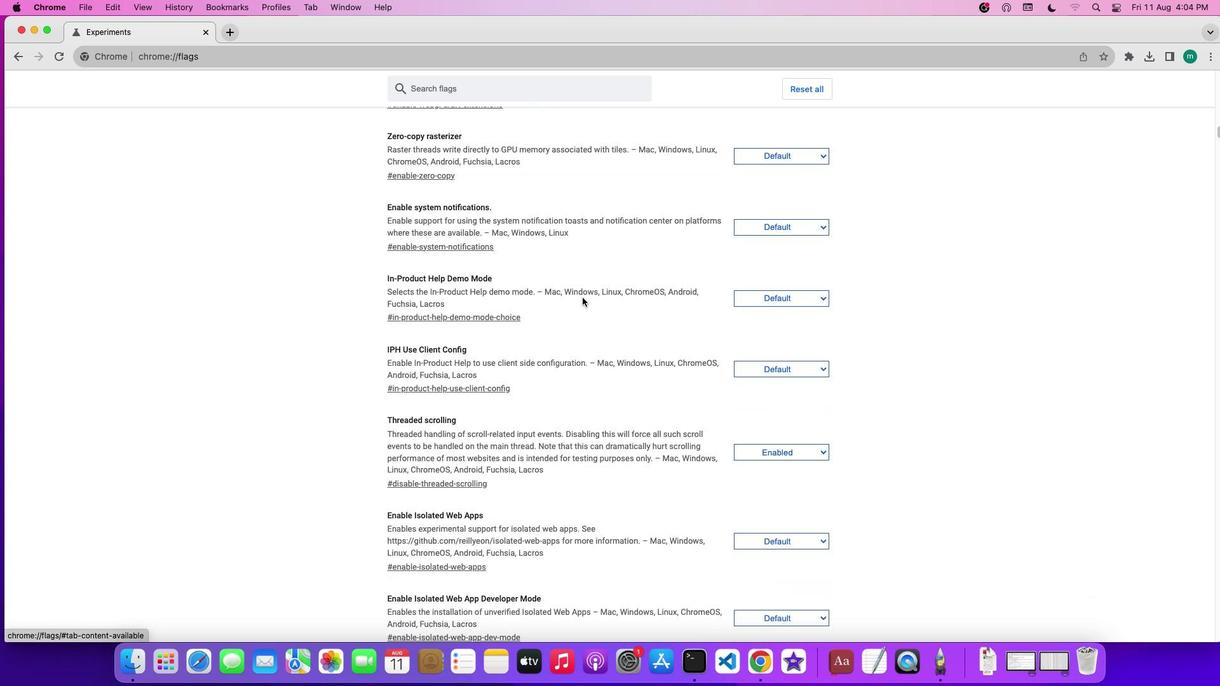 
Action: Mouse scrolled (582, 298) with delta (0, -1)
Screenshot: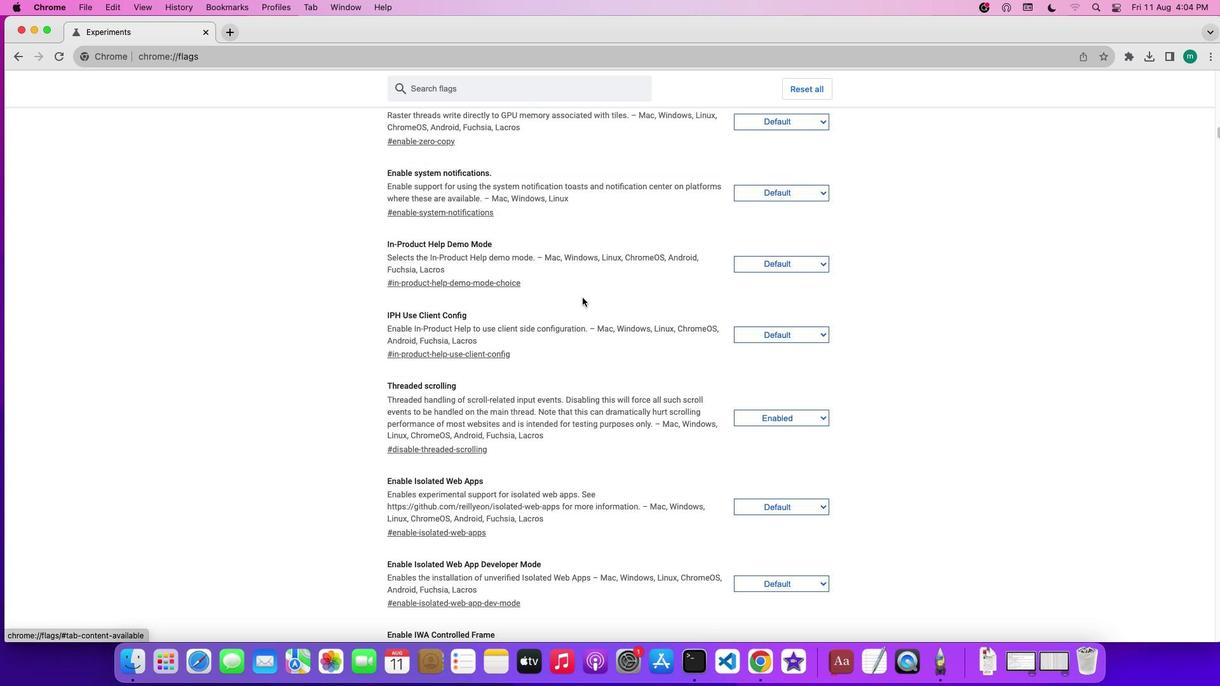 
Action: Mouse scrolled (582, 298) with delta (0, -1)
Screenshot: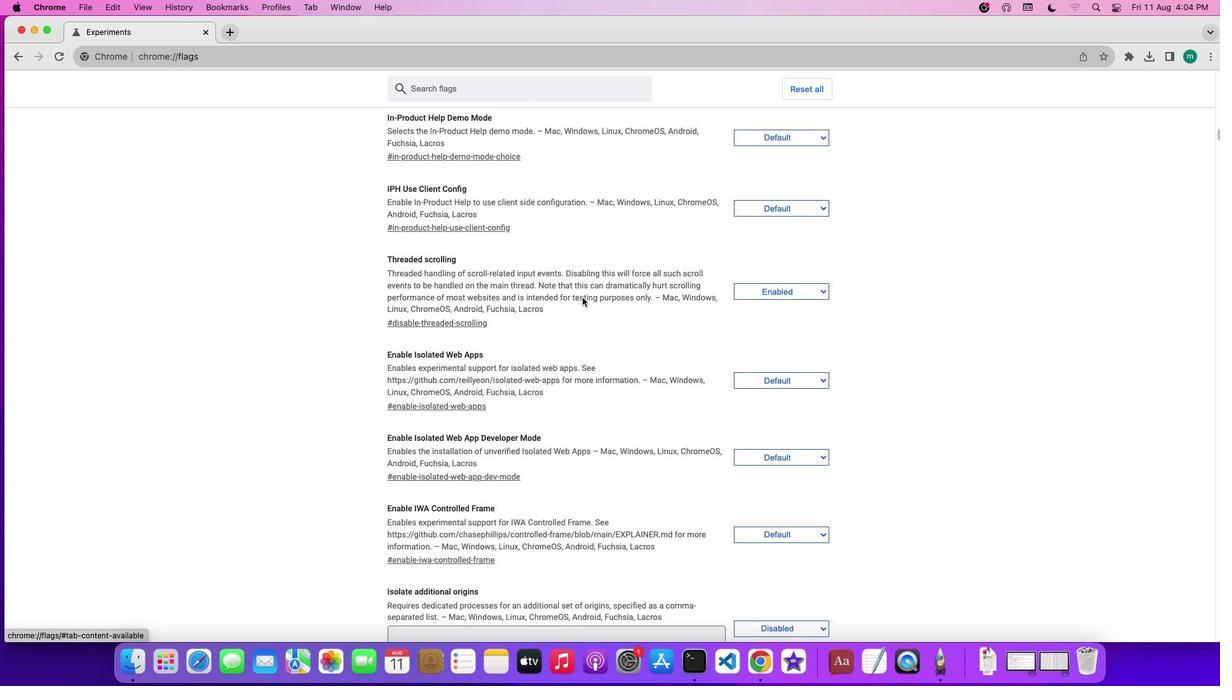 
Action: Mouse scrolled (582, 298) with delta (0, 0)
Screenshot: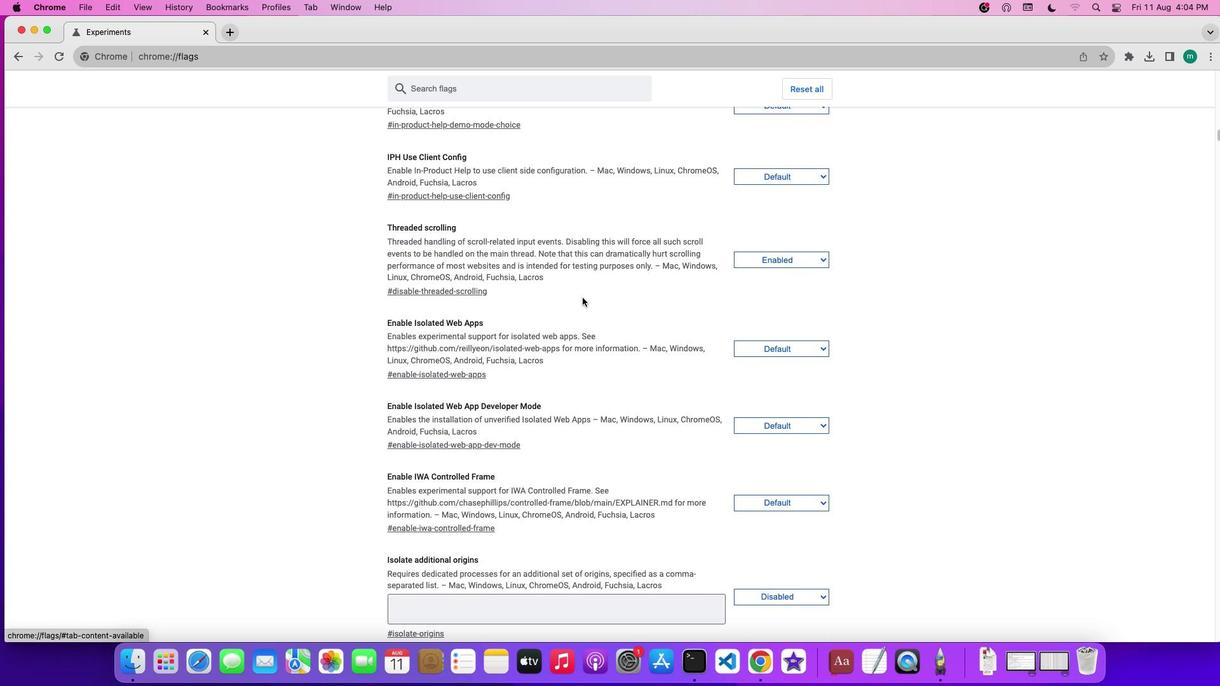 
Action: Mouse scrolled (582, 298) with delta (0, 0)
Screenshot: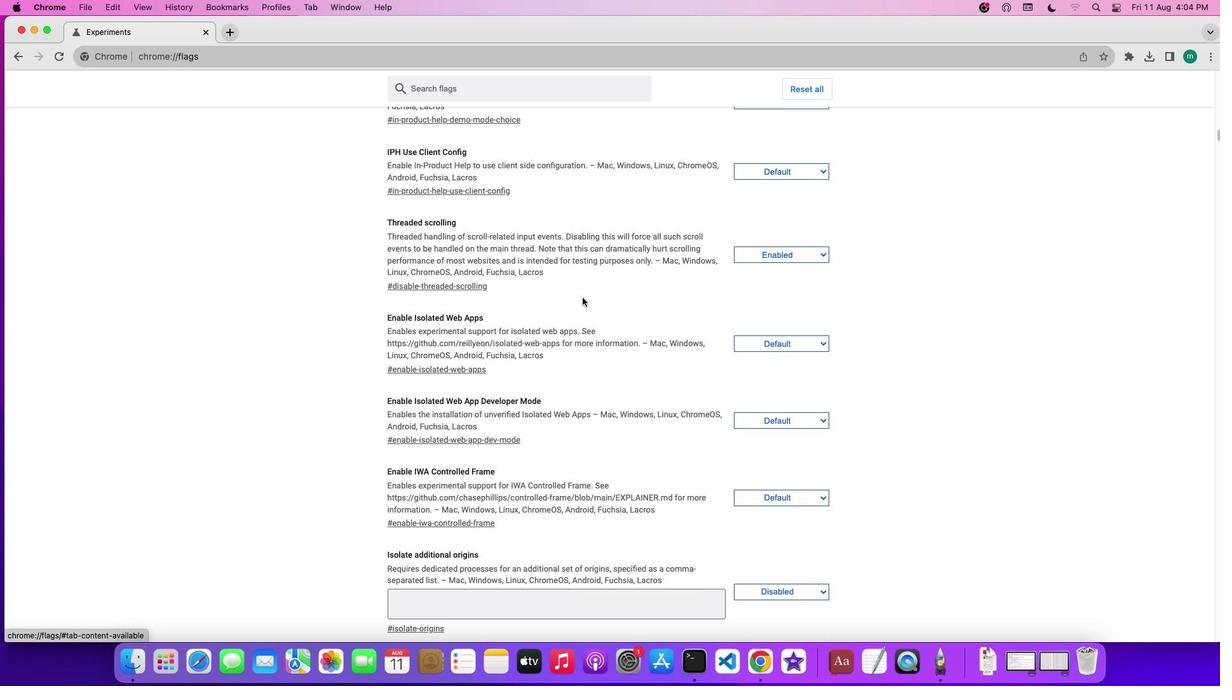 
Action: Mouse scrolled (582, 298) with delta (0, 0)
Screenshot: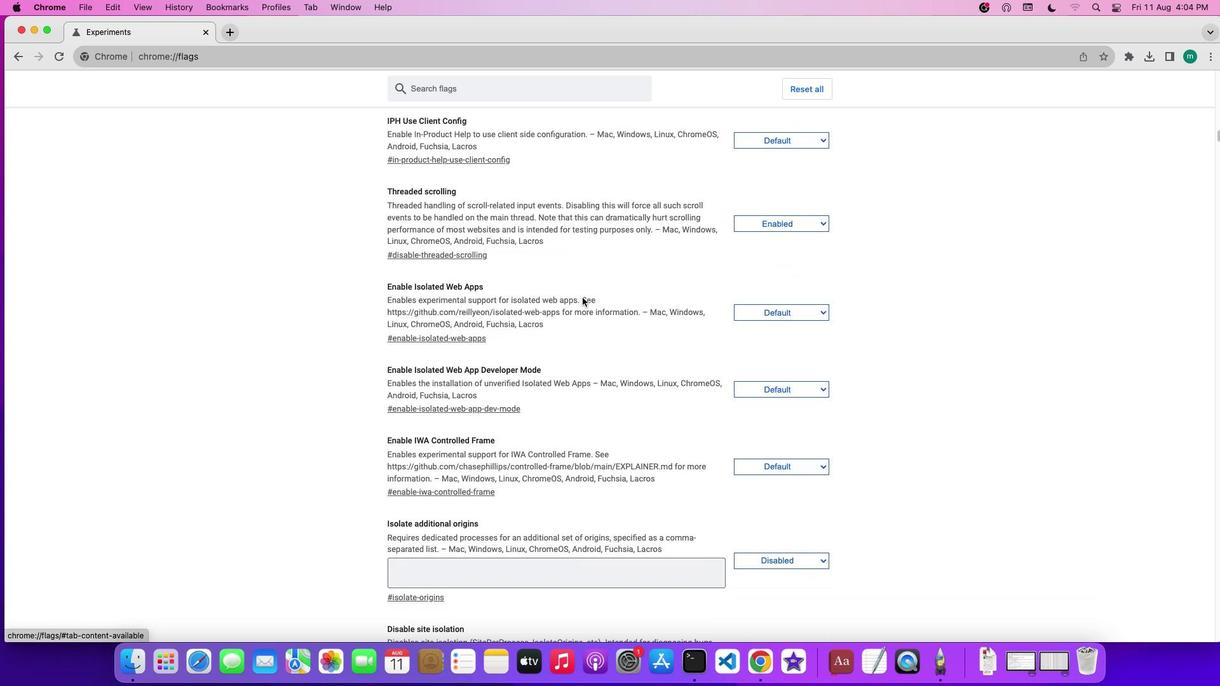 
Action: Mouse scrolled (582, 298) with delta (0, -1)
Screenshot: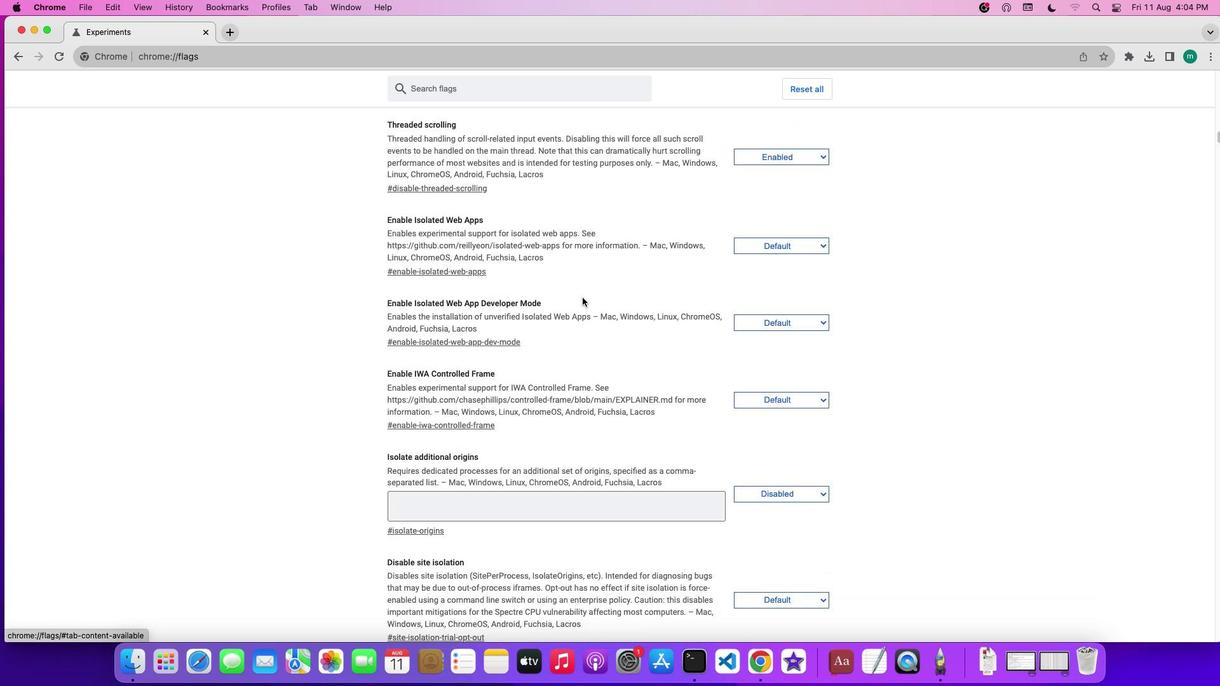 
Action: Mouse scrolled (582, 298) with delta (0, -1)
Screenshot: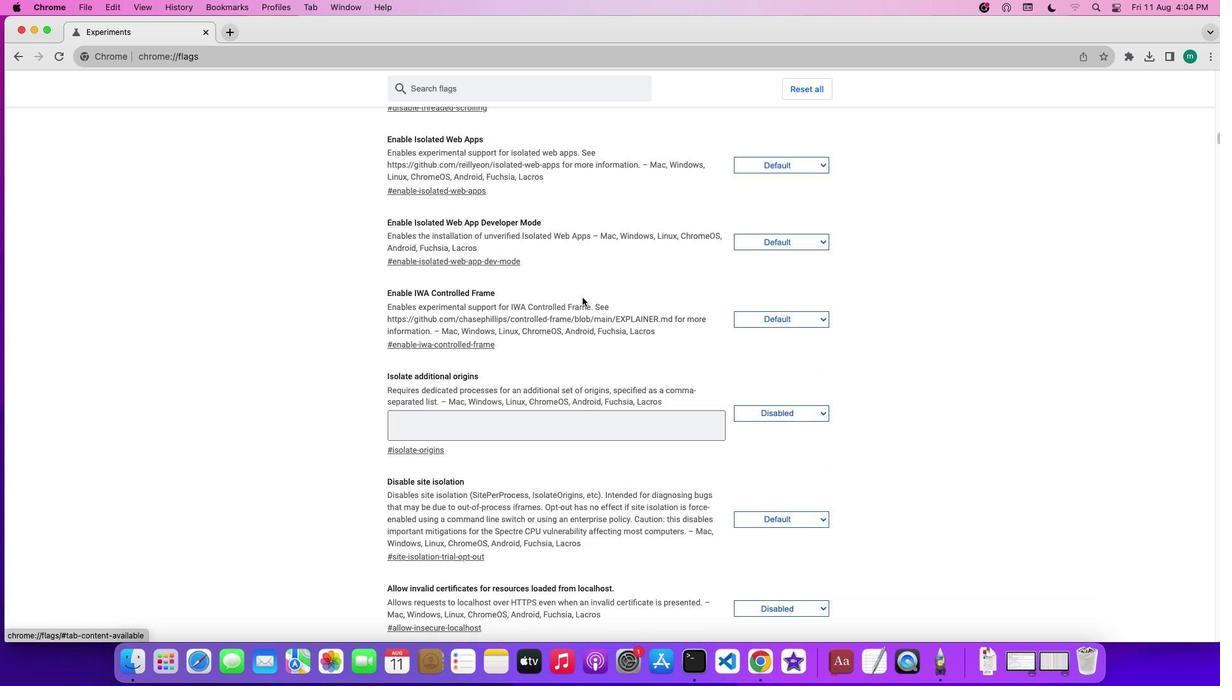 
Action: Mouse scrolled (582, 298) with delta (0, 0)
Screenshot: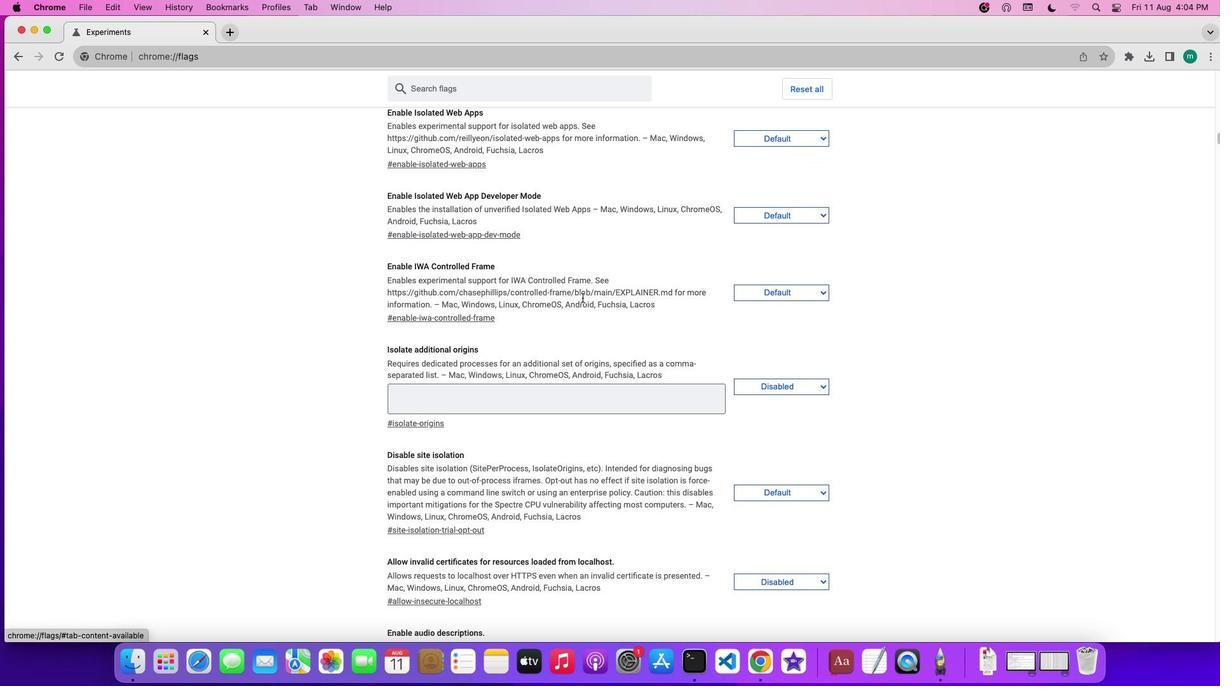 
Action: Mouse scrolled (582, 298) with delta (0, 0)
Screenshot: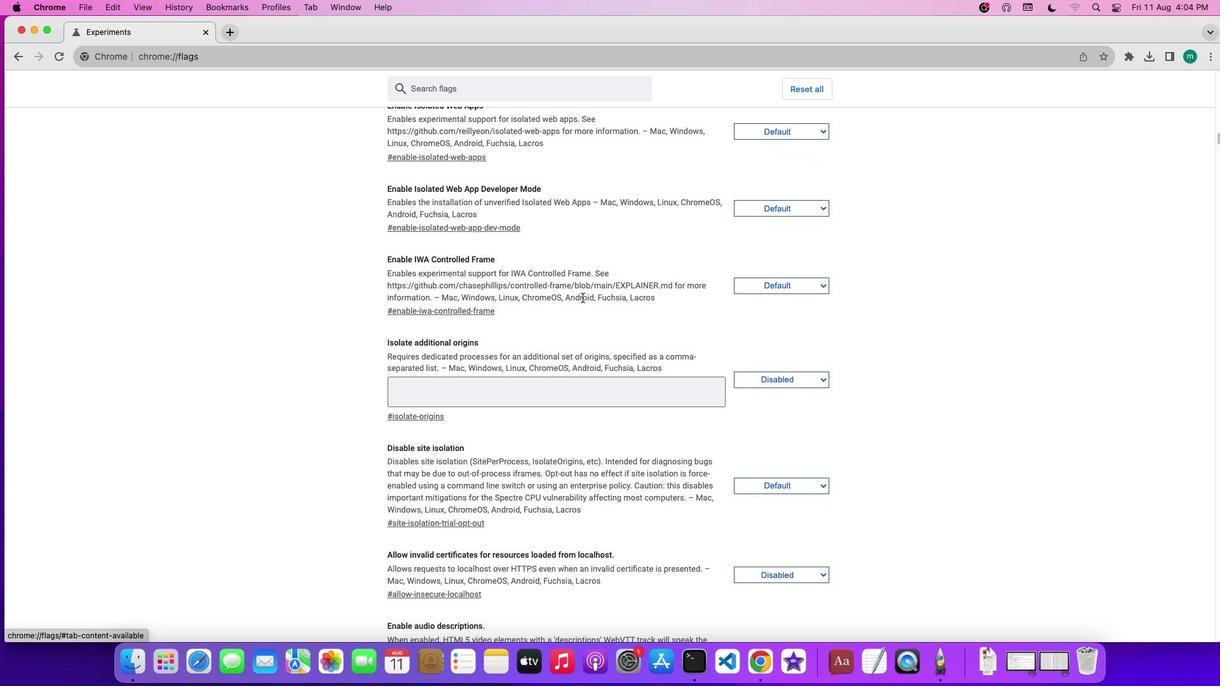 
Action: Mouse scrolled (582, 298) with delta (0, 0)
Screenshot: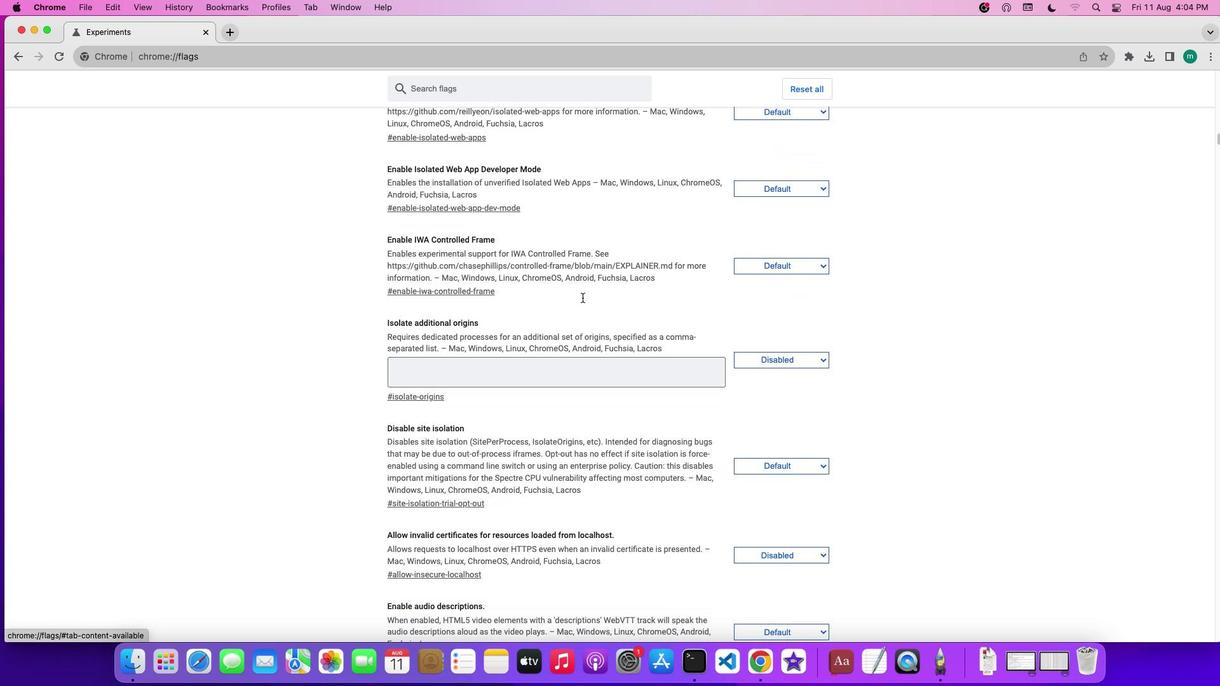 
Action: Mouse scrolled (582, 298) with delta (0, 0)
Screenshot: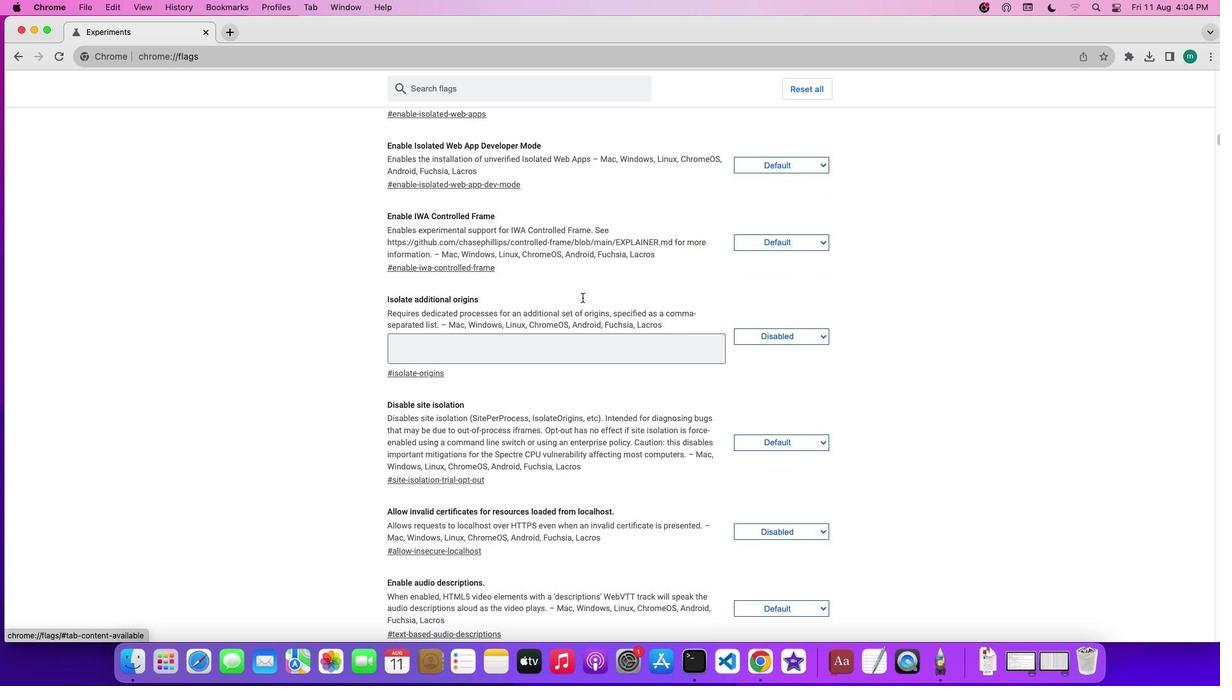 
Action: Mouse scrolled (582, 298) with delta (0, 0)
Screenshot: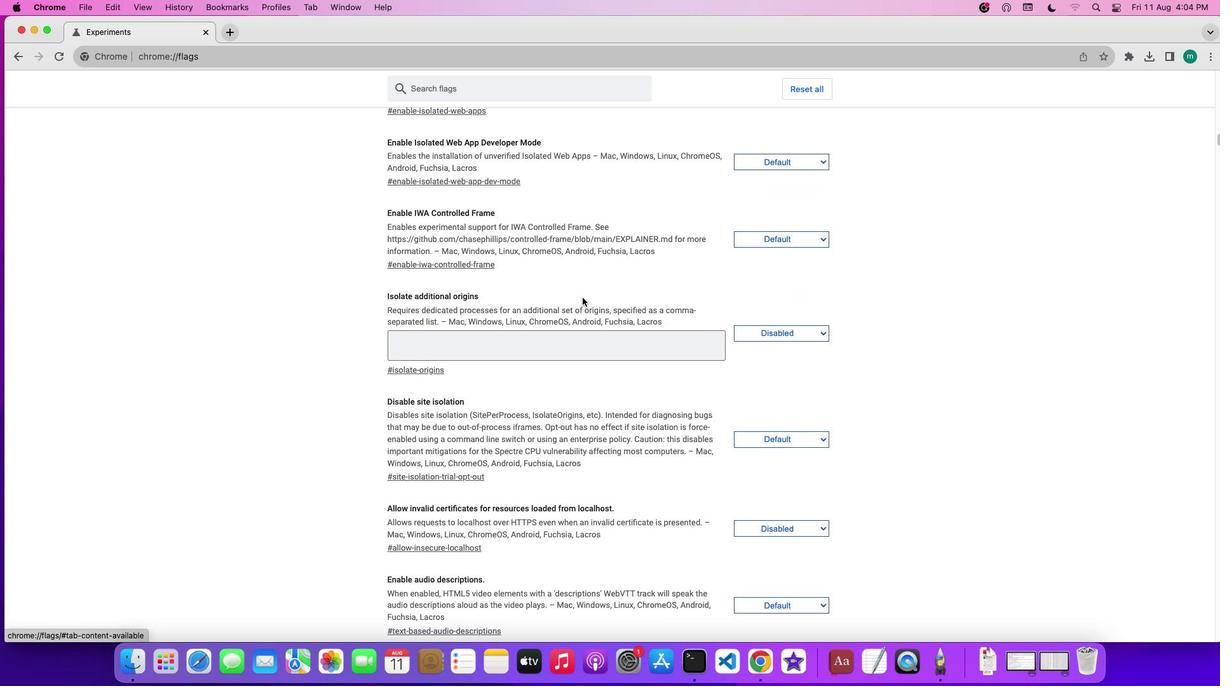 
Action: Mouse scrolled (582, 298) with delta (0, 0)
Screenshot: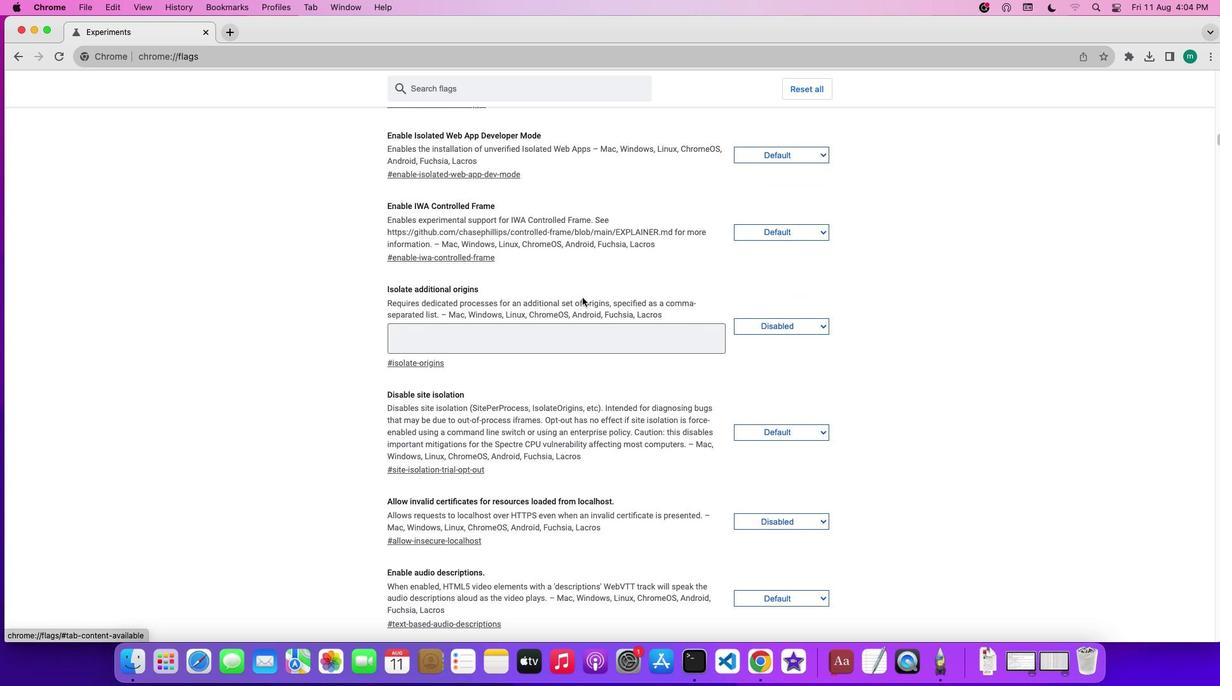 
Action: Mouse scrolled (582, 298) with delta (0, -1)
Screenshot: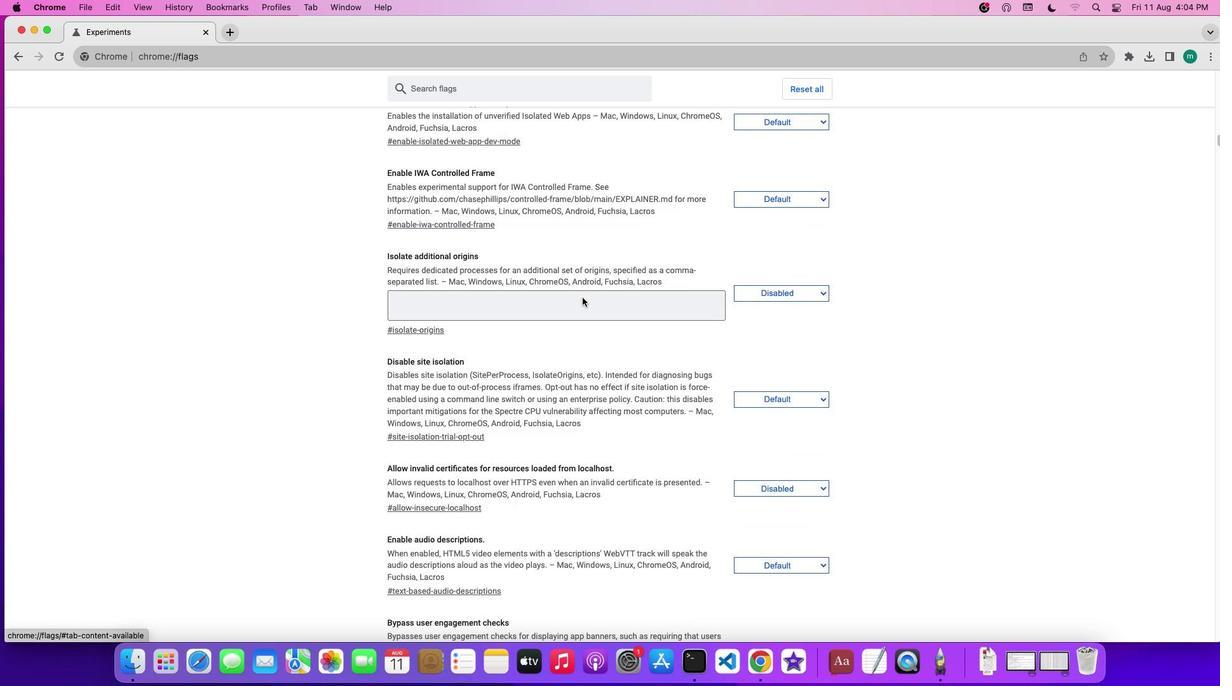 
Action: Mouse scrolled (582, 298) with delta (0, -1)
Screenshot: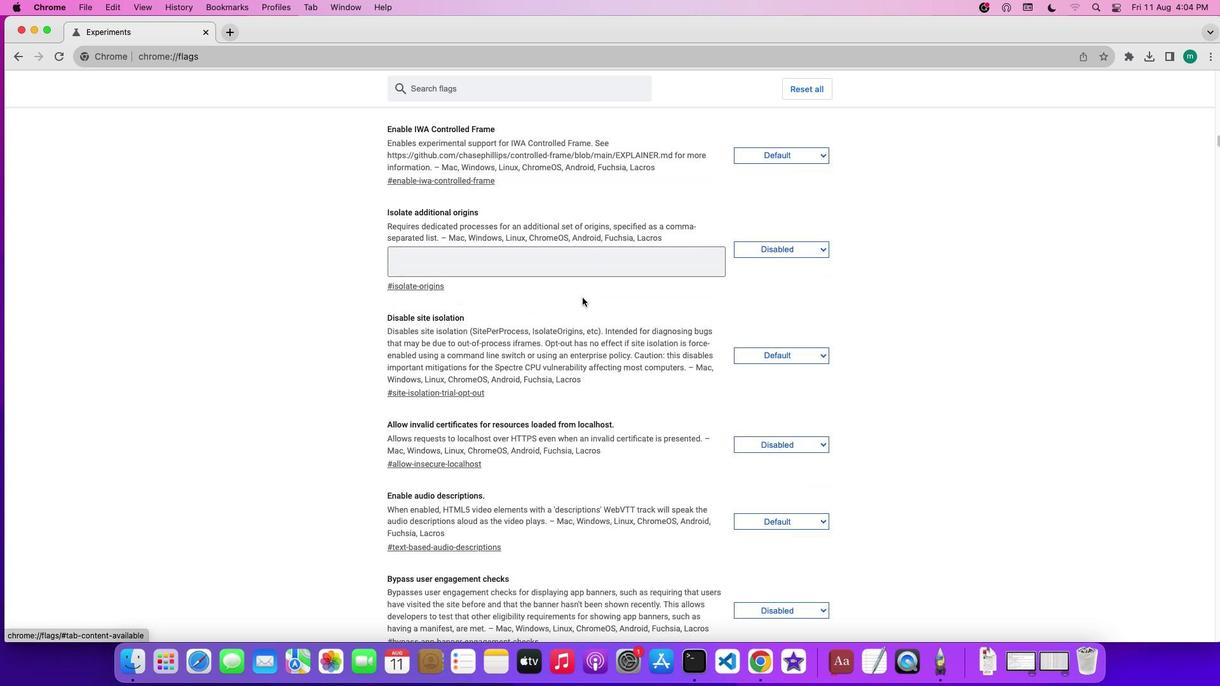 
Action: Mouse scrolled (582, 298) with delta (0, 0)
Screenshot: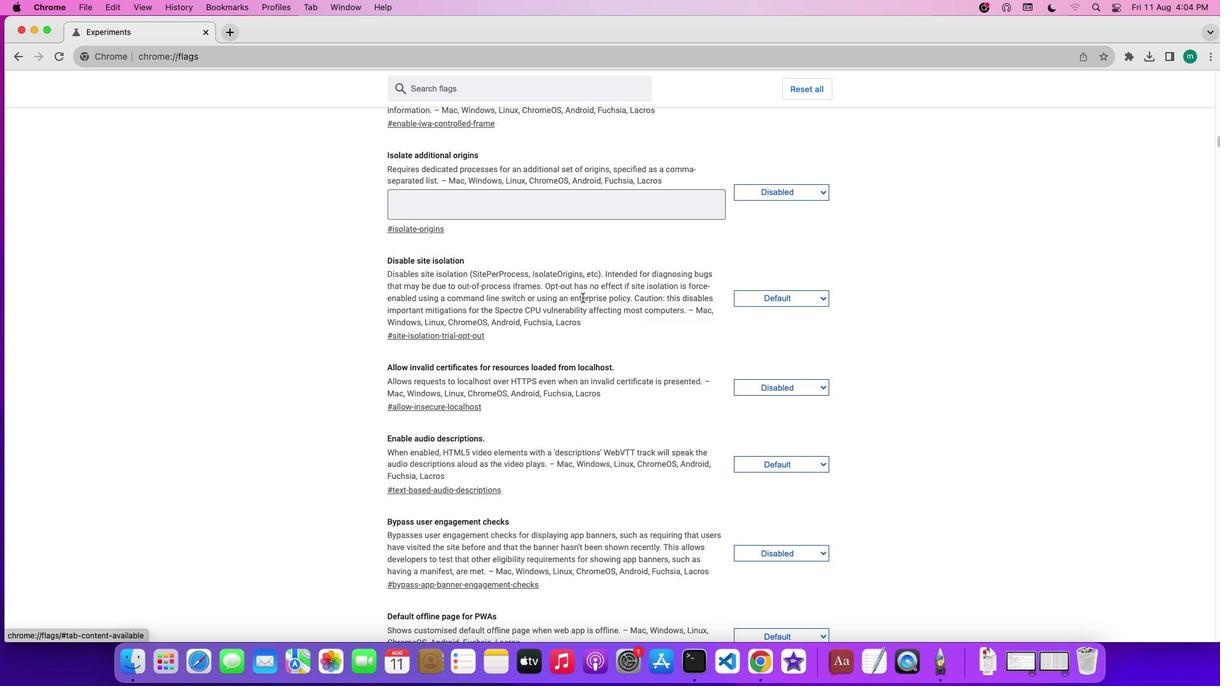 
Action: Mouse scrolled (582, 298) with delta (0, 0)
Screenshot: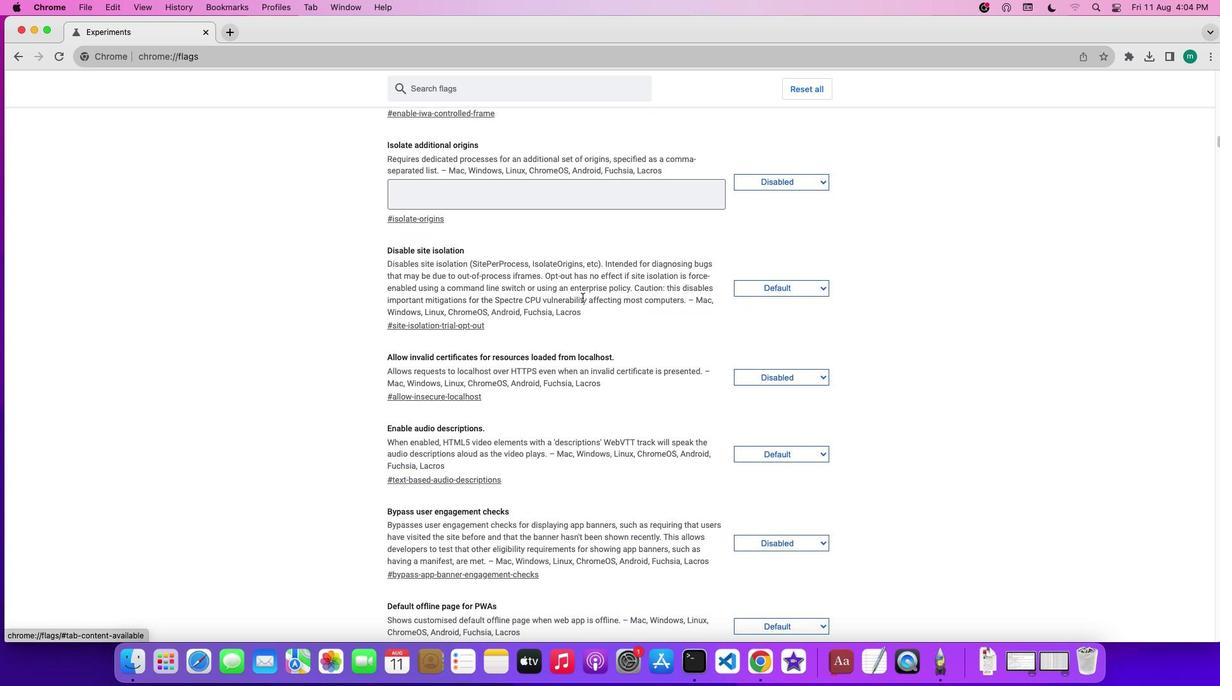 
Action: Mouse scrolled (582, 298) with delta (0, 0)
Screenshot: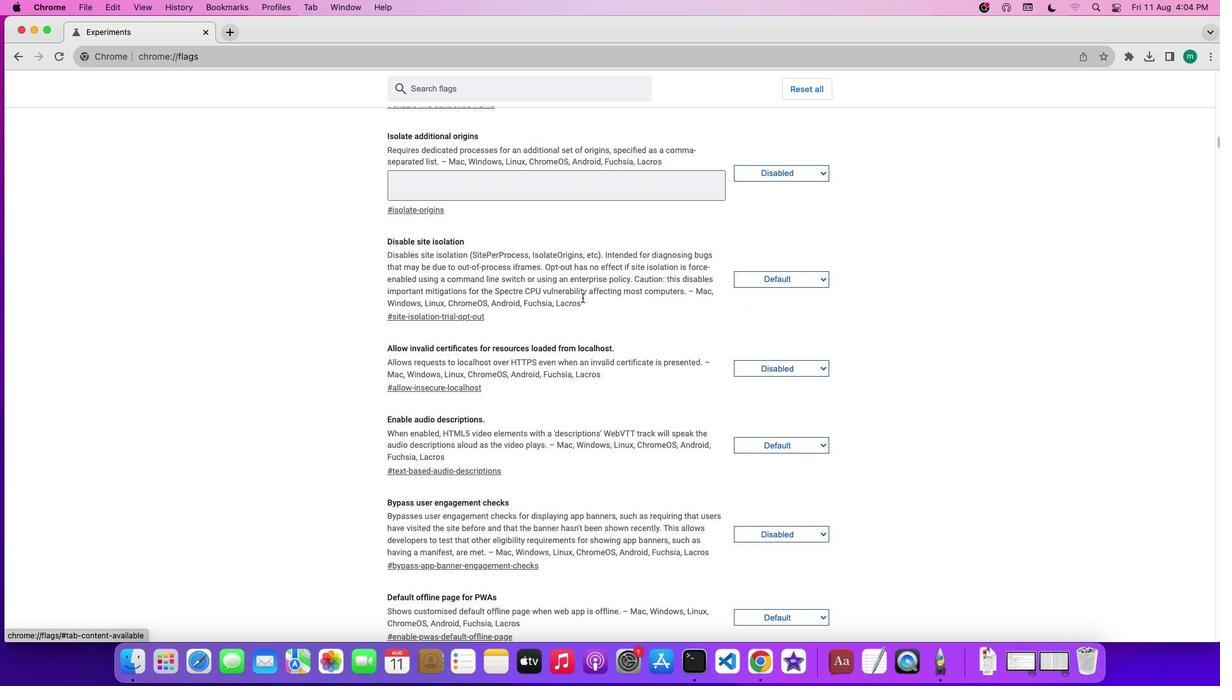 
Action: Mouse scrolled (582, 298) with delta (0, 0)
Screenshot: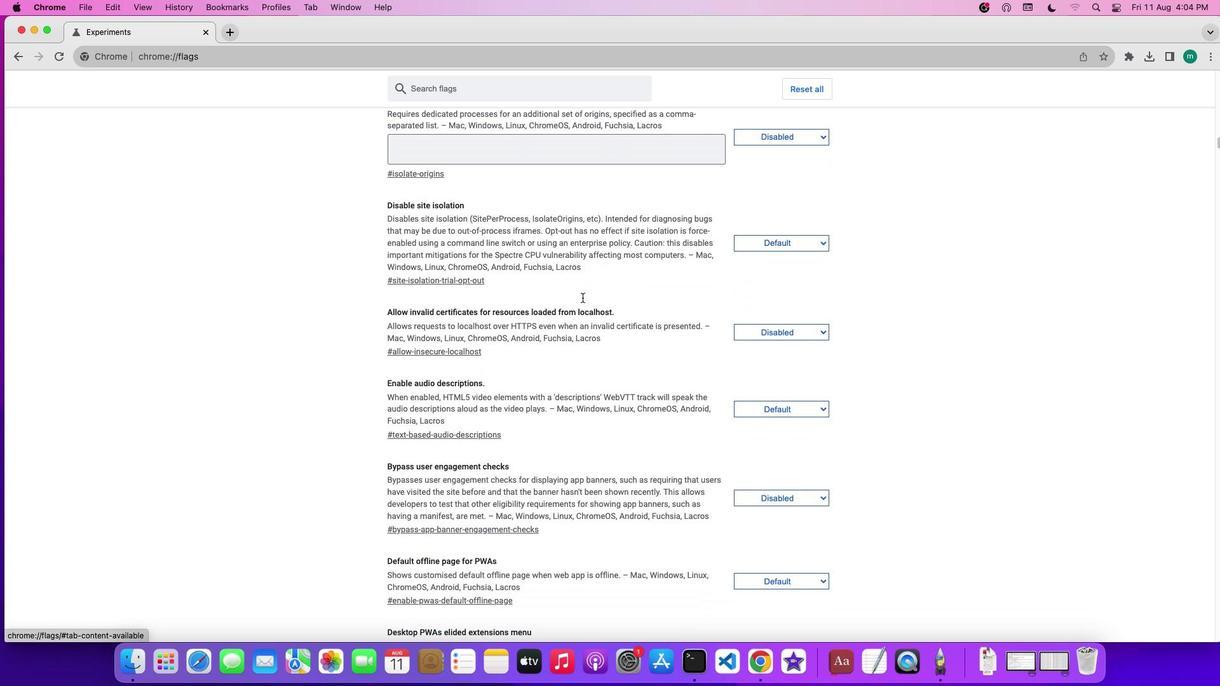 
Action: Mouse scrolled (582, 298) with delta (0, 0)
Screenshot: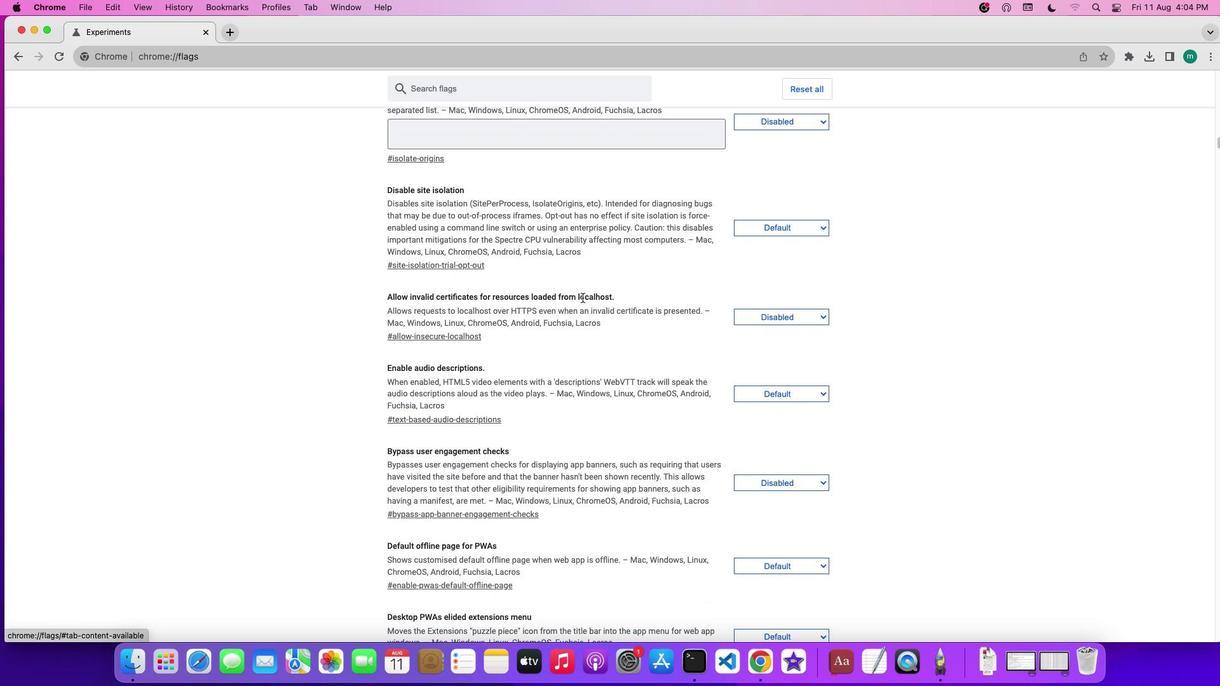 
Action: Mouse scrolled (582, 298) with delta (0, 0)
Screenshot: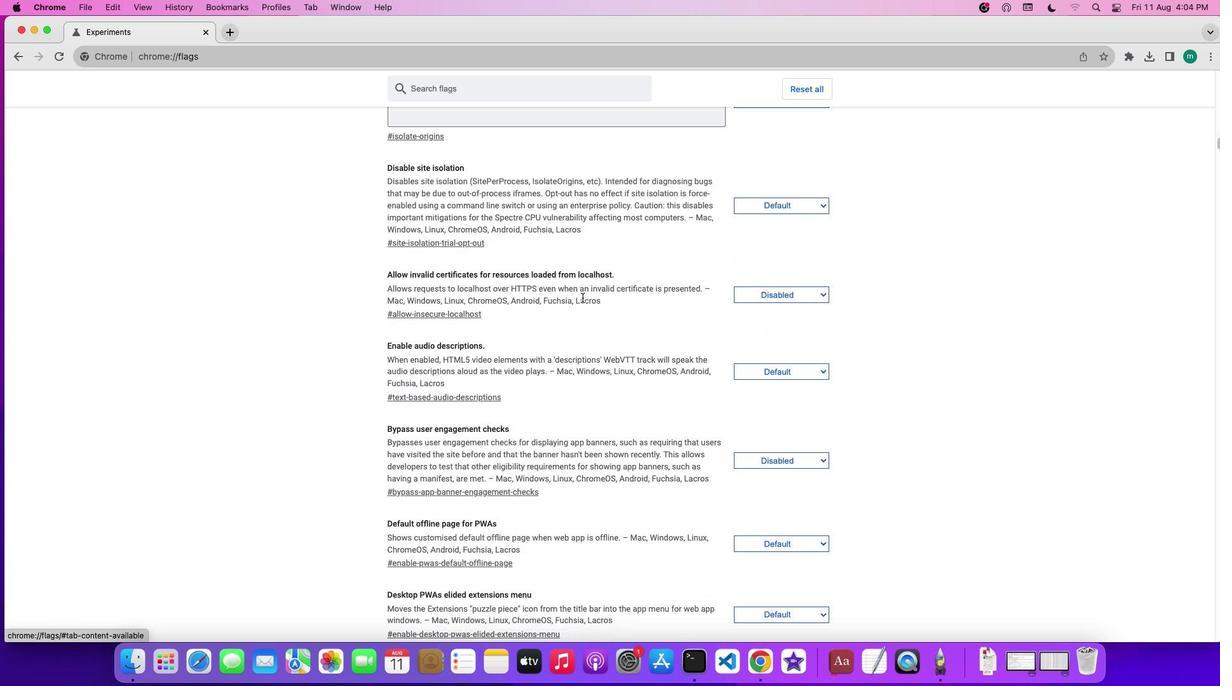 
Action: Mouse scrolled (582, 298) with delta (0, -1)
Screenshot: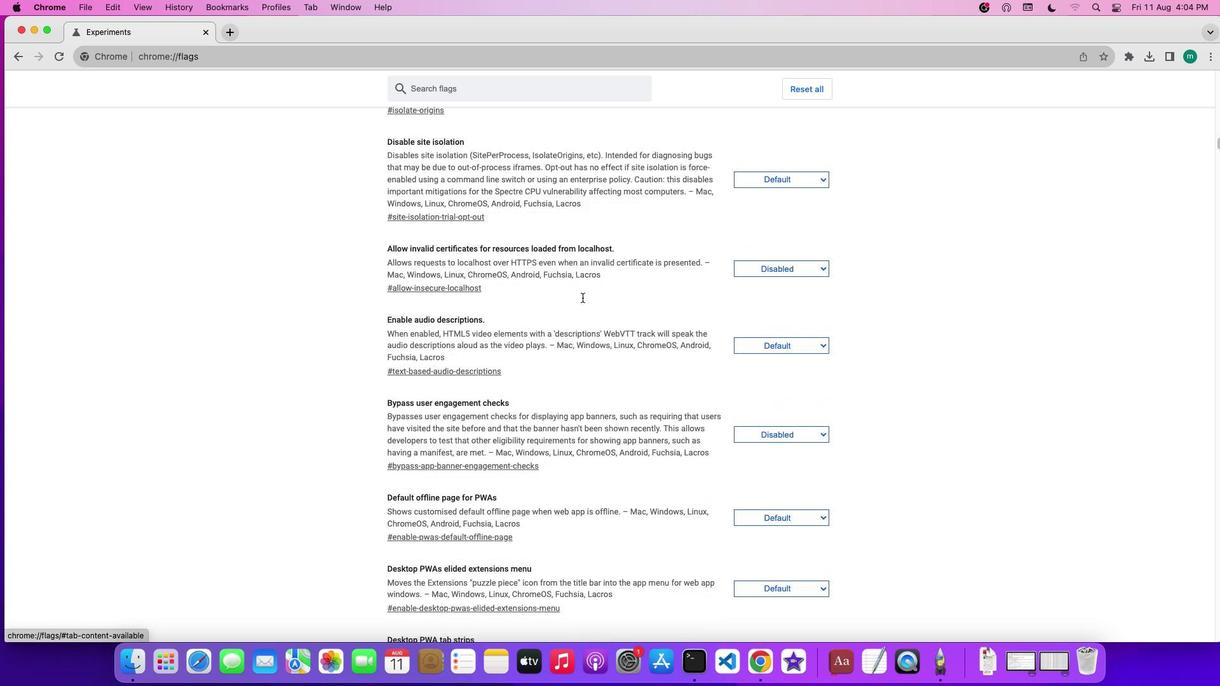 
Action: Mouse scrolled (582, 298) with delta (0, -1)
Screenshot: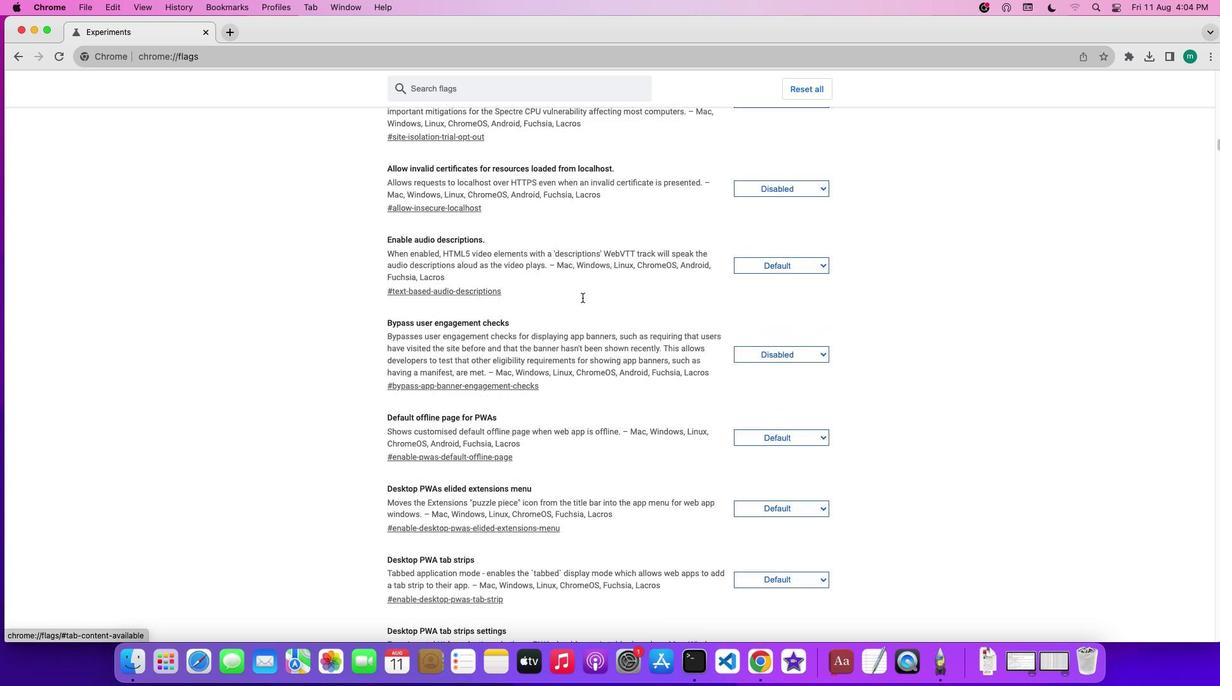 
Action: Mouse scrolled (582, 298) with delta (0, 0)
Screenshot: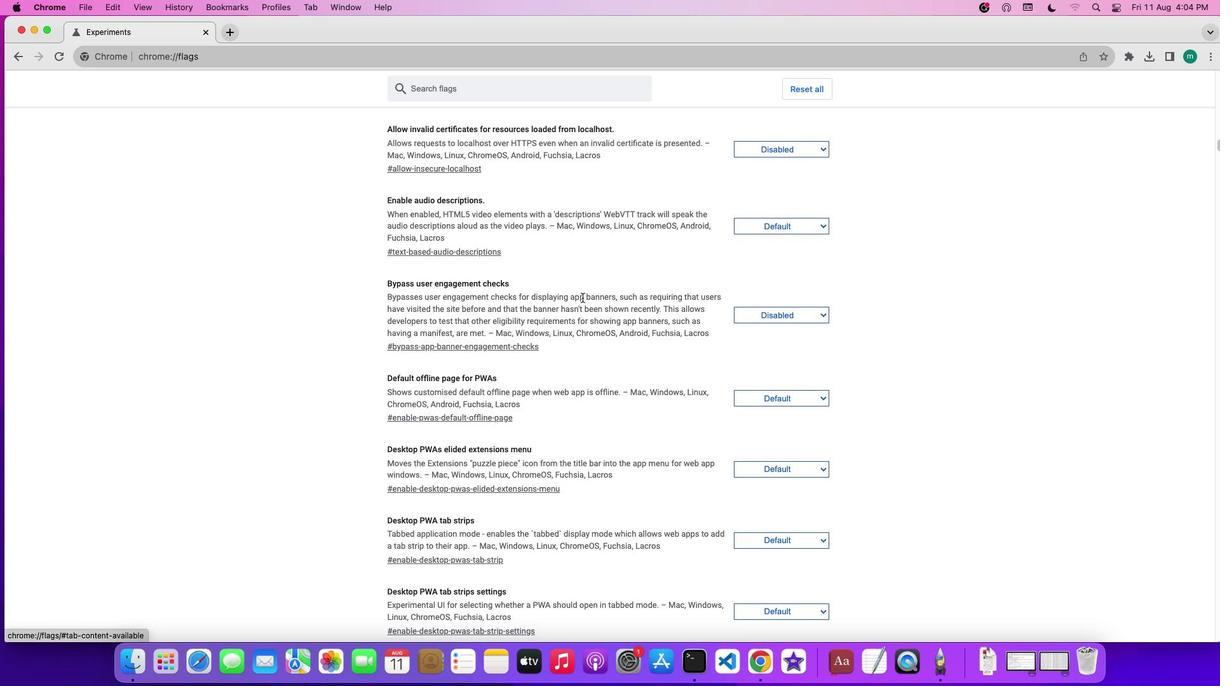 
Action: Mouse scrolled (582, 298) with delta (0, 0)
Screenshot: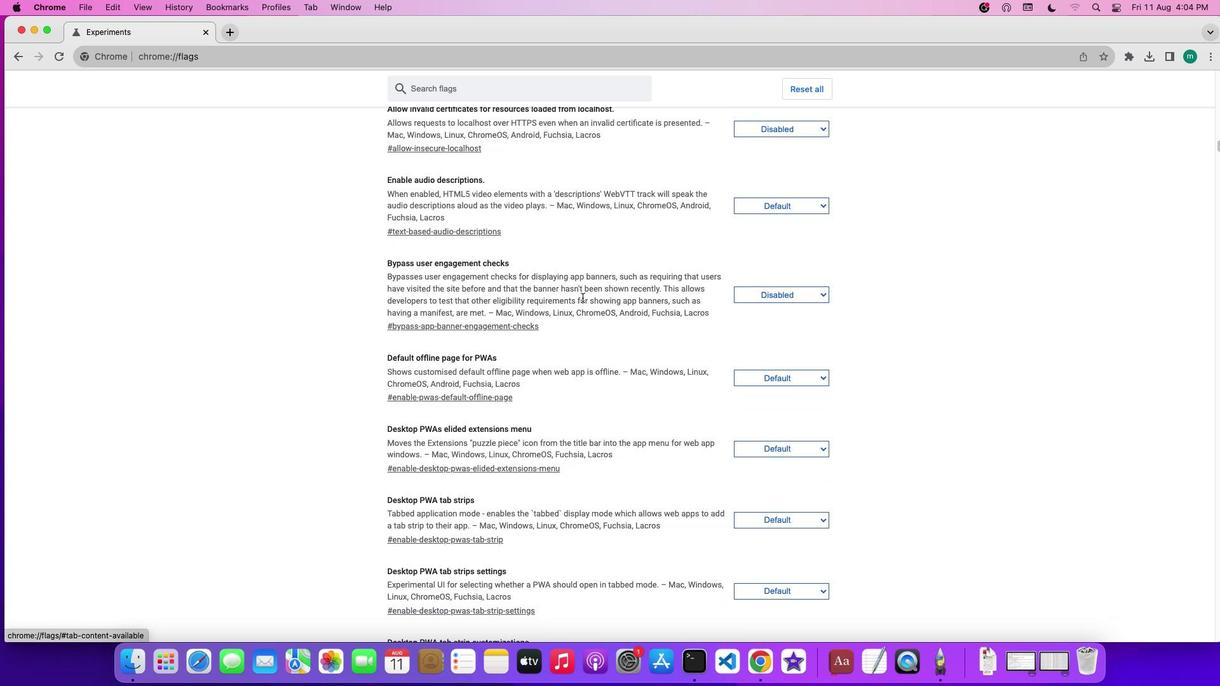 
Action: Mouse scrolled (582, 298) with delta (0, -1)
Screenshot: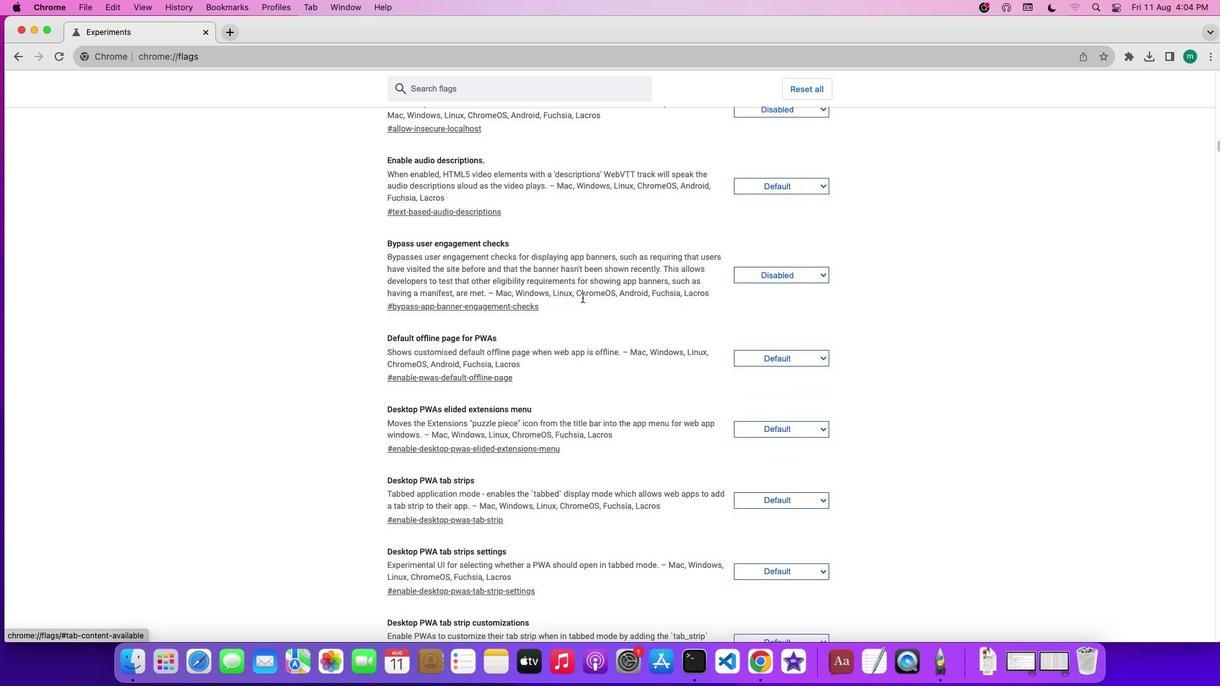 
Action: Mouse scrolled (582, 298) with delta (0, -1)
Screenshot: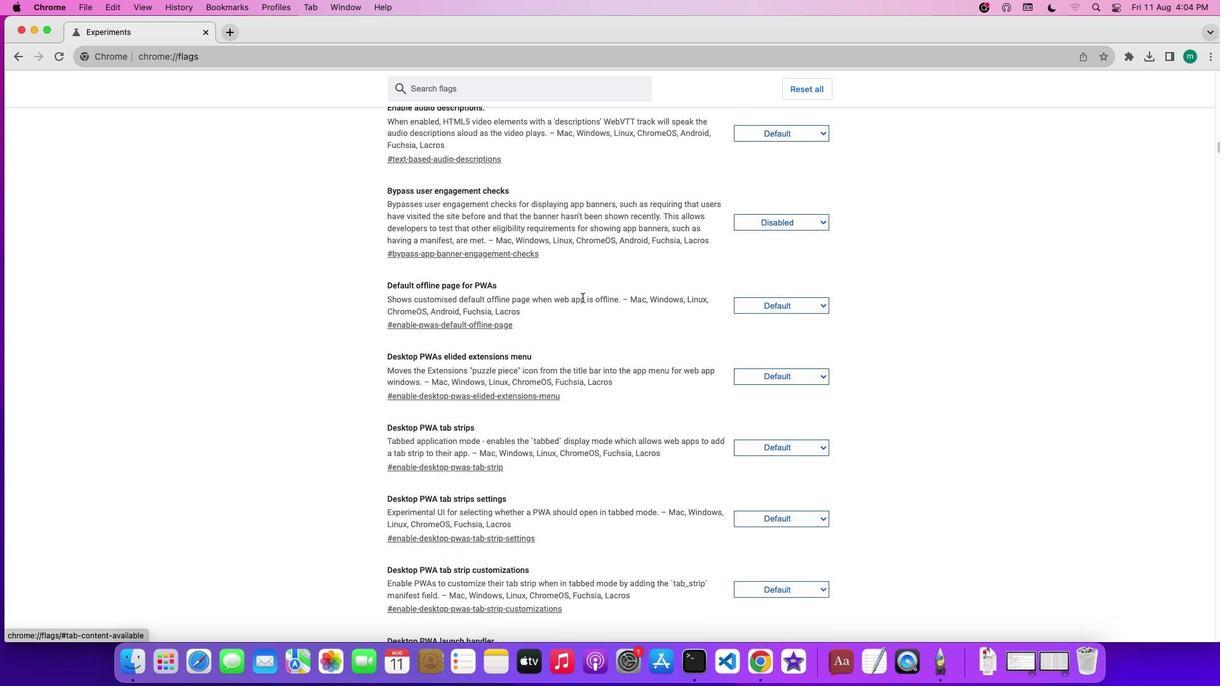 
Action: Mouse scrolled (582, 298) with delta (0, 0)
Screenshot: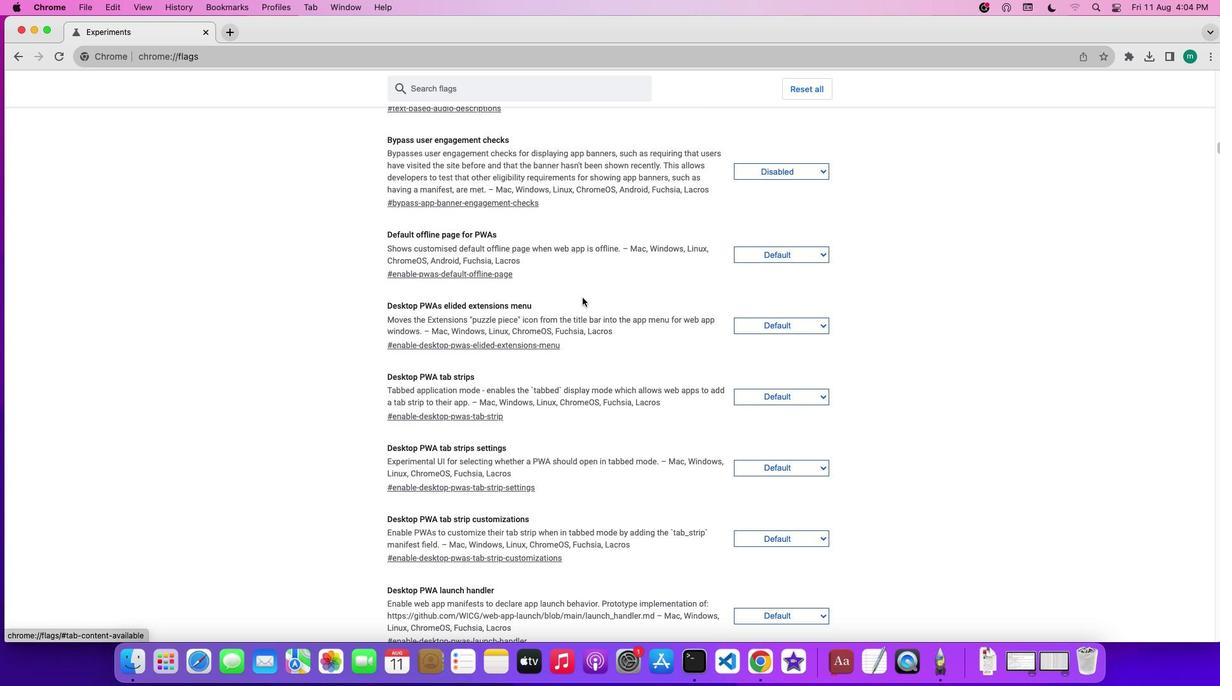 
Action: Mouse scrolled (582, 298) with delta (0, 0)
Screenshot: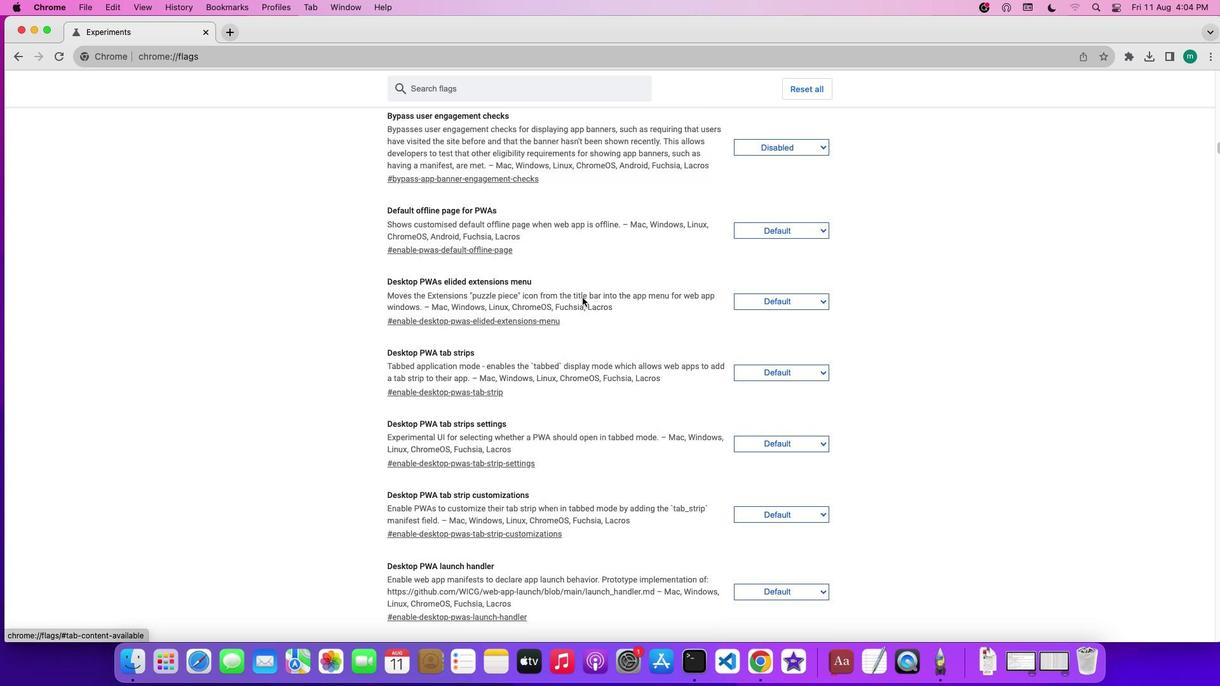 
Action: Mouse scrolled (582, 298) with delta (0, -1)
Screenshot: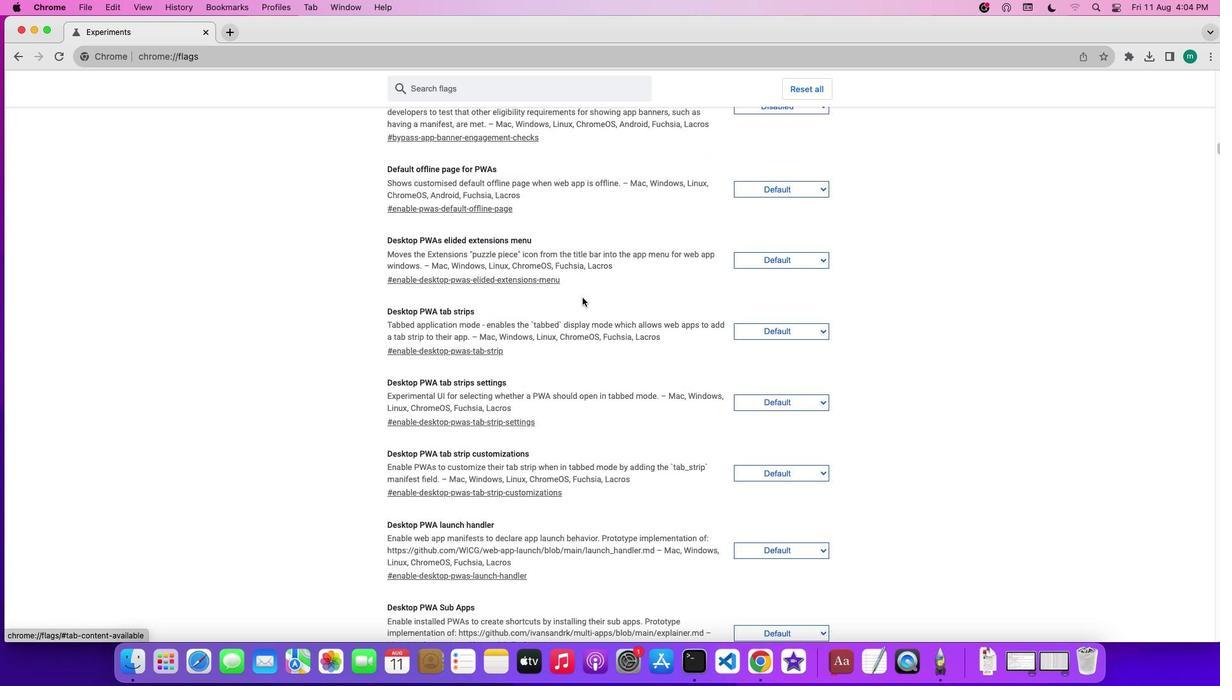 
Action: Mouse scrolled (582, 298) with delta (0, -1)
Screenshot: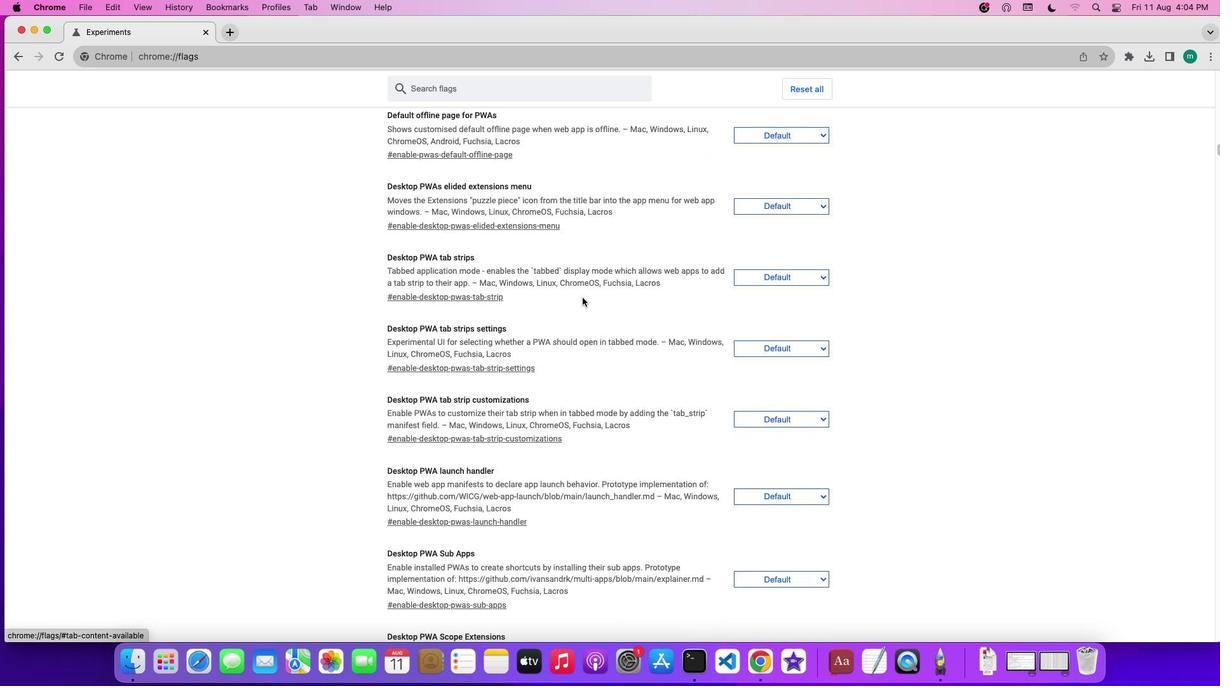 
Action: Mouse scrolled (582, 298) with delta (0, 0)
Screenshot: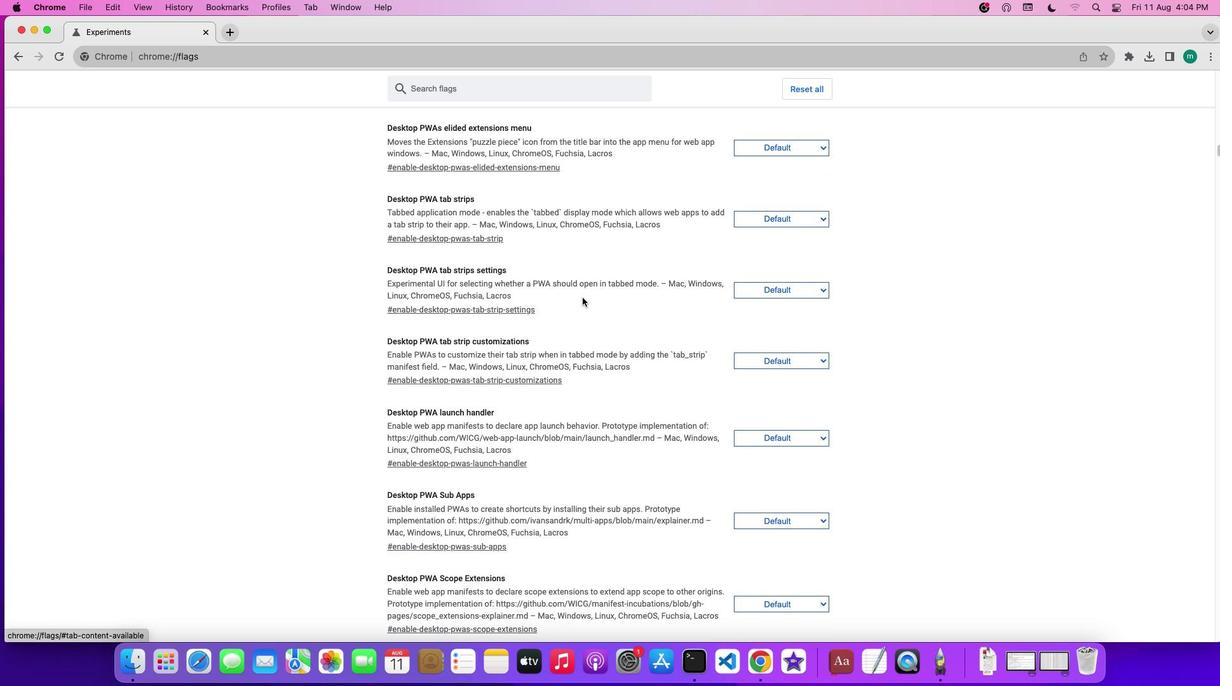 
Action: Mouse scrolled (582, 298) with delta (0, 0)
Screenshot: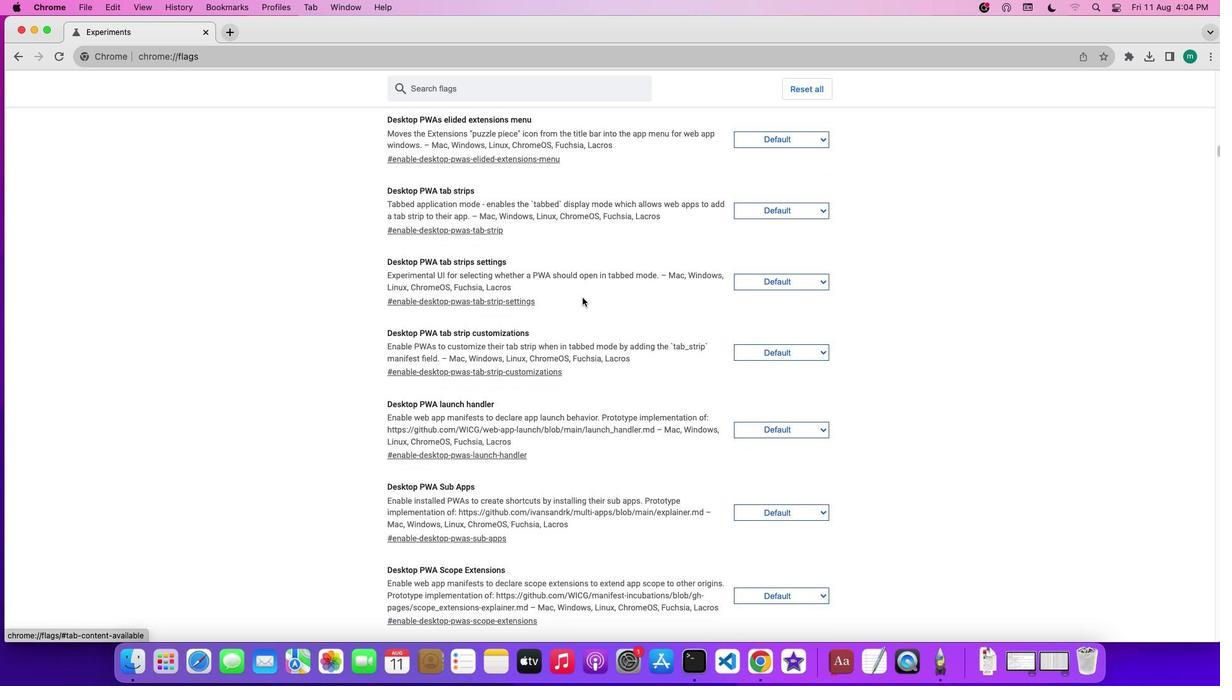 
Action: Mouse scrolled (582, 298) with delta (0, -1)
Screenshot: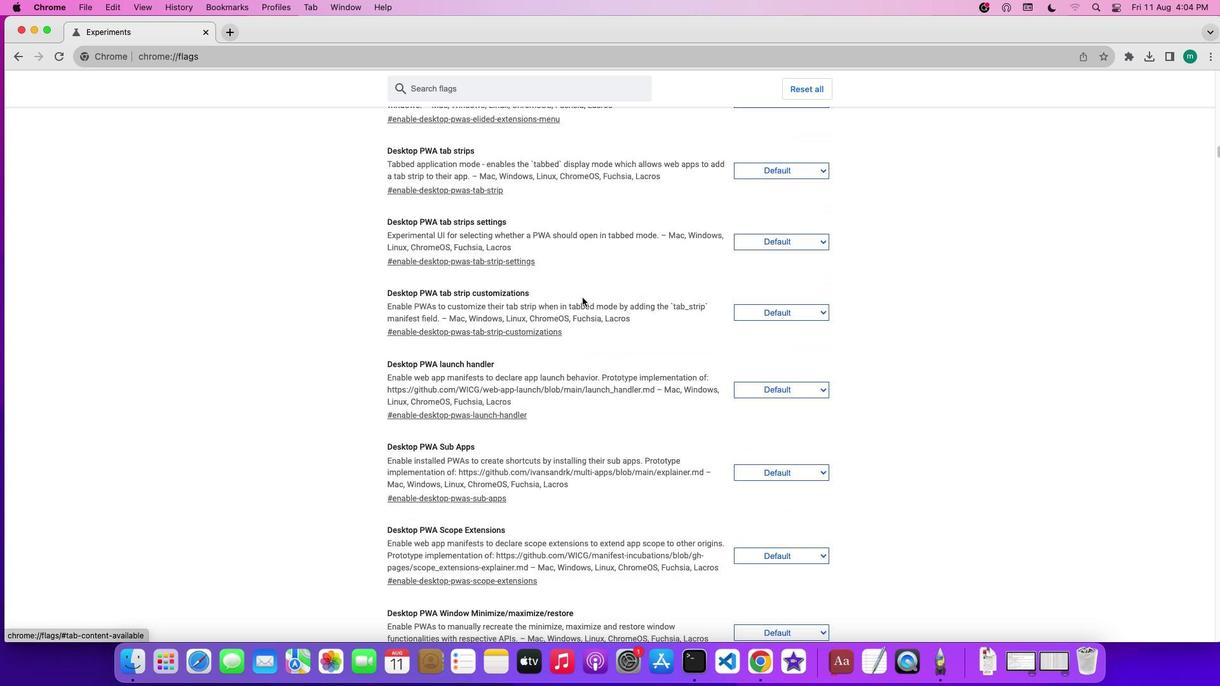 
Action: Mouse scrolled (582, 298) with delta (0, -1)
Screenshot: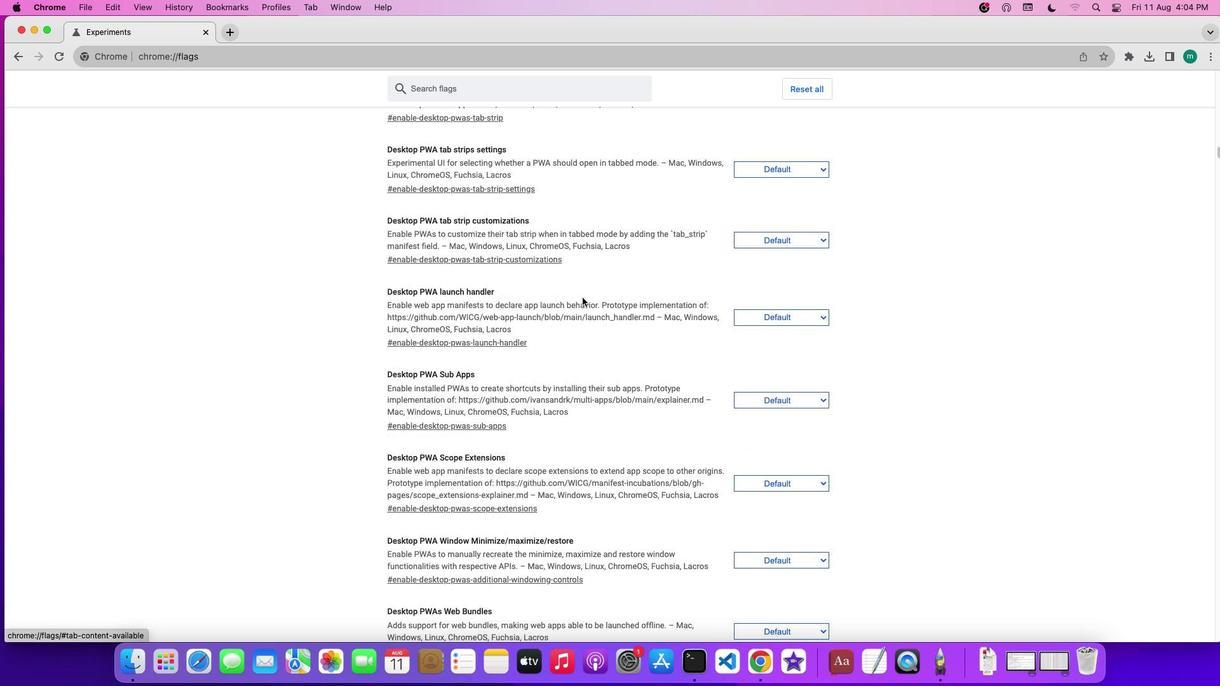 
Action: Mouse scrolled (582, 298) with delta (0, 0)
Screenshot: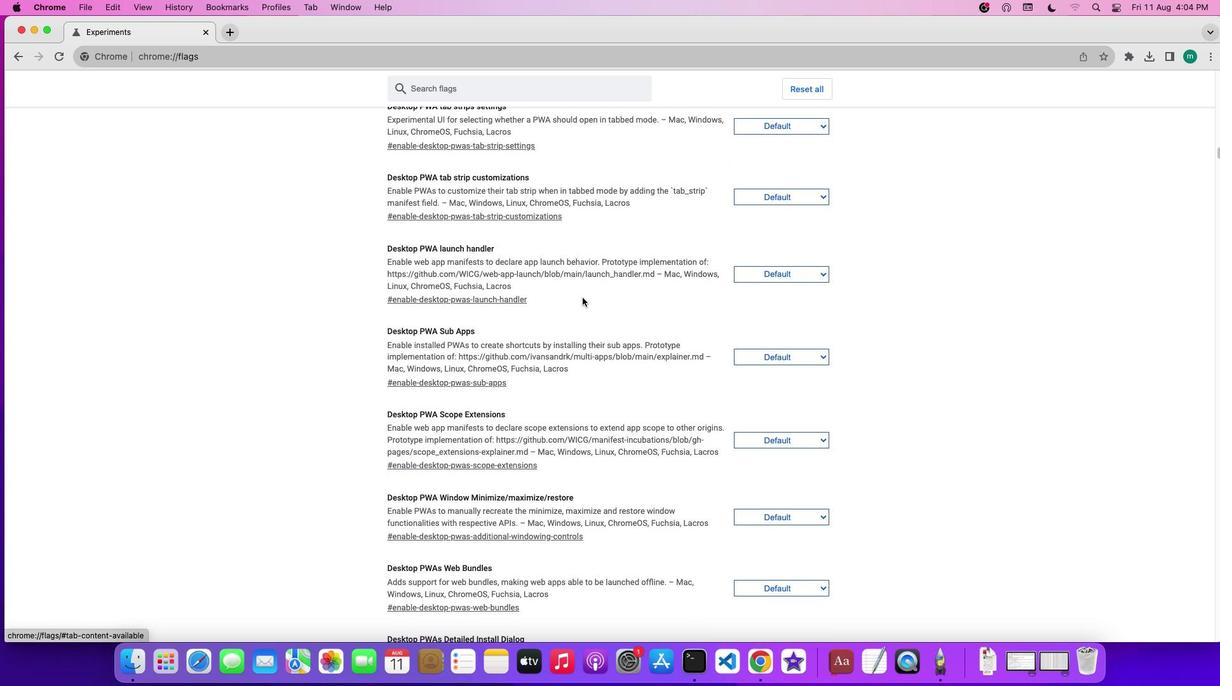
Action: Mouse scrolled (582, 298) with delta (0, 0)
Screenshot: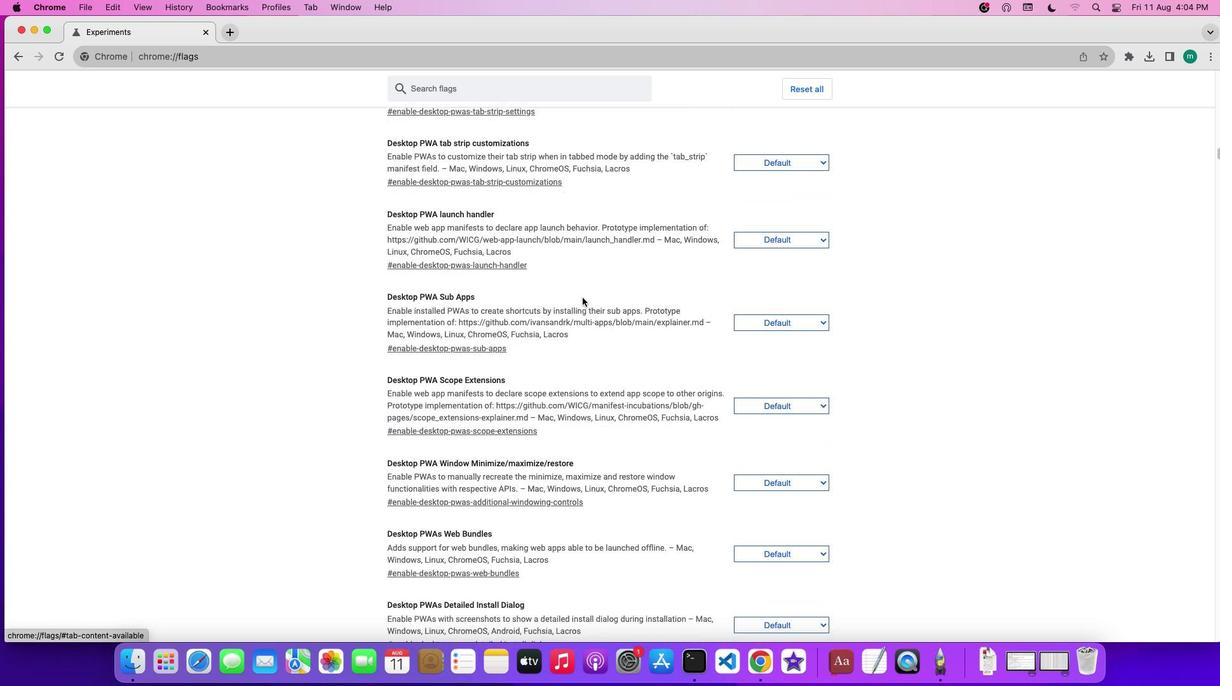 
Action: Mouse scrolled (582, 298) with delta (0, -1)
Screenshot: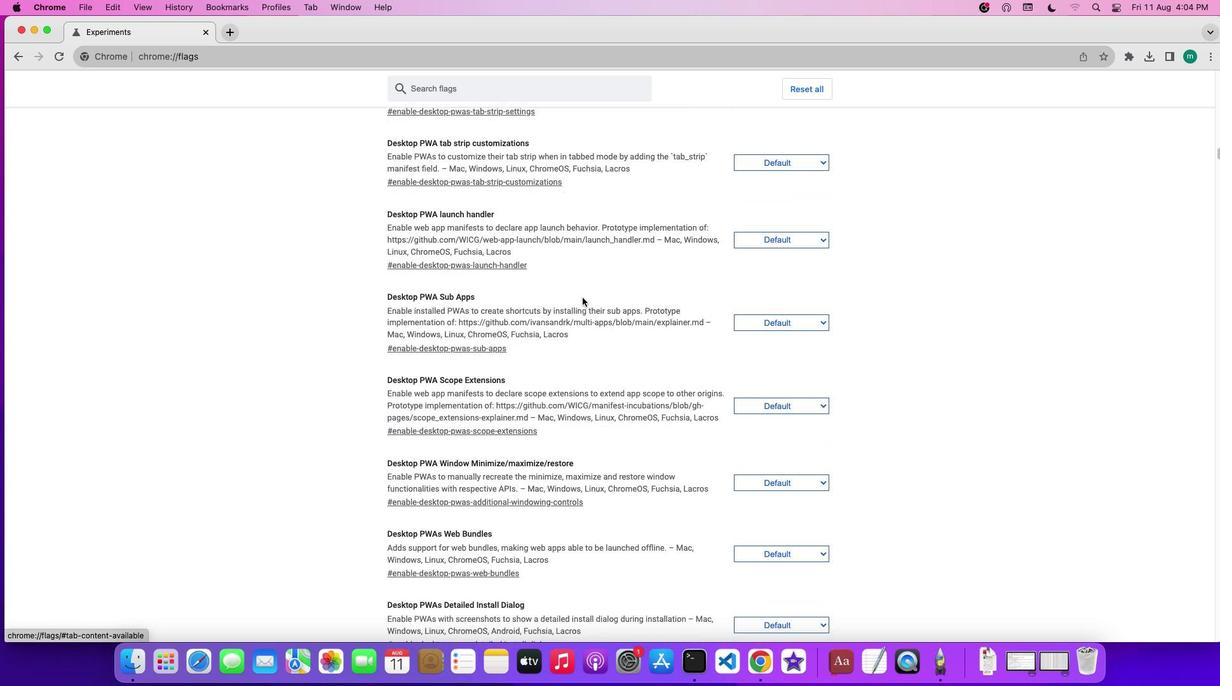 
Action: Mouse scrolled (582, 298) with delta (0, -1)
Screenshot: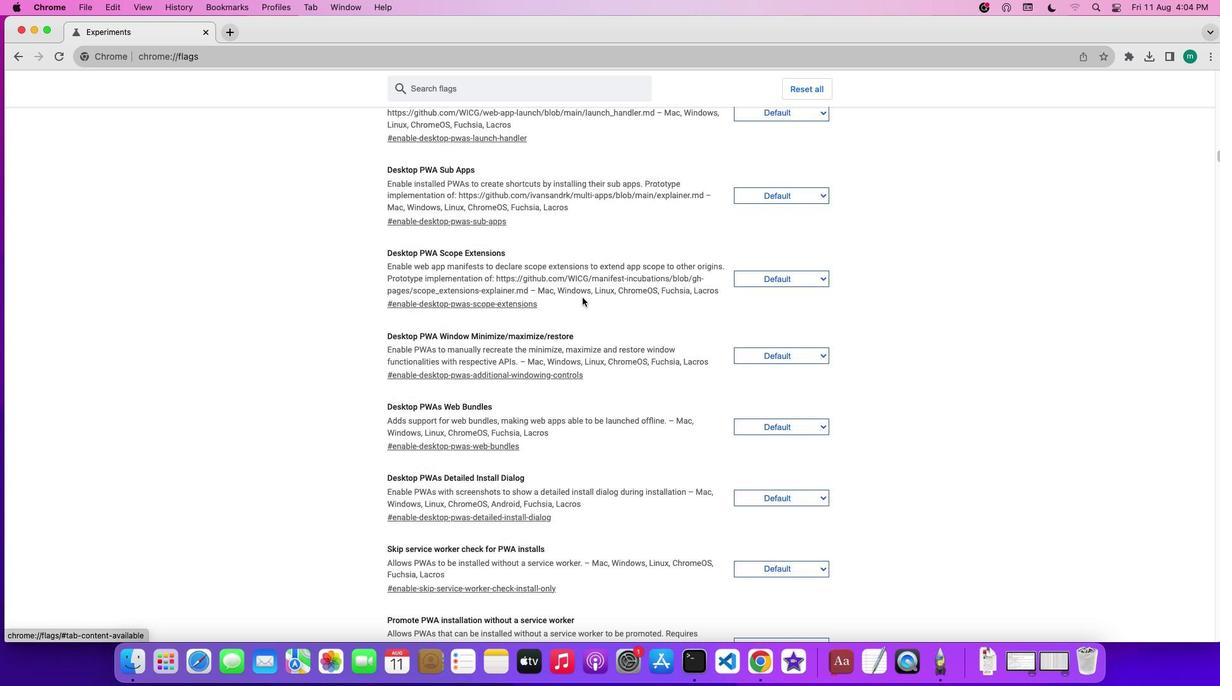 
Action: Mouse scrolled (582, 298) with delta (0, 0)
Screenshot: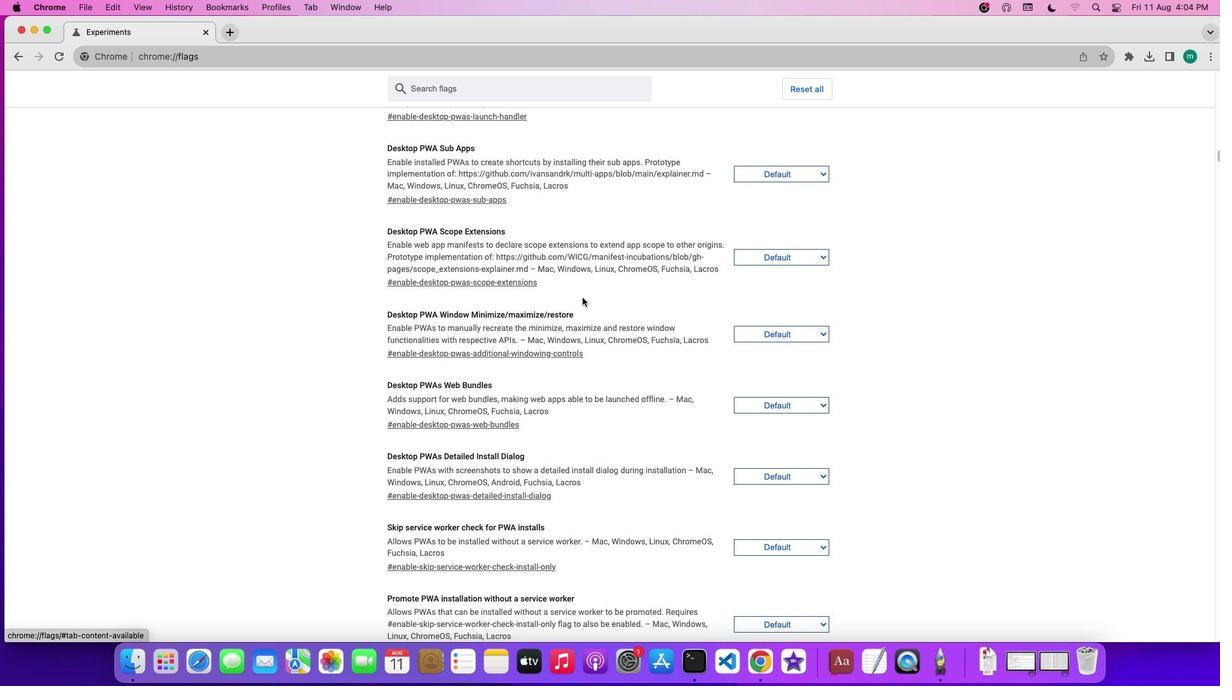 
Action: Mouse scrolled (582, 298) with delta (0, 0)
Screenshot: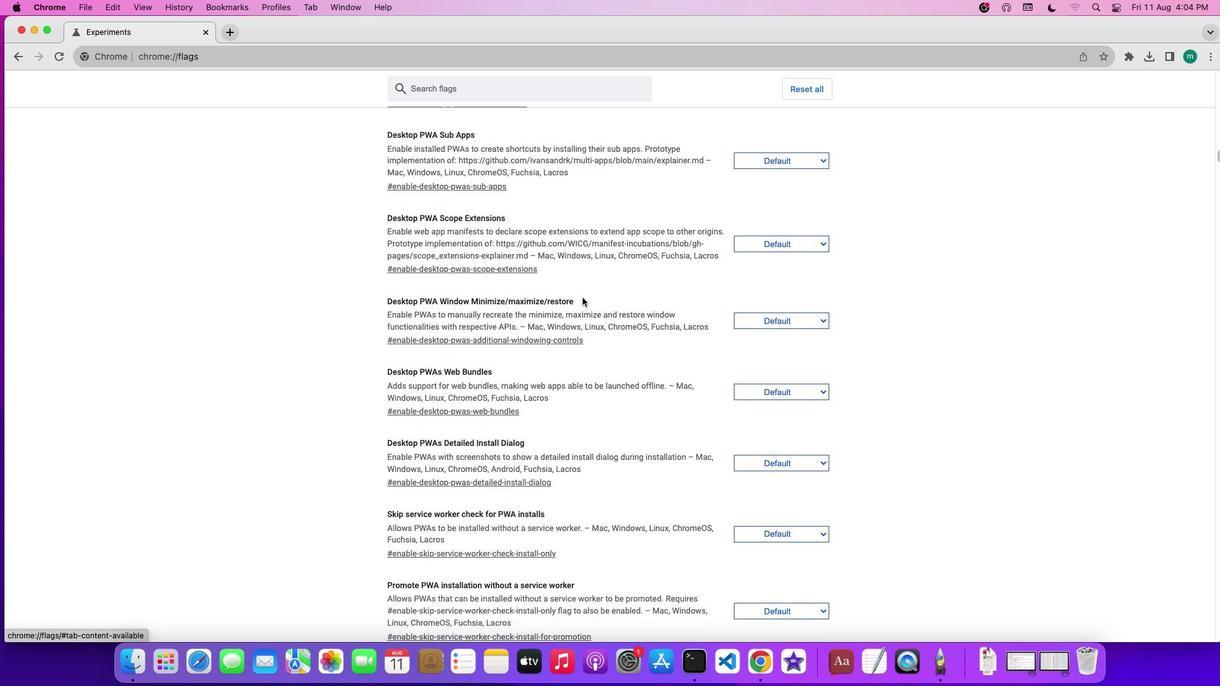 
Action: Mouse scrolled (582, 298) with delta (0, -1)
Screenshot: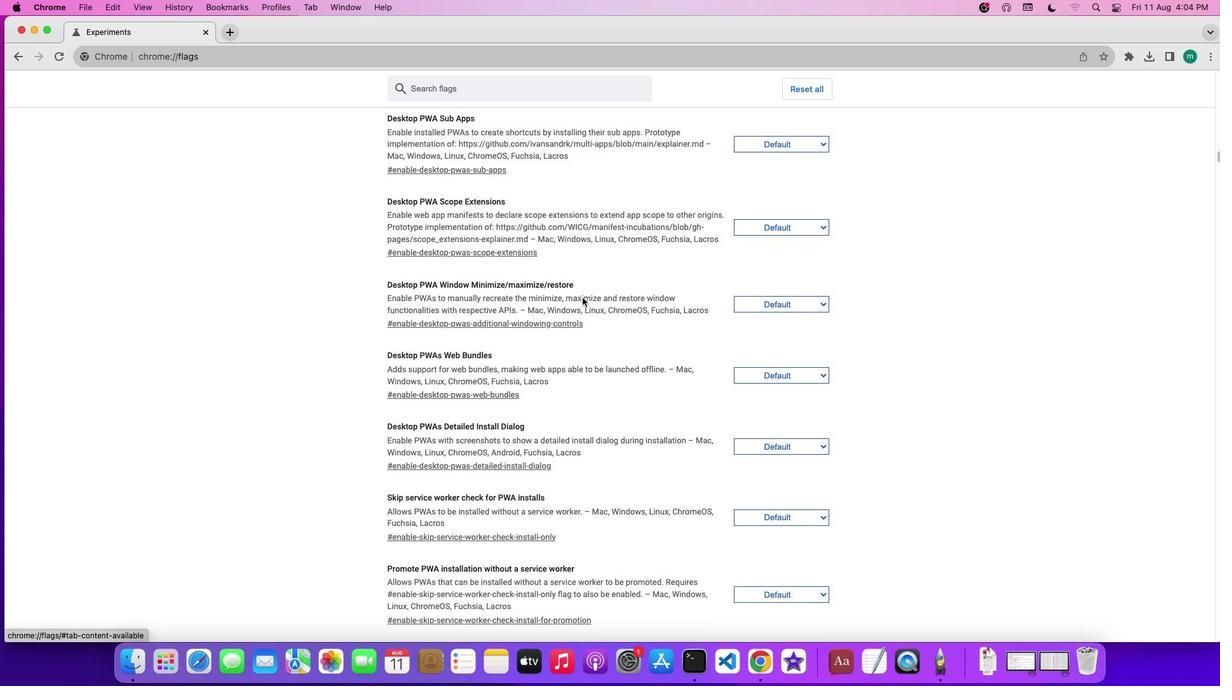 
Action: Mouse scrolled (582, 298) with delta (0, -1)
Screenshot: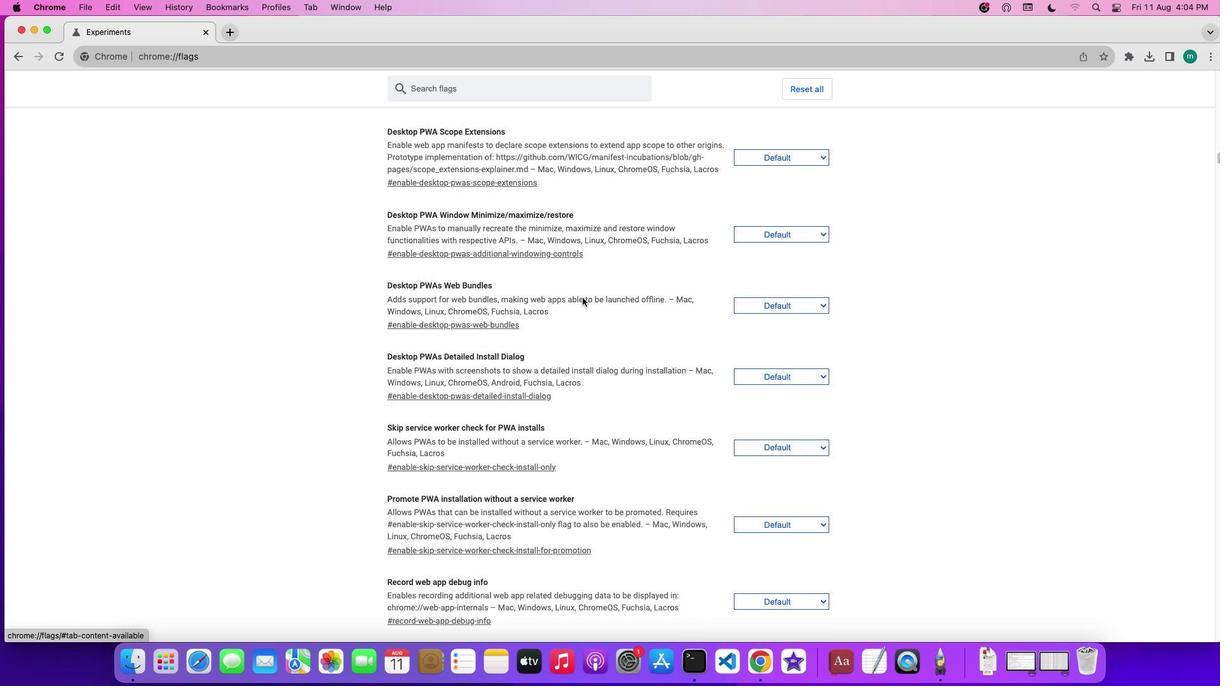 
Action: Mouse scrolled (582, 298) with delta (0, 0)
Screenshot: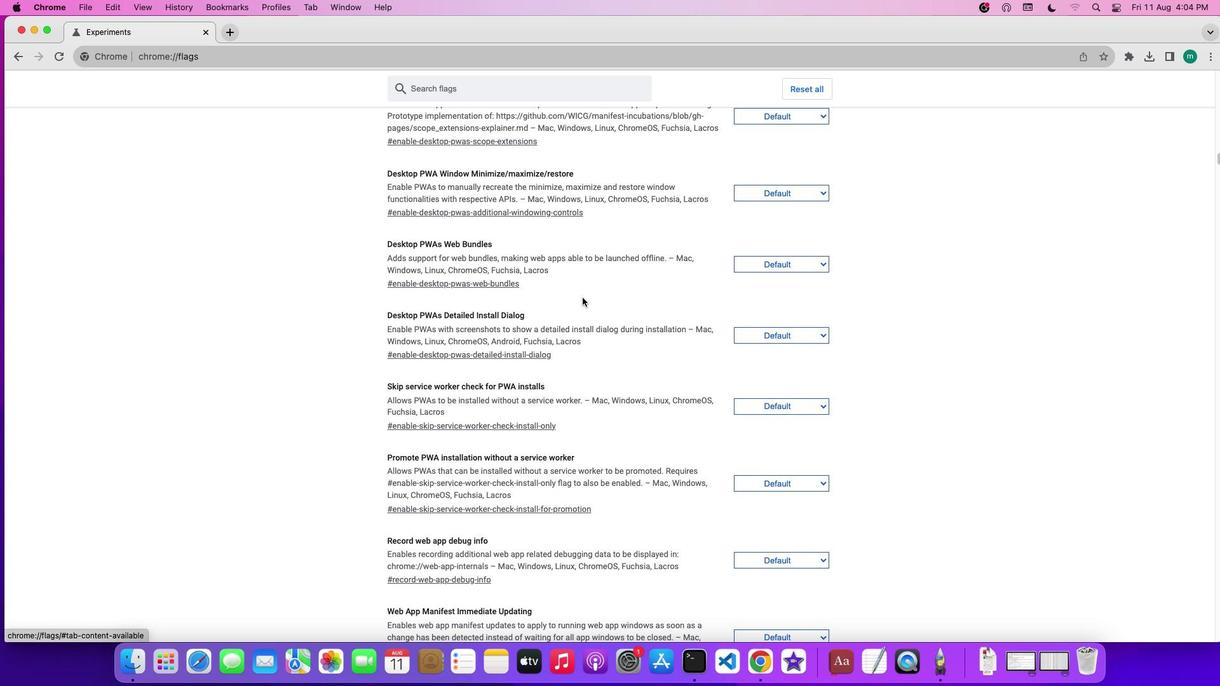 
Action: Mouse scrolled (582, 298) with delta (0, 0)
Screenshot: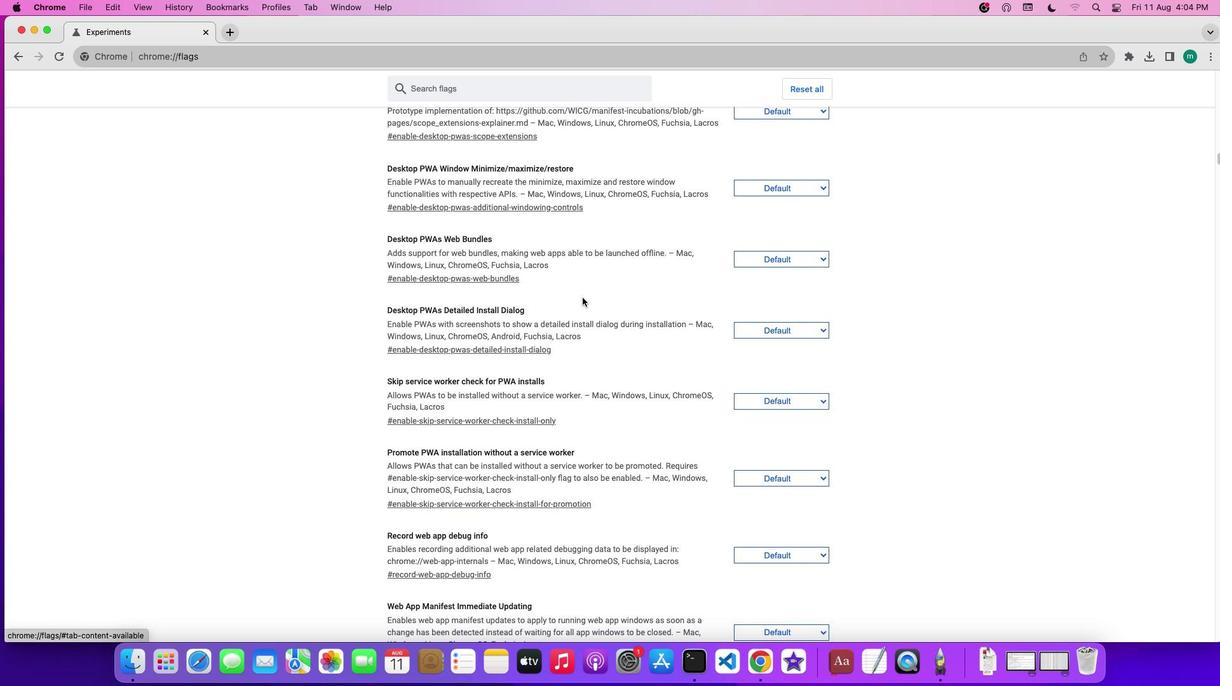
Action: Mouse scrolled (582, 298) with delta (0, 0)
Screenshot: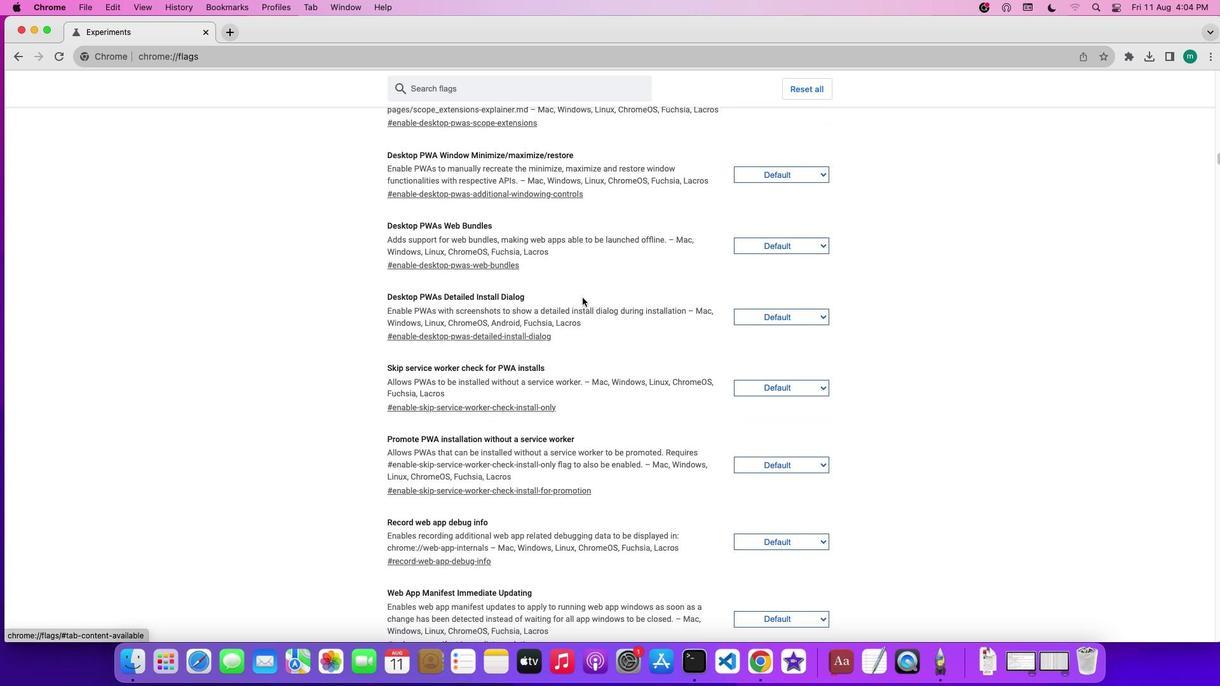 
Action: Mouse scrolled (582, 298) with delta (0, 0)
Screenshot: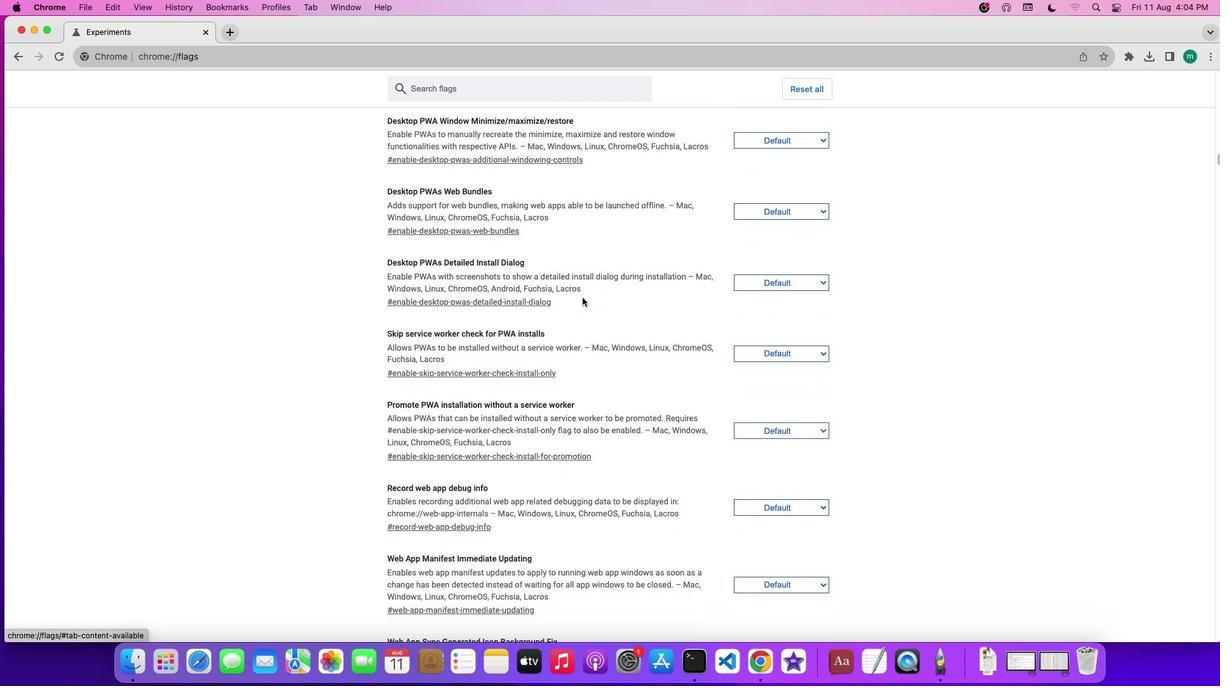 
Action: Mouse scrolled (582, 298) with delta (0, 0)
Screenshot: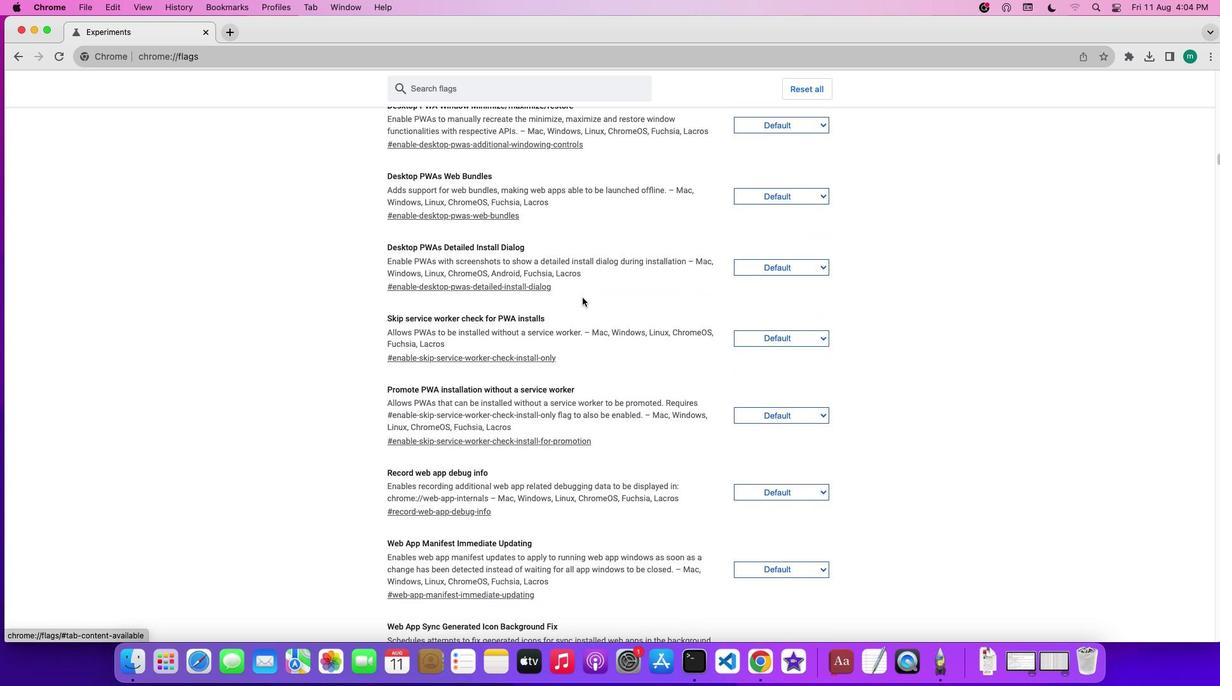 
Action: Mouse scrolled (582, 298) with delta (0, 0)
Screenshot: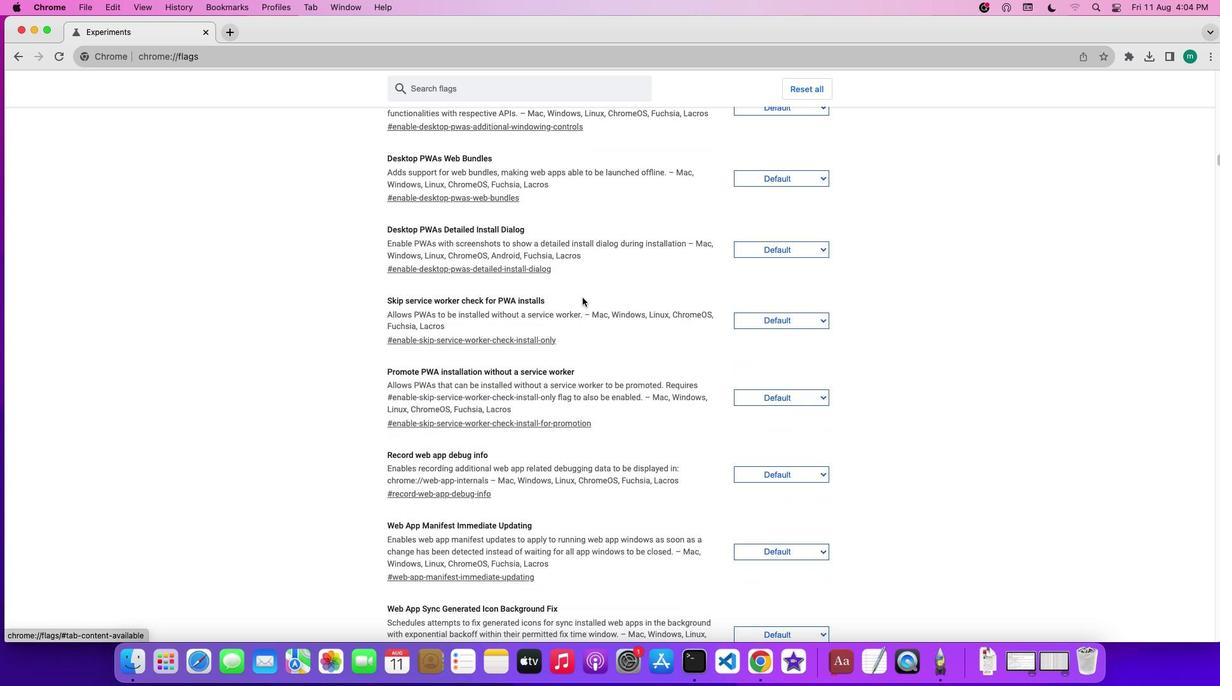 
Action: Mouse scrolled (582, 298) with delta (0, -1)
Screenshot: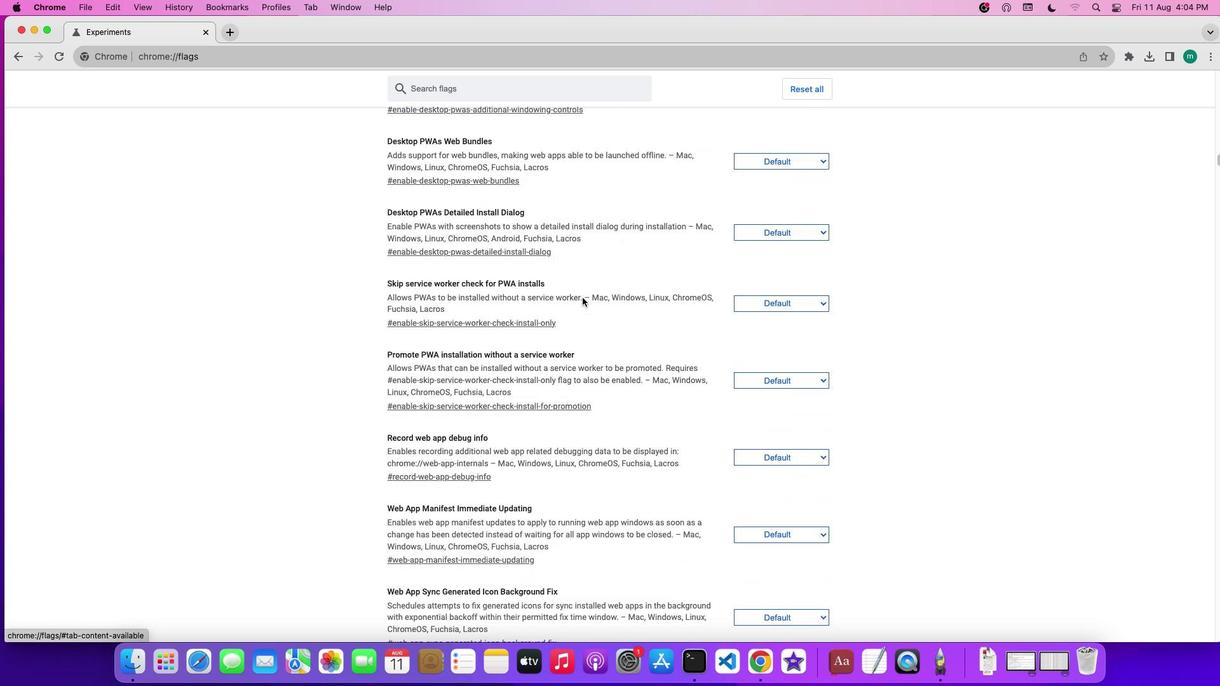 
Action: Mouse scrolled (582, 298) with delta (0, -1)
Screenshot: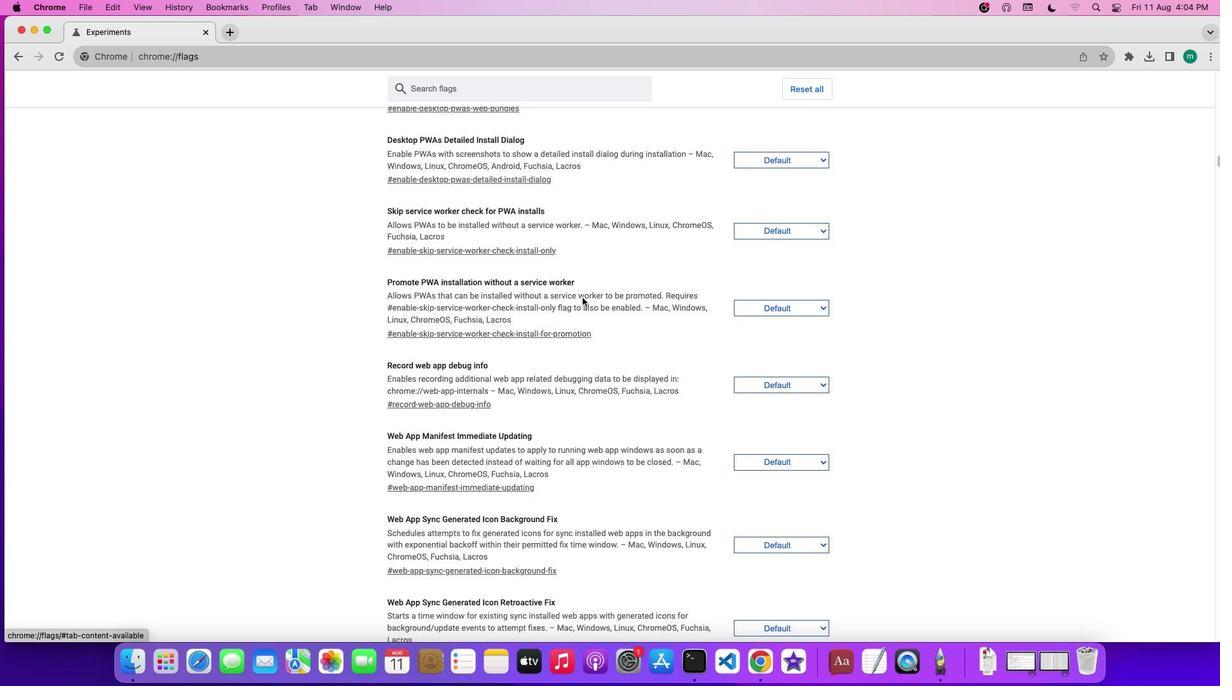 
Action: Mouse scrolled (582, 298) with delta (0, 0)
Screenshot: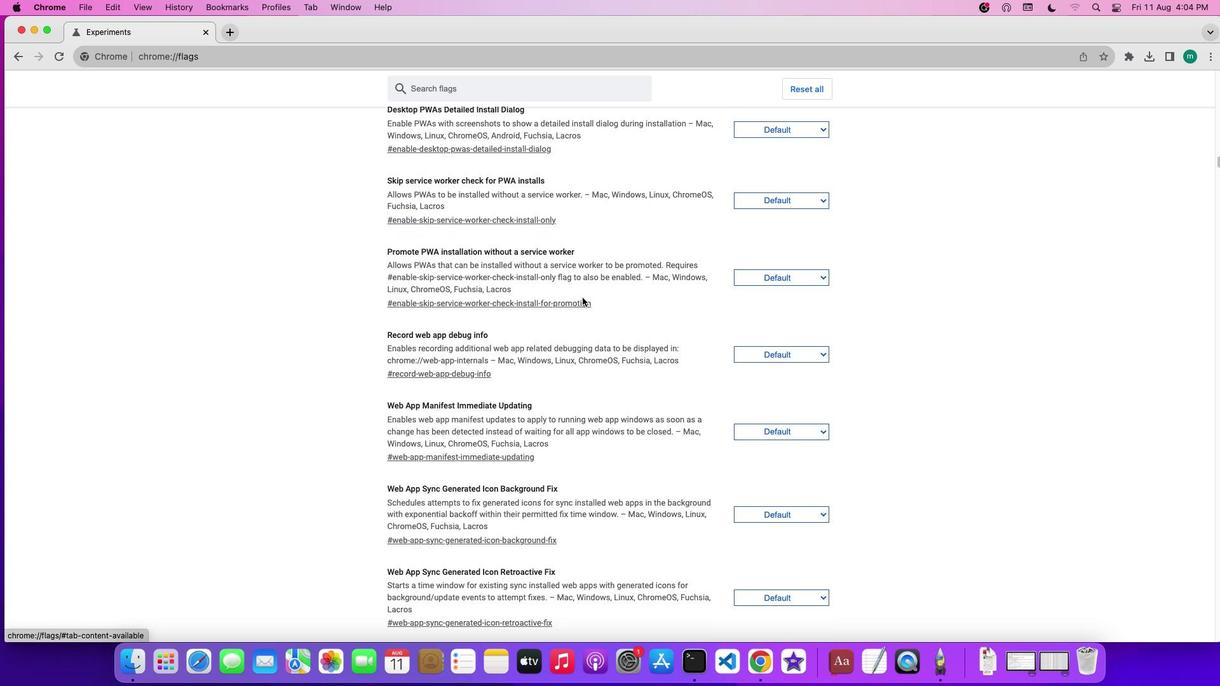
Action: Mouse scrolled (582, 298) with delta (0, 0)
Screenshot: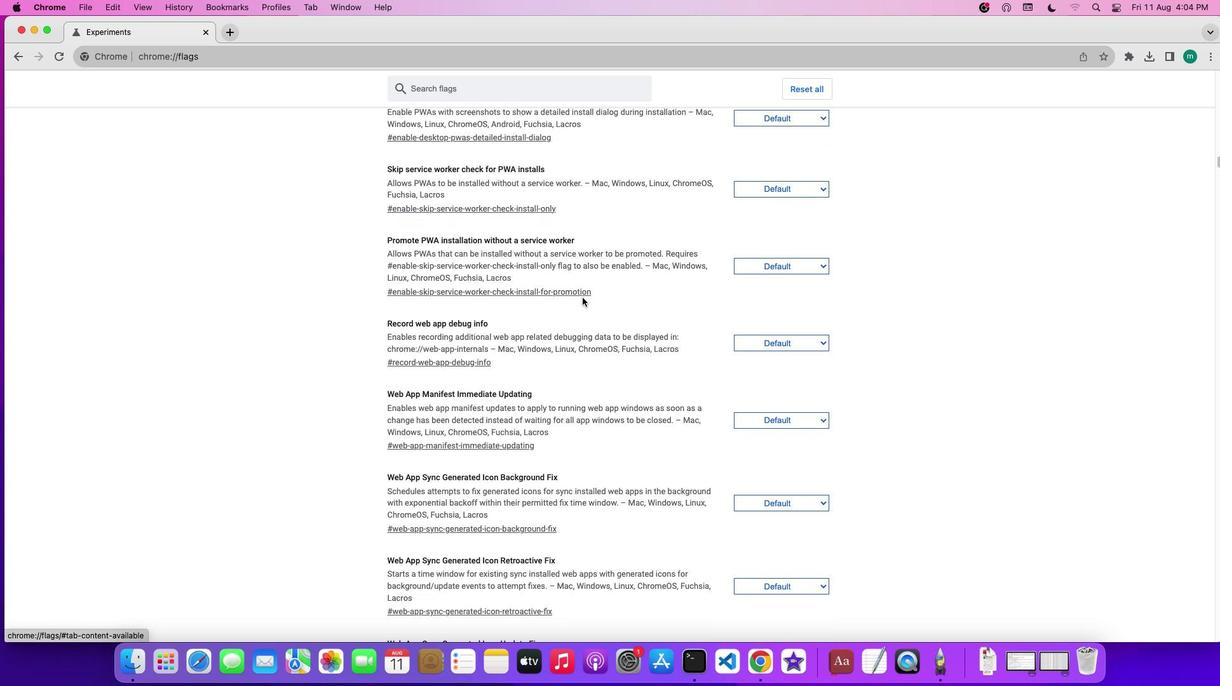 
Action: Mouse scrolled (582, 298) with delta (0, -1)
Screenshot: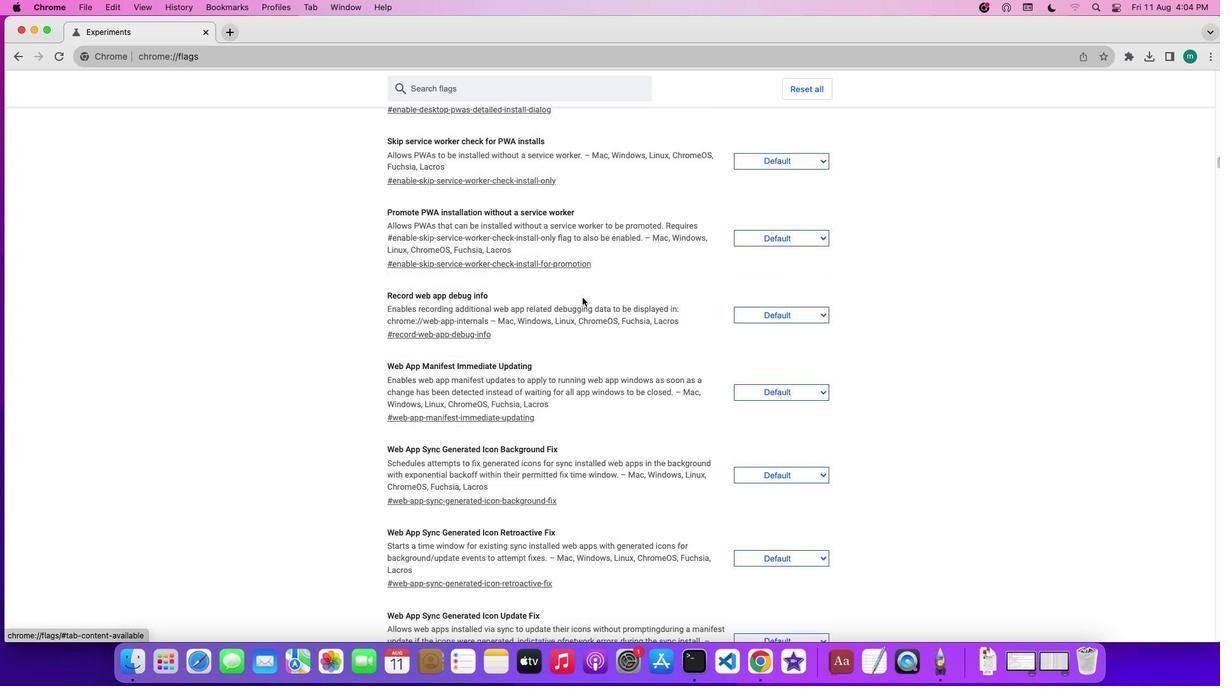 
Action: Mouse scrolled (582, 298) with delta (0, -1)
Screenshot: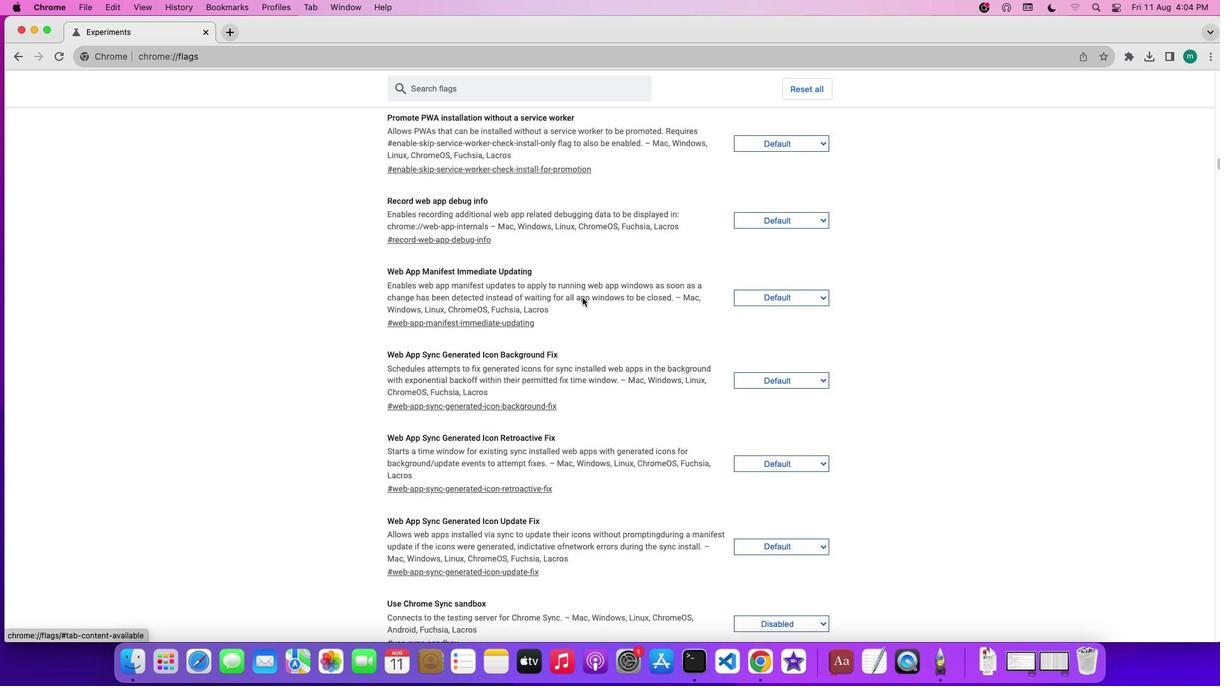 
Action: Mouse scrolled (582, 298) with delta (0, 0)
Screenshot: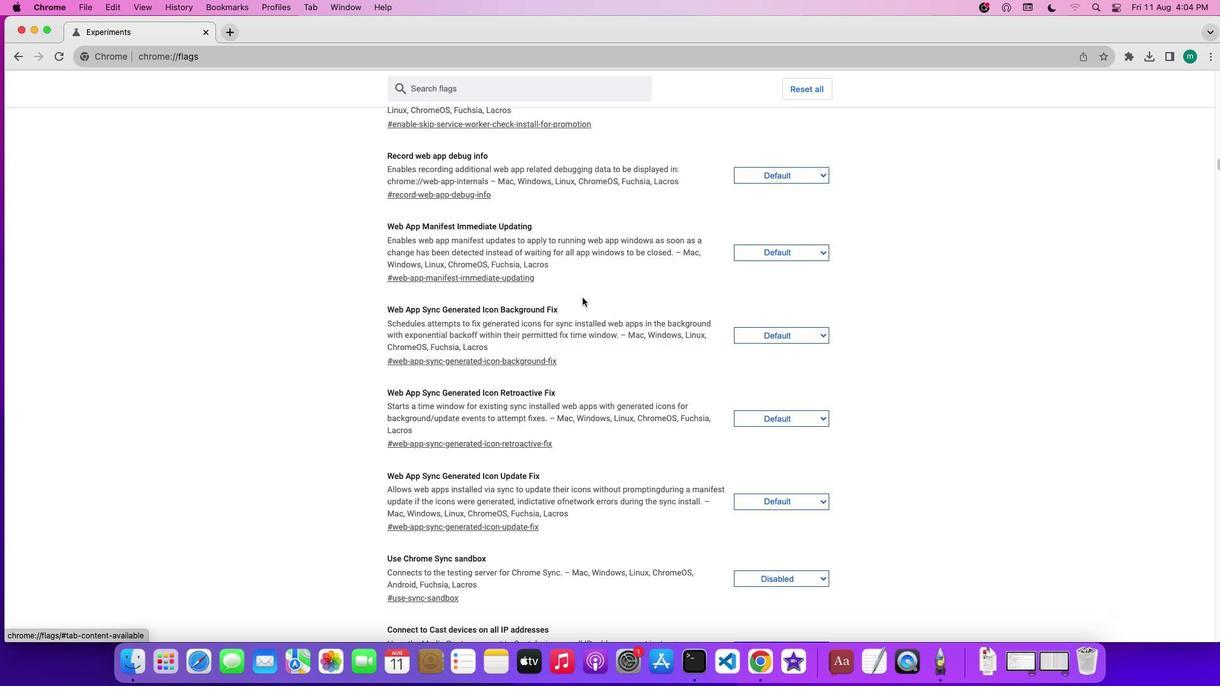 
Action: Mouse scrolled (582, 298) with delta (0, 0)
Screenshot: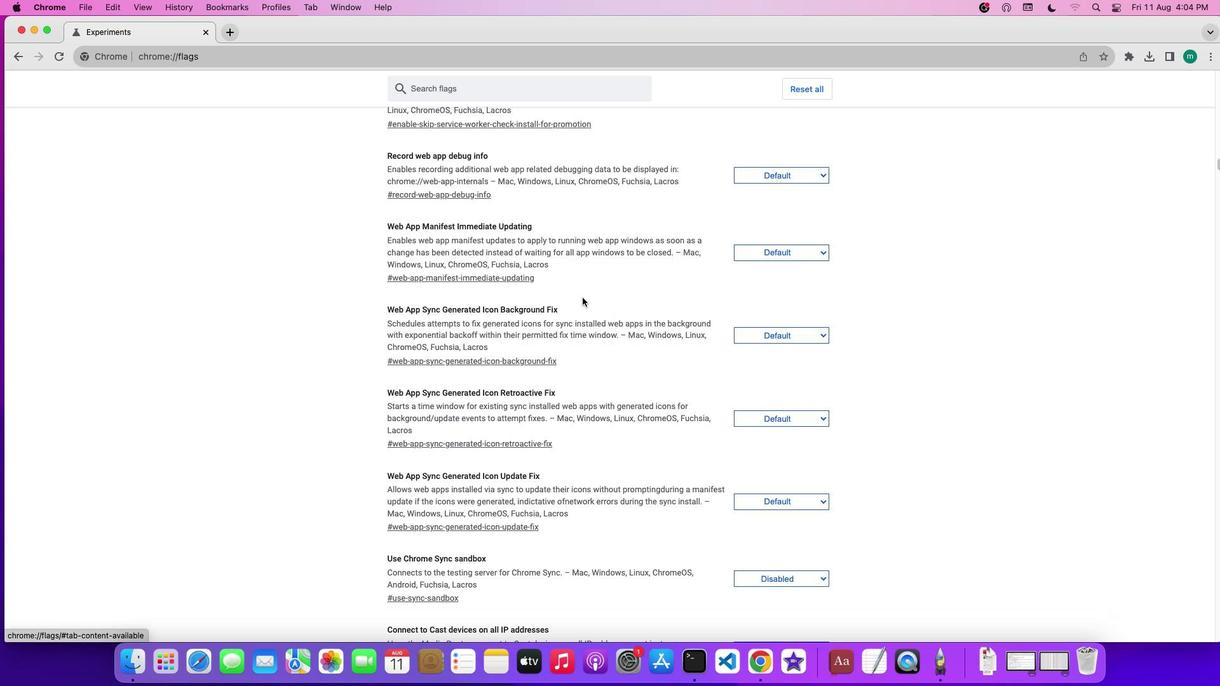 
Action: Mouse scrolled (582, 298) with delta (0, -1)
Screenshot: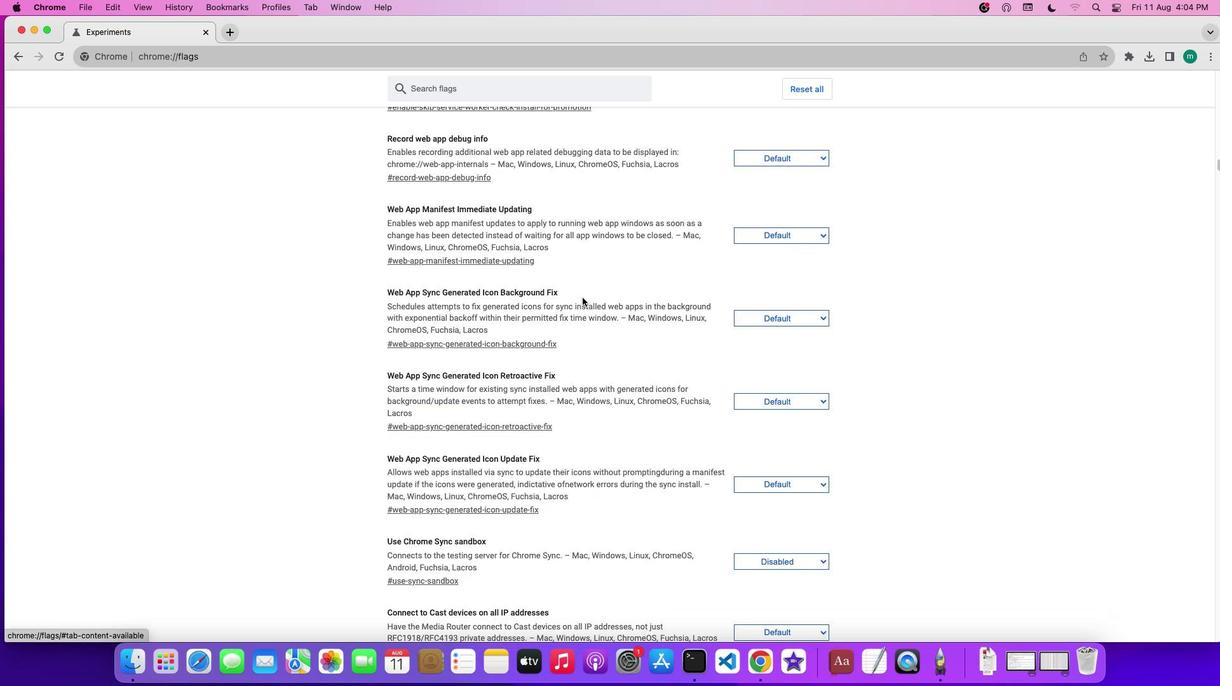 
Action: Mouse scrolled (582, 298) with delta (0, -1)
Screenshot: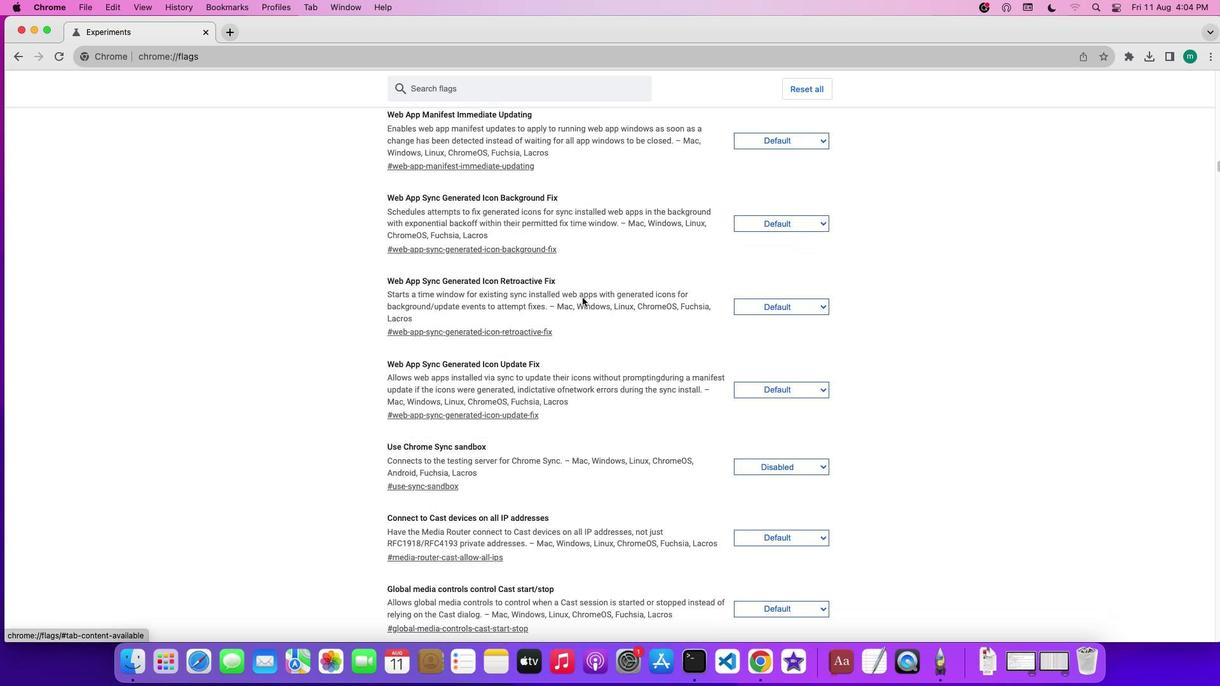 
Action: Mouse moved to (582, 298)
Screenshot: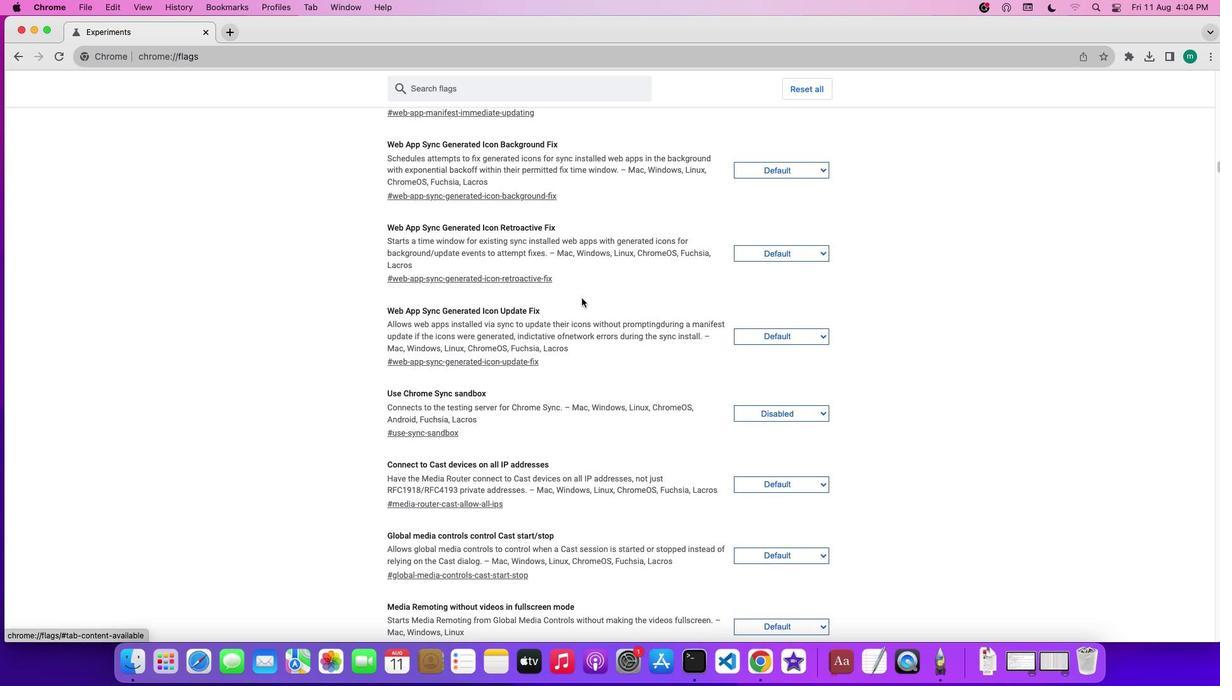 
Action: Mouse scrolled (582, 298) with delta (0, 0)
Screenshot: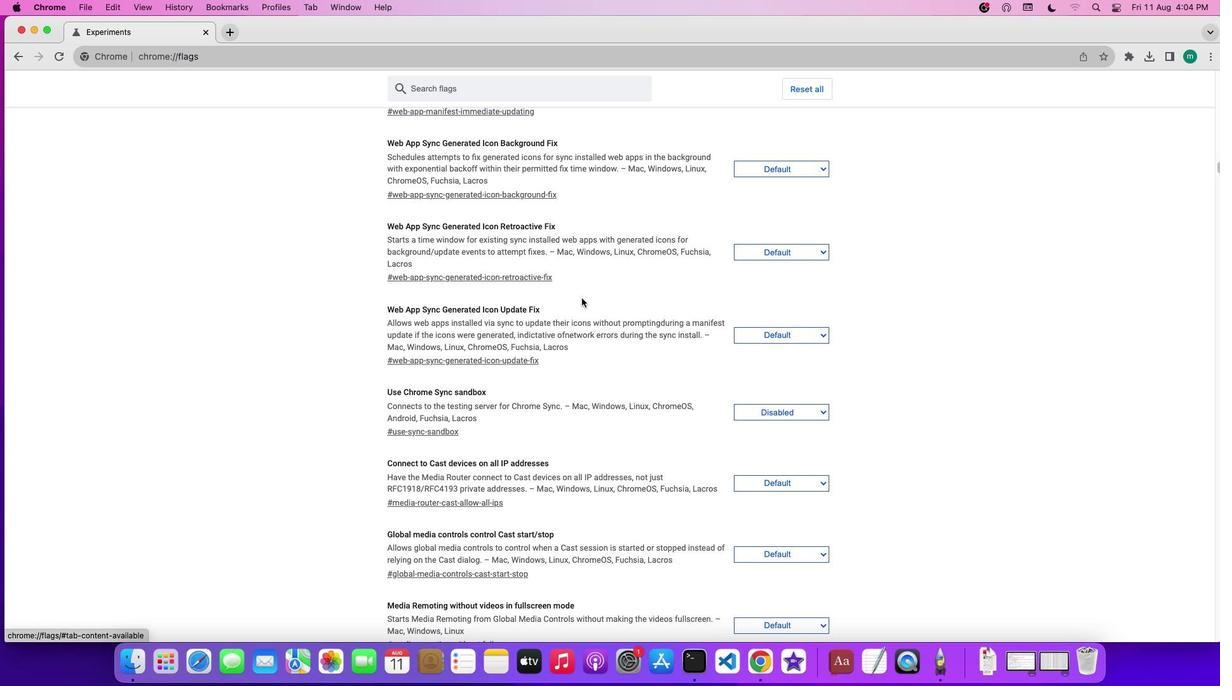 
Action: Mouse scrolled (582, 298) with delta (0, 0)
Screenshot: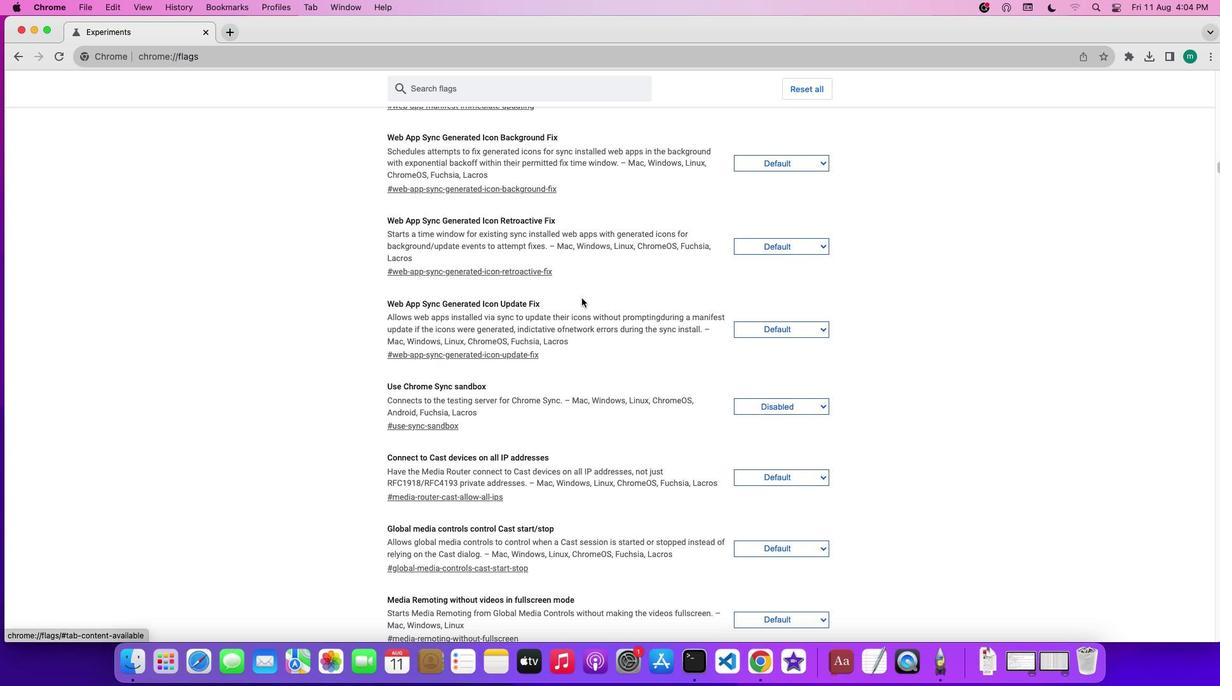 
Action: Mouse scrolled (582, 298) with delta (0, -1)
Screenshot: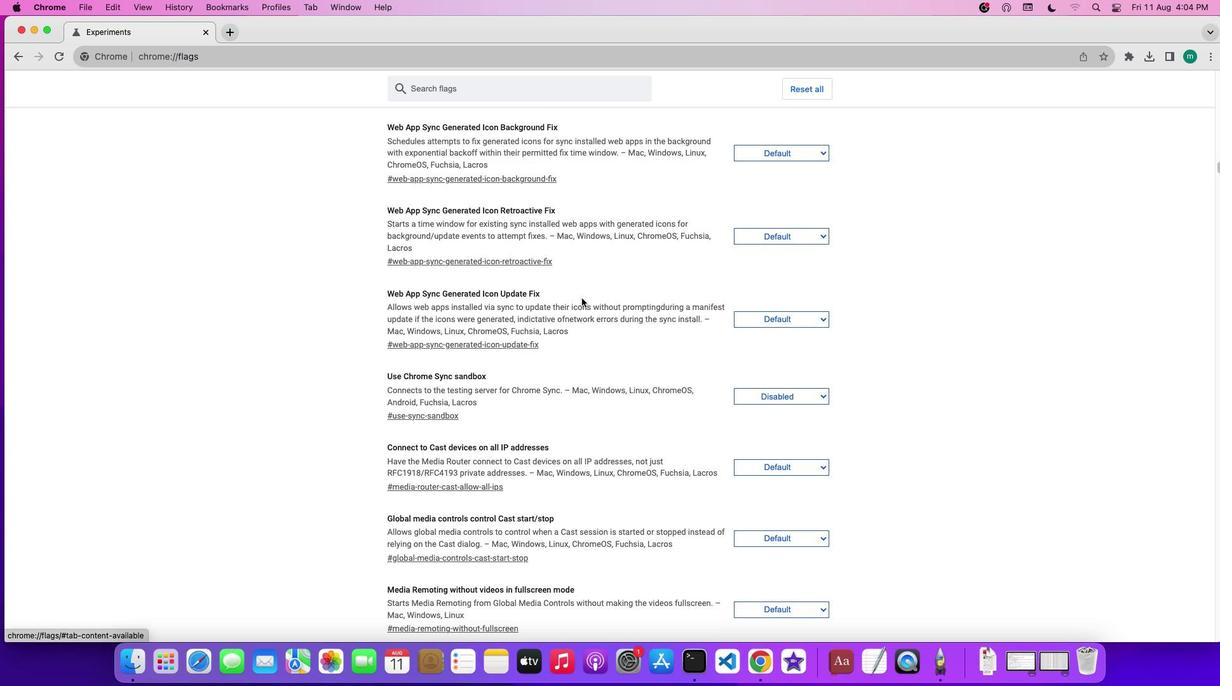 
Action: Mouse scrolled (582, 298) with delta (0, -1)
Screenshot: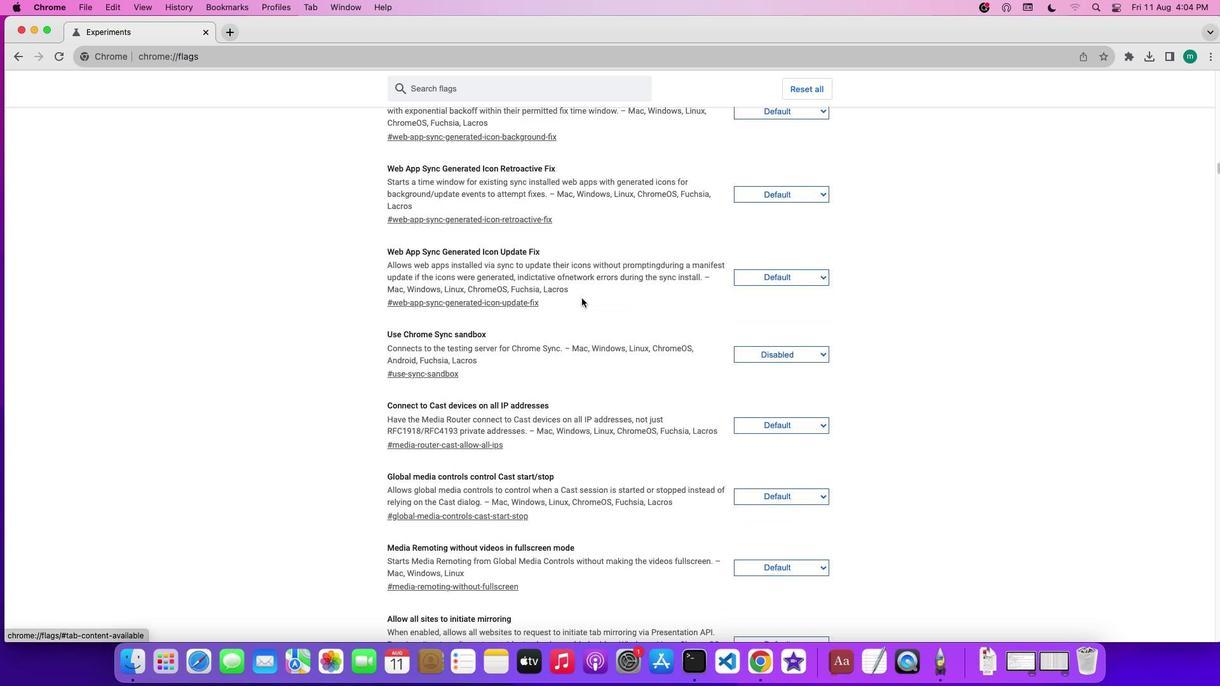 
Action: Mouse moved to (581, 298)
Screenshot: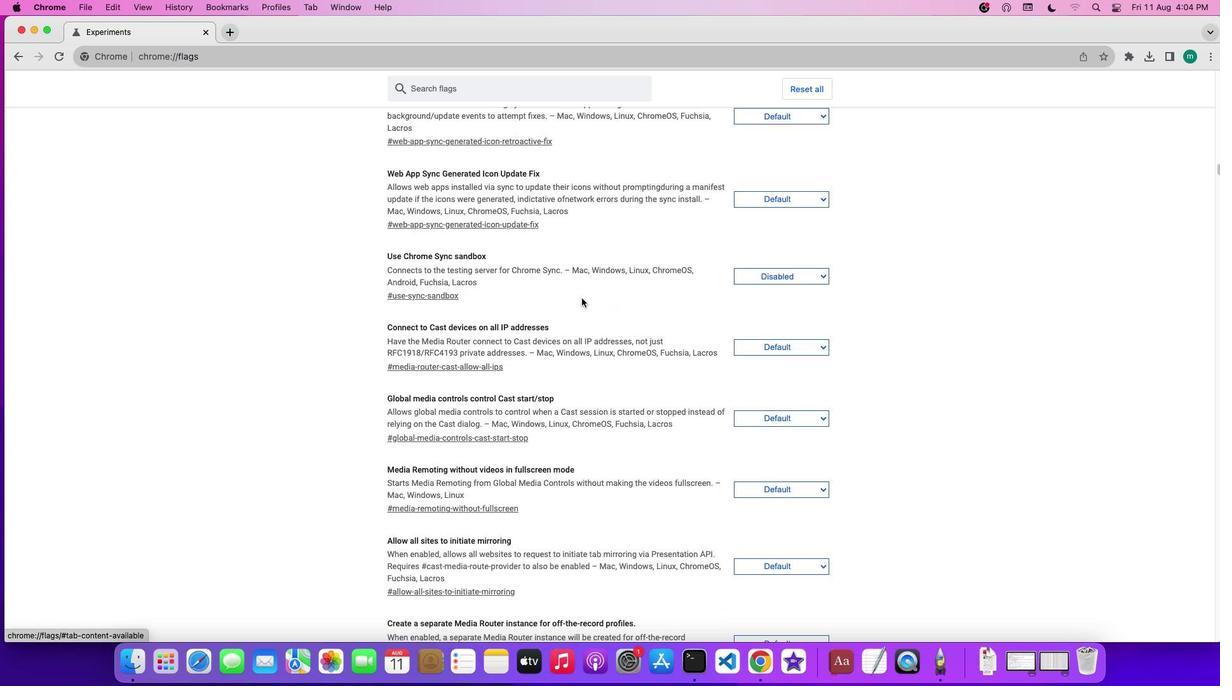 
Action: Mouse scrolled (581, 298) with delta (0, 0)
Screenshot: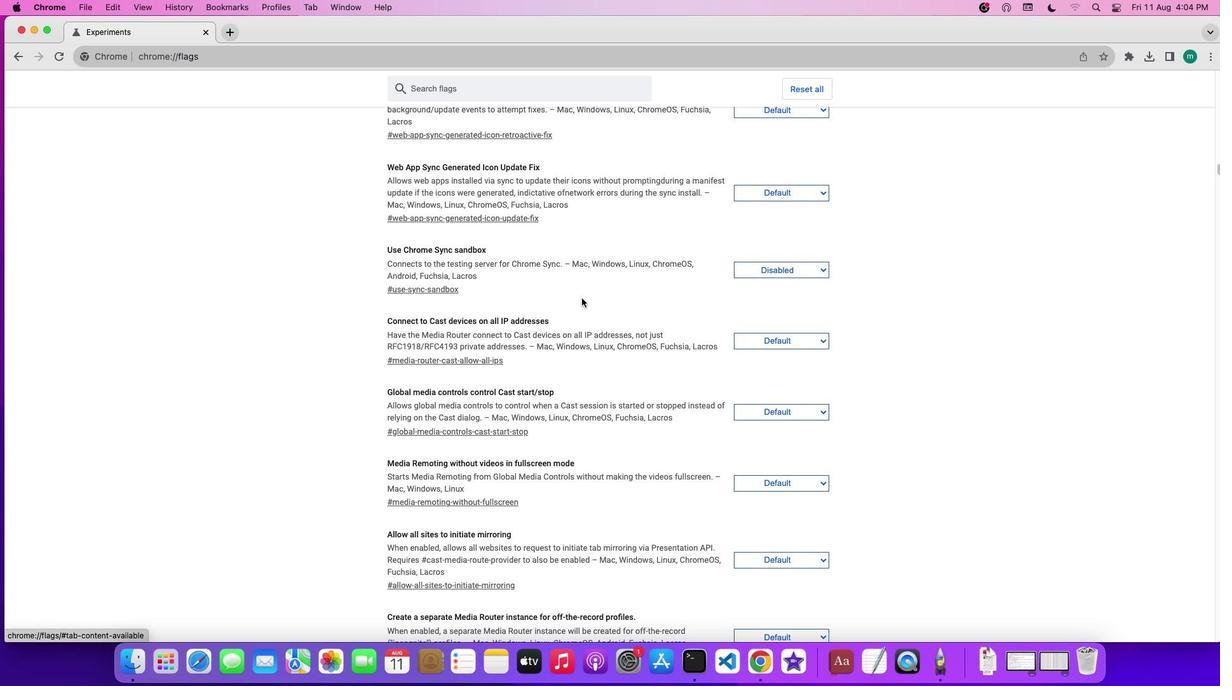 
Action: Mouse scrolled (581, 298) with delta (0, 0)
Screenshot: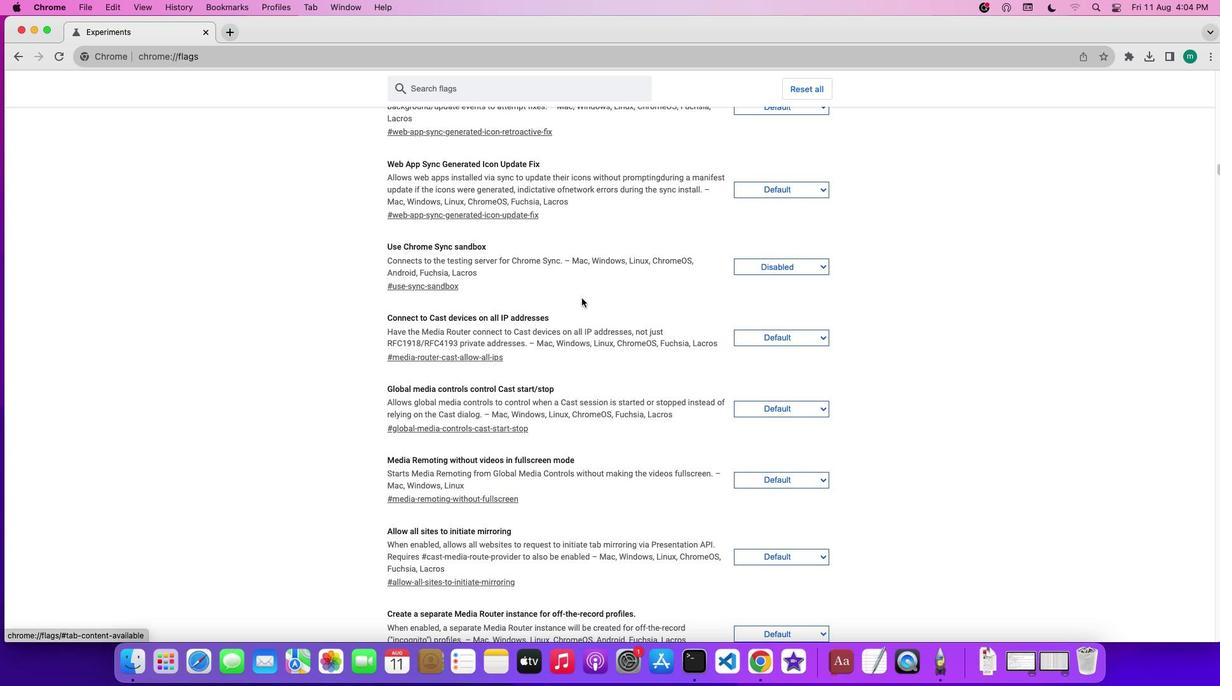 
Action: Mouse scrolled (581, 298) with delta (0, -1)
Screenshot: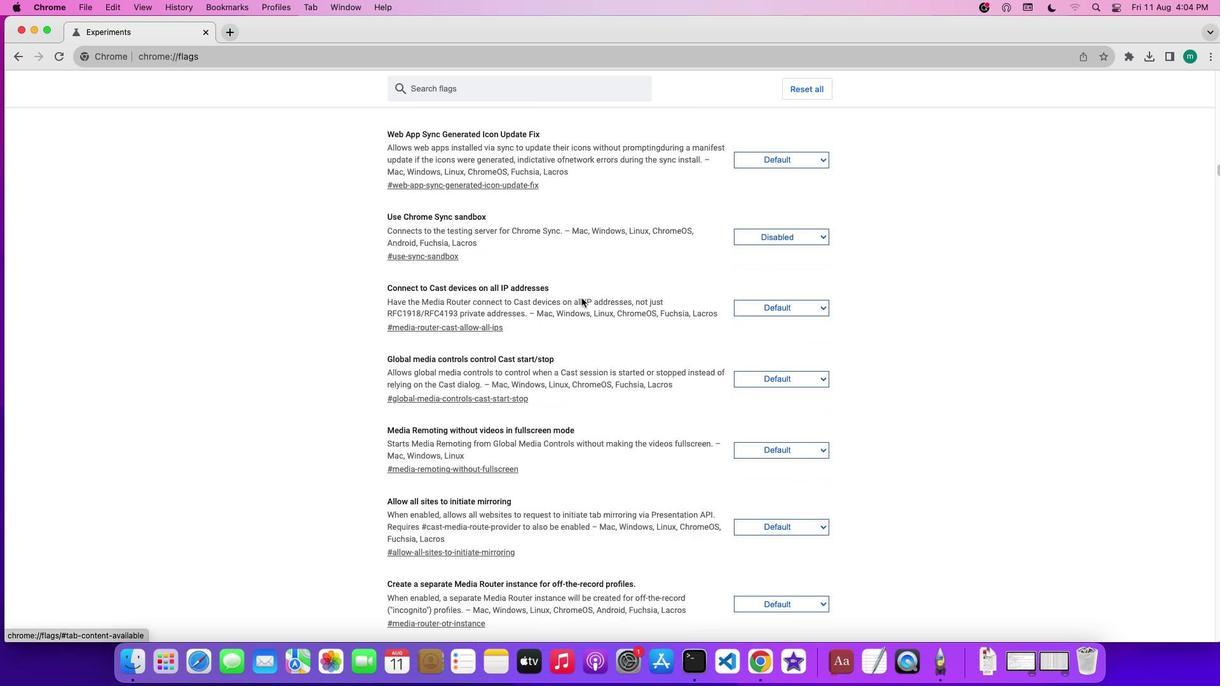 
Action: Mouse scrolled (581, 298) with delta (0, -1)
Screenshot: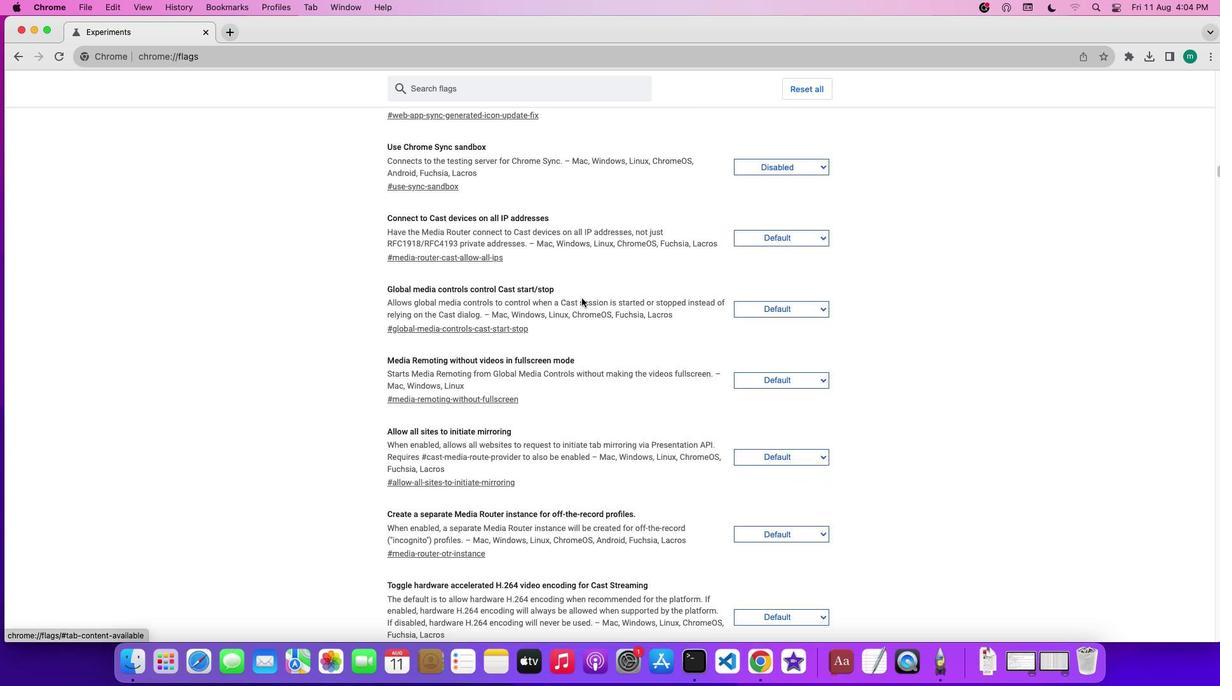 
Action: Mouse scrolled (581, 298) with delta (0, 0)
Screenshot: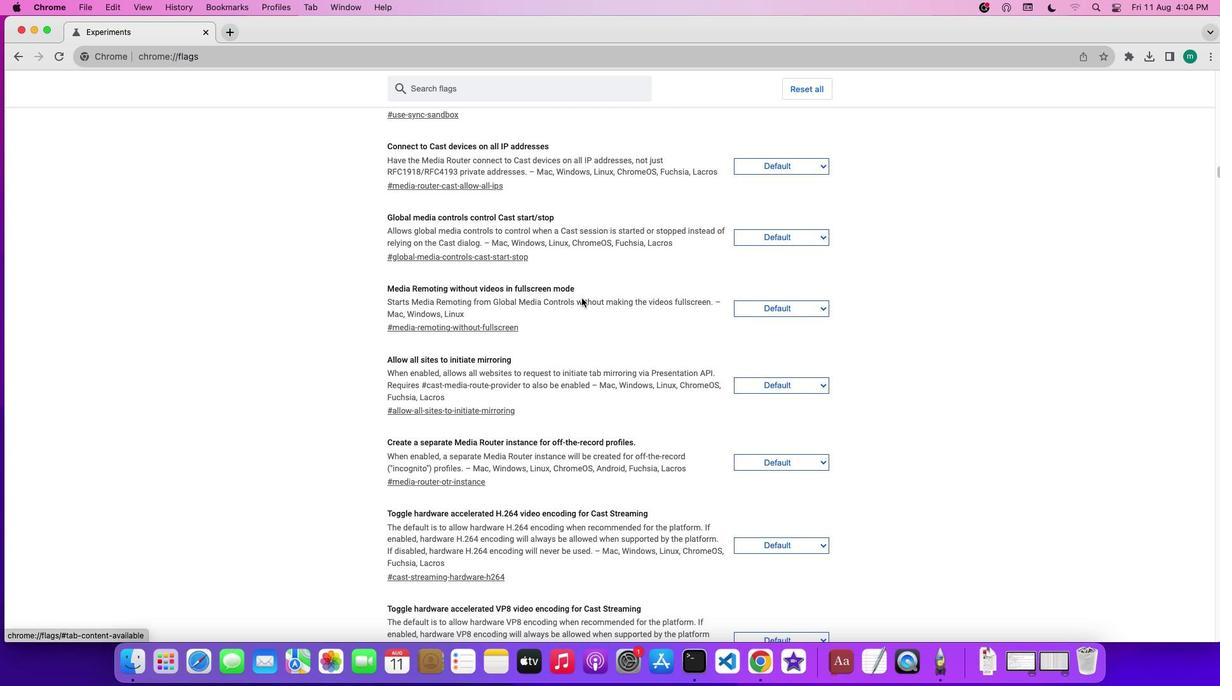 
Action: Mouse scrolled (581, 298) with delta (0, 0)
Screenshot: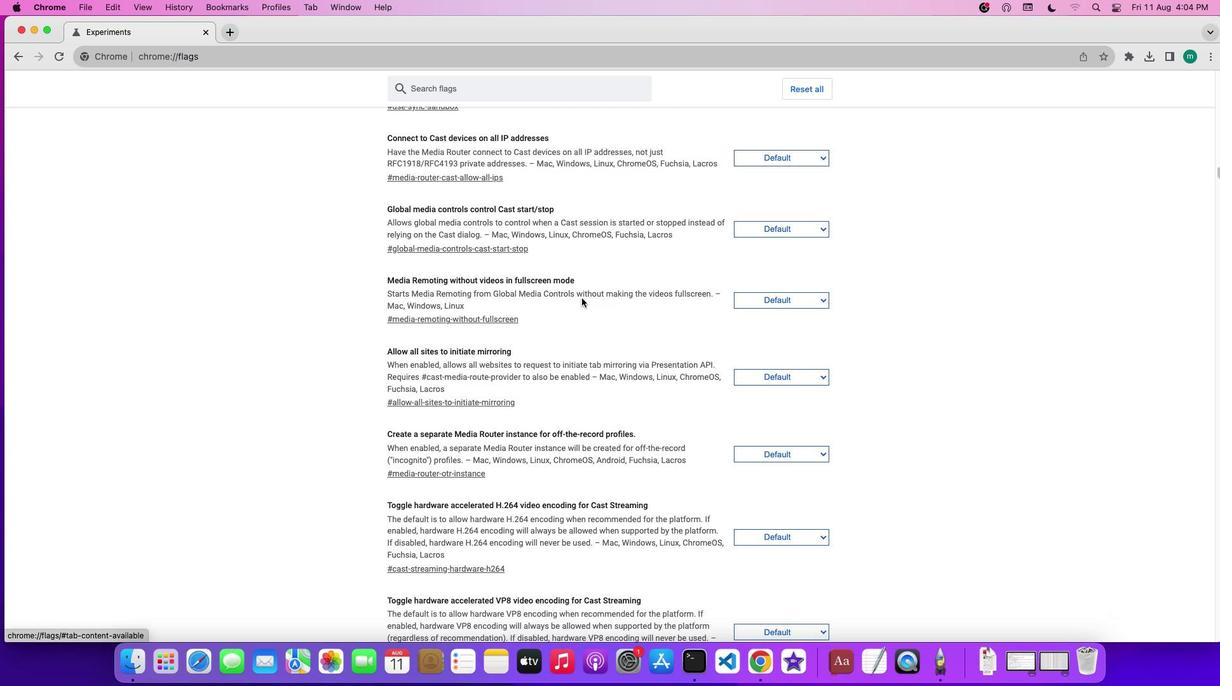 
Action: Mouse scrolled (581, 298) with delta (0, -1)
Screenshot: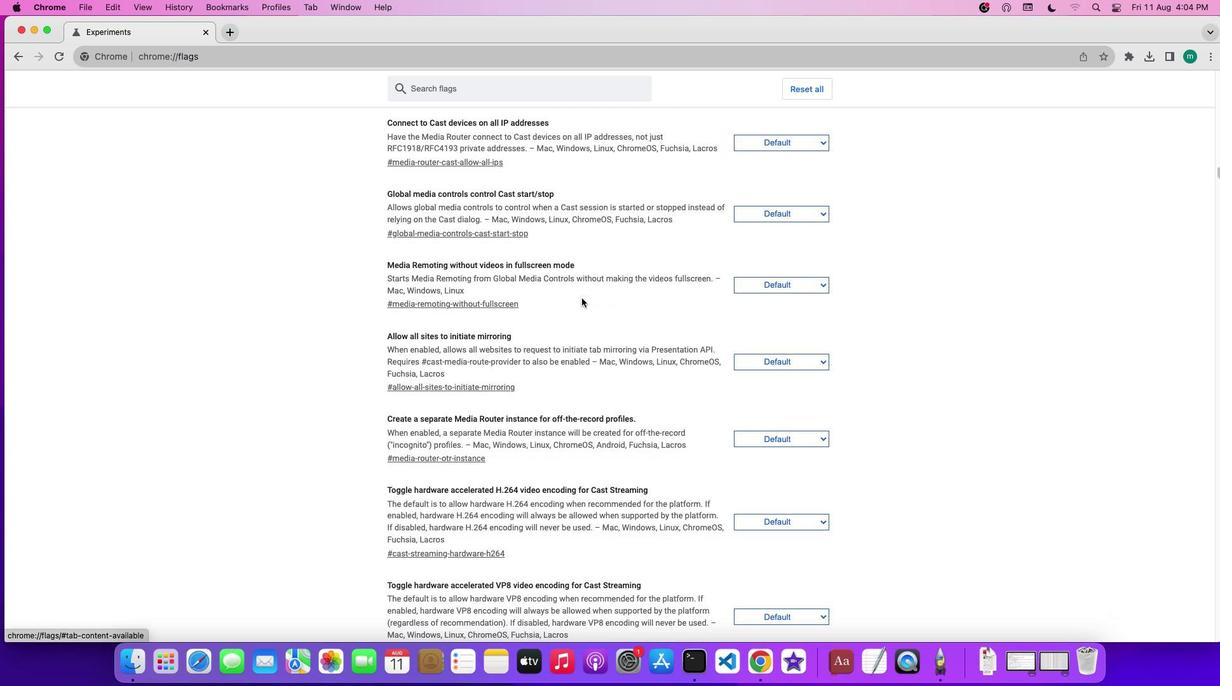 
Action: Mouse scrolled (581, 298) with delta (0, -1)
Screenshot: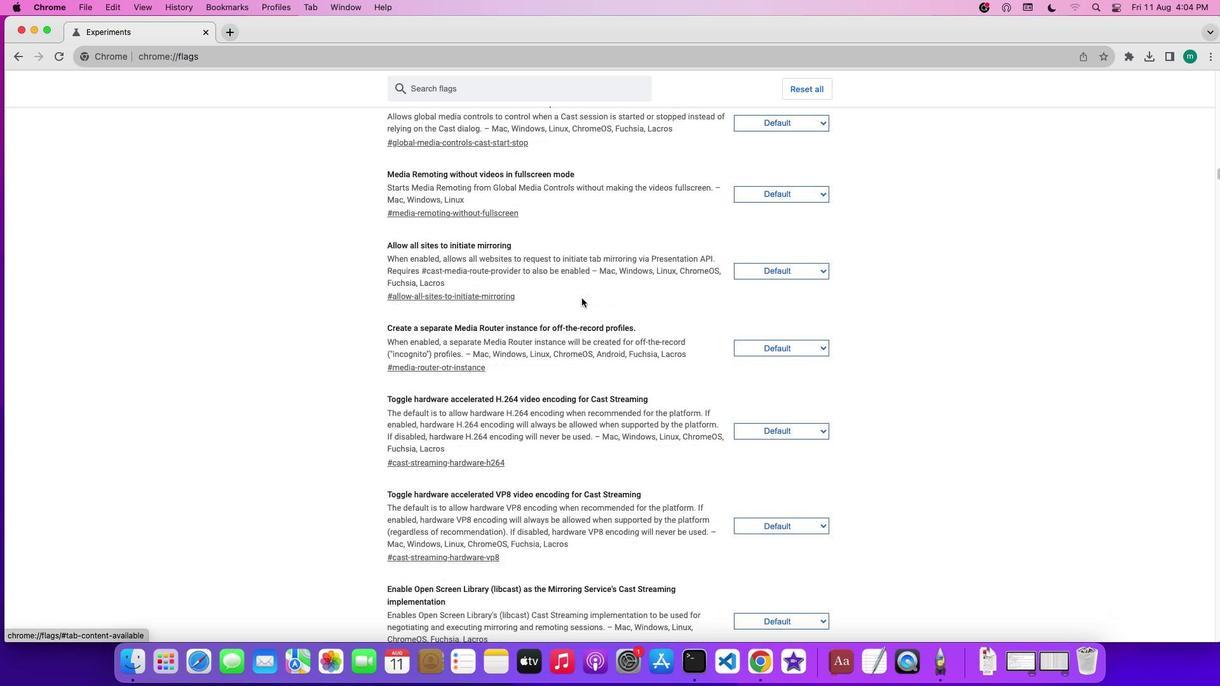 
Action: Mouse scrolled (581, 298) with delta (0, 0)
Screenshot: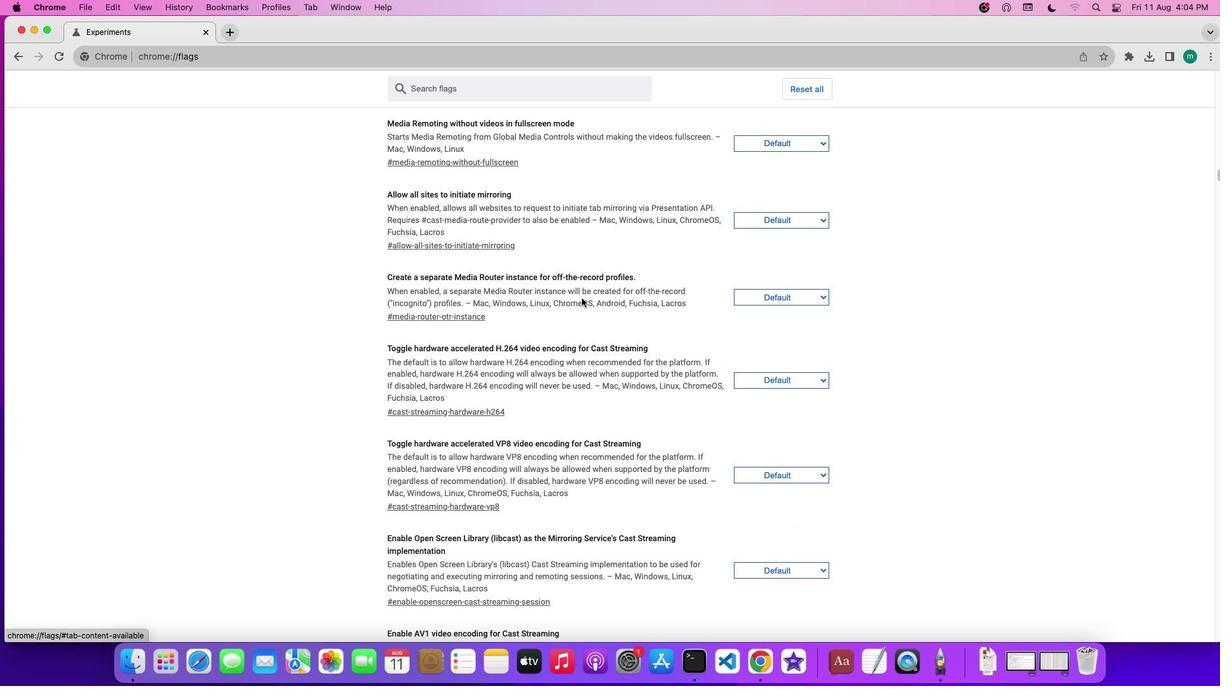 
Action: Mouse scrolled (581, 298) with delta (0, 0)
Screenshot: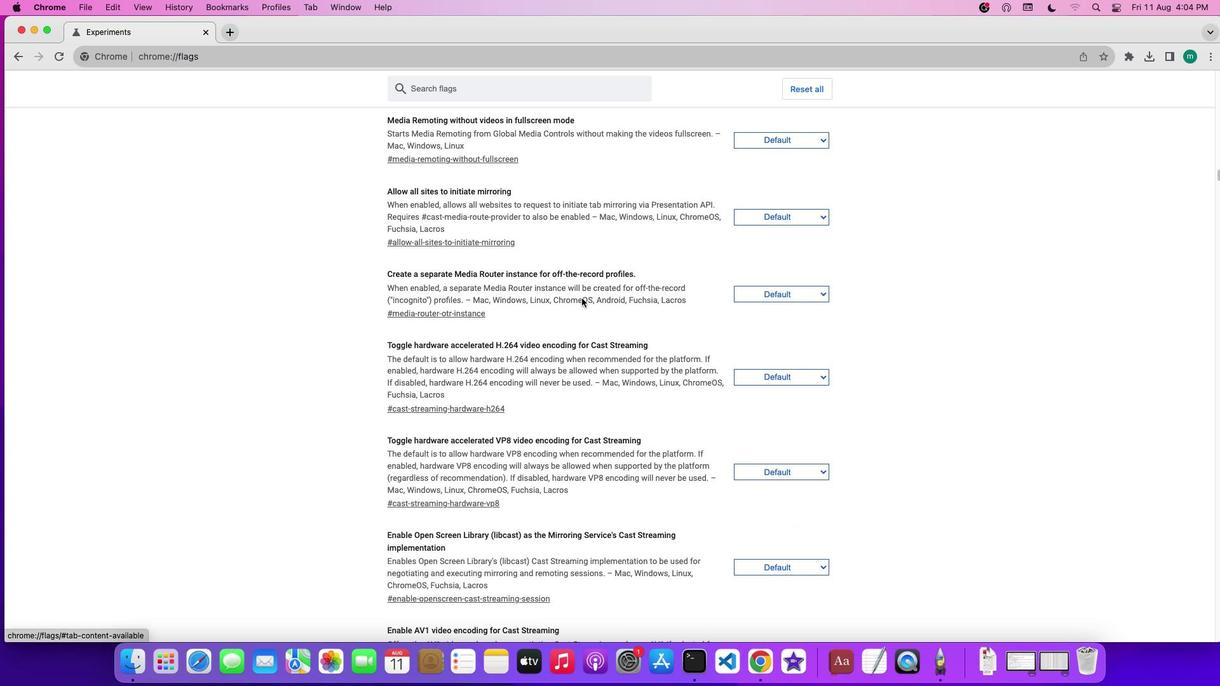 
Action: Mouse scrolled (581, 298) with delta (0, 0)
Screenshot: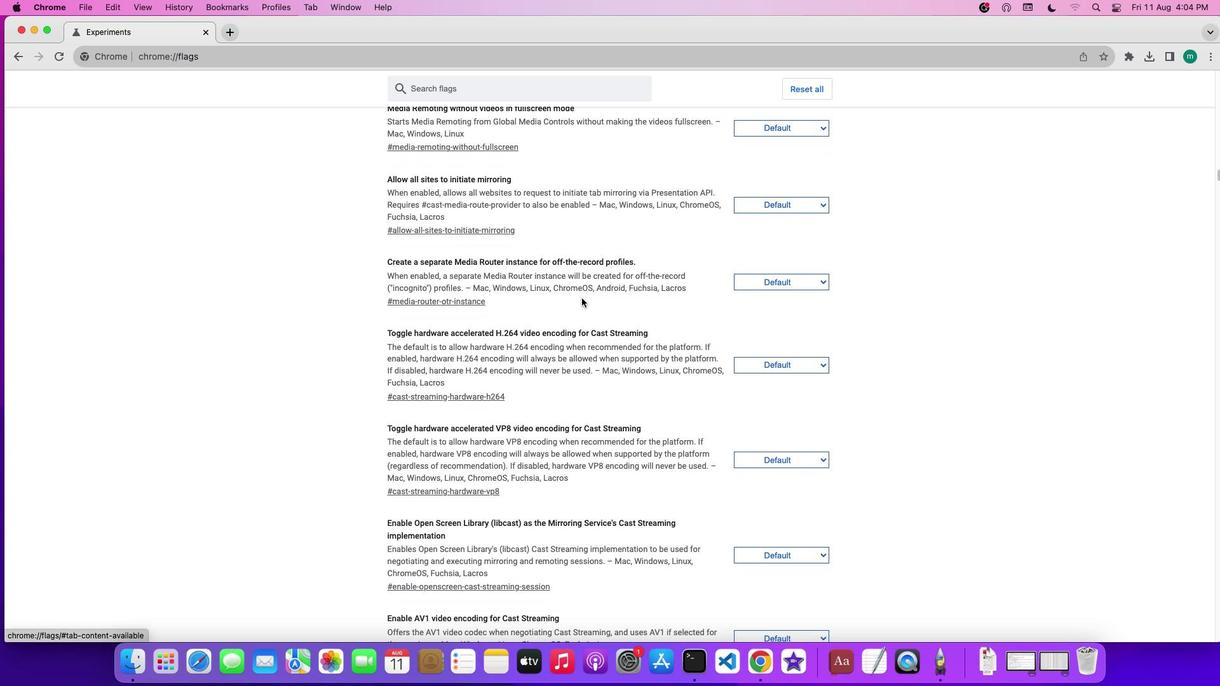 
Action: Mouse scrolled (581, 298) with delta (0, 0)
Screenshot: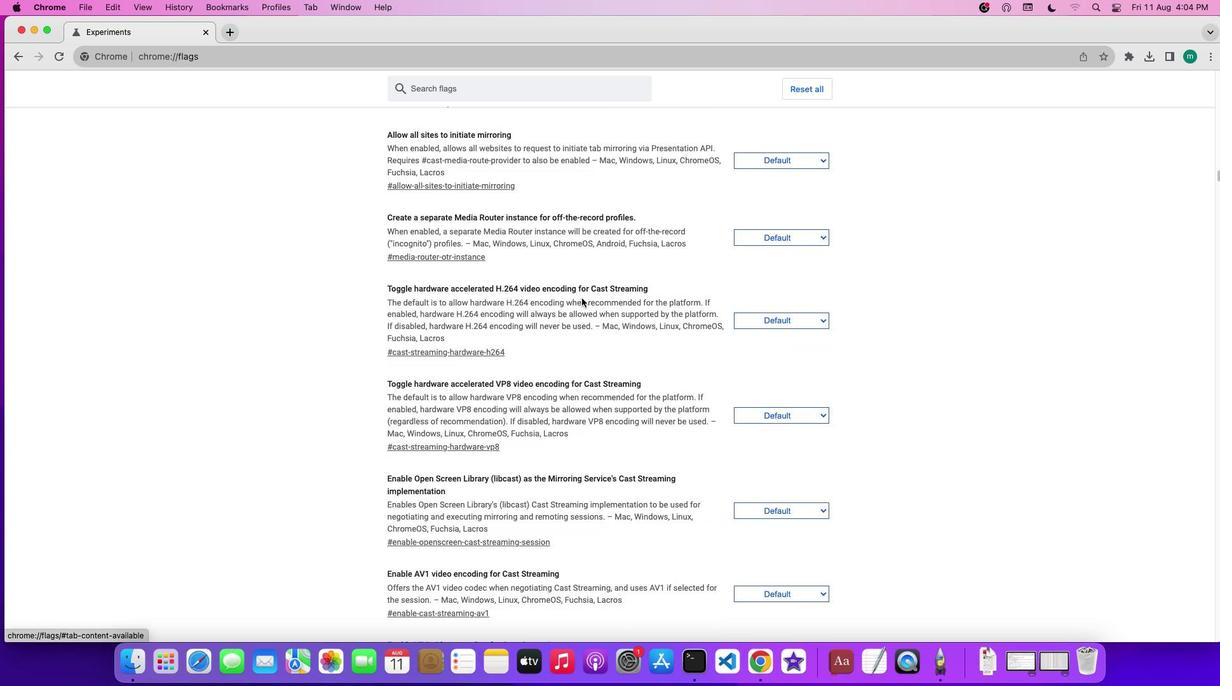 
Action: Mouse scrolled (581, 298) with delta (0, 0)
Screenshot: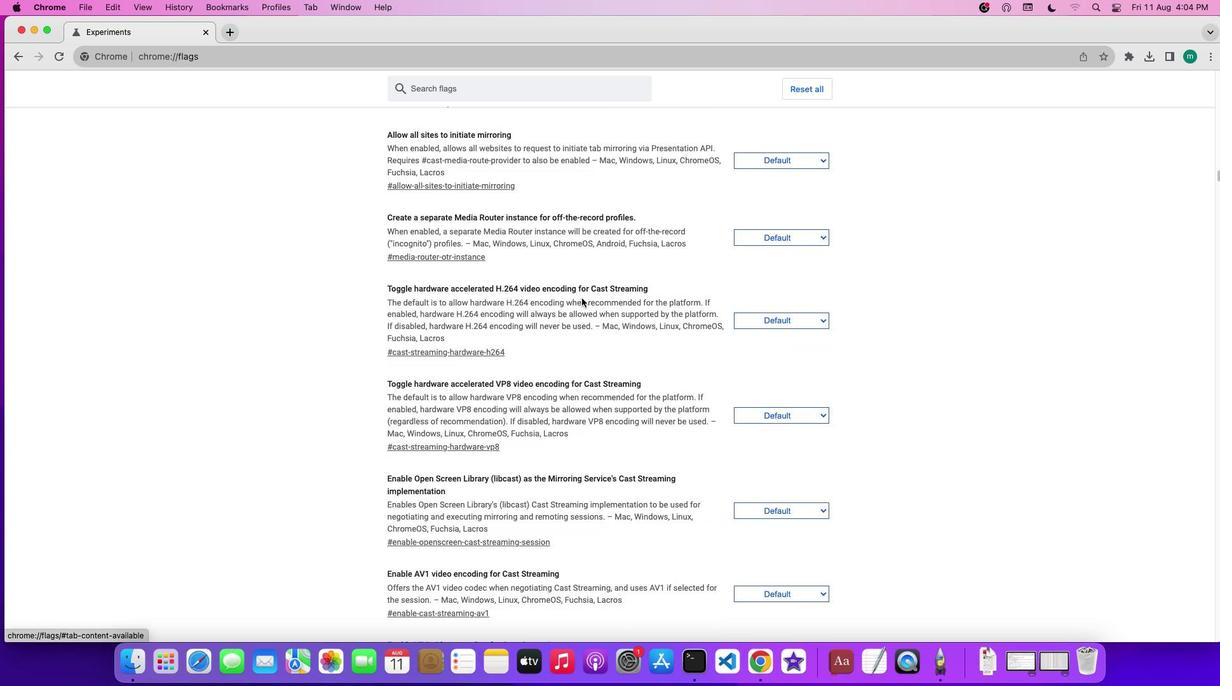 
Action: Mouse scrolled (581, 298) with delta (0, -1)
Screenshot: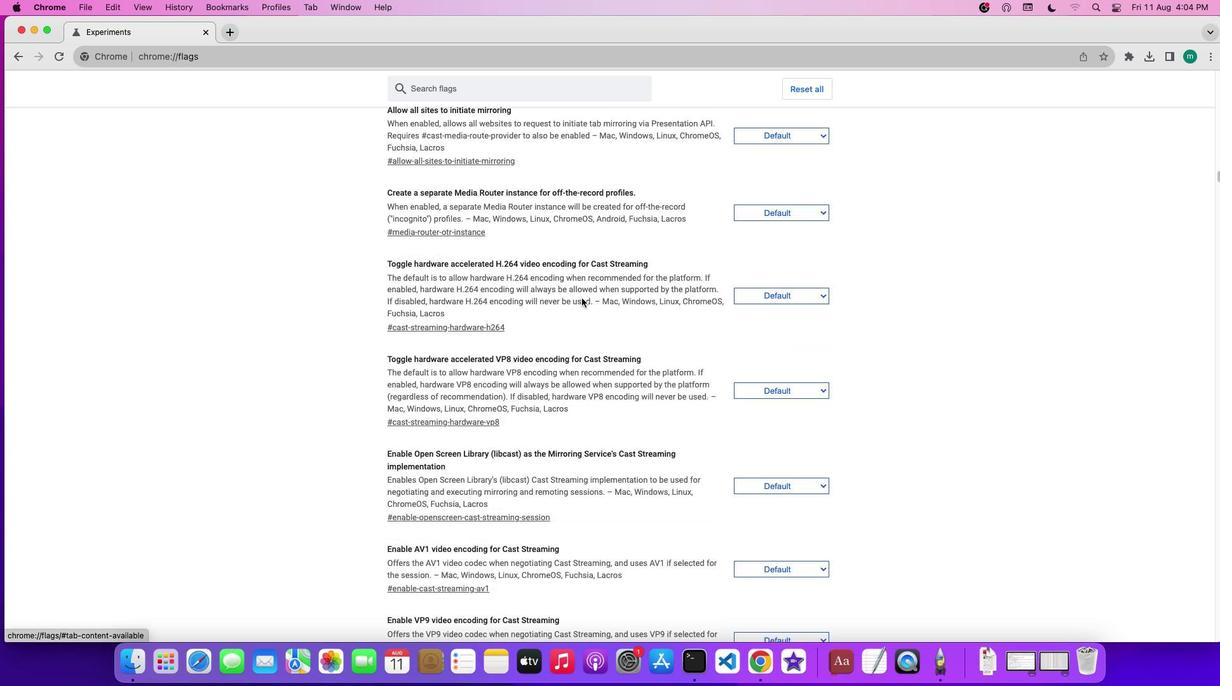 
Action: Mouse scrolled (581, 298) with delta (0, -1)
Screenshot: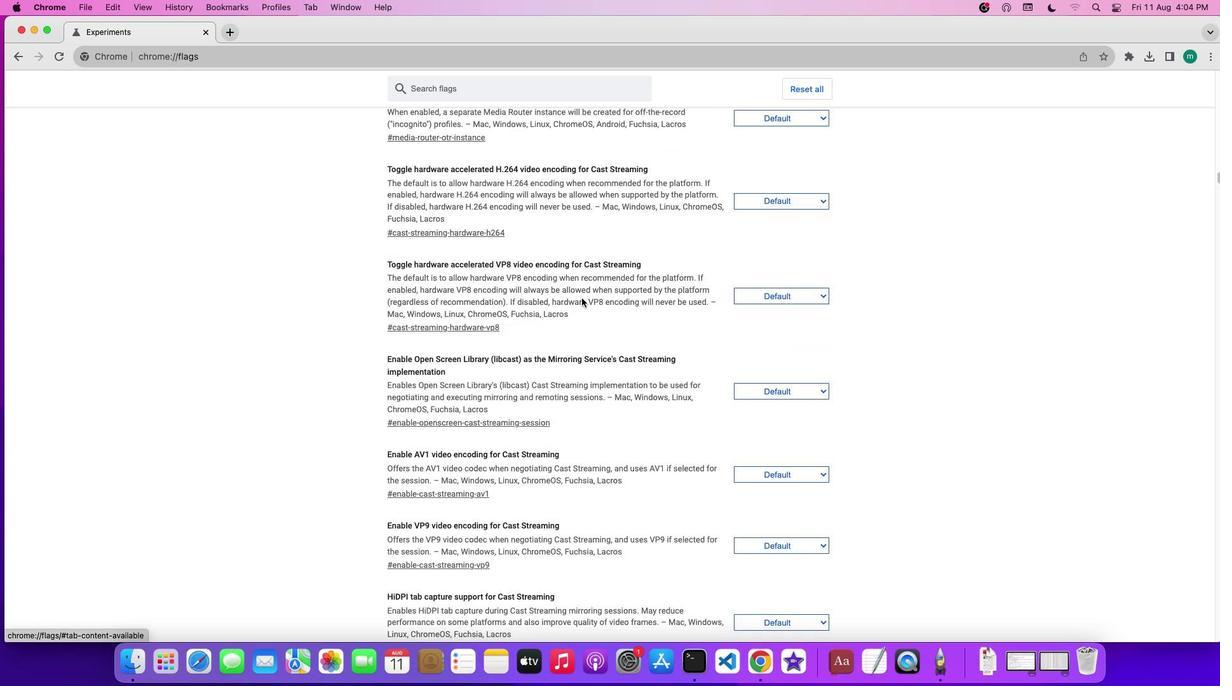 
Action: Mouse scrolled (581, 298) with delta (0, 0)
